 Task: Search one way flight ticket for 5 adults, 2 children, 1 infant in seat and 2 infants on lap in economy from Salisbury: Salisbury-ocean City-wicomico Regional Airport to New Bern: Coastal Carolina Regional Airport (was Craven County Regional) on 5-4-2023. Choice of flights is Delta. Number of bags: 1 carry on bag and 1 checked bag. Price is upto 100000. Outbound departure time preference is 16:00.
Action: Mouse moved to (312, 134)
Screenshot: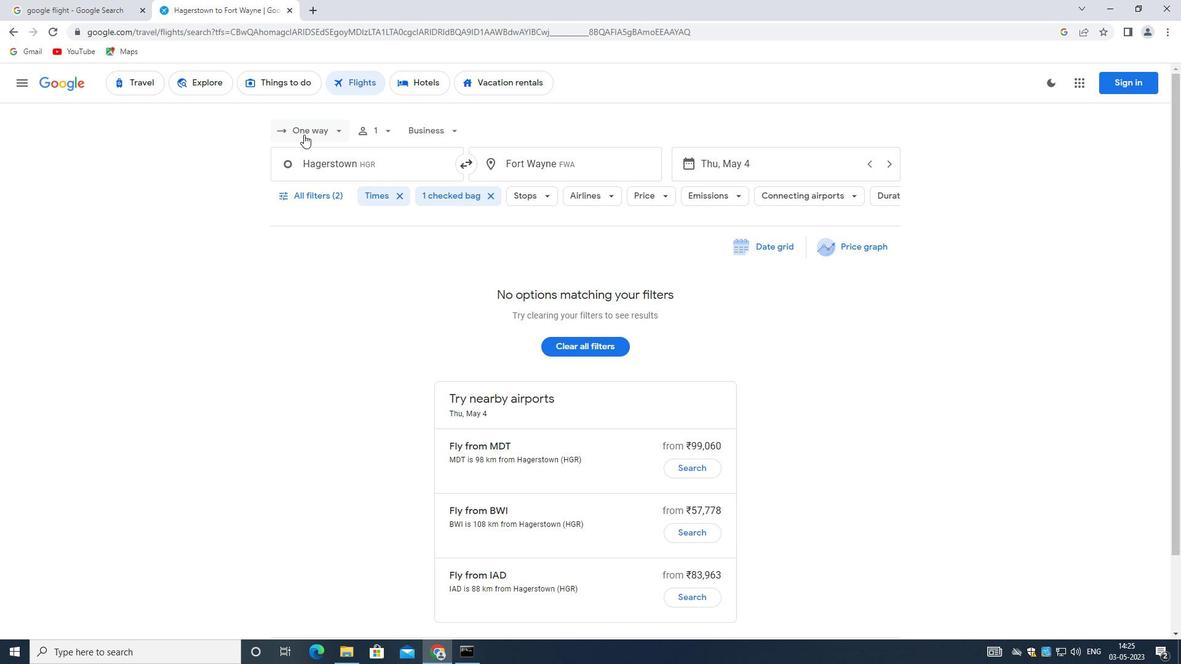 
Action: Mouse pressed left at (312, 134)
Screenshot: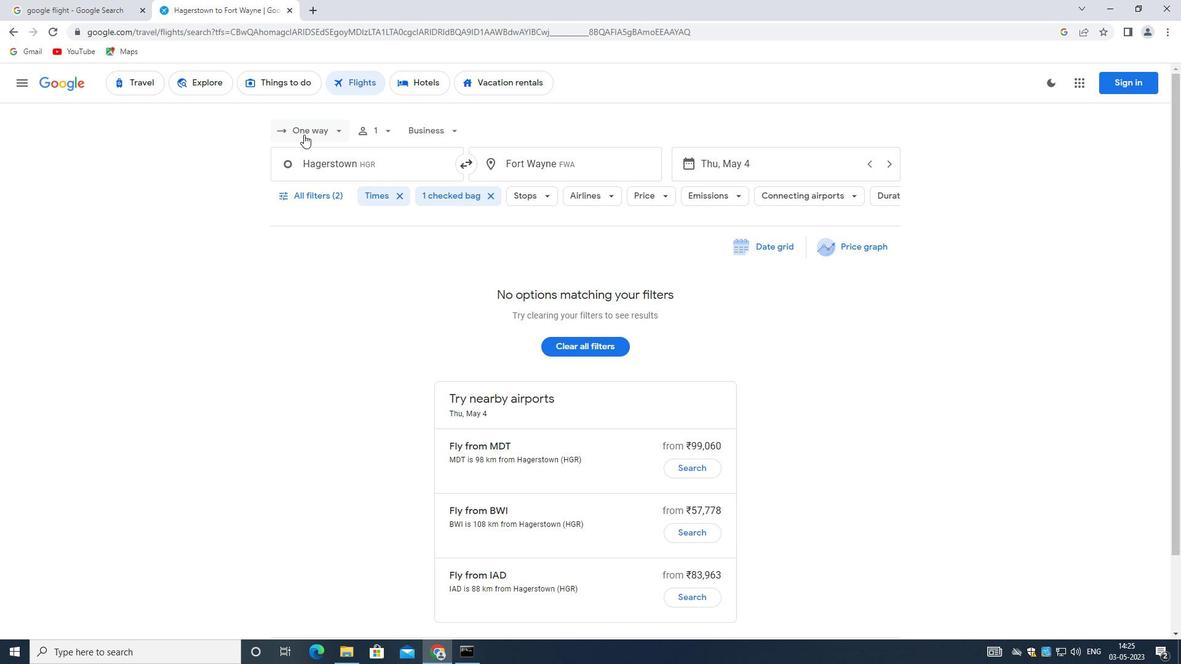 
Action: Mouse moved to (317, 181)
Screenshot: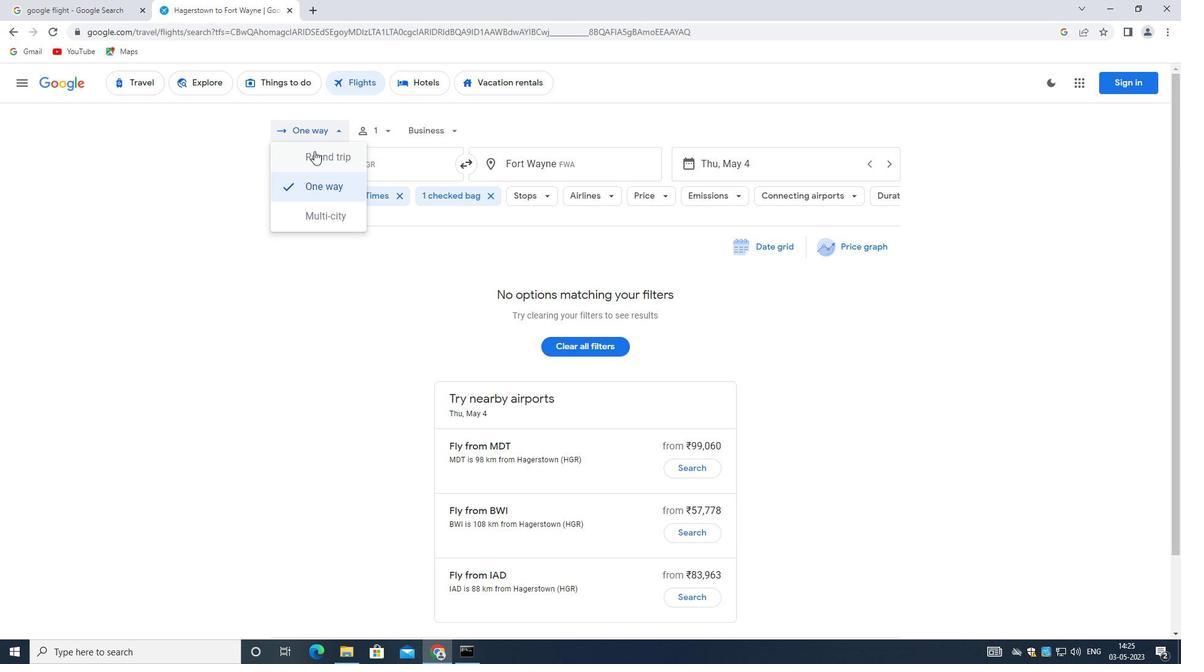 
Action: Mouse pressed left at (317, 181)
Screenshot: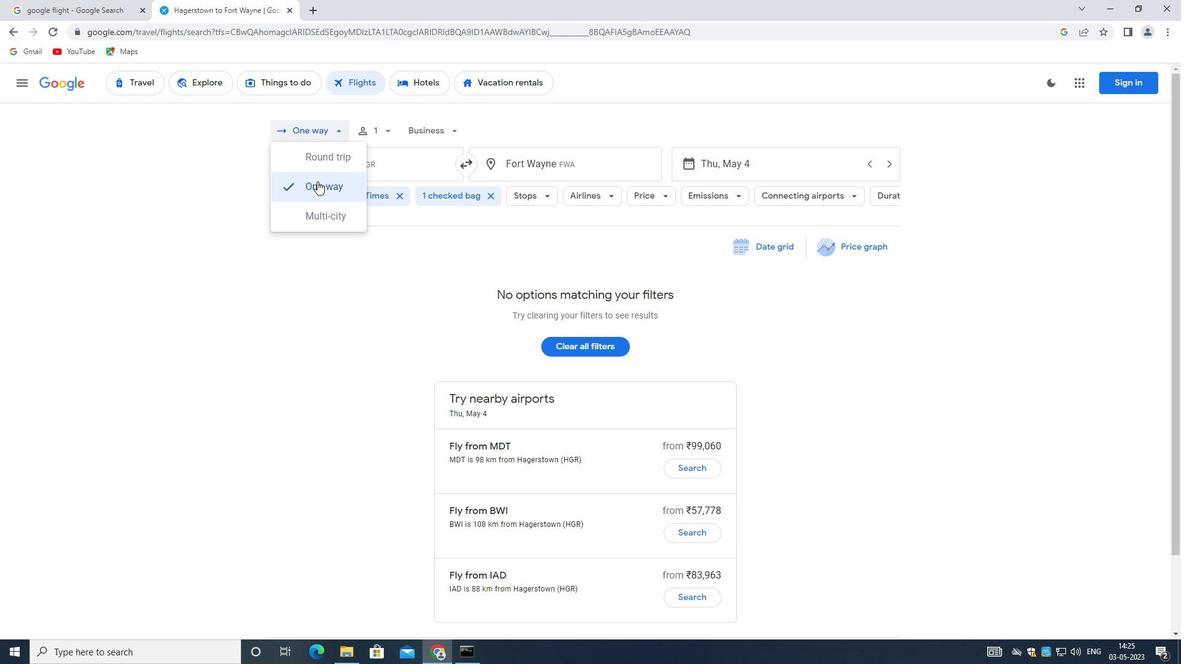 
Action: Mouse moved to (384, 129)
Screenshot: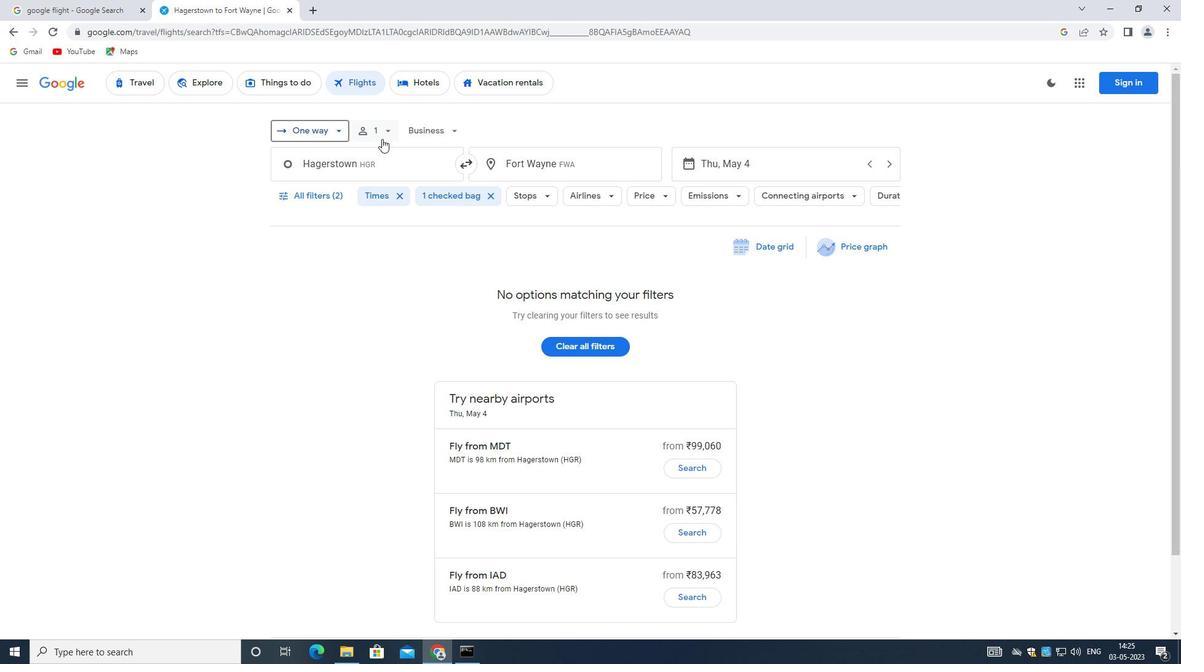 
Action: Mouse pressed left at (384, 129)
Screenshot: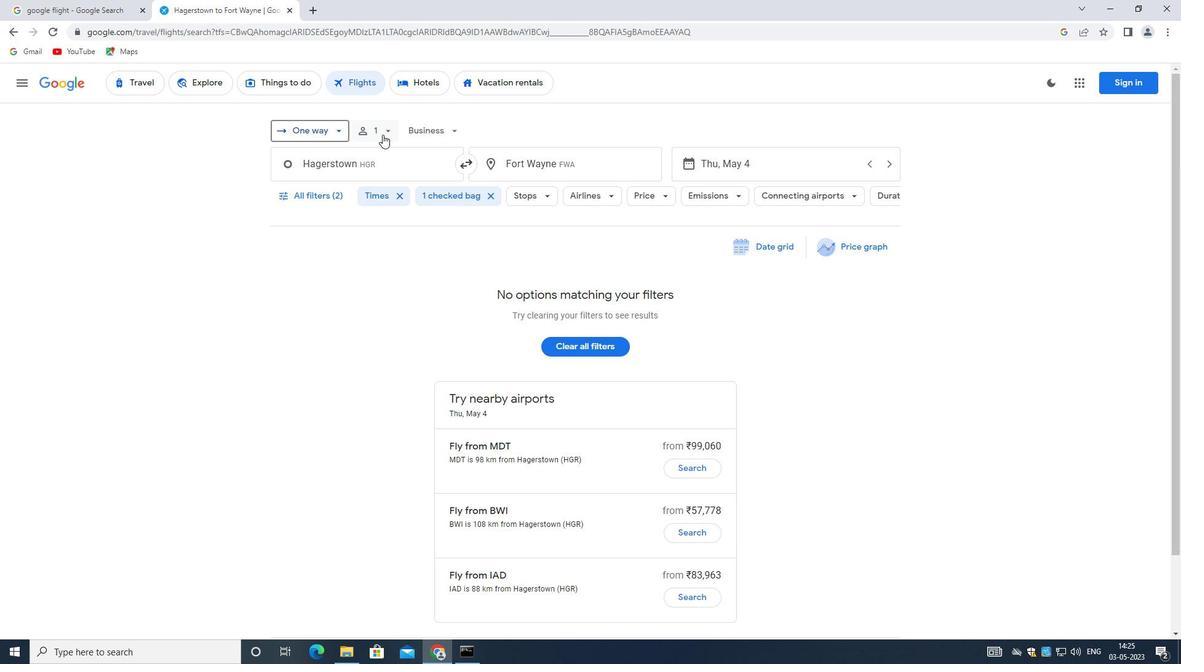 
Action: Mouse moved to (494, 163)
Screenshot: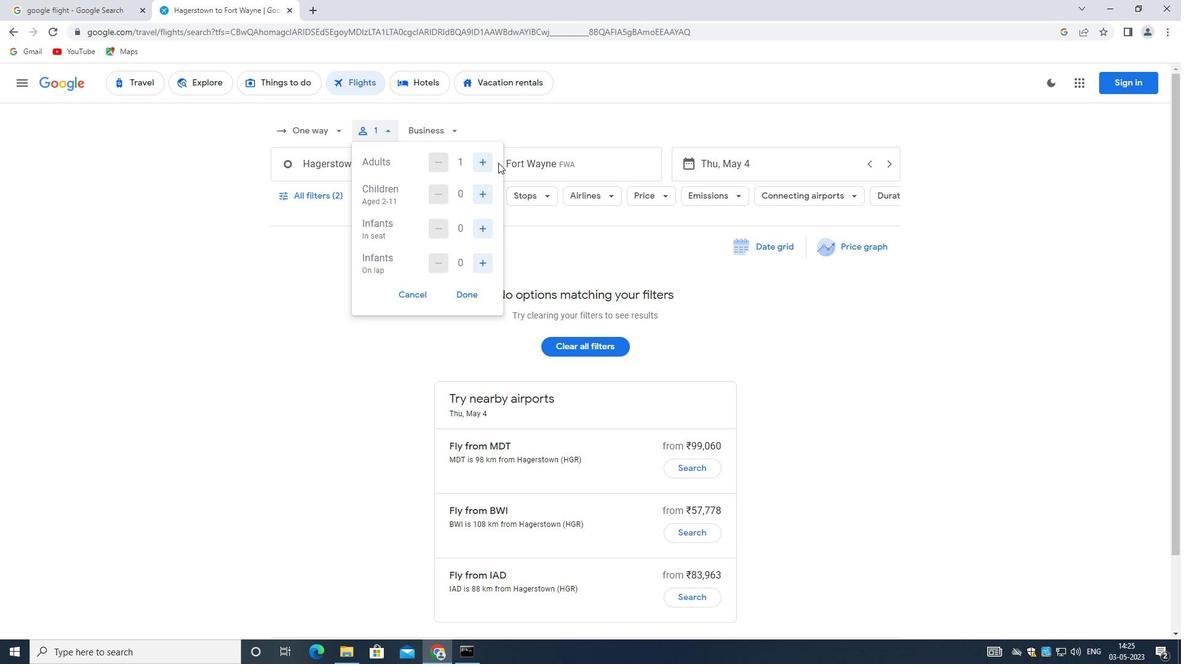 
Action: Mouse pressed left at (494, 163)
Screenshot: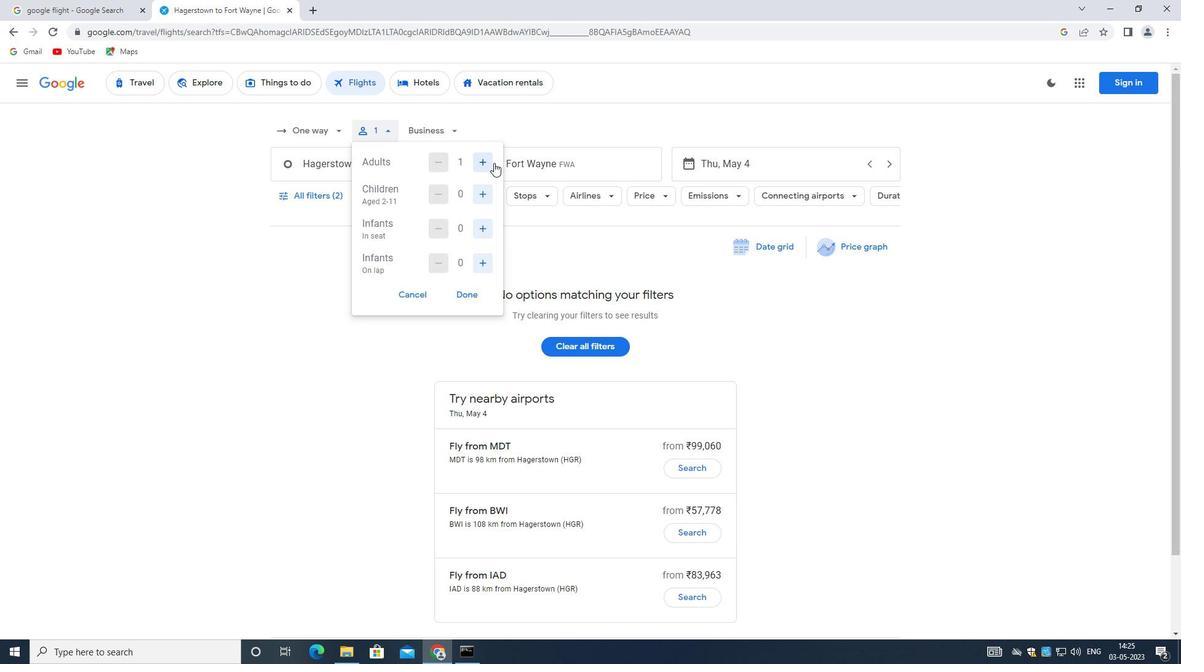 
Action: Mouse moved to (494, 163)
Screenshot: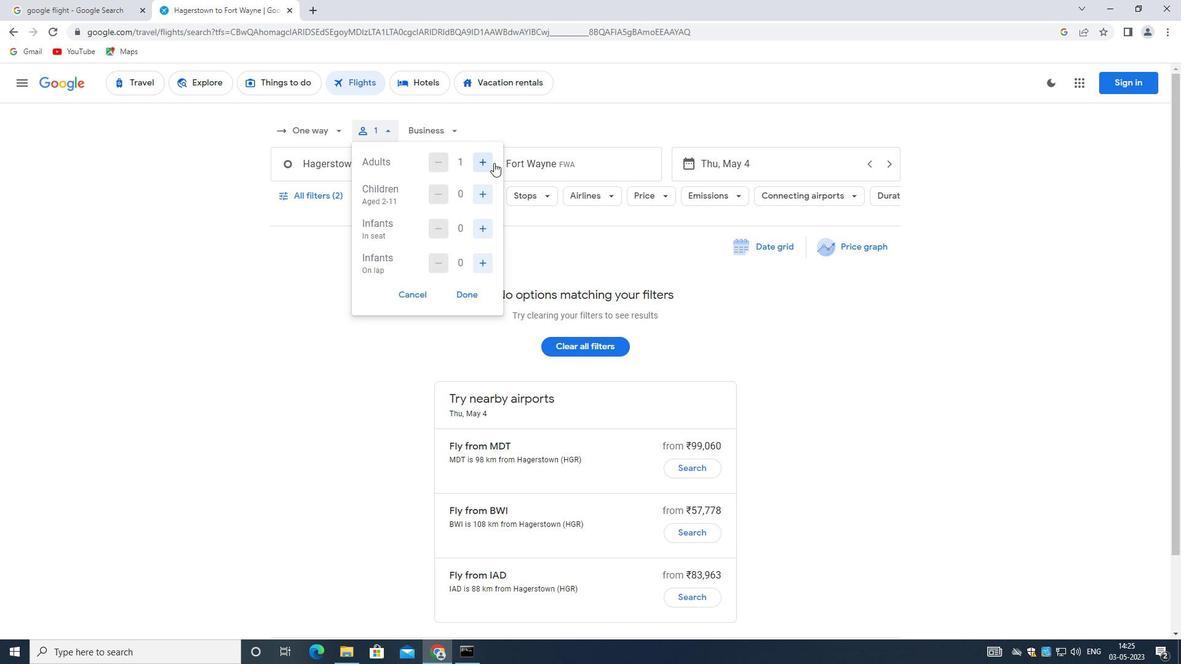
Action: Mouse pressed left at (494, 163)
Screenshot: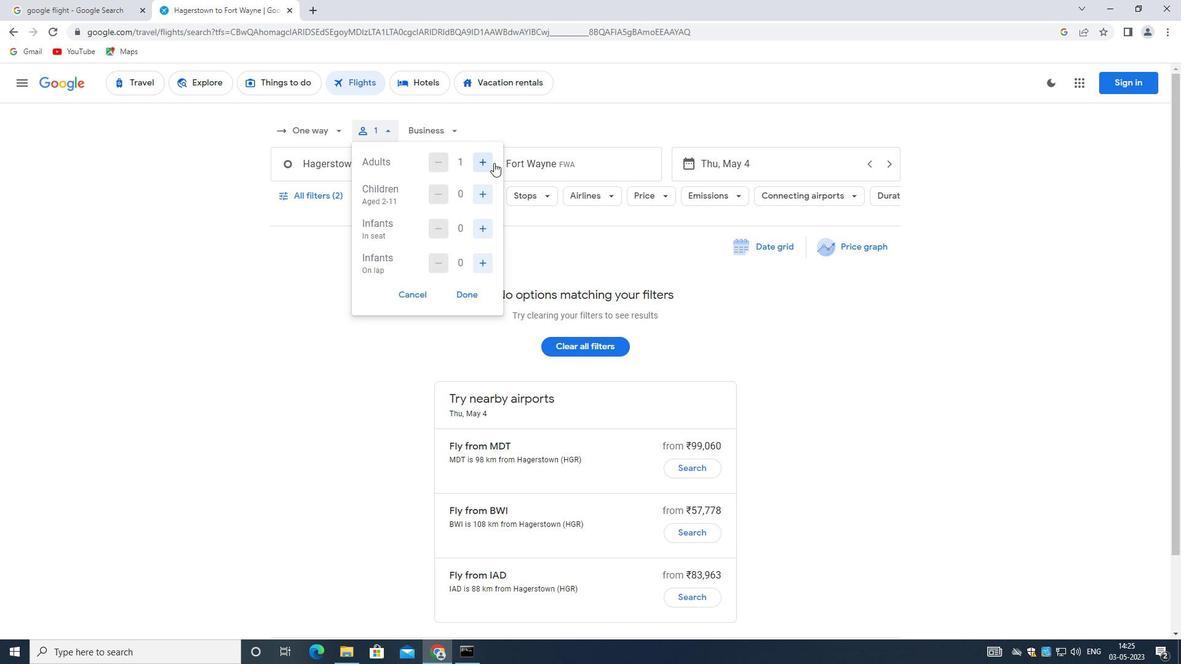 
Action: Mouse pressed left at (494, 163)
Screenshot: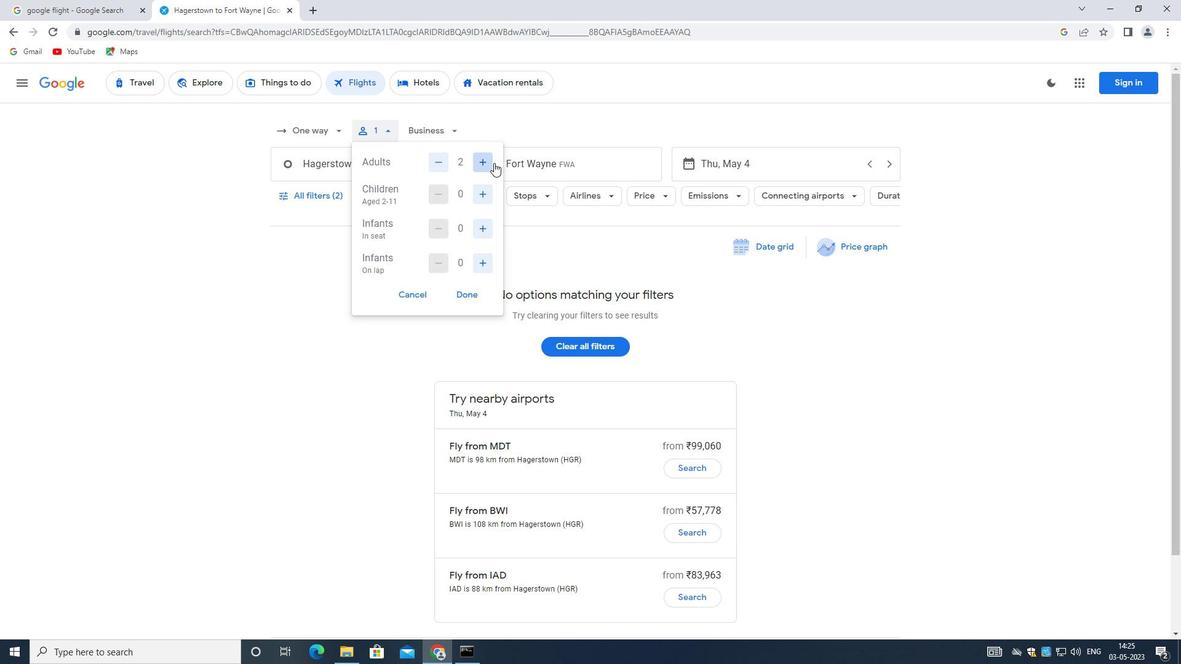 
Action: Mouse pressed left at (494, 163)
Screenshot: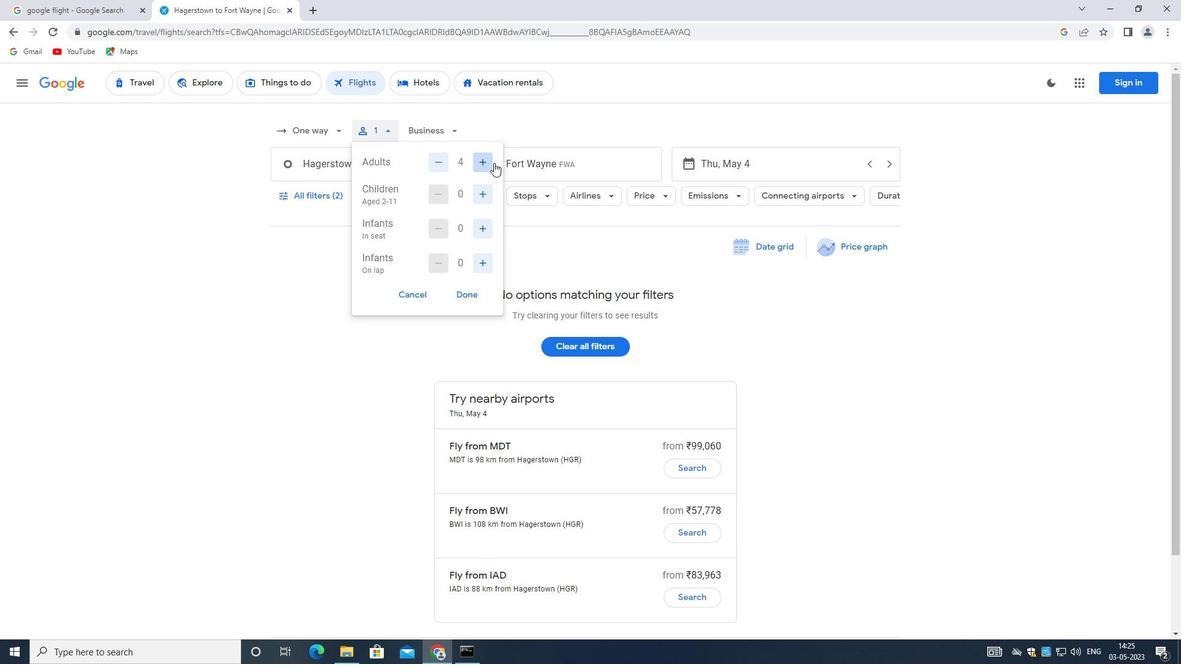 
Action: Mouse moved to (479, 191)
Screenshot: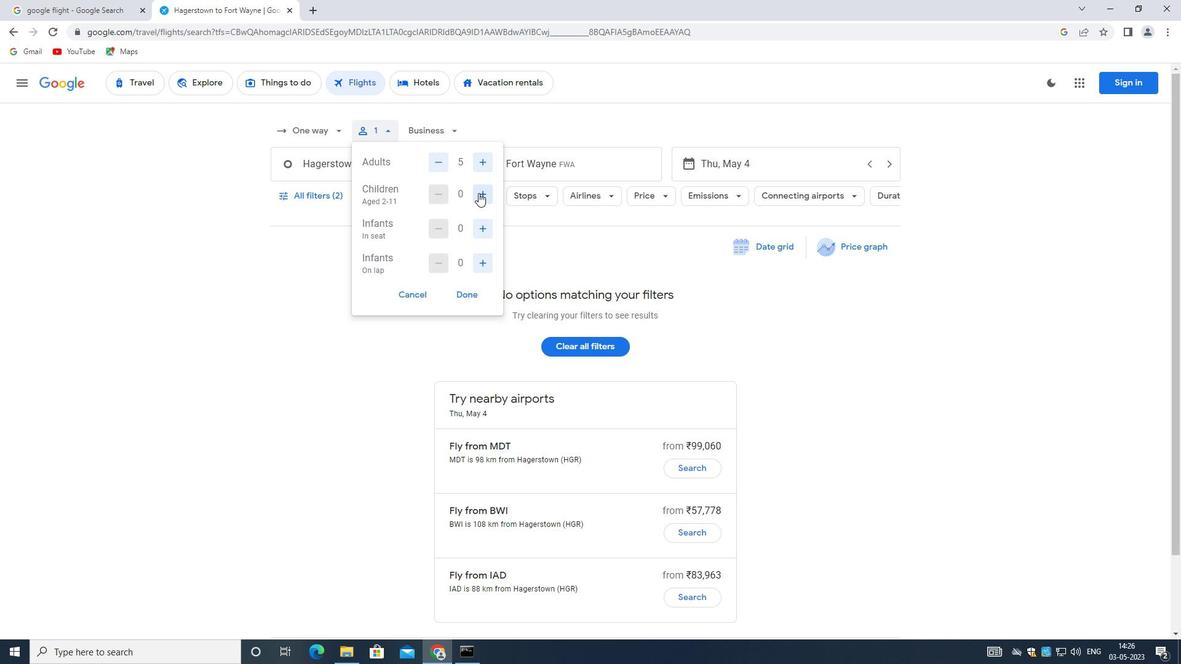 
Action: Mouse pressed left at (479, 191)
Screenshot: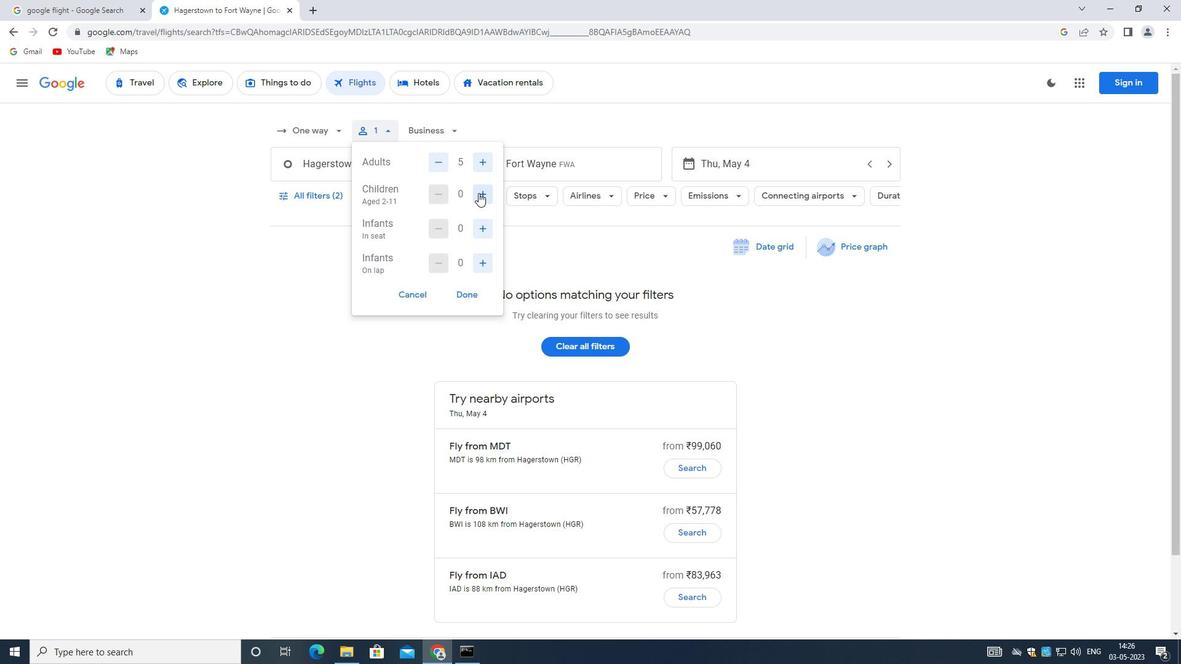 
Action: Mouse moved to (479, 190)
Screenshot: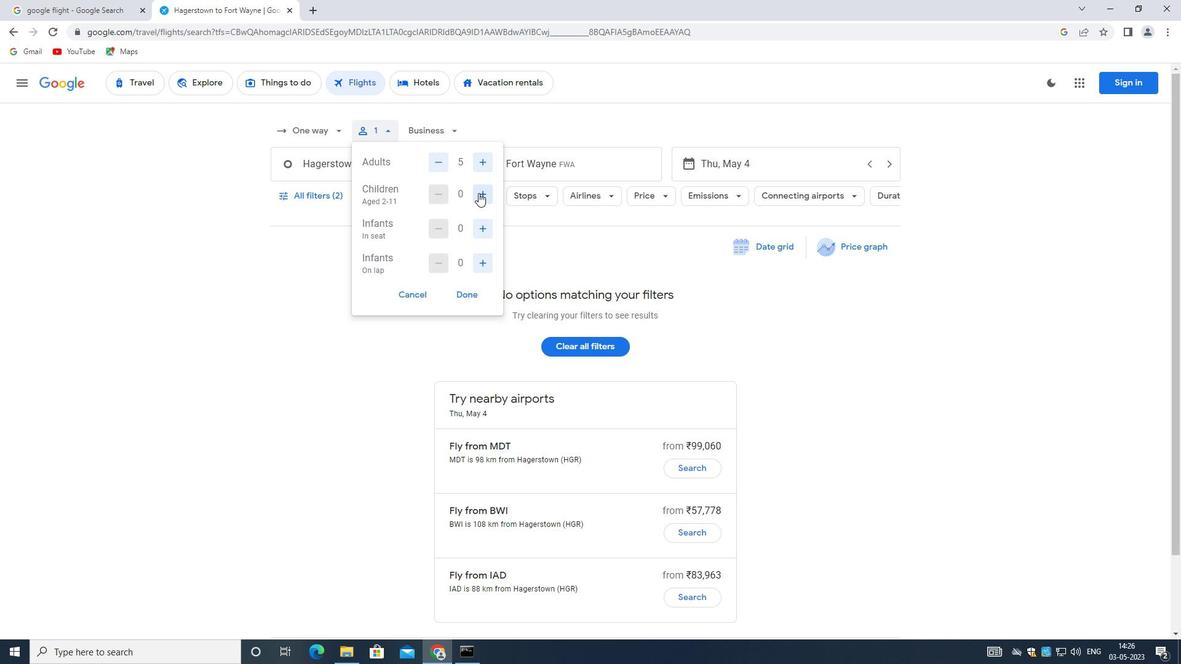 
Action: Mouse pressed left at (479, 190)
Screenshot: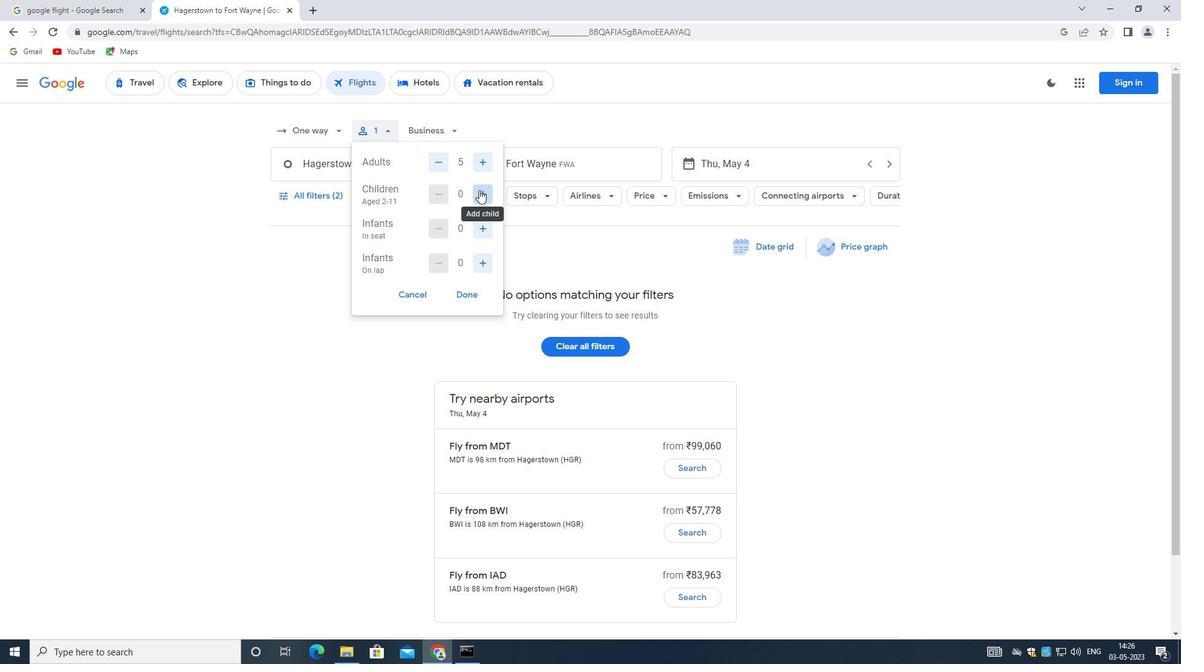 
Action: Mouse moved to (486, 230)
Screenshot: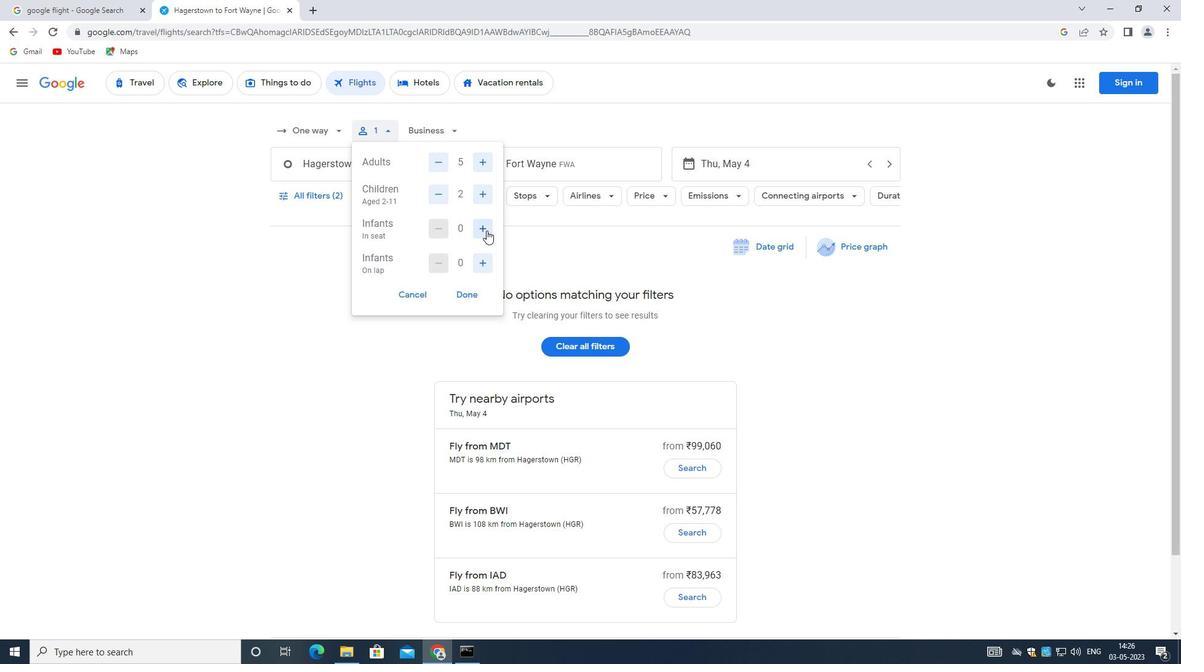 
Action: Mouse pressed left at (486, 230)
Screenshot: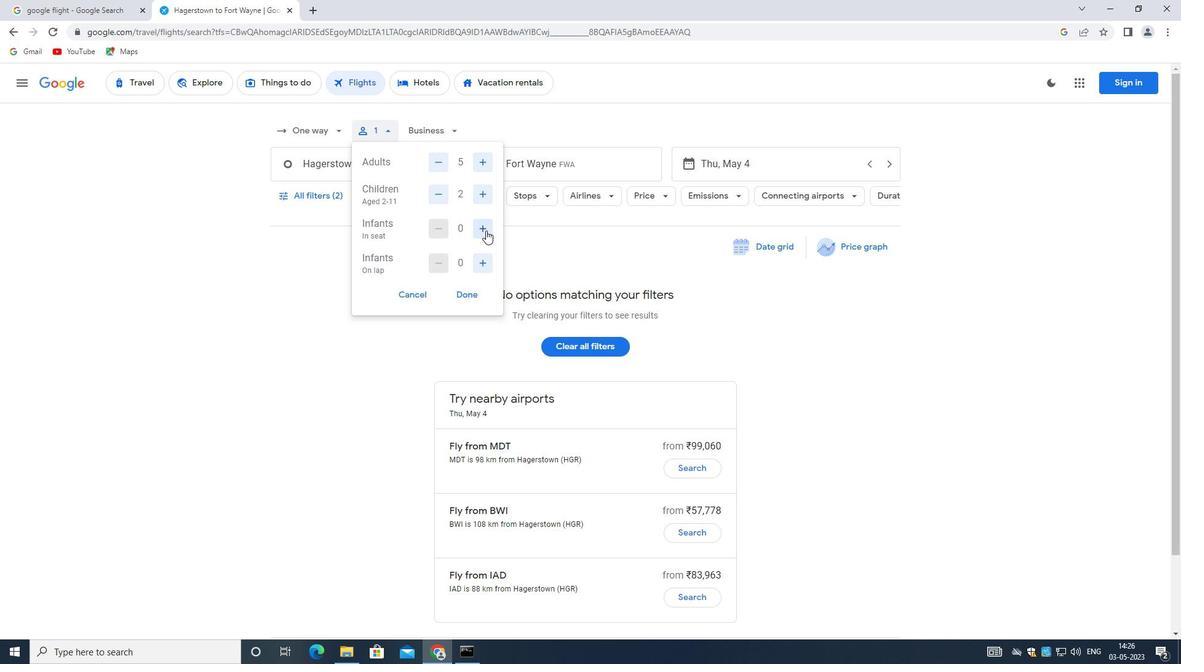 
Action: Mouse moved to (480, 265)
Screenshot: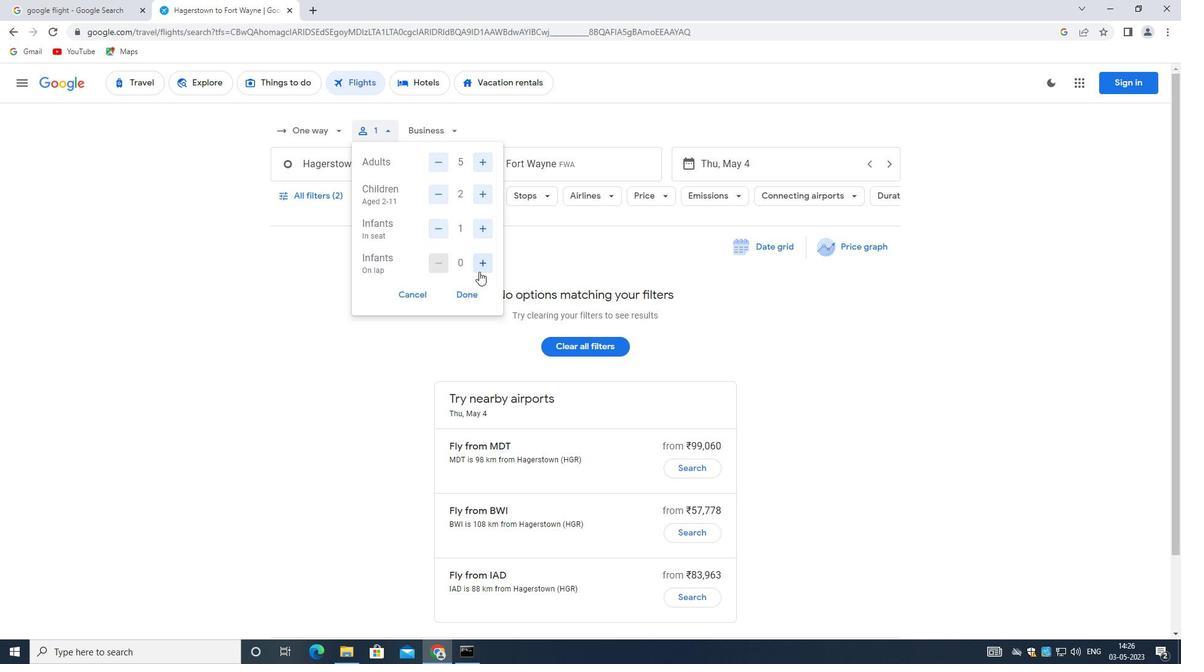 
Action: Mouse pressed left at (480, 265)
Screenshot: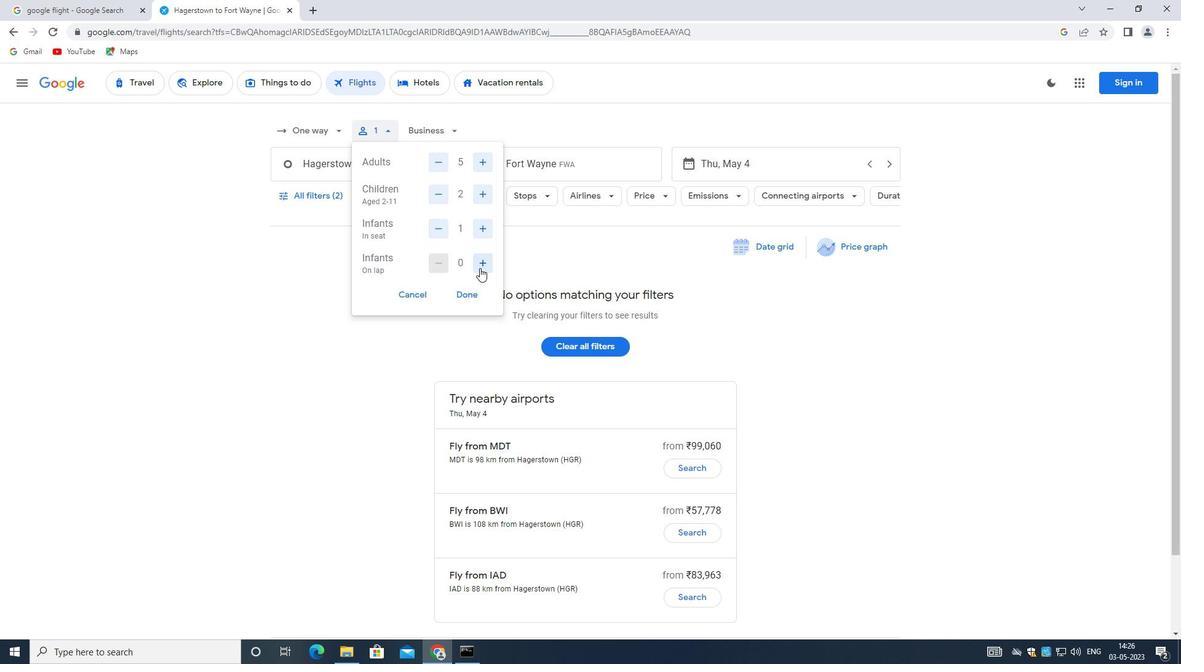 
Action: Mouse pressed left at (480, 265)
Screenshot: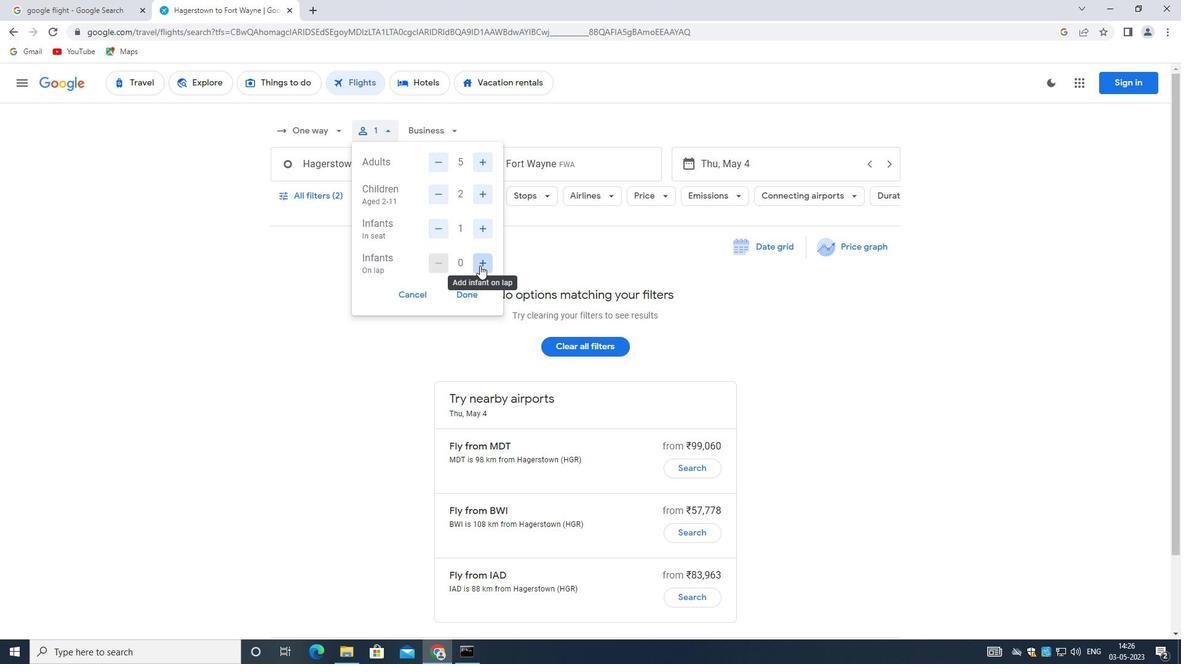 
Action: Mouse moved to (444, 265)
Screenshot: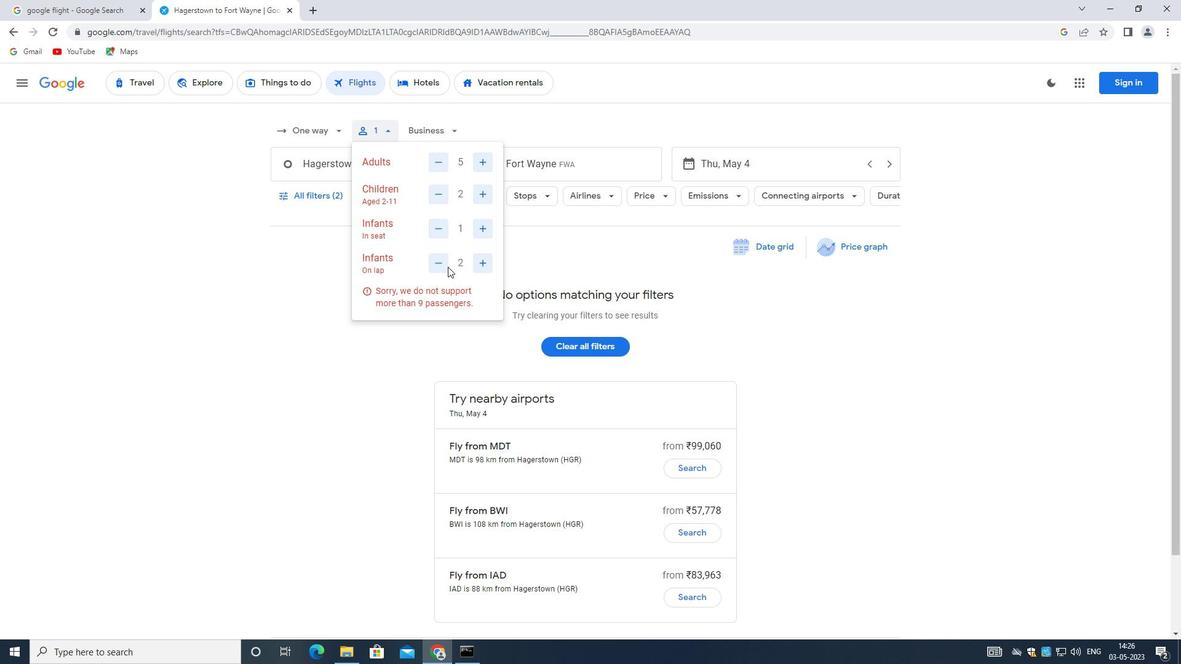 
Action: Mouse pressed left at (444, 265)
Screenshot: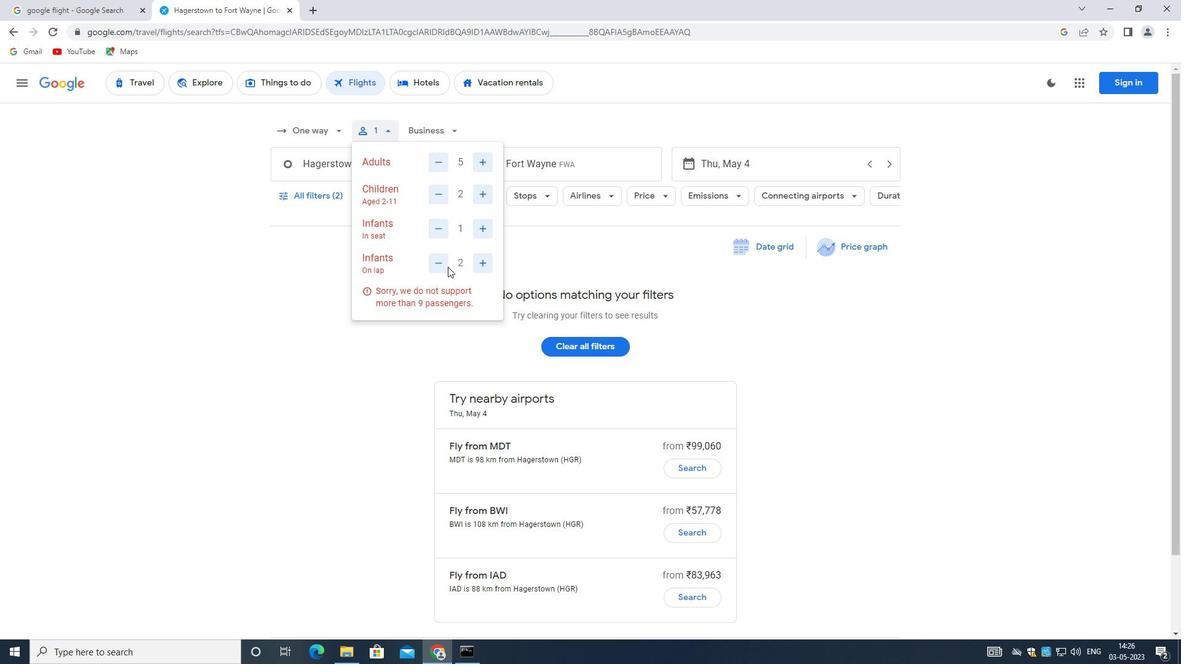 
Action: Mouse moved to (473, 292)
Screenshot: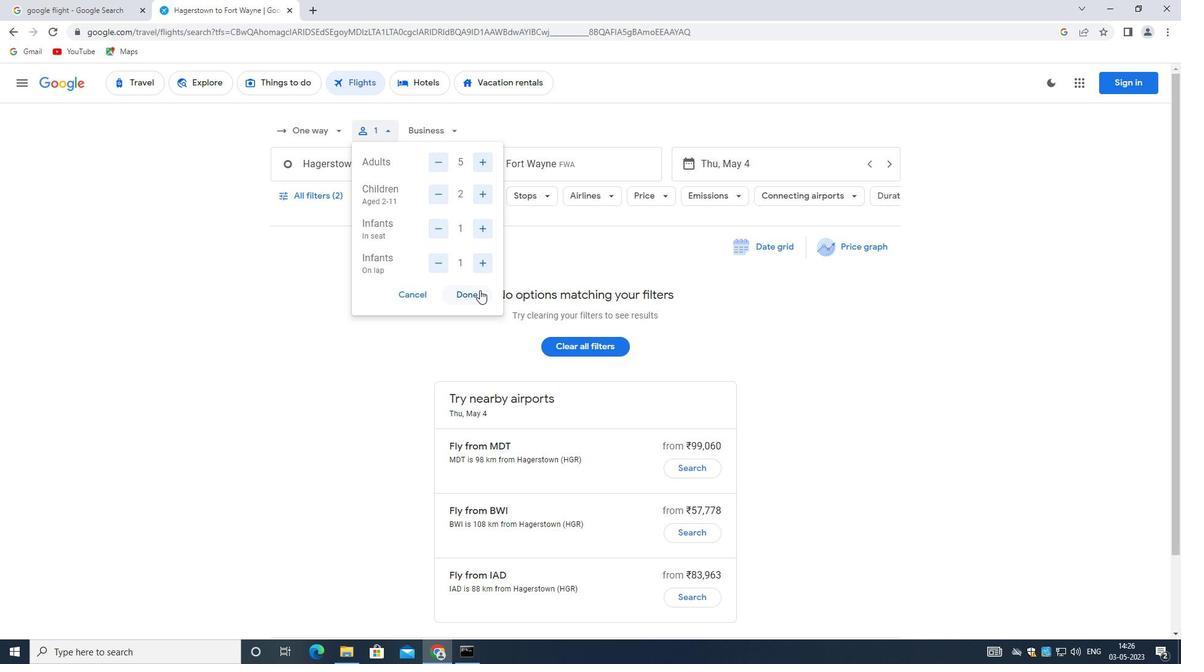 
Action: Mouse pressed left at (473, 292)
Screenshot: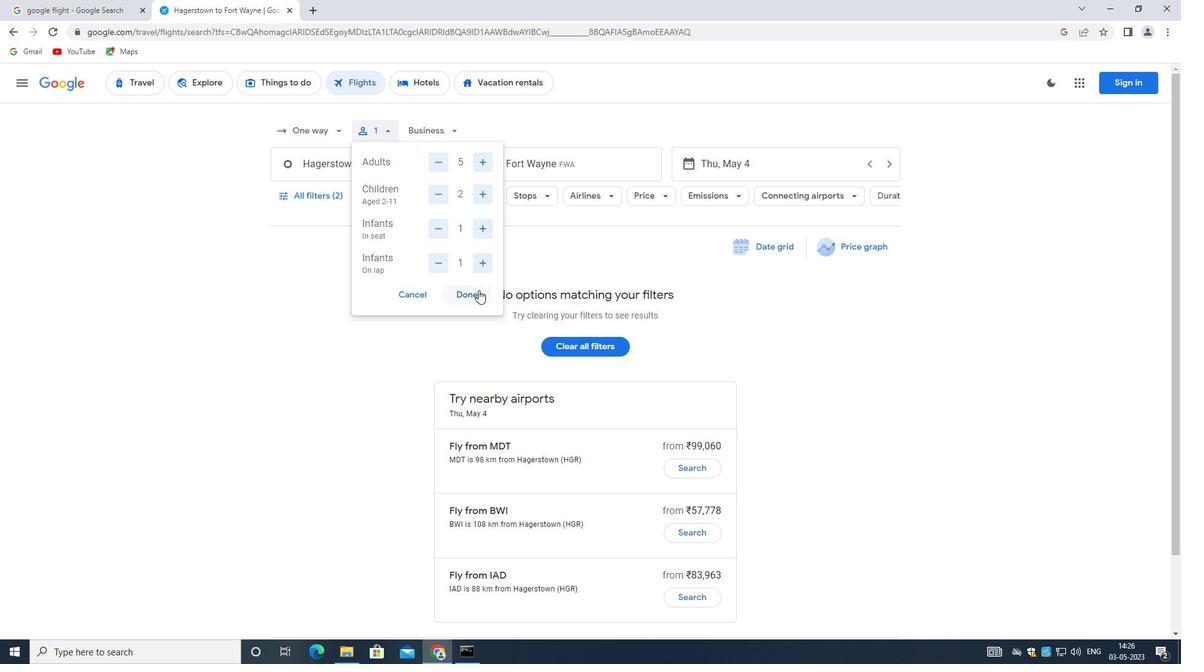 
Action: Mouse moved to (446, 133)
Screenshot: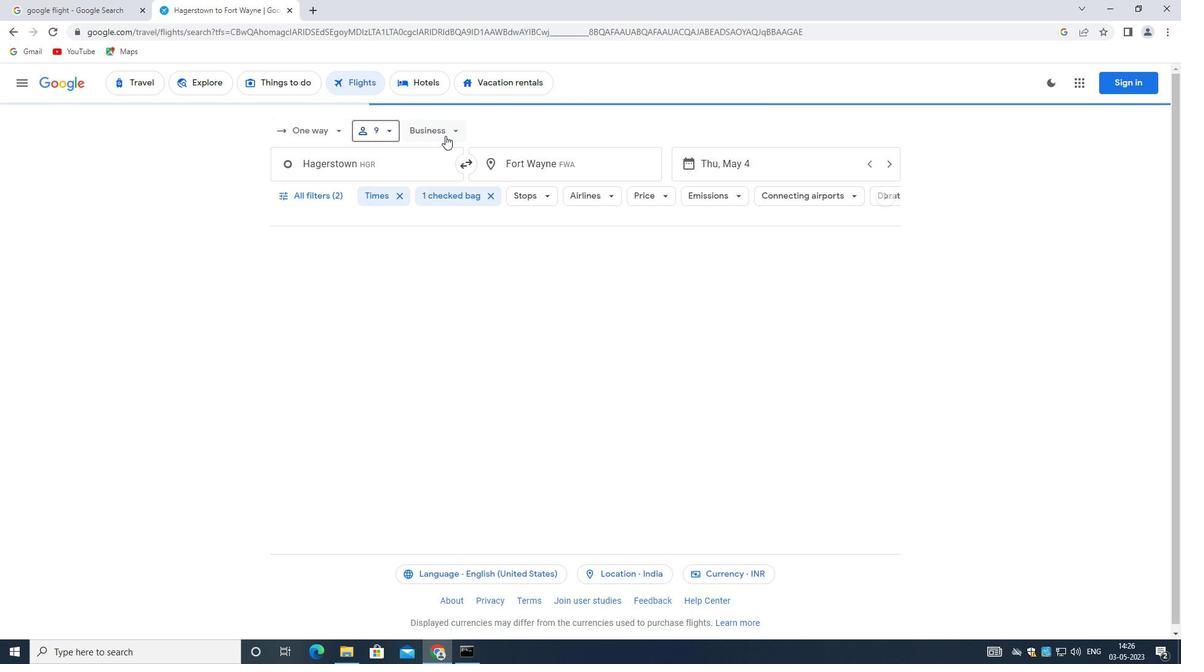 
Action: Mouse pressed left at (446, 133)
Screenshot: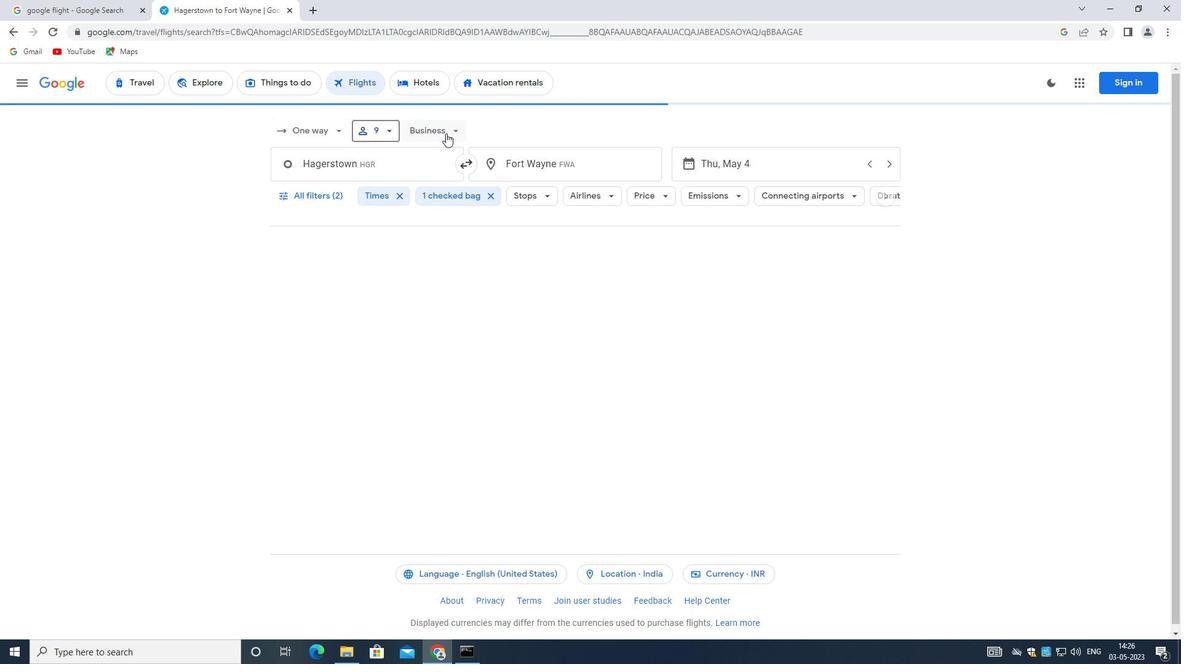 
Action: Mouse moved to (448, 159)
Screenshot: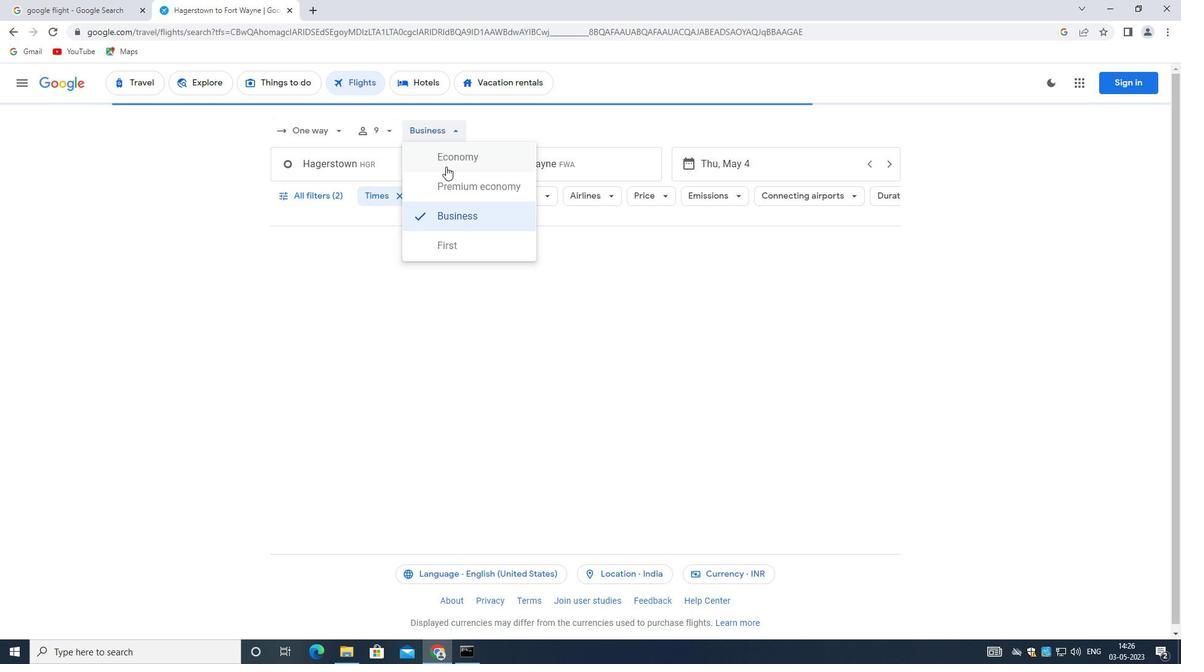 
Action: Mouse pressed left at (448, 159)
Screenshot: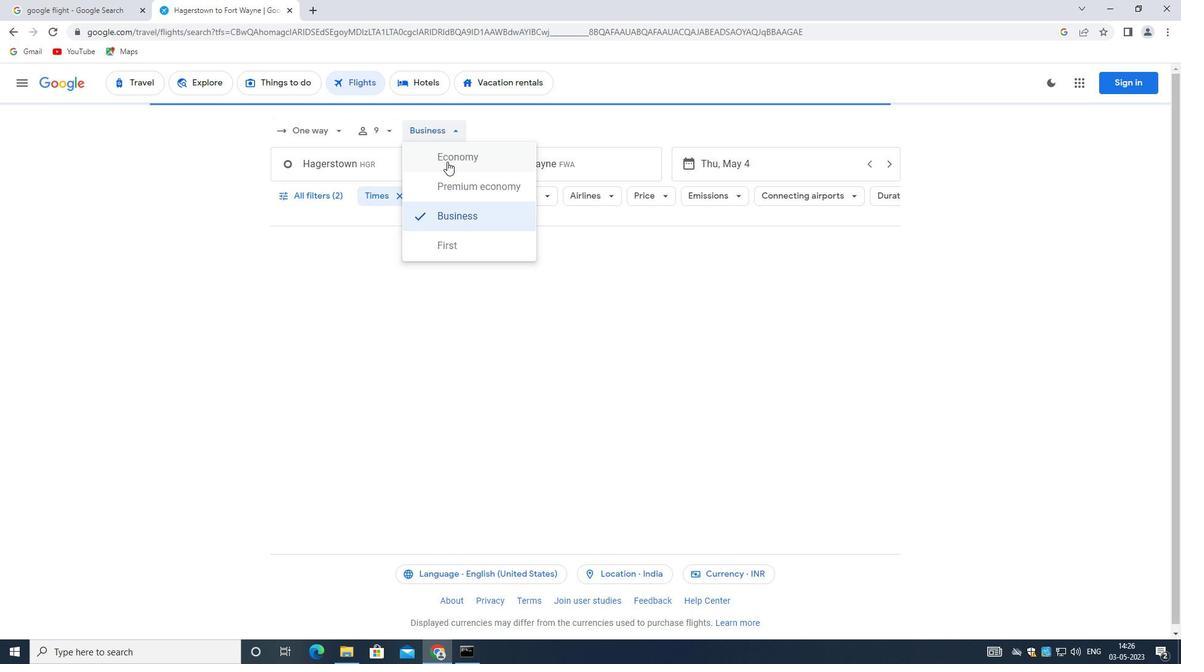 
Action: Mouse moved to (359, 170)
Screenshot: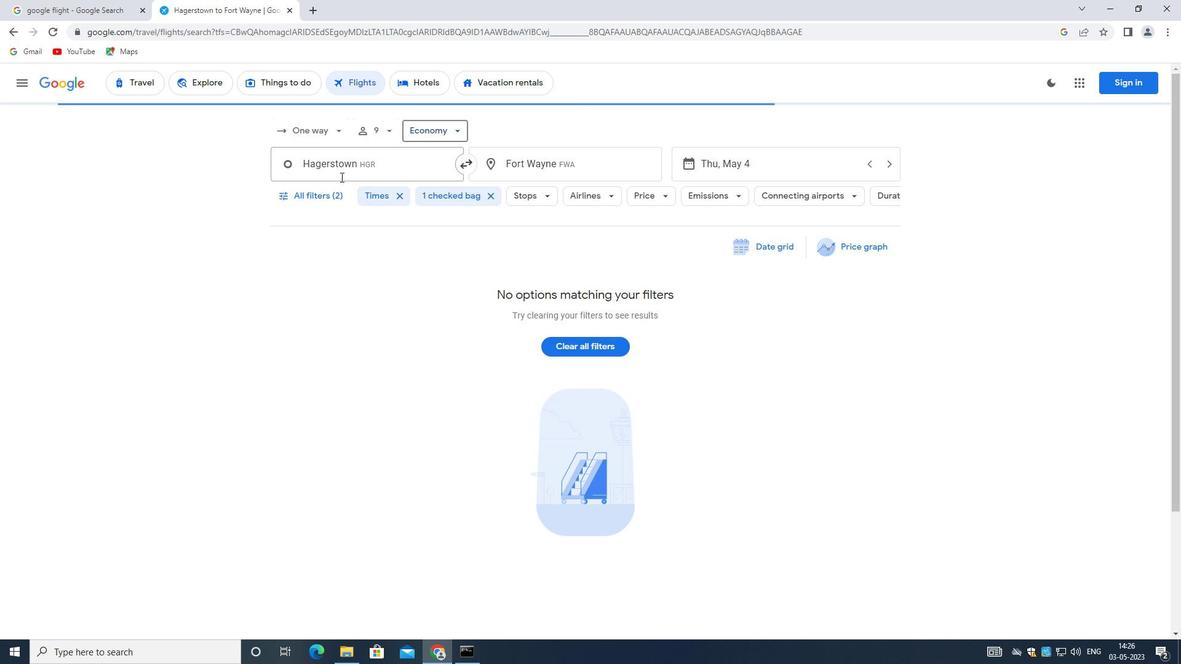 
Action: Mouse pressed left at (359, 170)
Screenshot: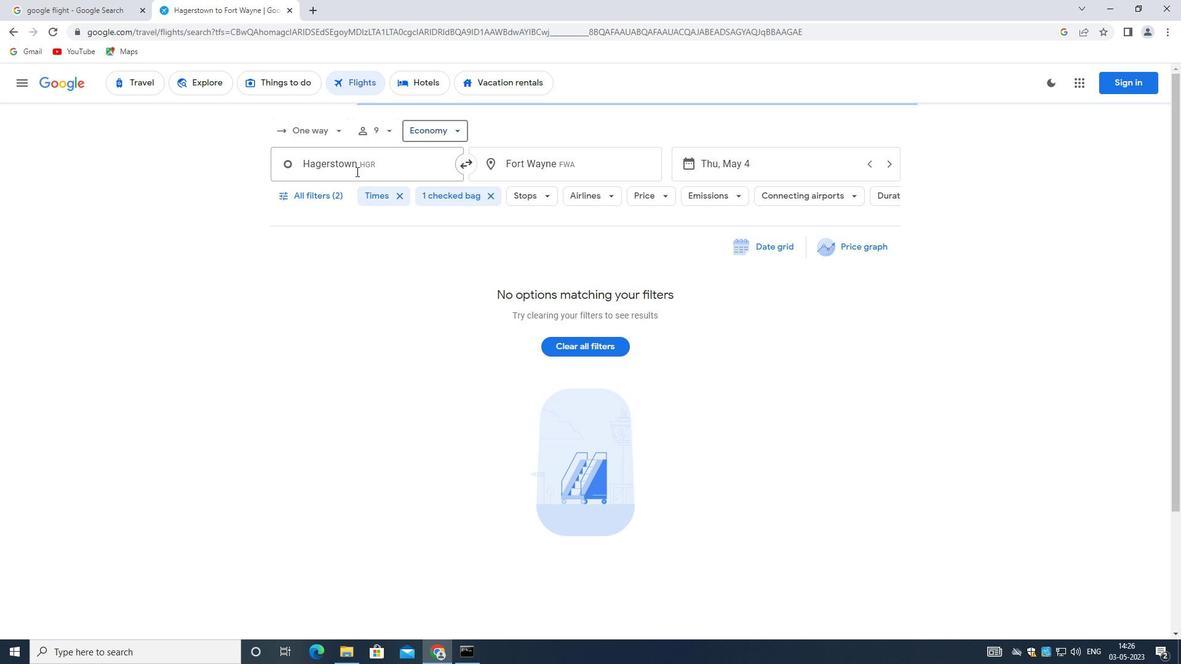
Action: Key pressed <Key.backspace><Key.shift>SALIS
Screenshot: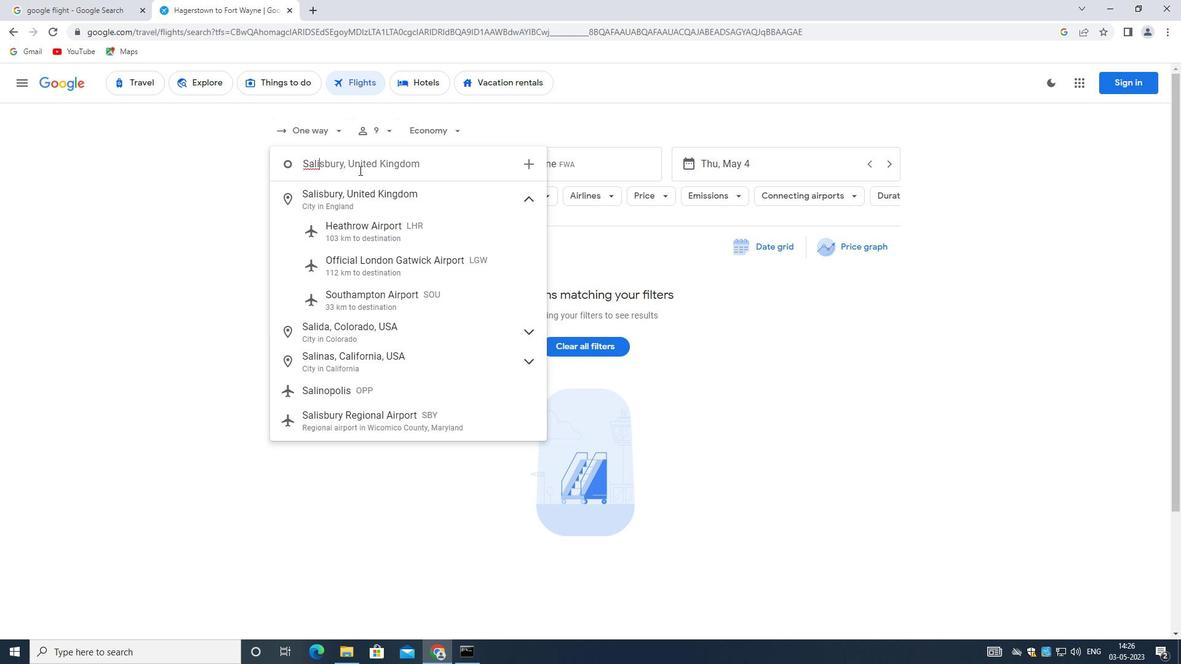 
Action: Mouse moved to (356, 331)
Screenshot: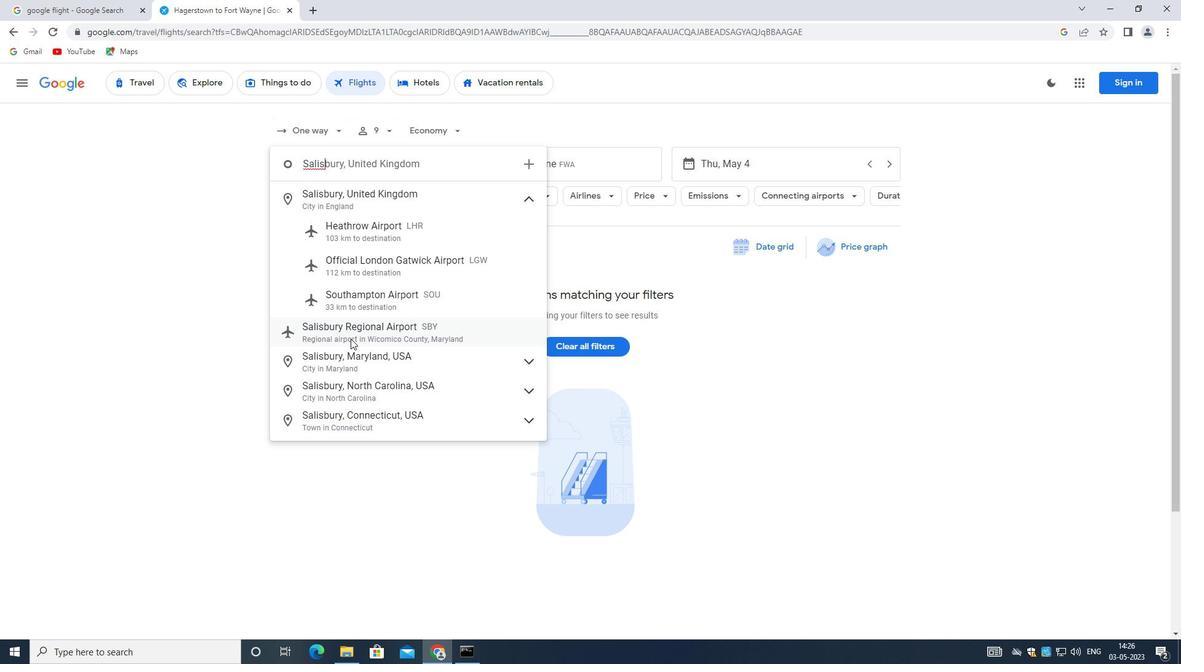 
Action: Mouse pressed left at (356, 331)
Screenshot: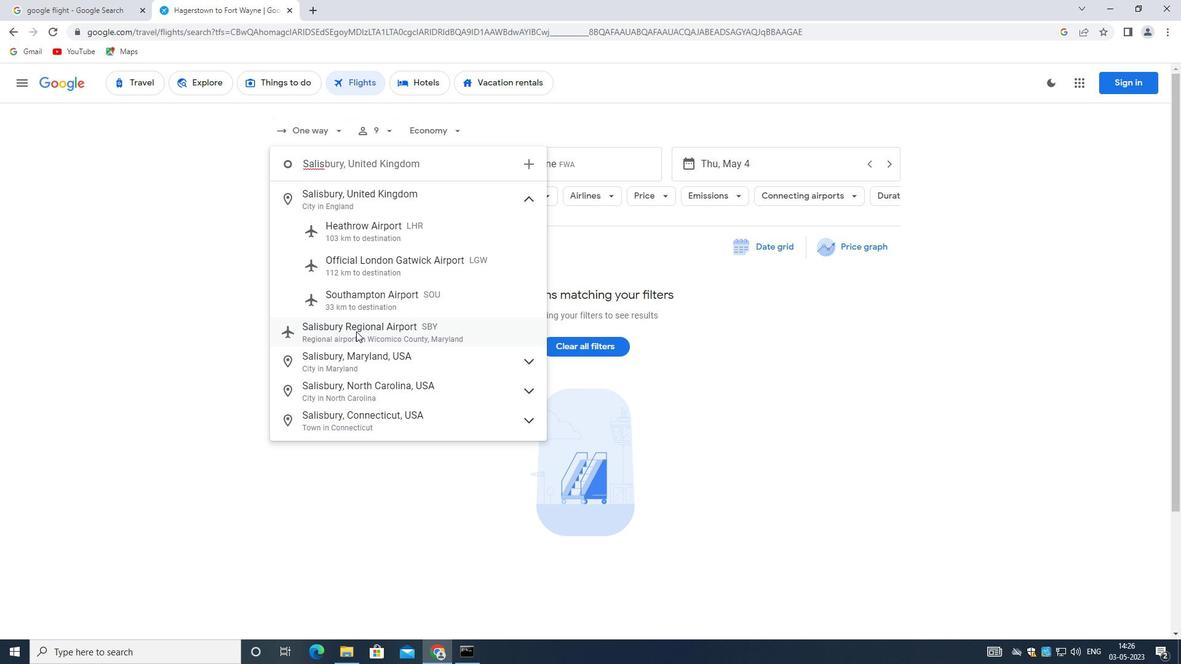 
Action: Mouse moved to (510, 155)
Screenshot: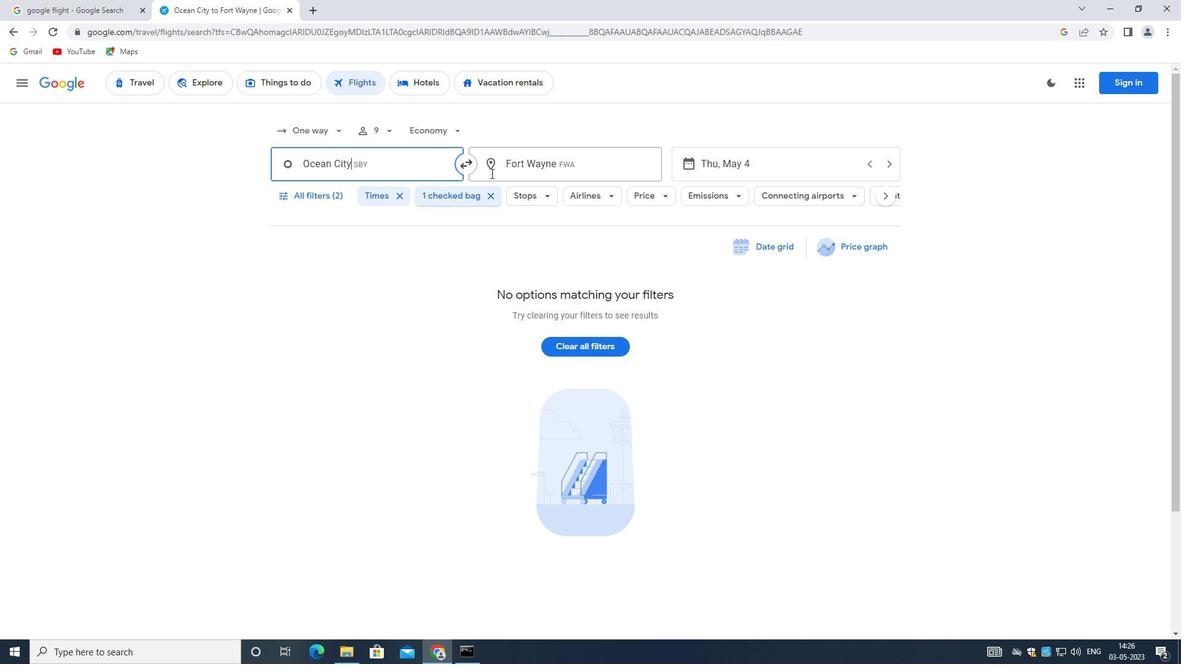 
Action: Mouse pressed left at (510, 155)
Screenshot: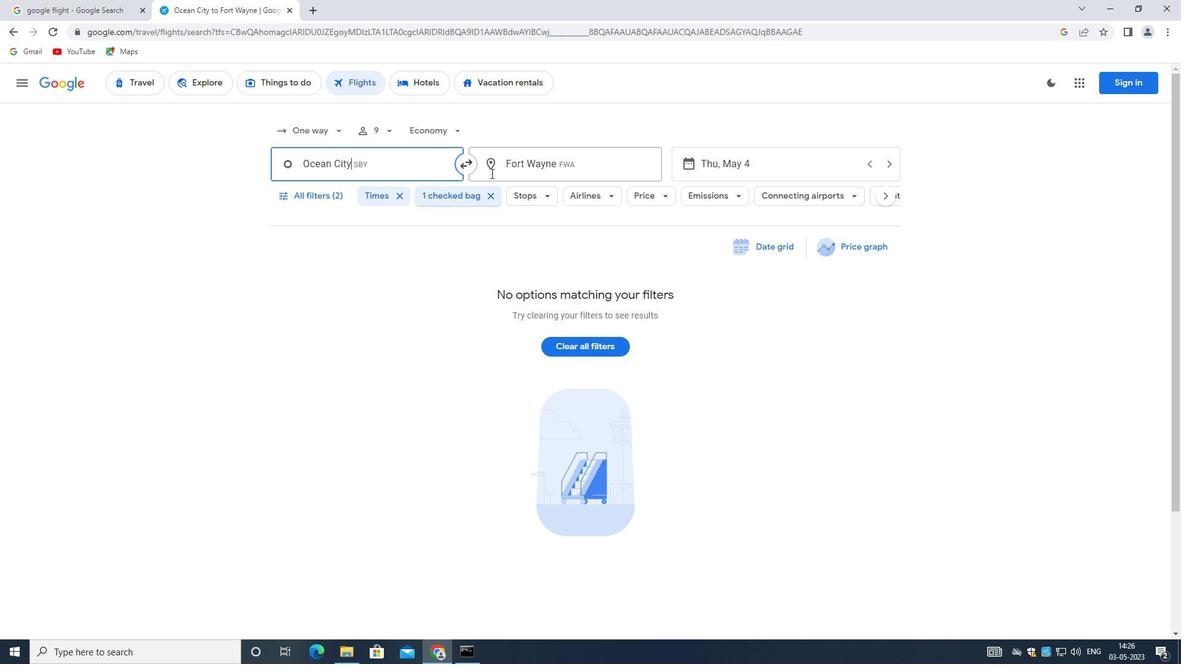 
Action: Mouse moved to (504, 156)
Screenshot: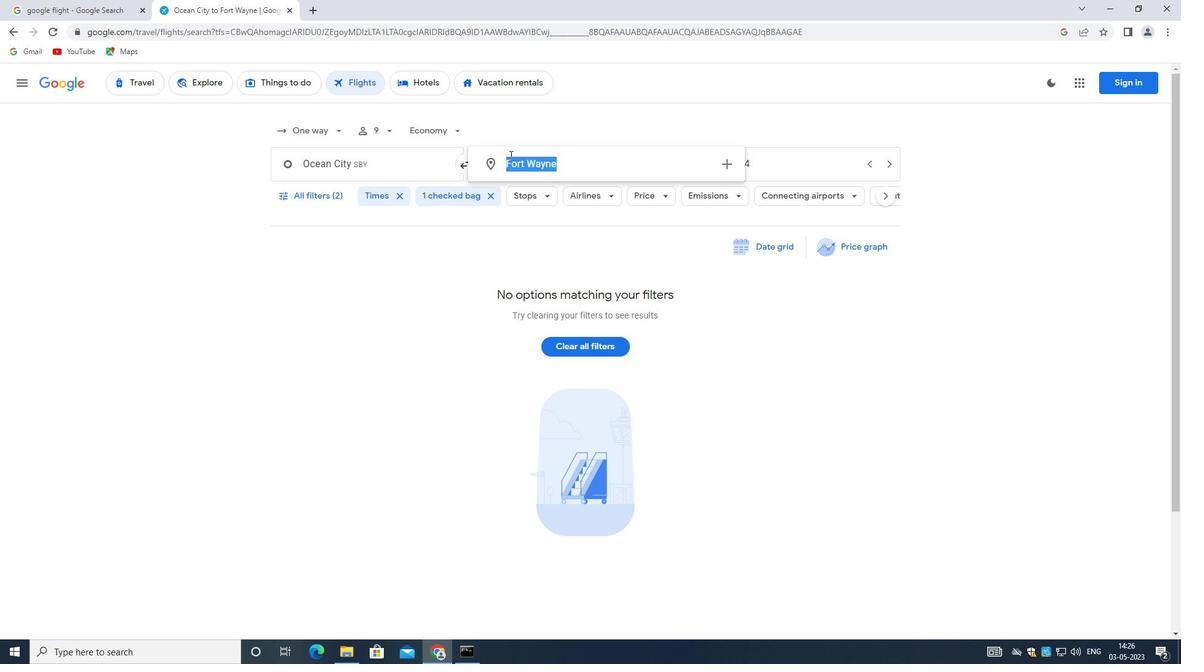 
Action: Key pressed <Key.shift><Key.shift>C
Screenshot: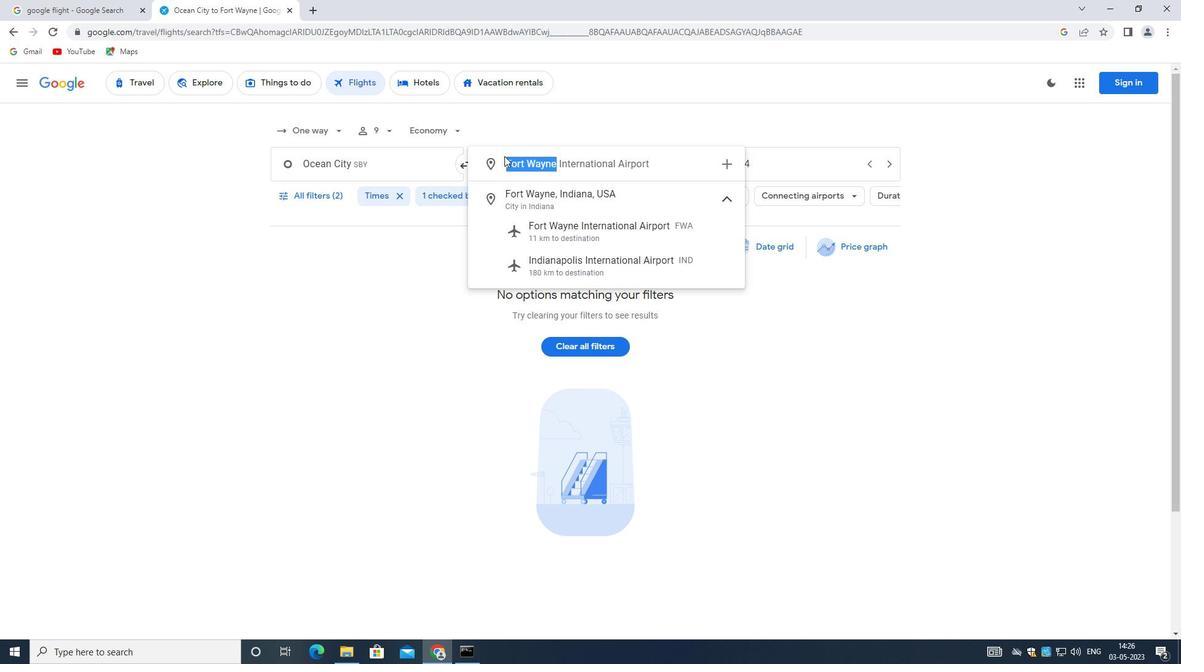 
Action: Mouse moved to (504, 156)
Screenshot: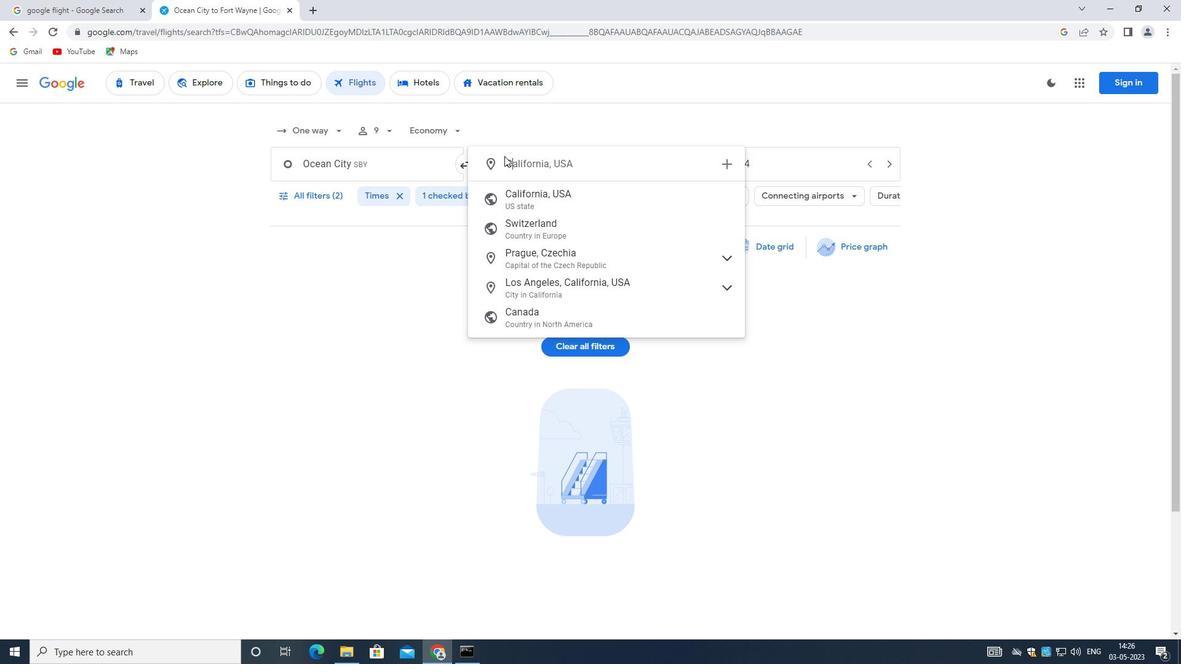 
Action: Key pressed OASTAL<Key.space><Key.shift><Key.shift><Key.shift>CAROLINA
Screenshot: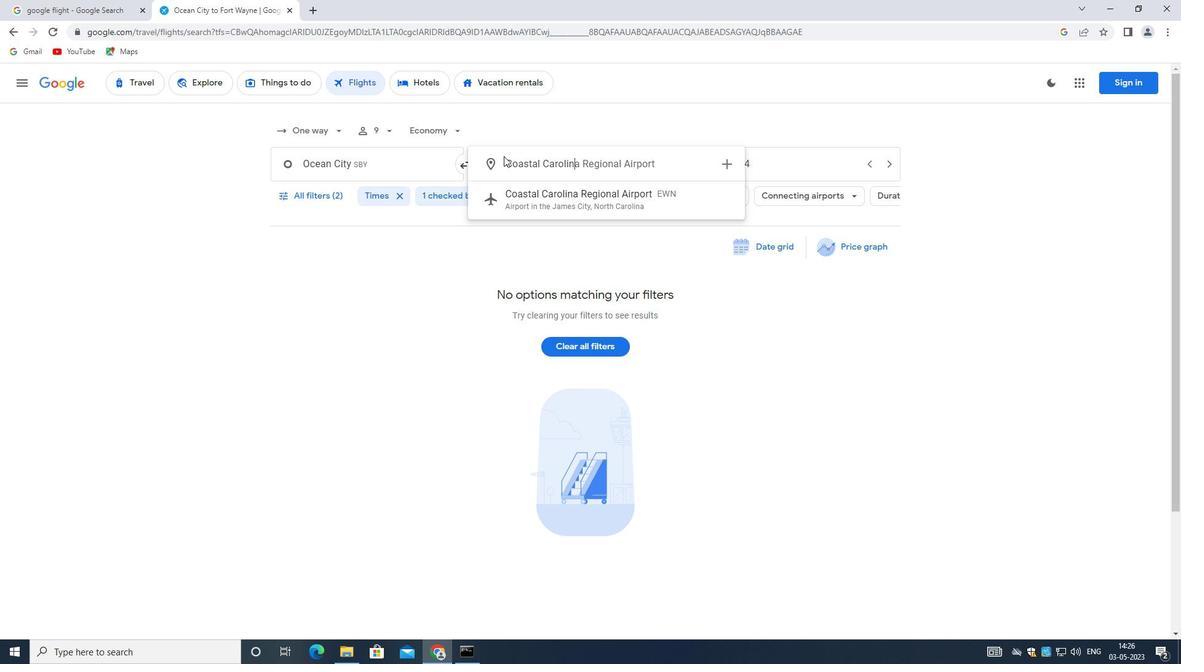 
Action: Mouse moved to (531, 195)
Screenshot: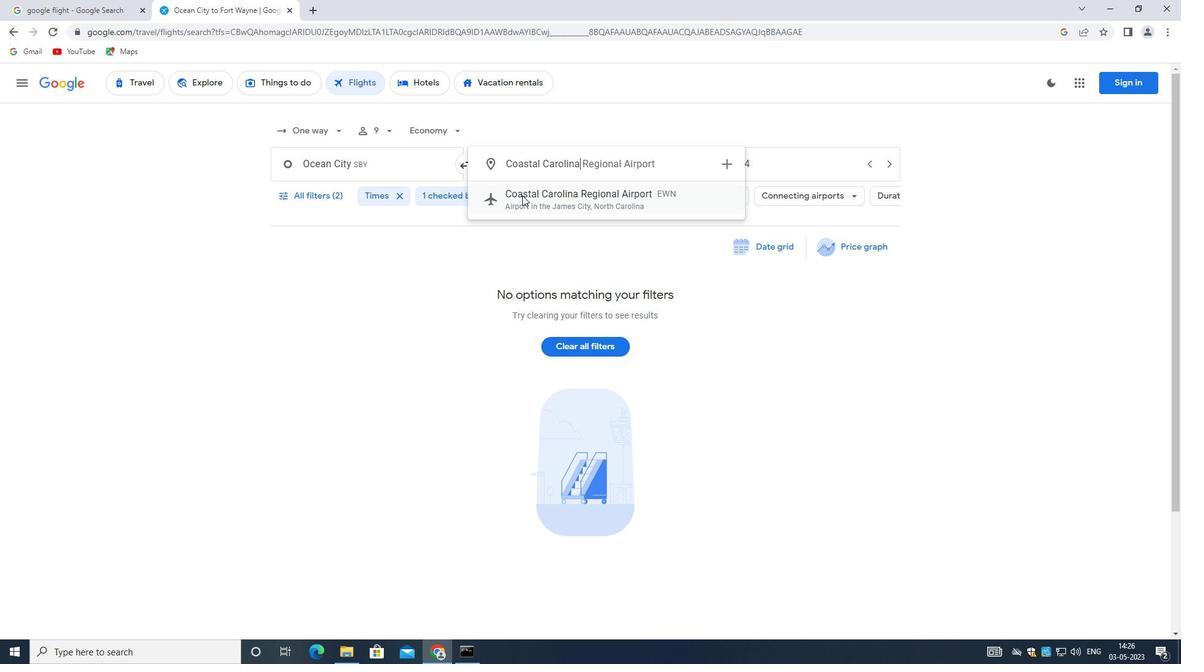 
Action: Mouse pressed left at (531, 195)
Screenshot: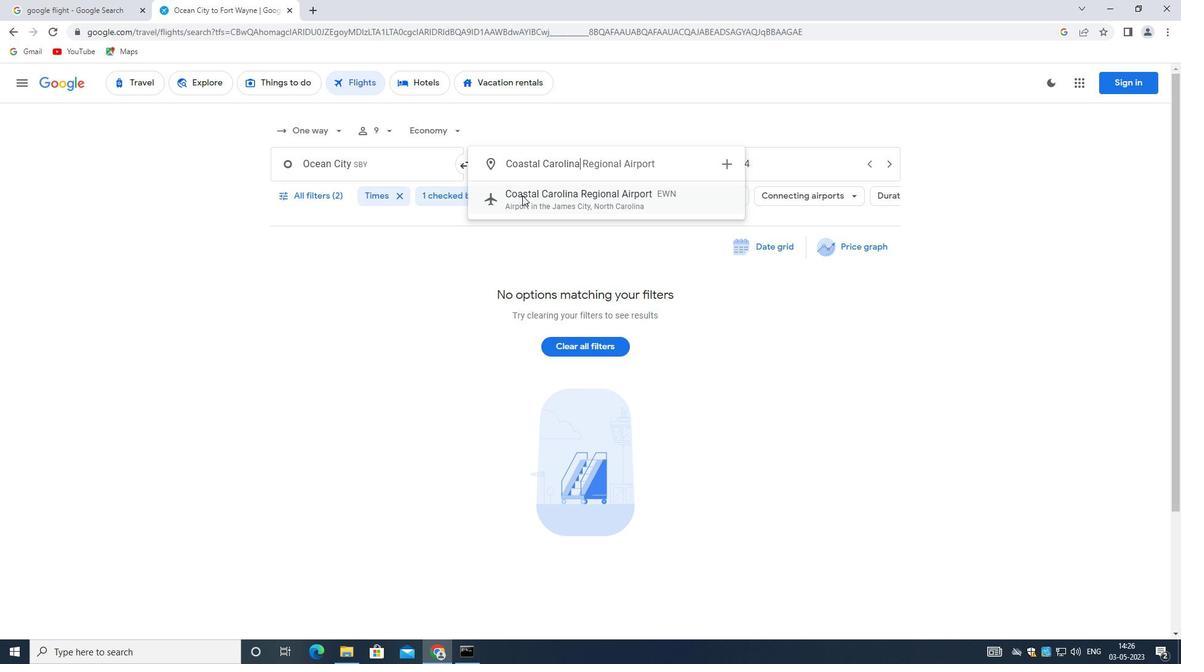 
Action: Mouse moved to (727, 161)
Screenshot: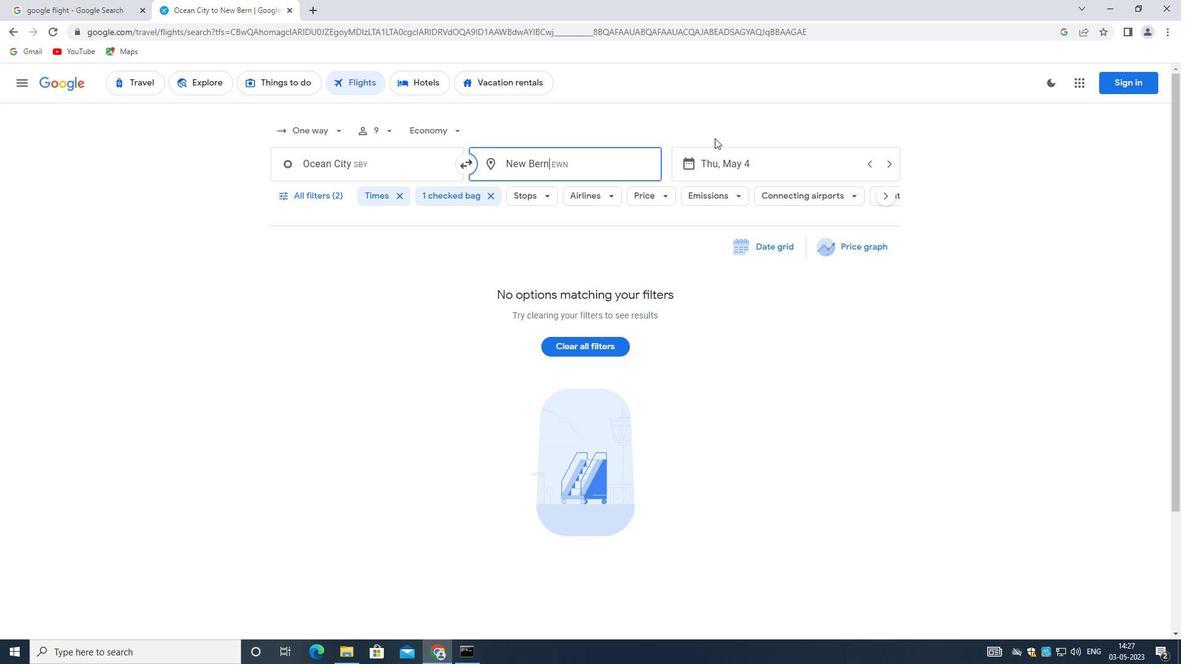 
Action: Mouse pressed left at (727, 161)
Screenshot: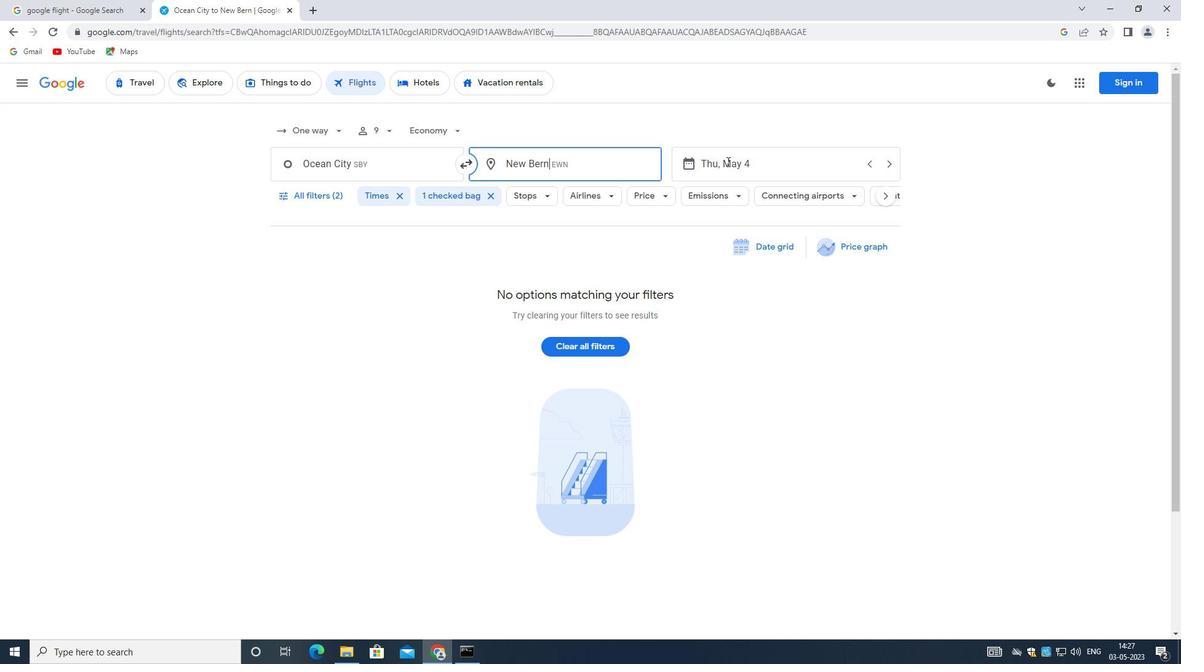 
Action: Mouse moved to (888, 464)
Screenshot: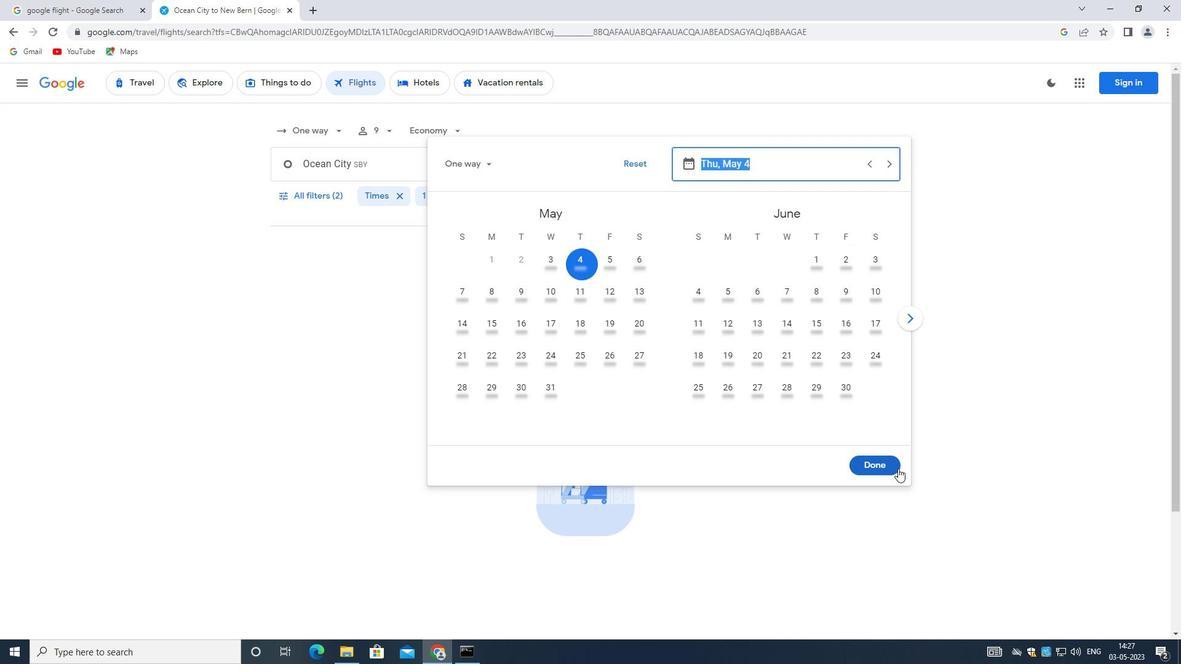 
Action: Mouse pressed left at (888, 464)
Screenshot: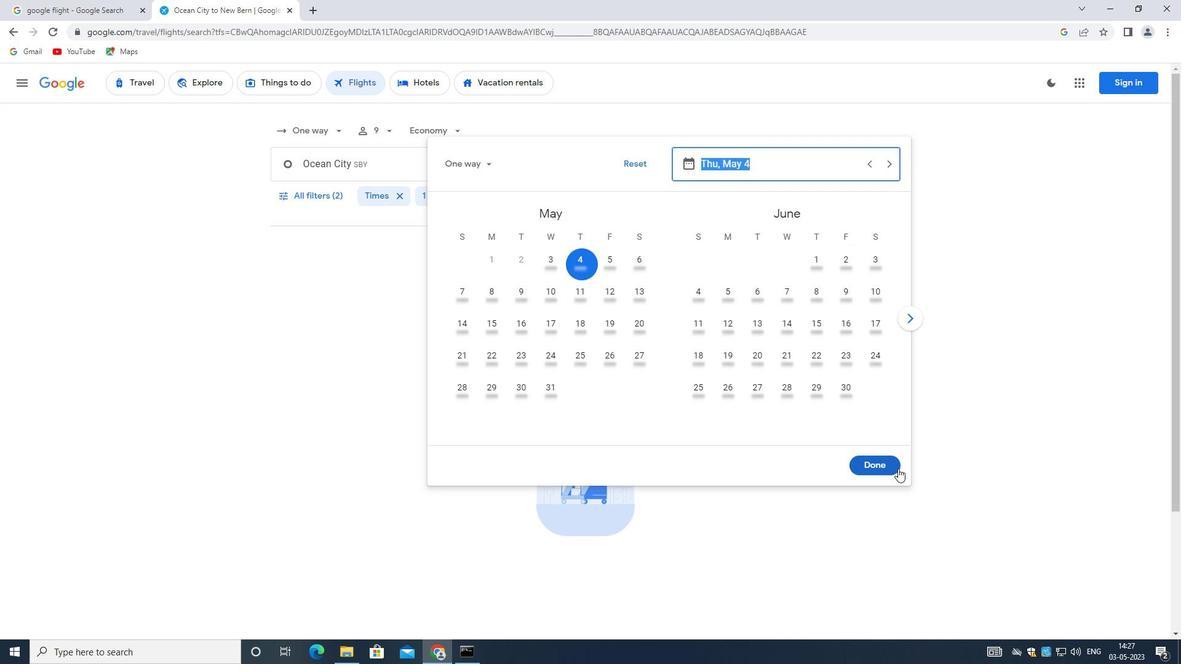 
Action: Mouse moved to (293, 198)
Screenshot: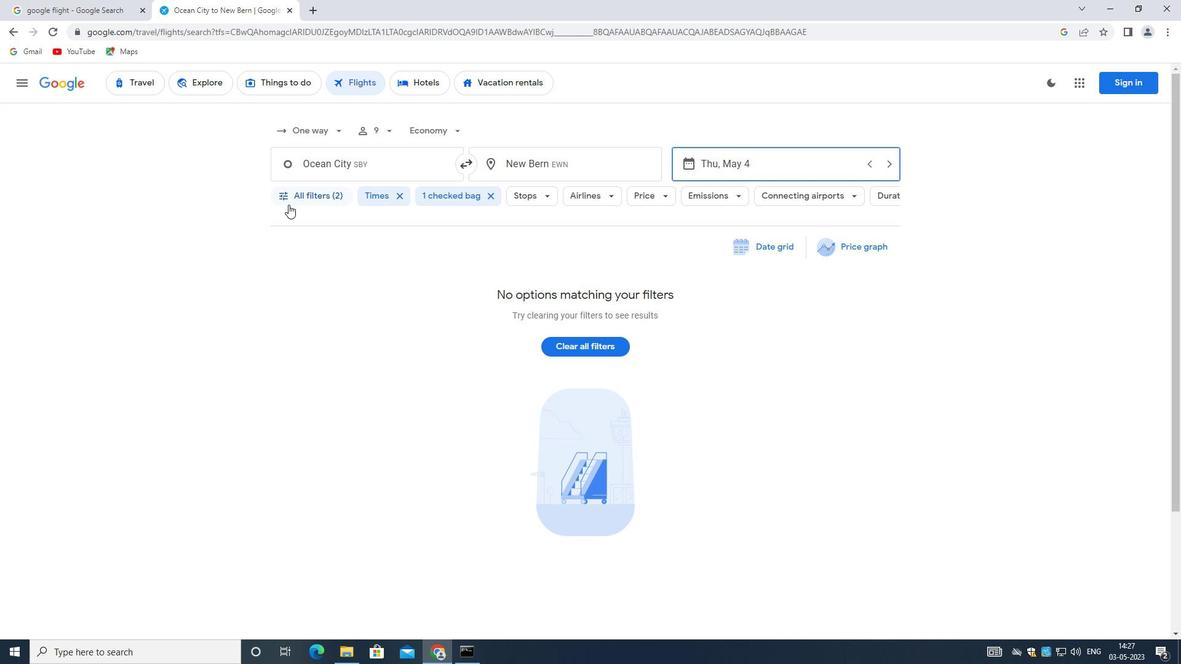 
Action: Mouse pressed left at (293, 198)
Screenshot: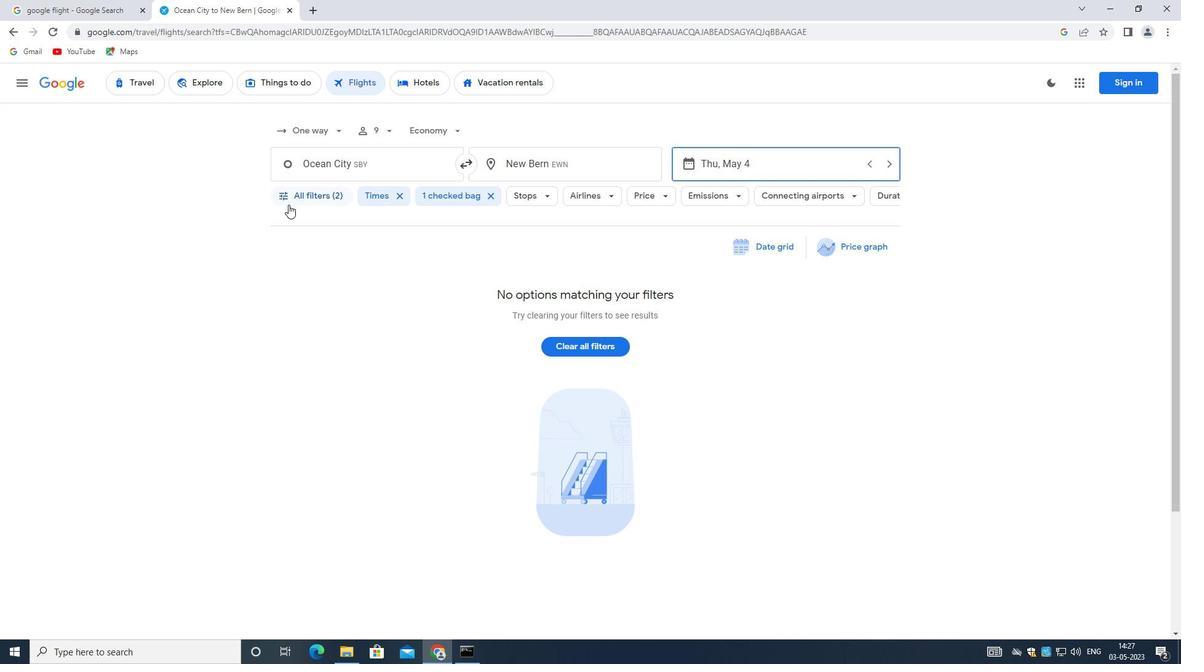 
Action: Mouse moved to (432, 328)
Screenshot: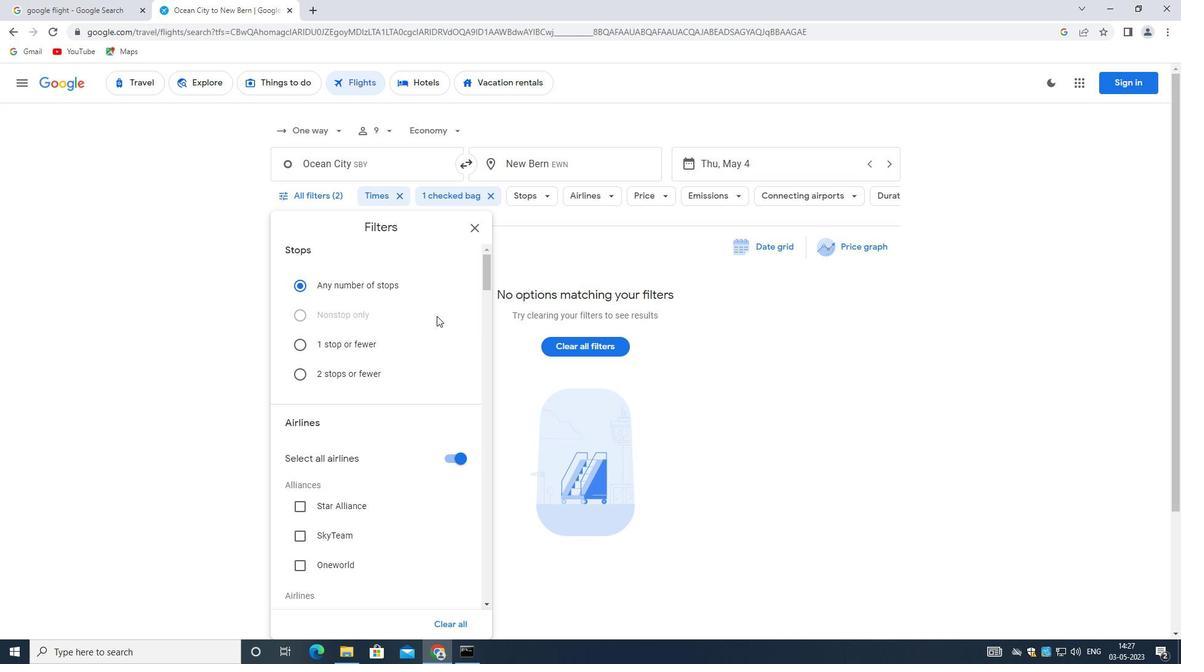 
Action: Mouse scrolled (432, 328) with delta (0, 0)
Screenshot: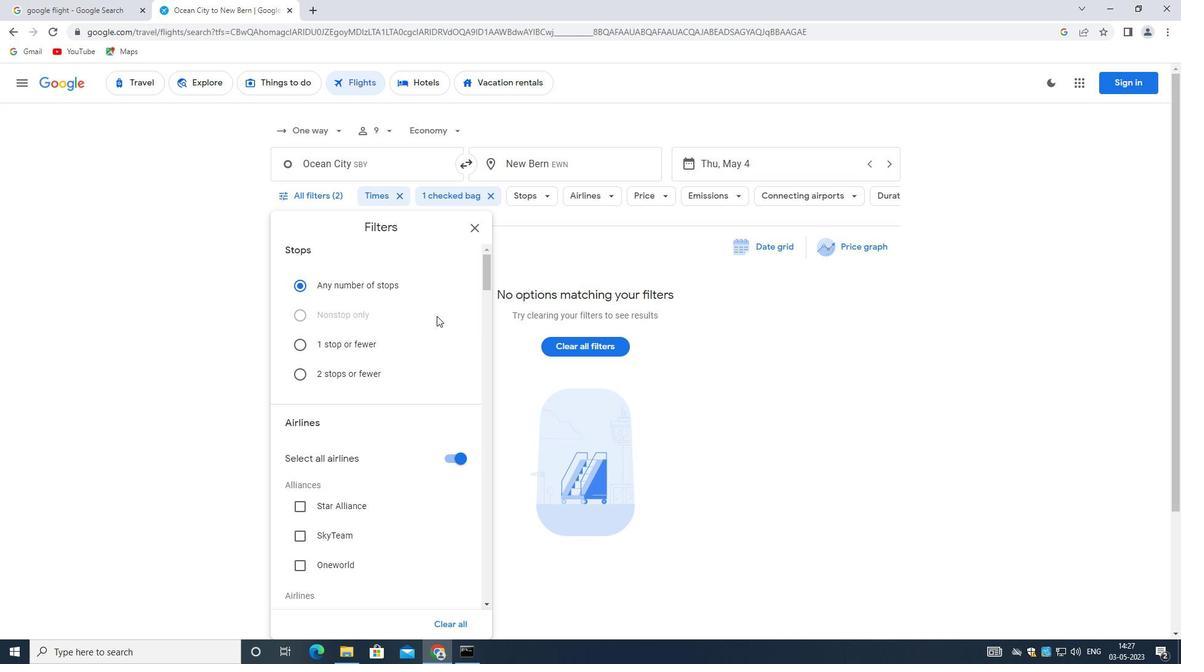 
Action: Mouse moved to (432, 332)
Screenshot: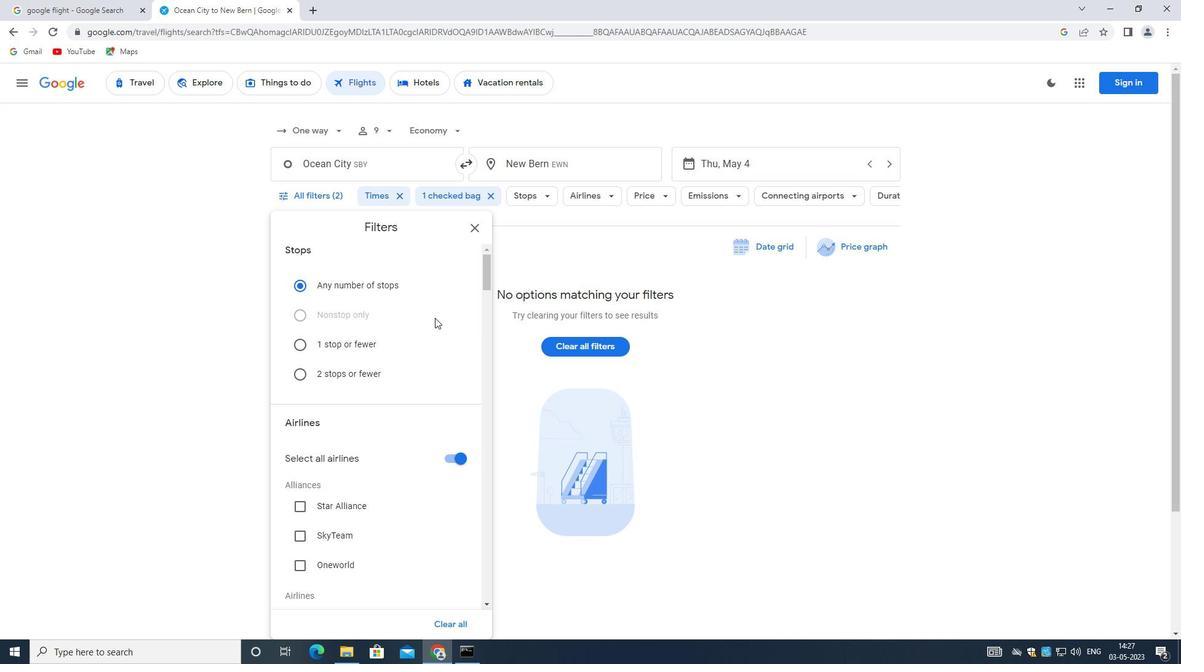 
Action: Mouse scrolled (432, 332) with delta (0, 0)
Screenshot: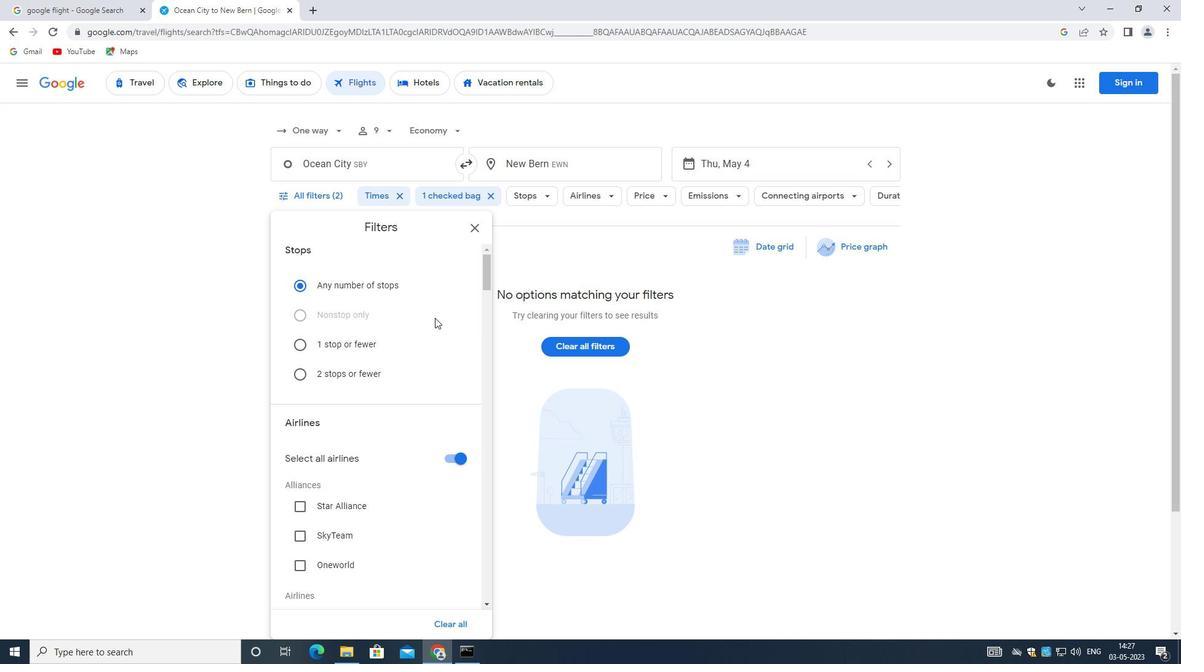 
Action: Mouse moved to (448, 335)
Screenshot: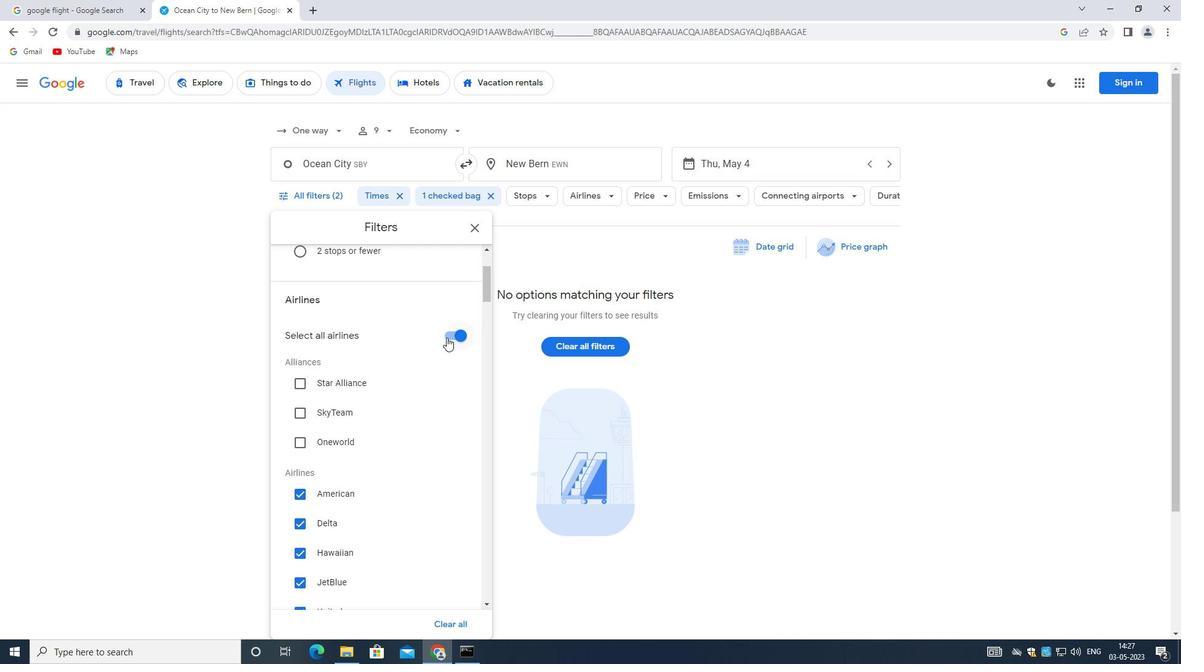 
Action: Mouse pressed left at (448, 335)
Screenshot: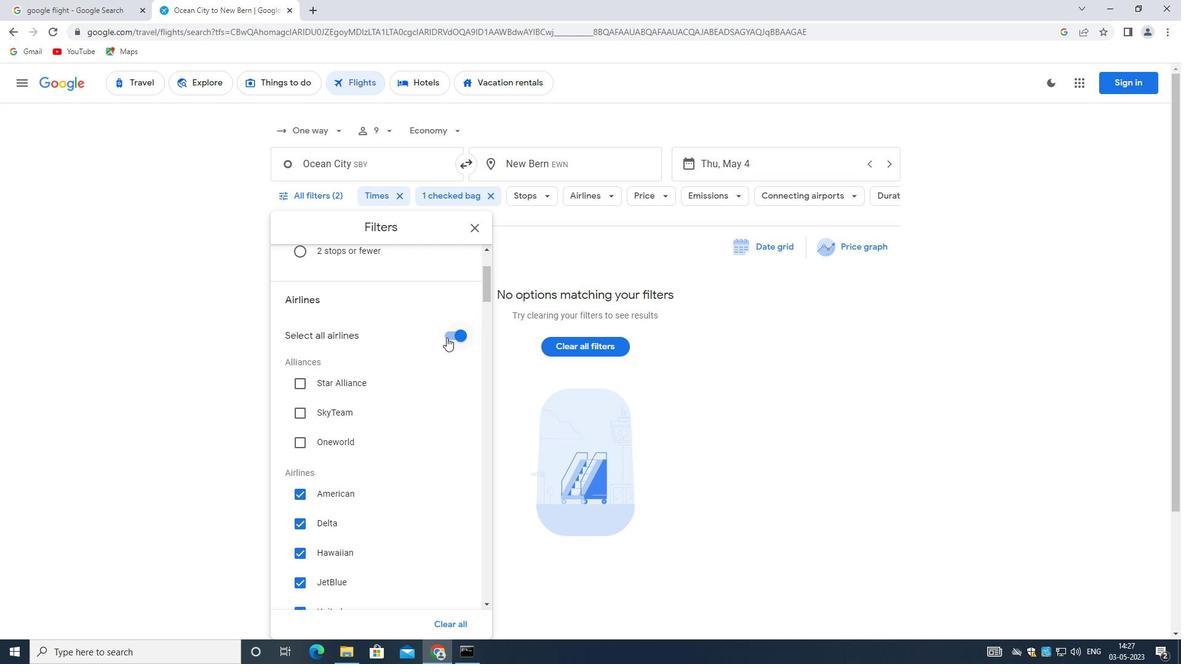 
Action: Mouse moved to (383, 399)
Screenshot: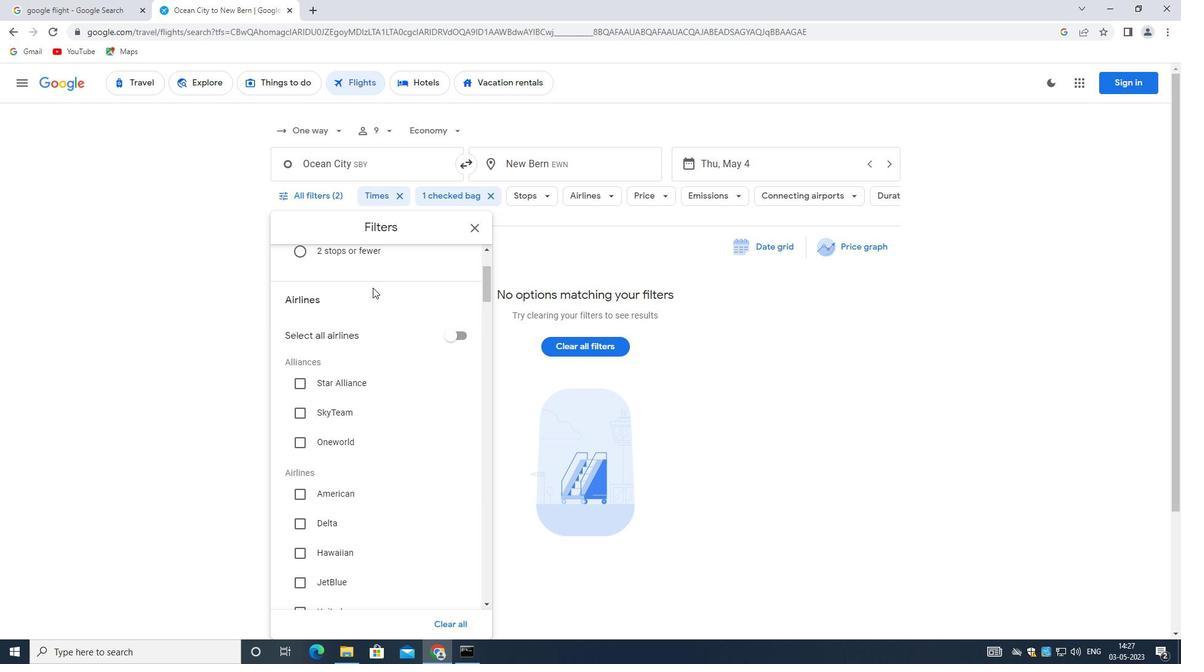 
Action: Mouse scrolled (383, 398) with delta (0, 0)
Screenshot: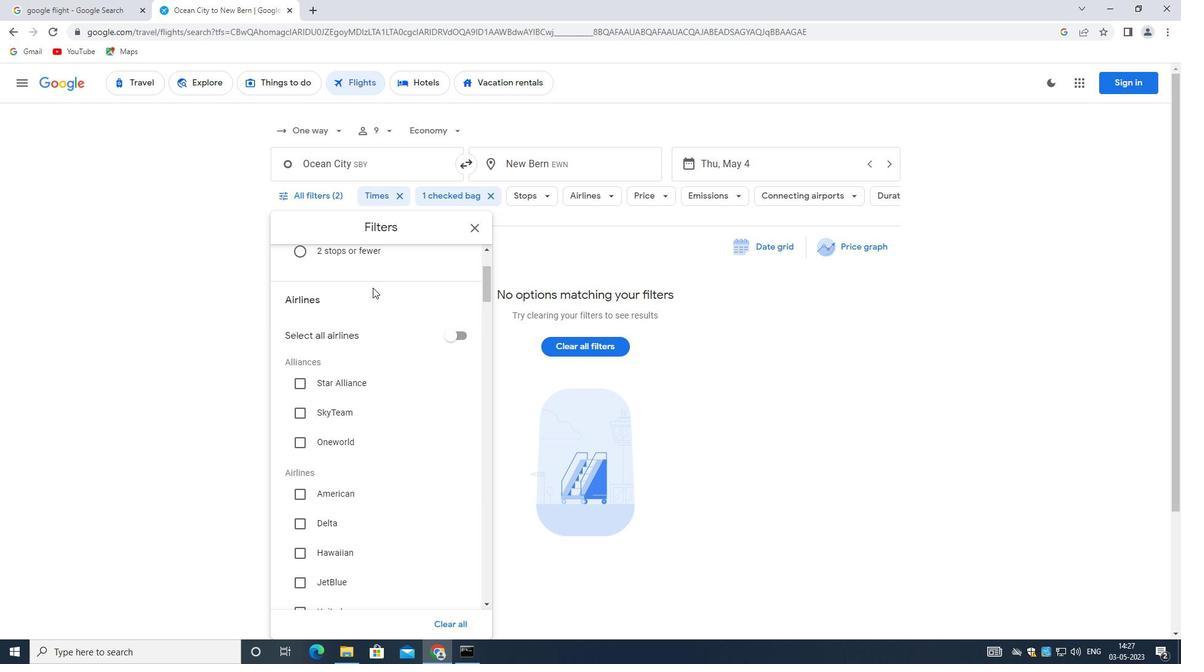 
Action: Mouse moved to (383, 404)
Screenshot: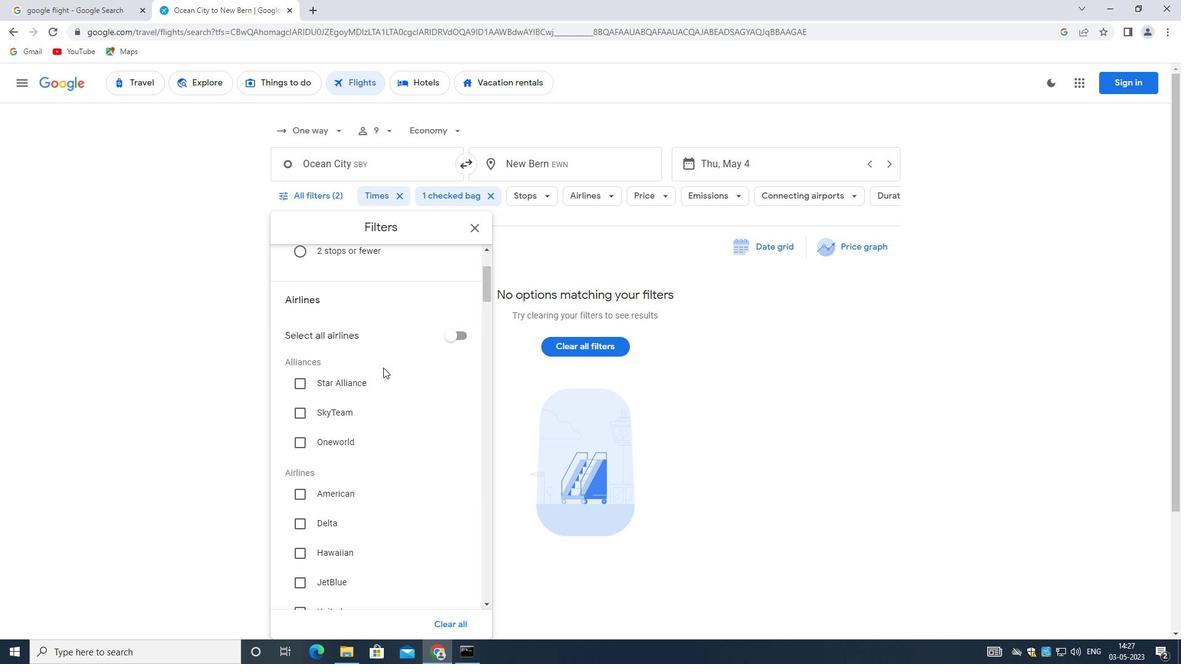 
Action: Mouse scrolled (383, 404) with delta (0, 0)
Screenshot: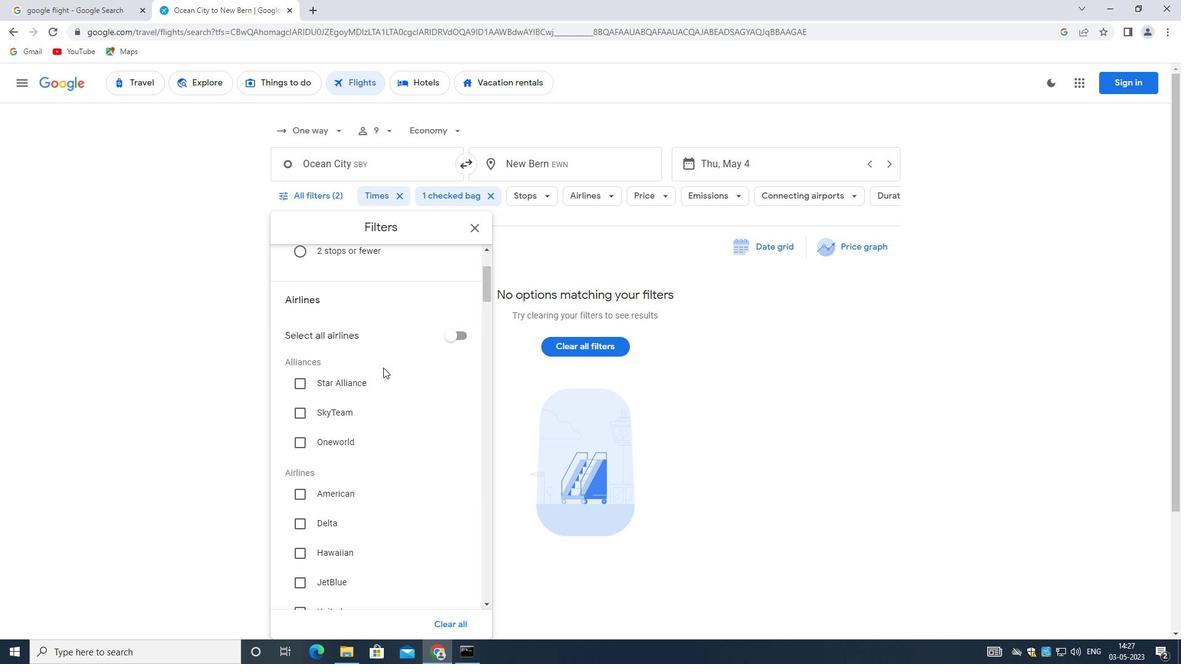 
Action: Mouse moved to (297, 398)
Screenshot: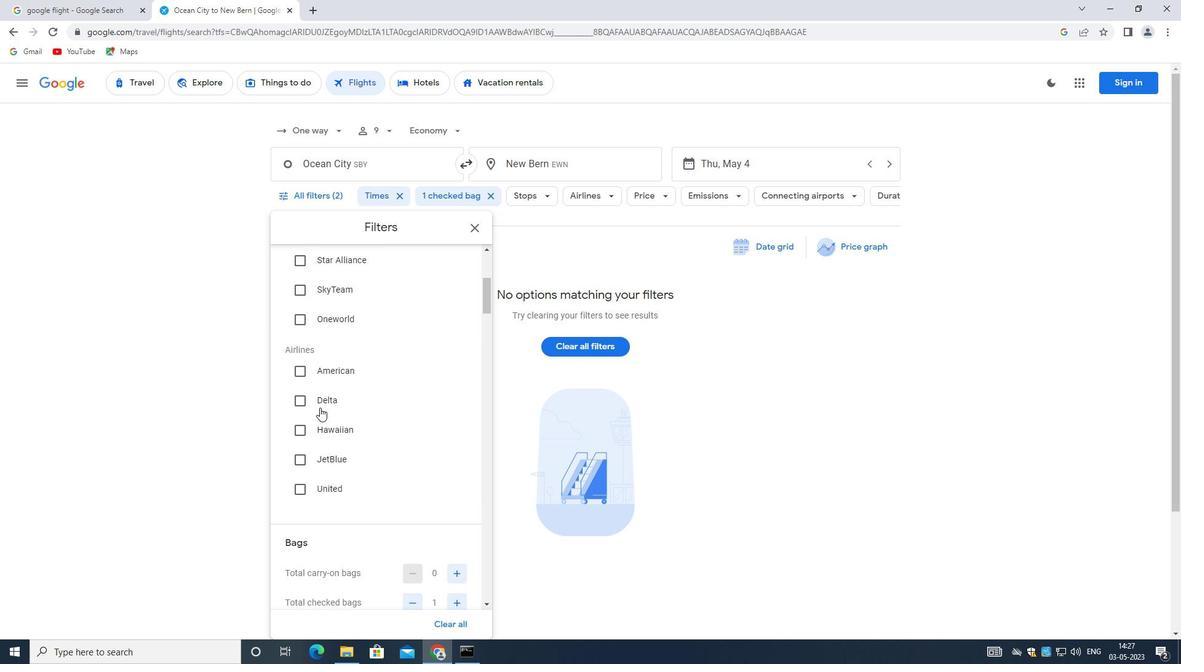 
Action: Mouse pressed left at (297, 398)
Screenshot: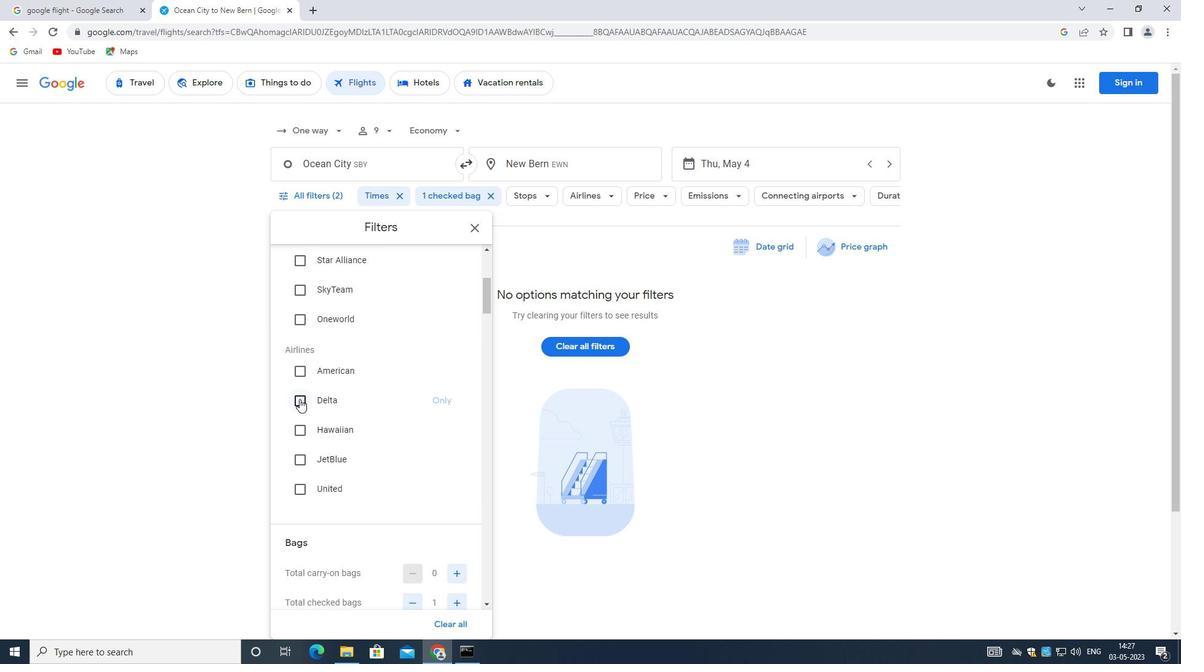 
Action: Mouse moved to (453, 401)
Screenshot: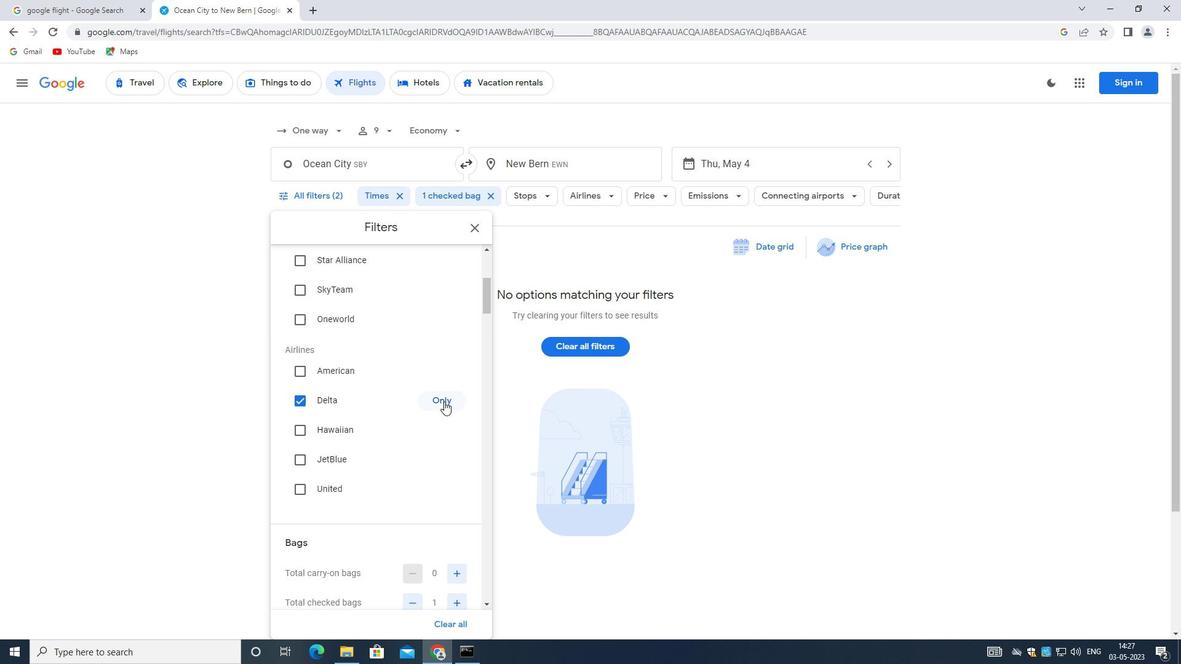 
Action: Mouse pressed left at (453, 401)
Screenshot: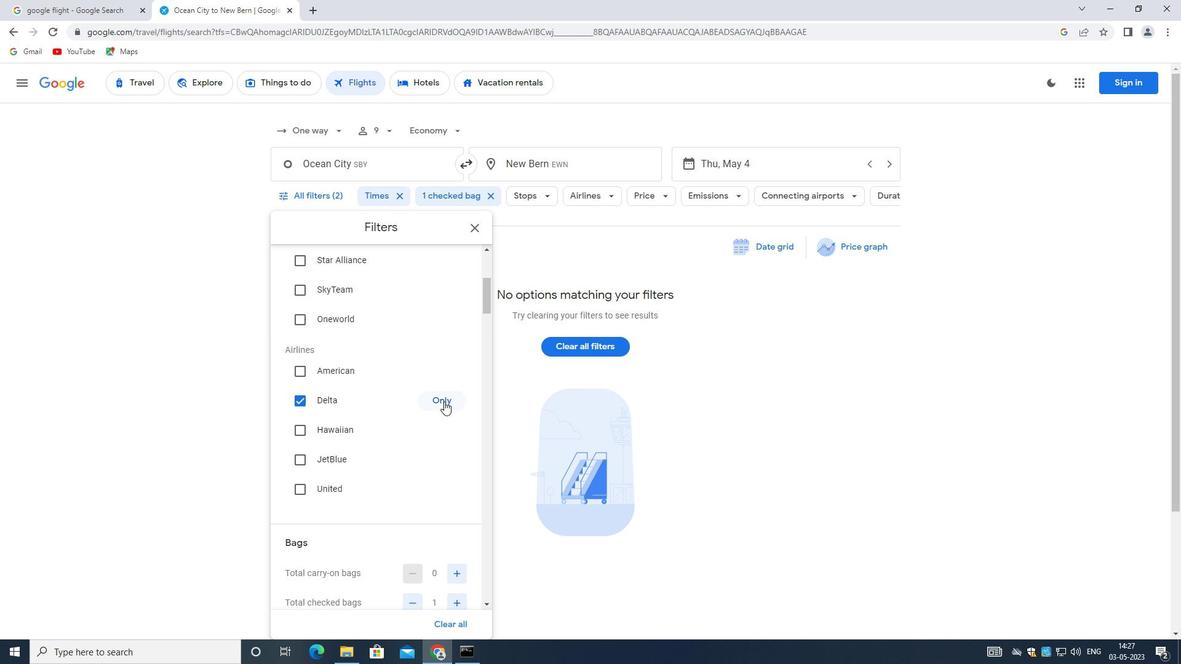 
Action: Mouse moved to (453, 401)
Screenshot: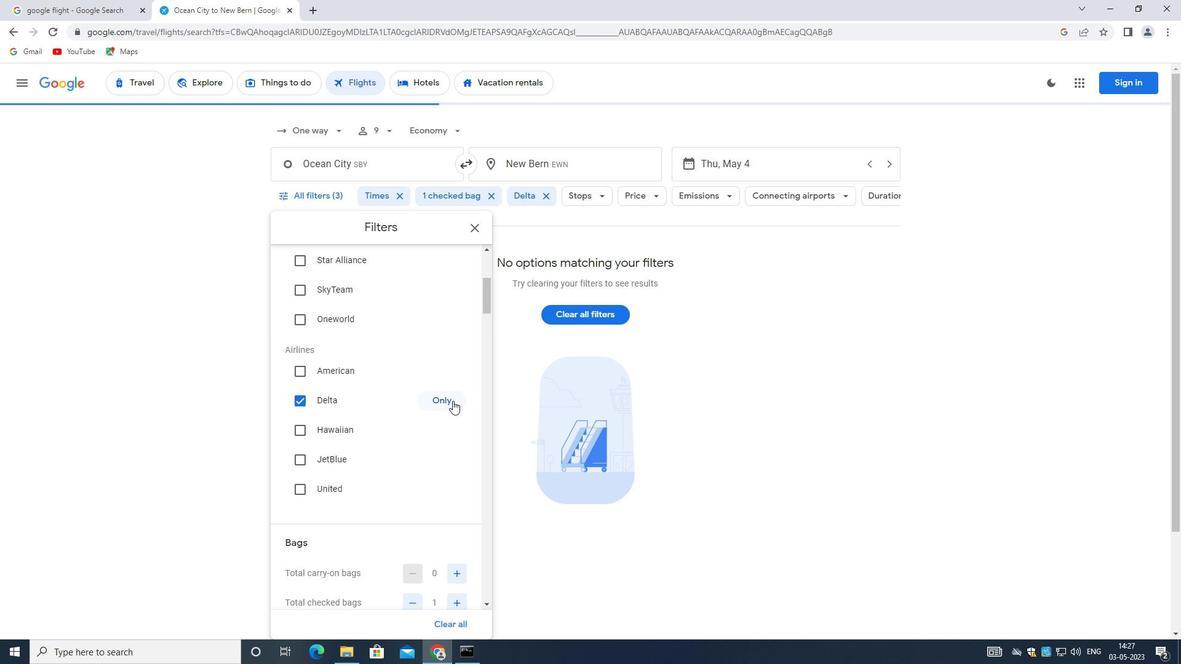 
Action: Mouse scrolled (453, 400) with delta (0, 0)
Screenshot: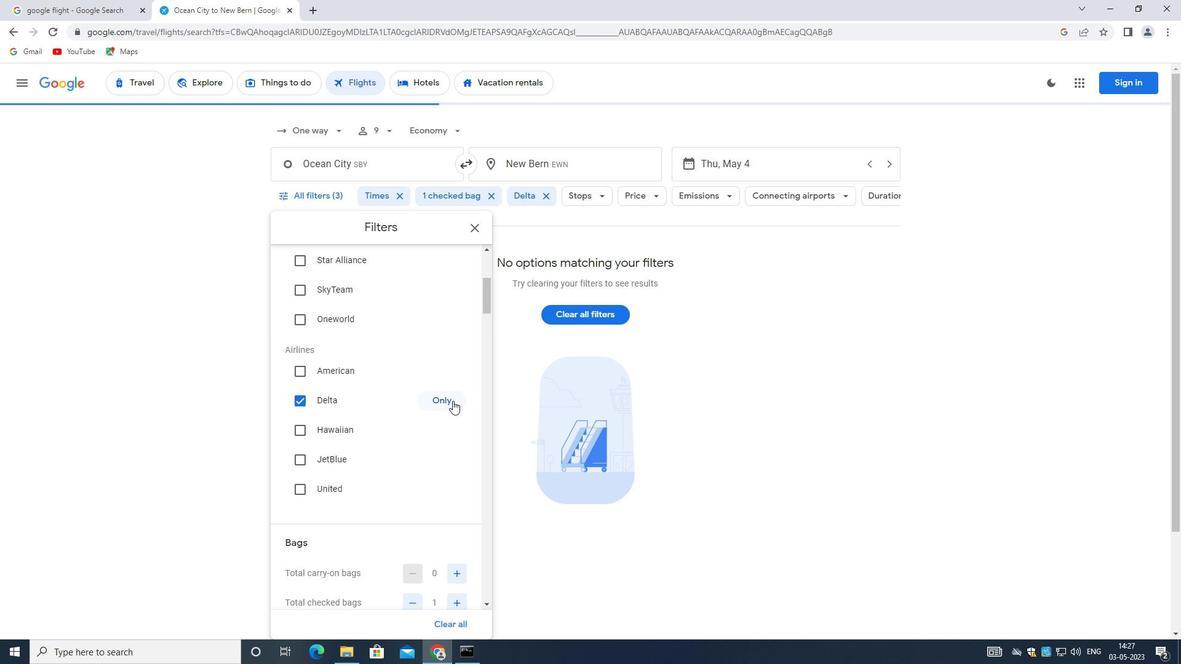 
Action: Mouse moved to (451, 401)
Screenshot: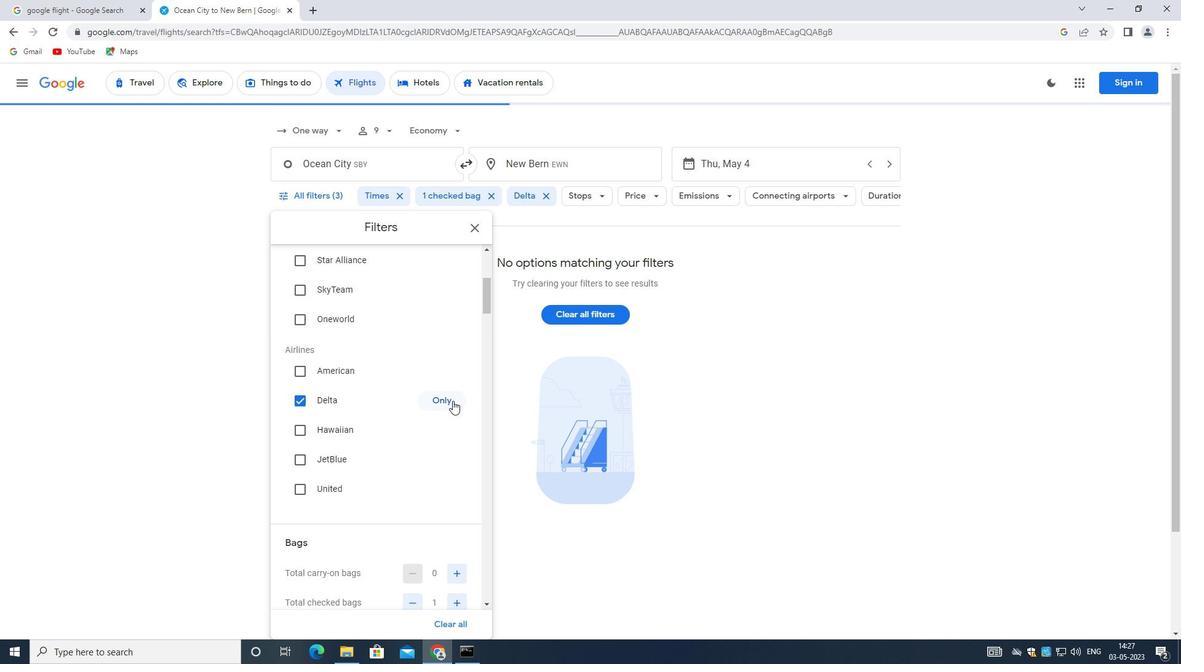 
Action: Mouse scrolled (451, 401) with delta (0, 0)
Screenshot: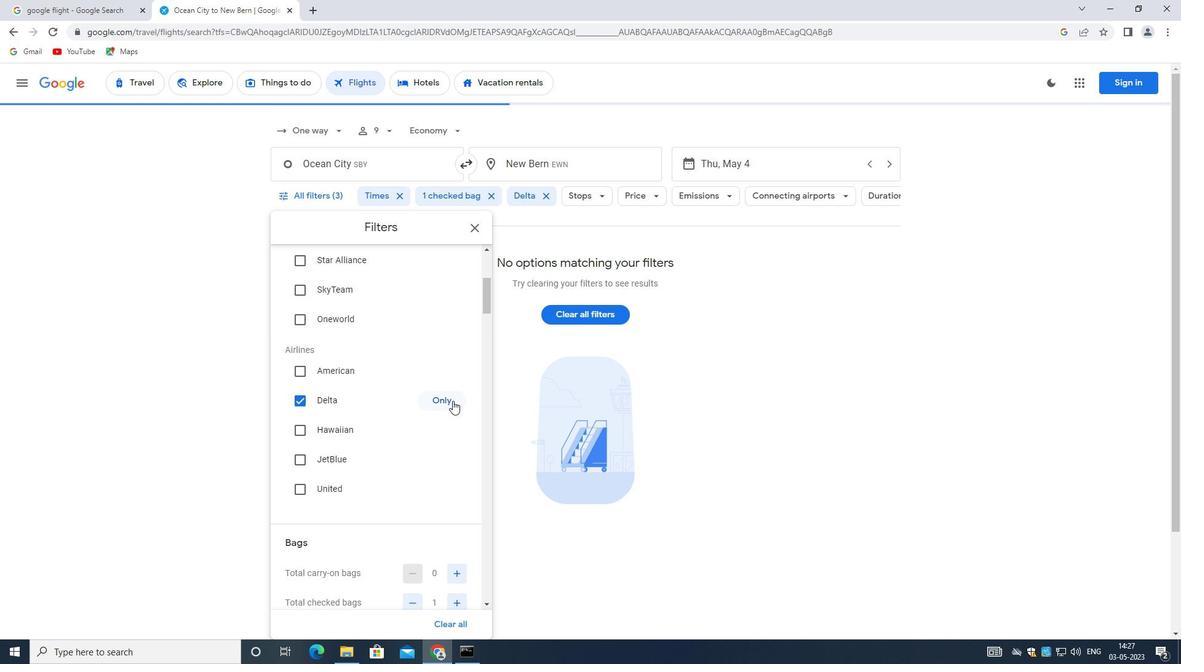 
Action: Mouse moved to (450, 403)
Screenshot: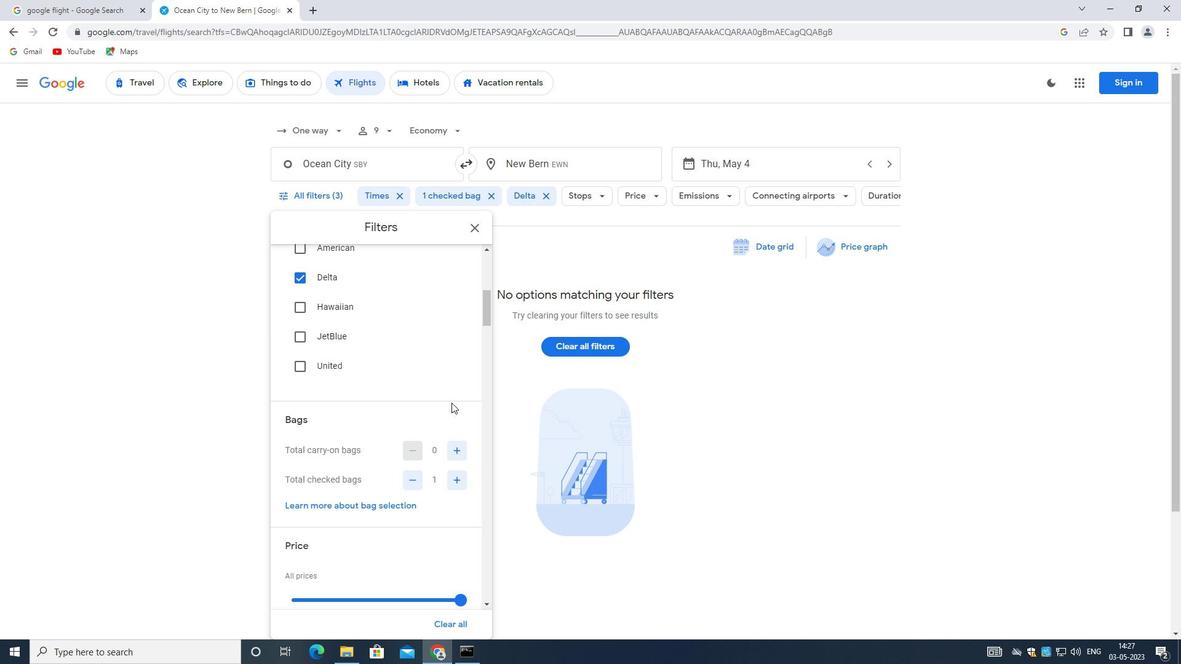 
Action: Mouse scrolled (450, 402) with delta (0, 0)
Screenshot: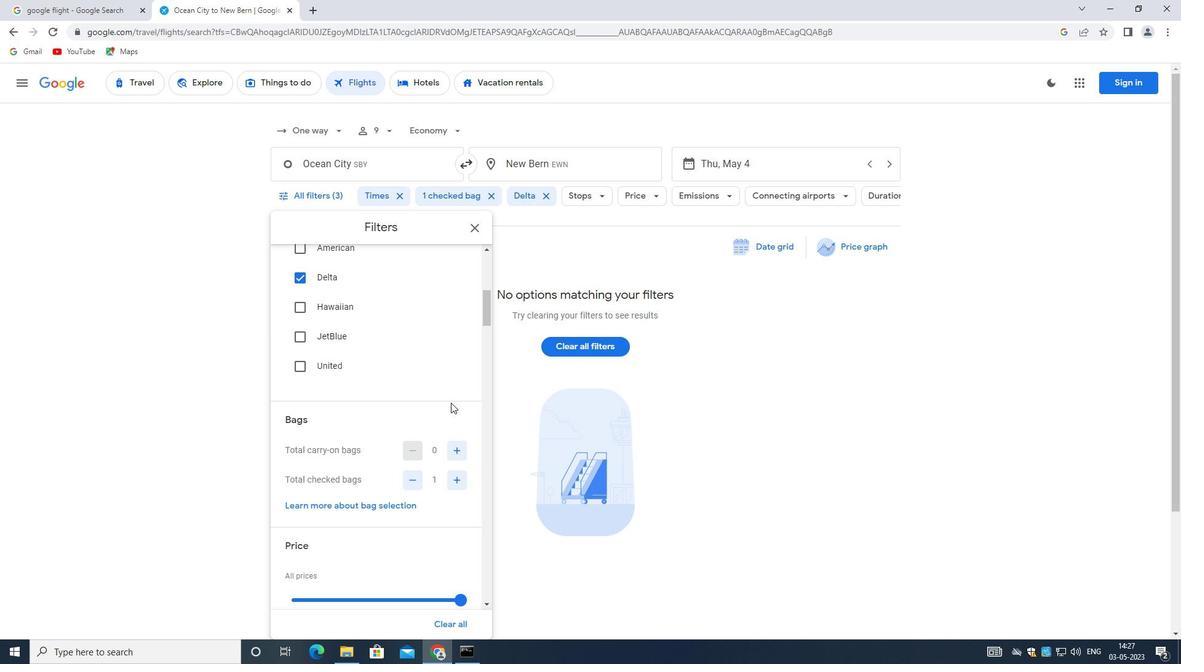 
Action: Mouse moved to (412, 413)
Screenshot: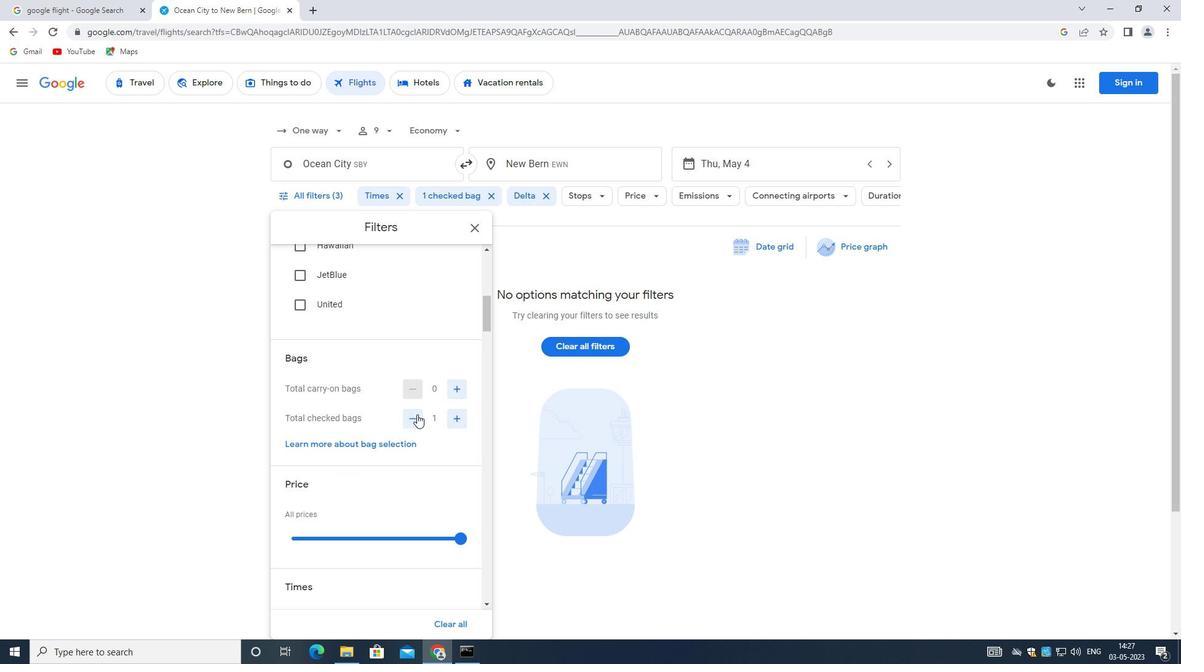 
Action: Mouse pressed left at (412, 413)
Screenshot: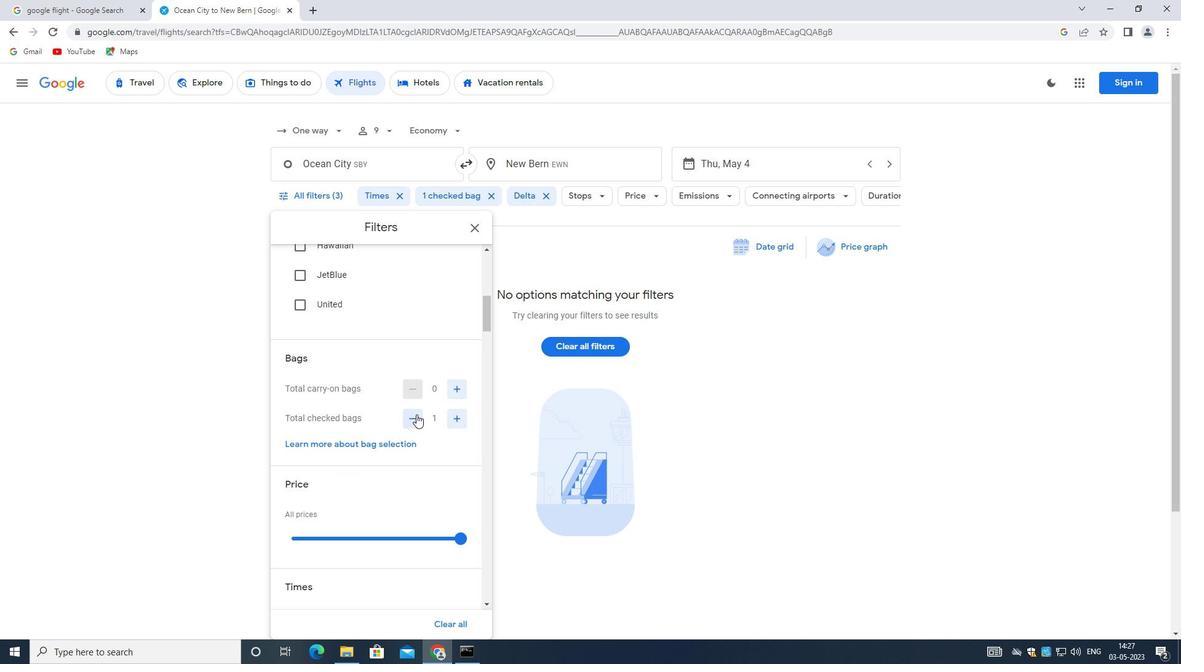 
Action: Mouse moved to (453, 387)
Screenshot: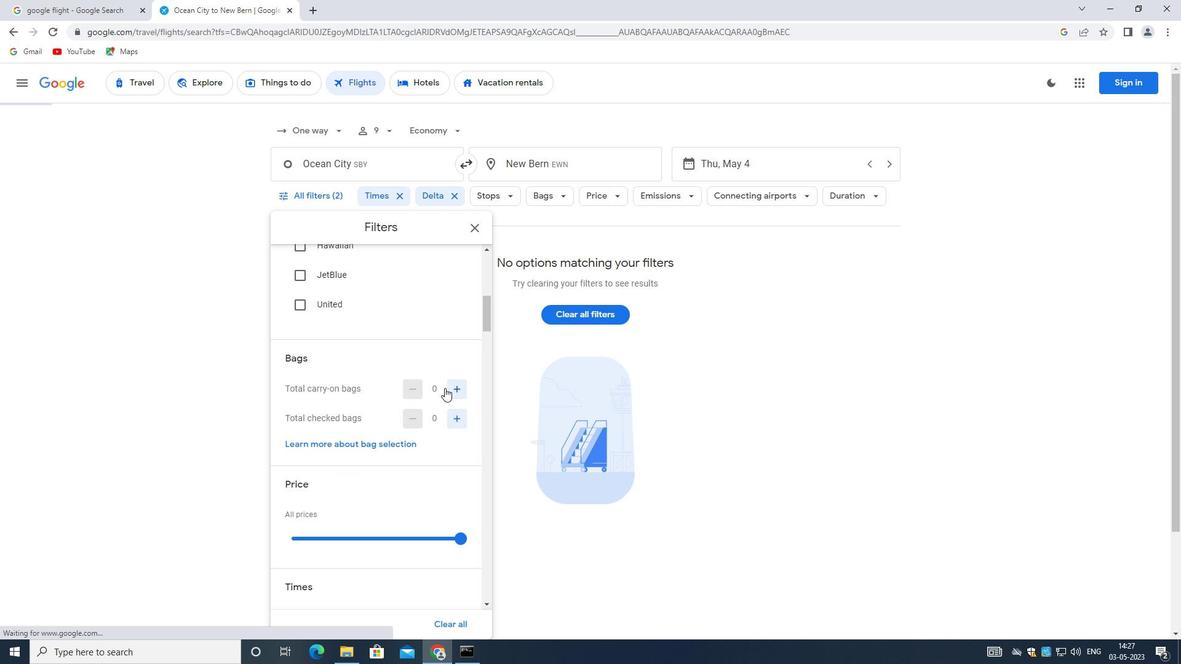 
Action: Mouse pressed left at (453, 387)
Screenshot: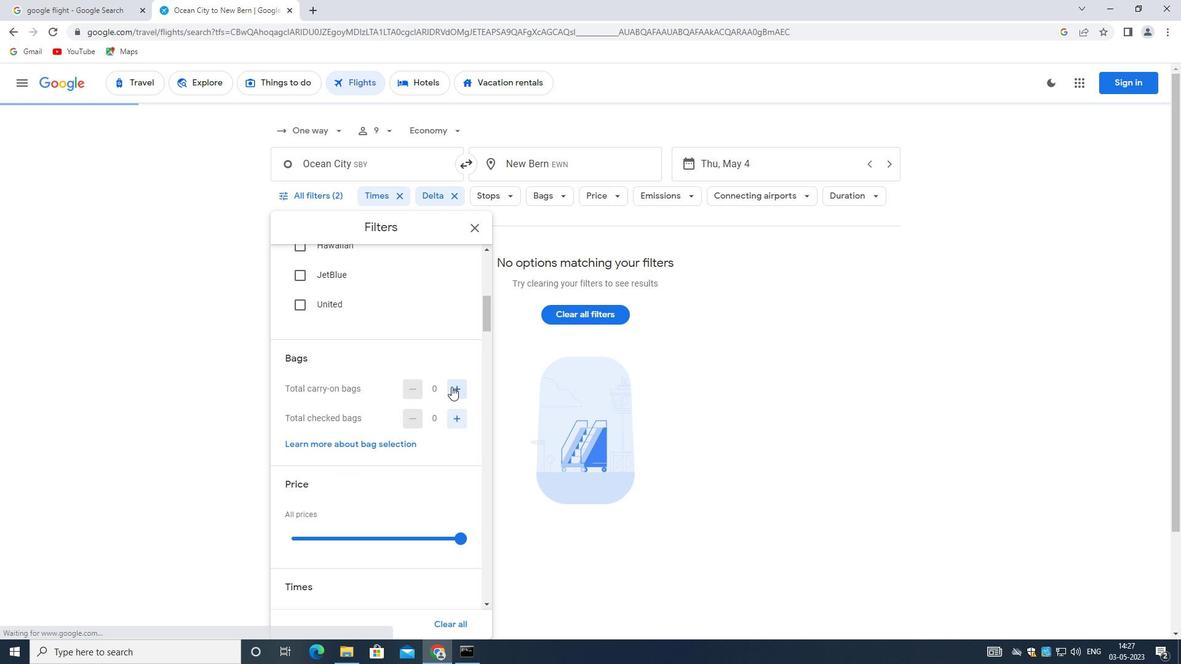 
Action: Mouse moved to (453, 539)
Screenshot: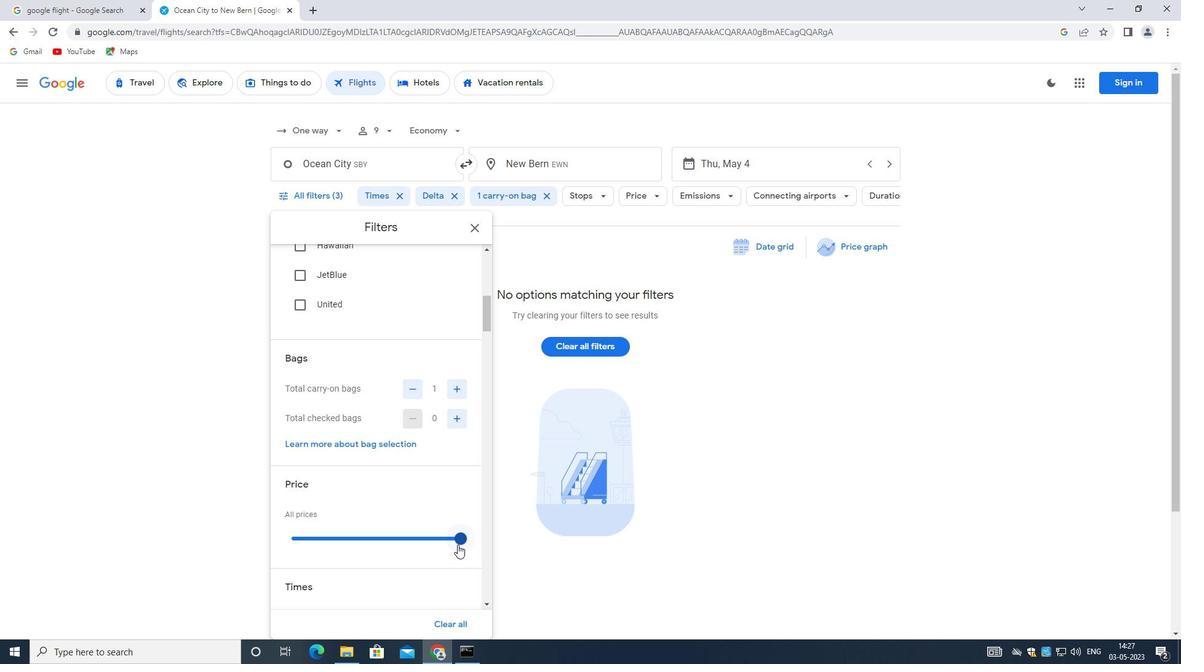 
Action: Mouse pressed left at (453, 539)
Screenshot: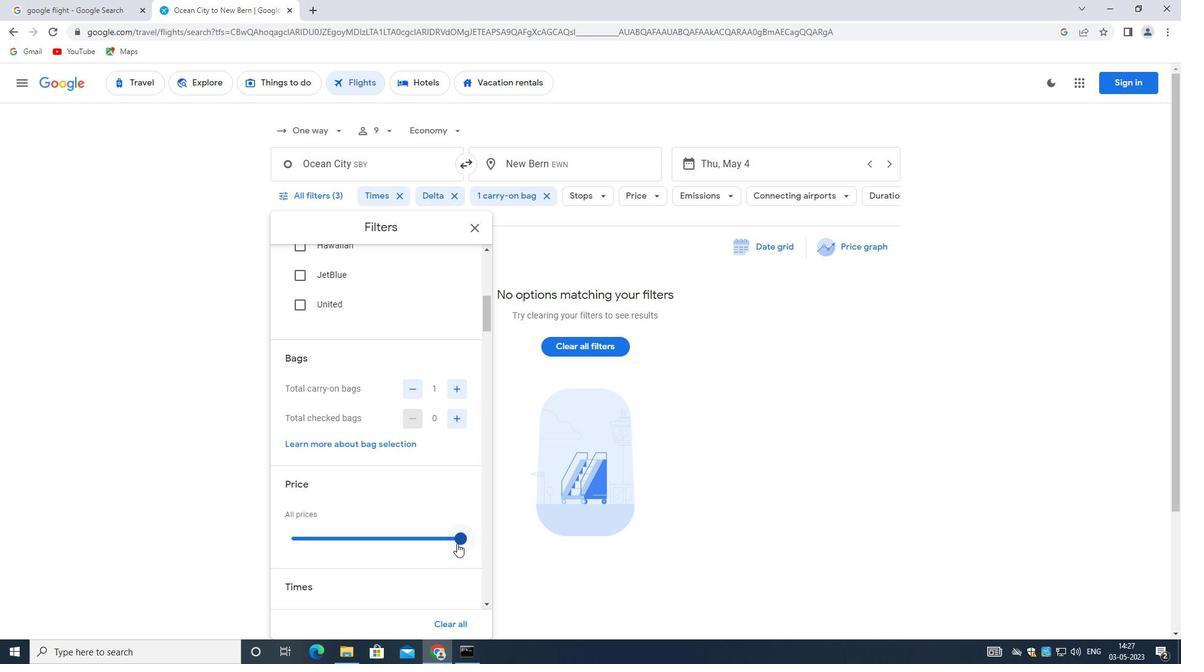 
Action: Mouse moved to (452, 527)
Screenshot: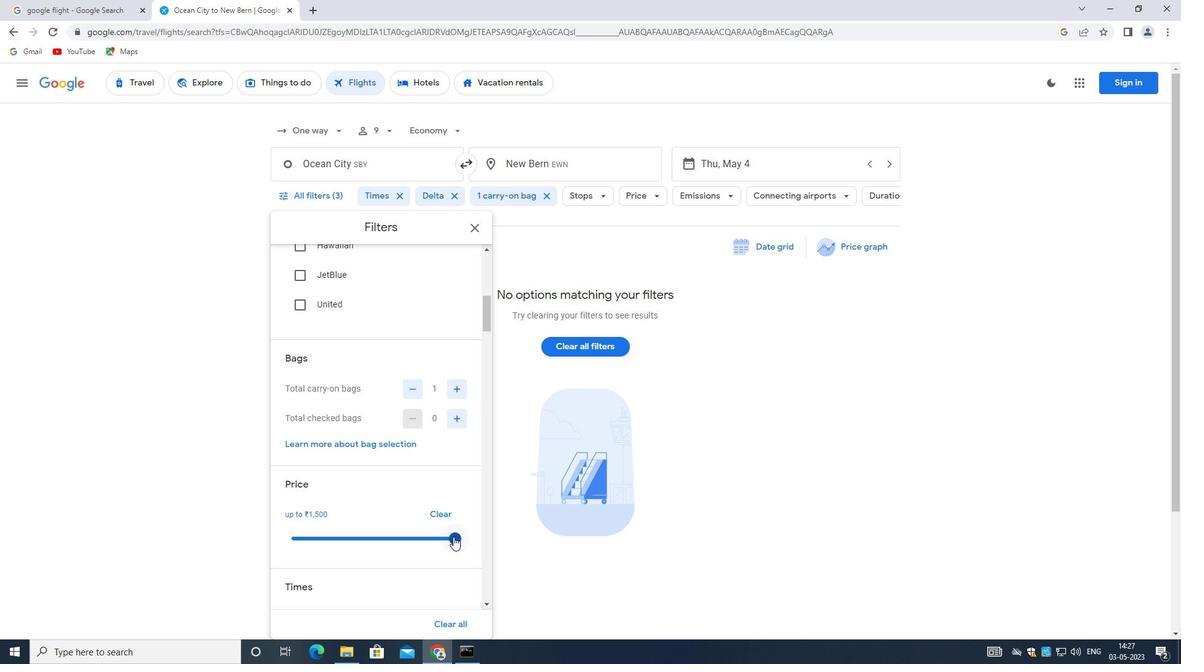 
Action: Mouse scrolled (452, 526) with delta (0, 0)
Screenshot: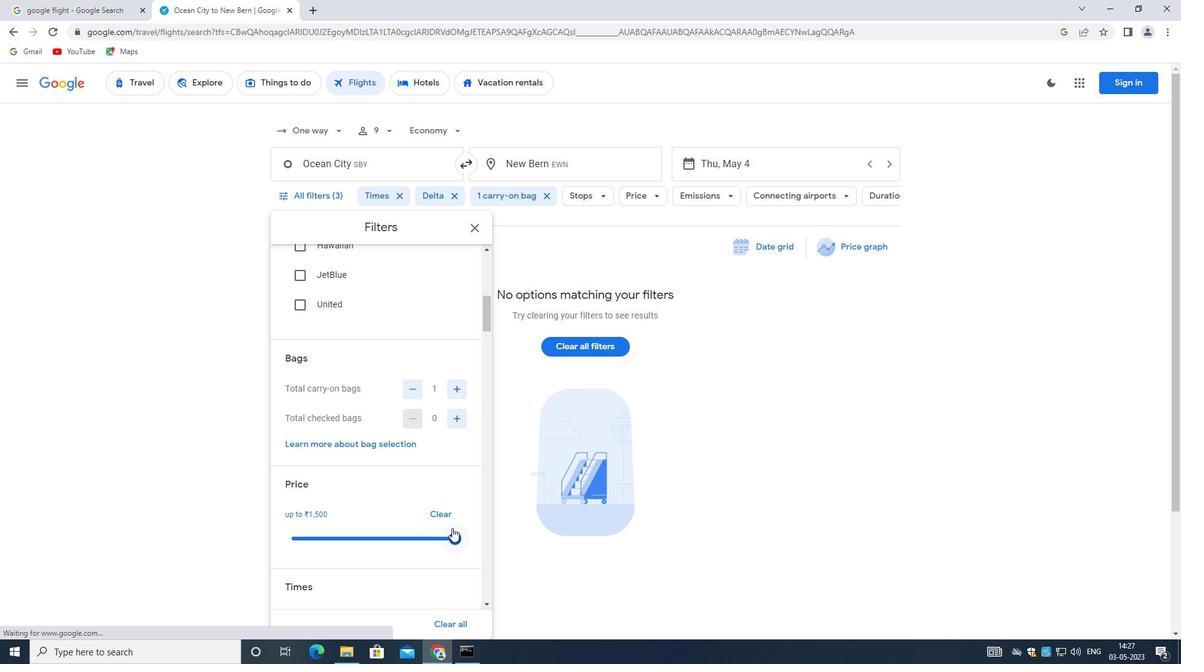 
Action: Mouse scrolled (452, 526) with delta (0, 0)
Screenshot: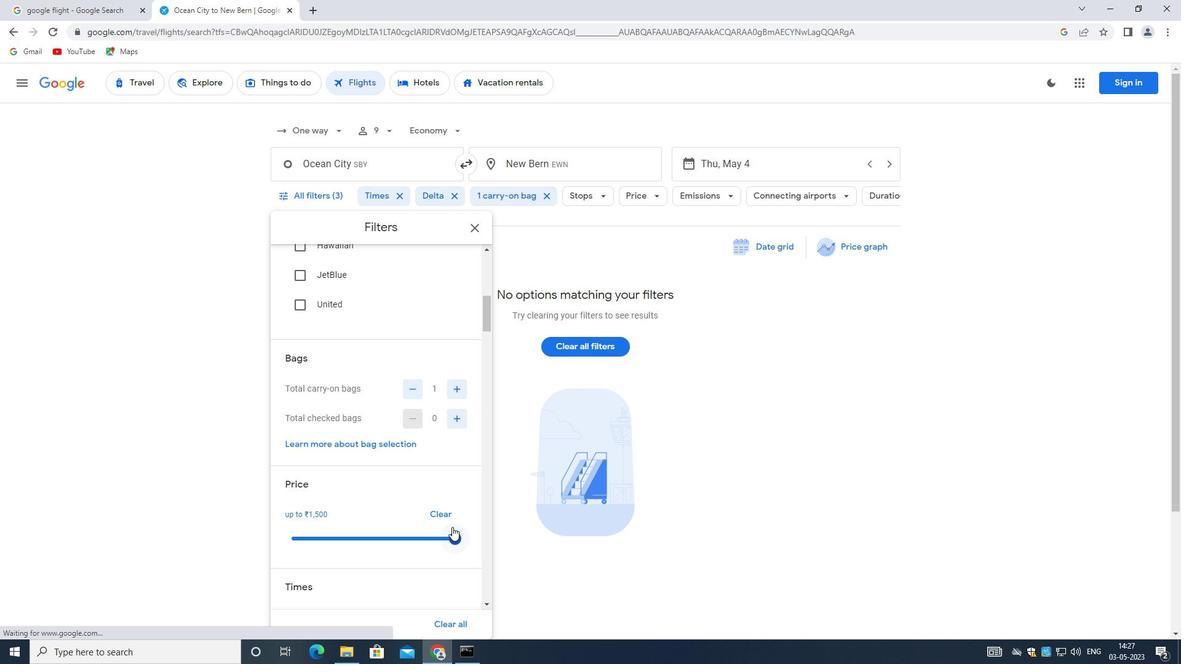 
Action: Mouse scrolled (452, 526) with delta (0, 0)
Screenshot: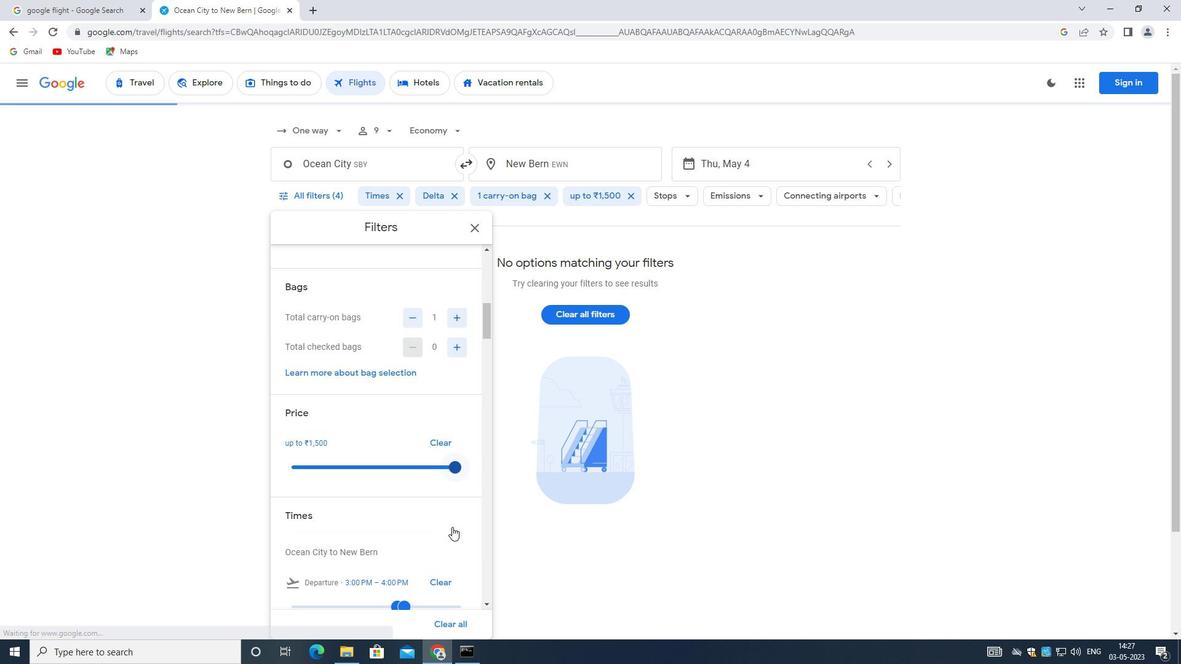 
Action: Mouse moved to (428, 491)
Screenshot: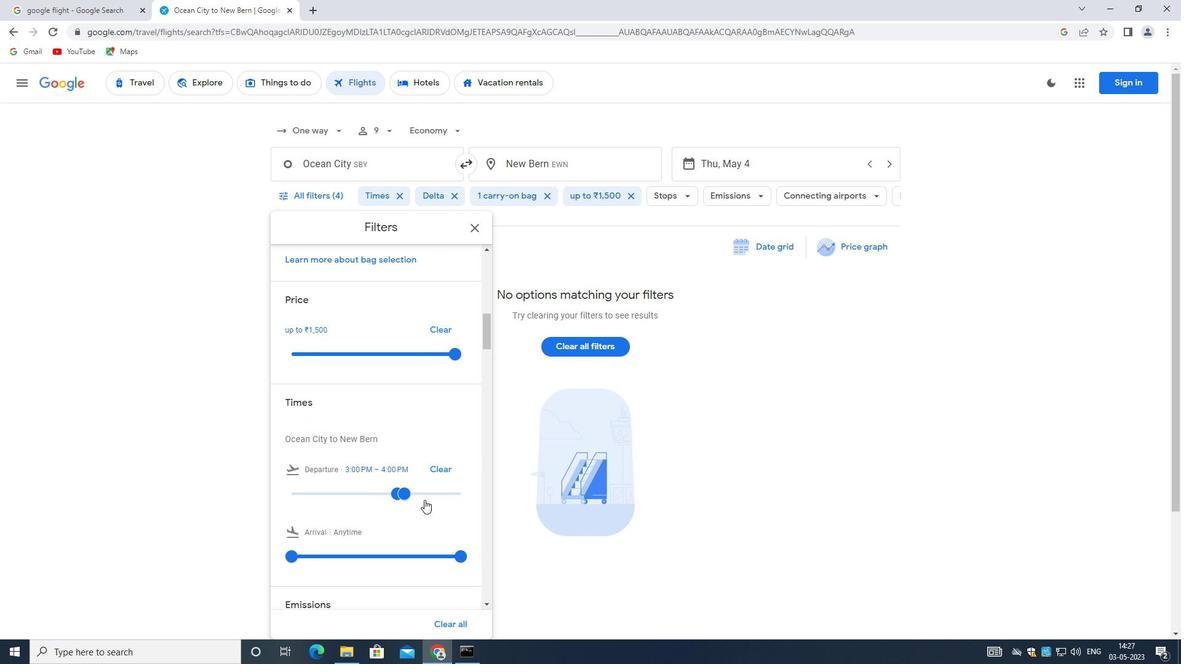 
Action: Mouse pressed left at (428, 491)
Screenshot: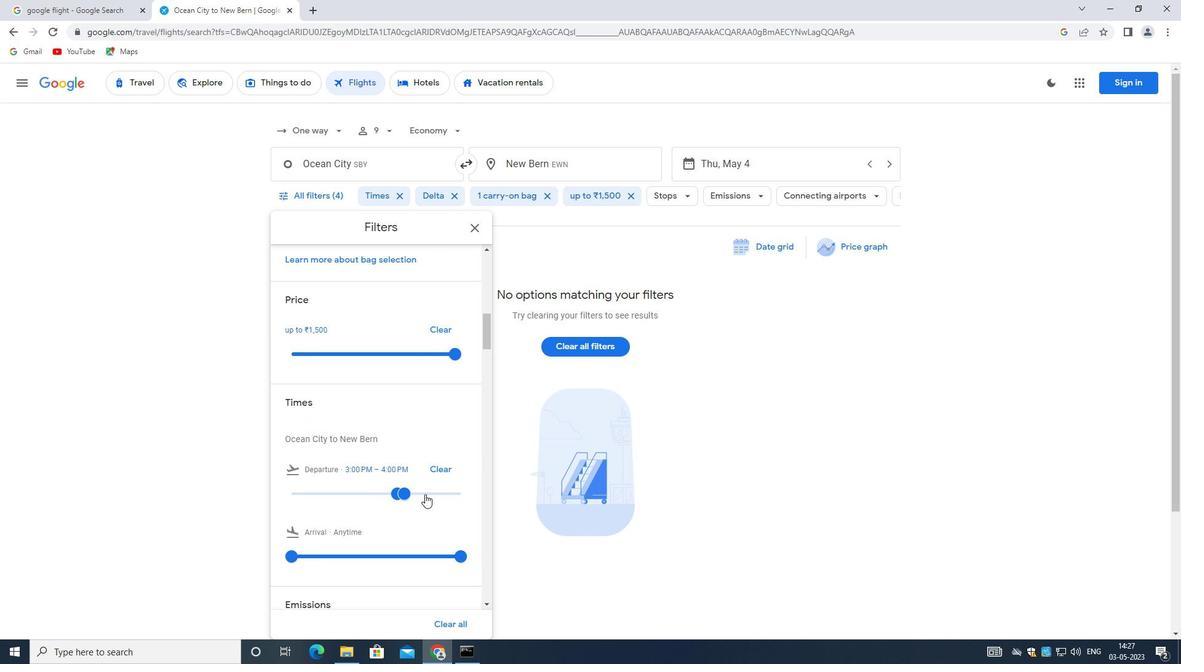 
Action: Mouse moved to (408, 491)
Screenshot: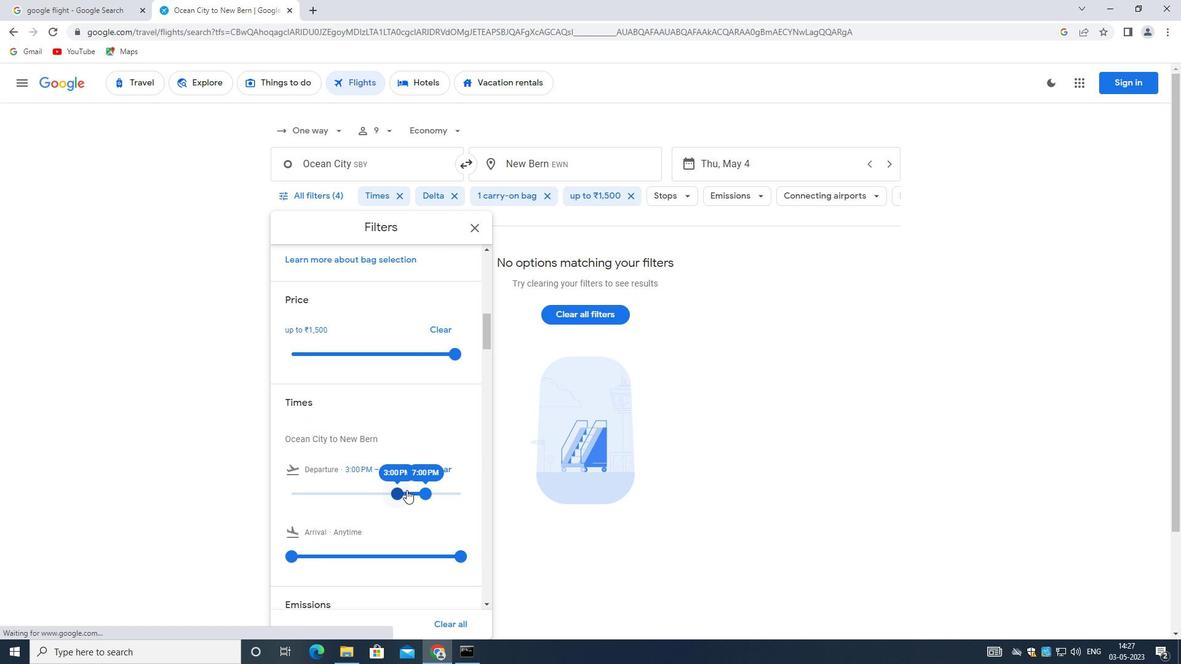 
Action: Mouse pressed left at (408, 491)
Screenshot: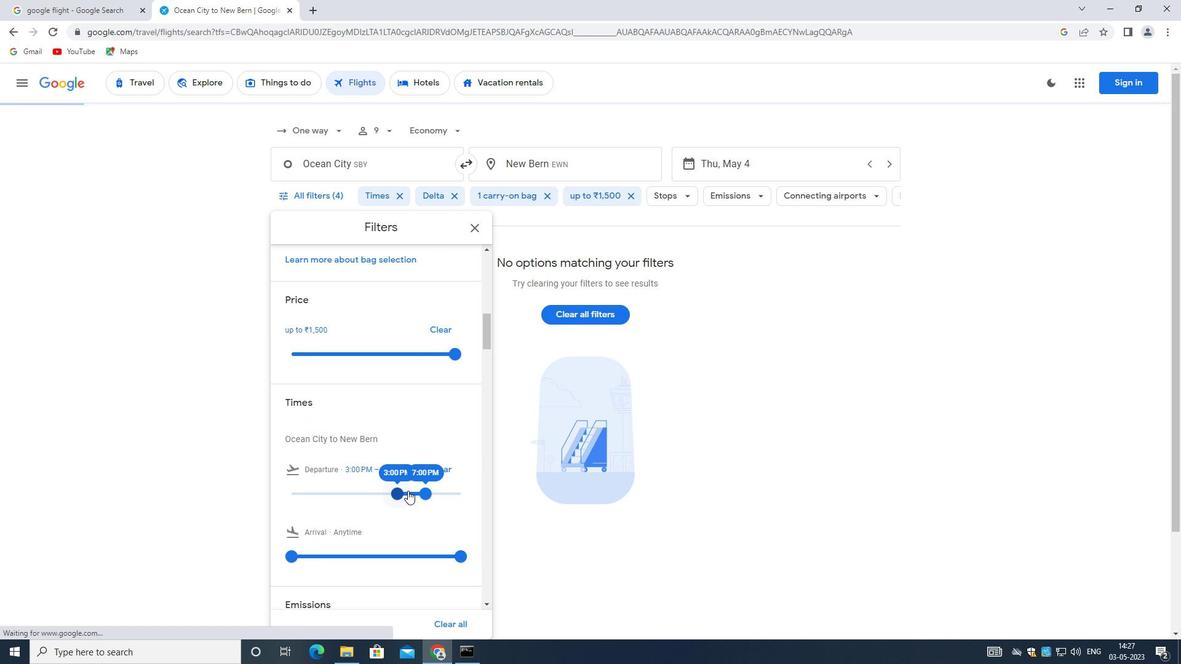 
Action: Mouse moved to (400, 493)
Screenshot: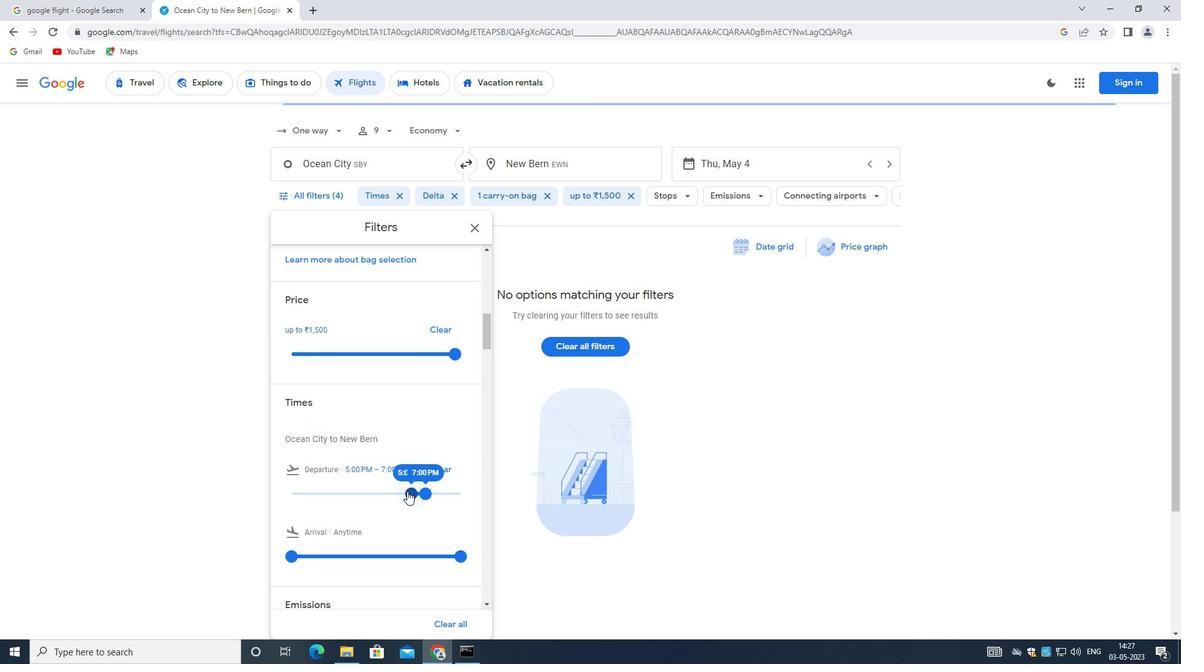 
Action: Mouse pressed left at (400, 493)
Screenshot: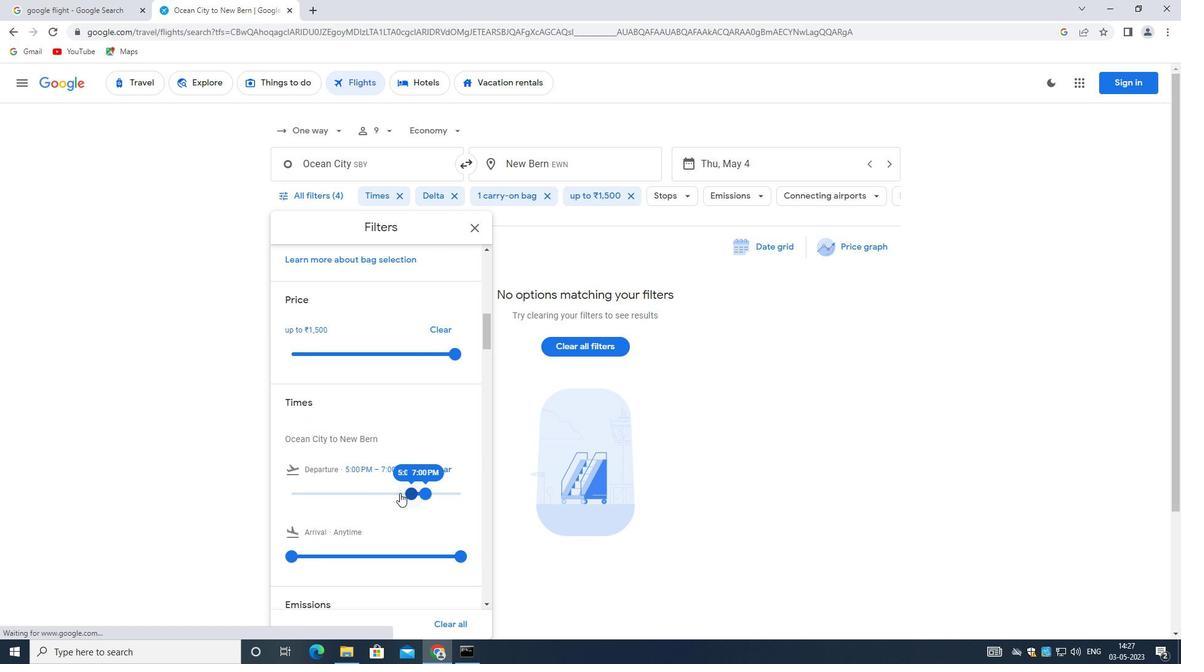 
Action: Mouse moved to (403, 489)
Screenshot: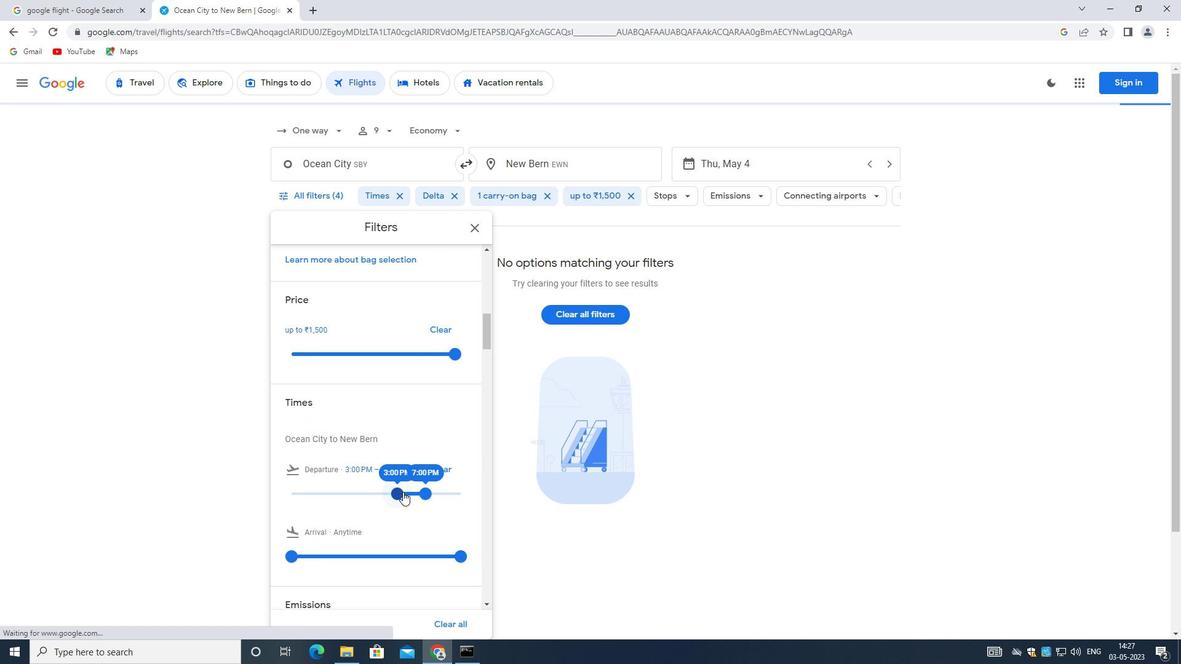 
Action: Mouse pressed left at (403, 489)
Screenshot: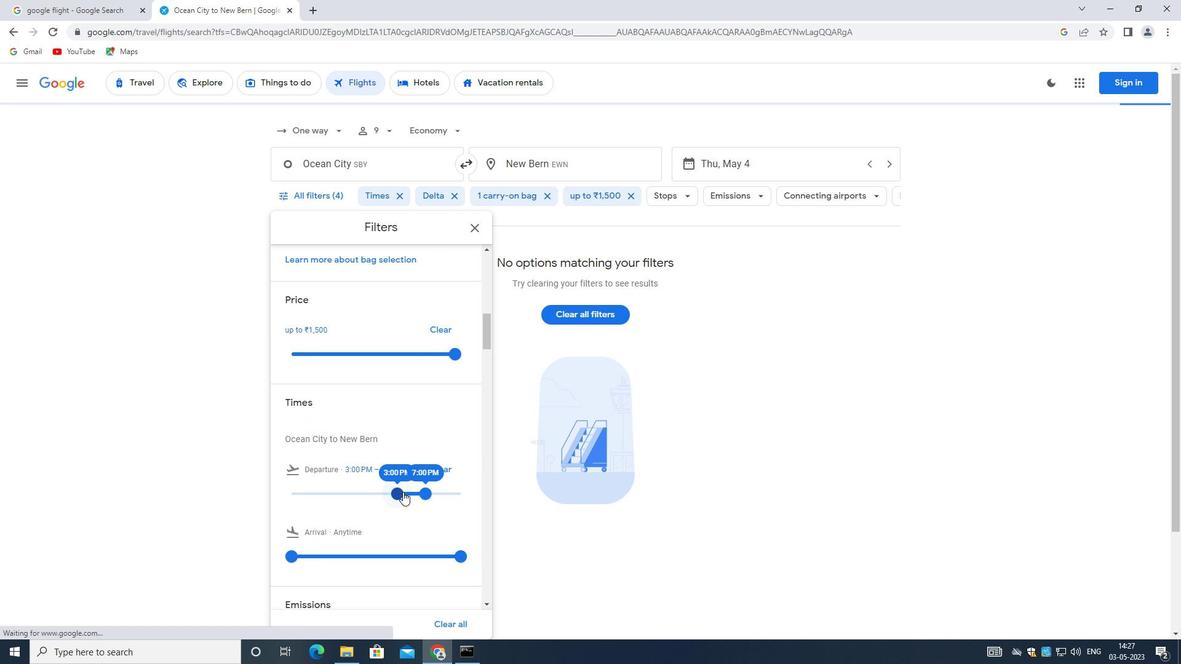 
Action: Mouse moved to (426, 489)
Screenshot: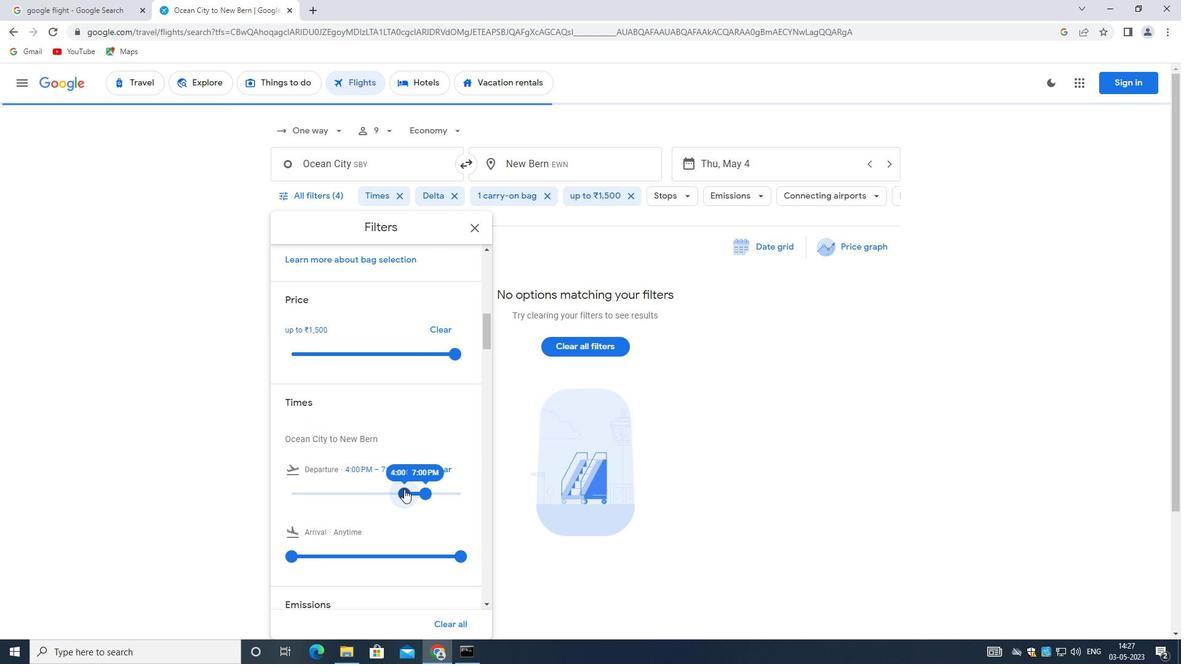 
Action: Mouse pressed left at (426, 489)
Screenshot: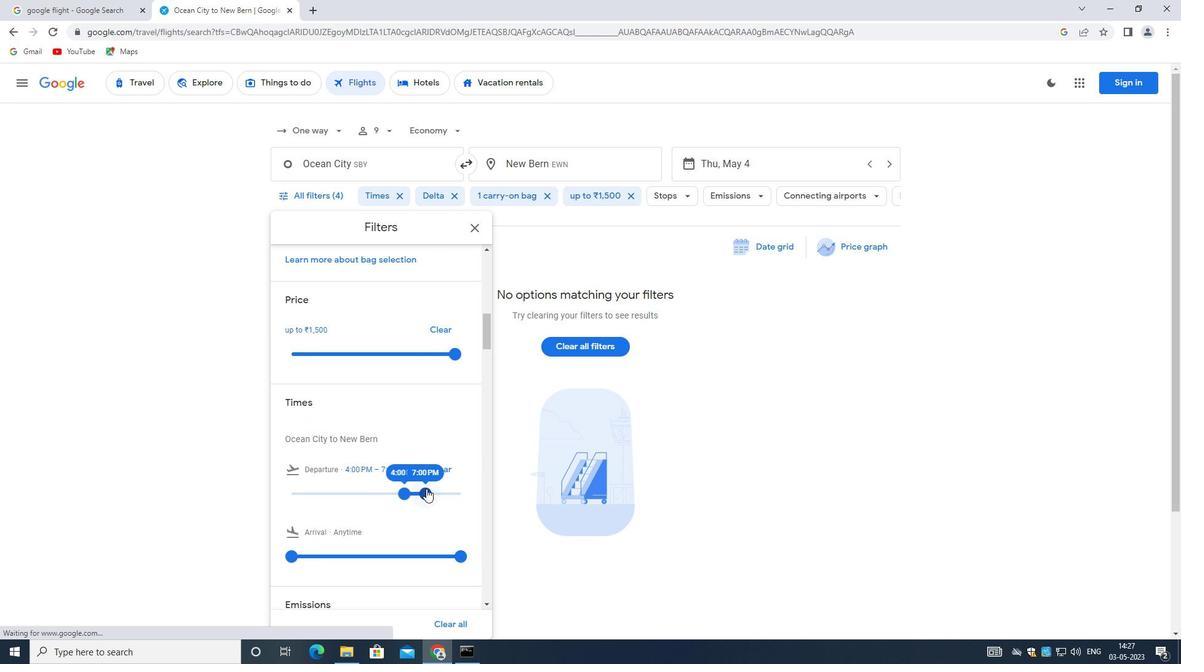 
Action: Mouse moved to (409, 492)
Screenshot: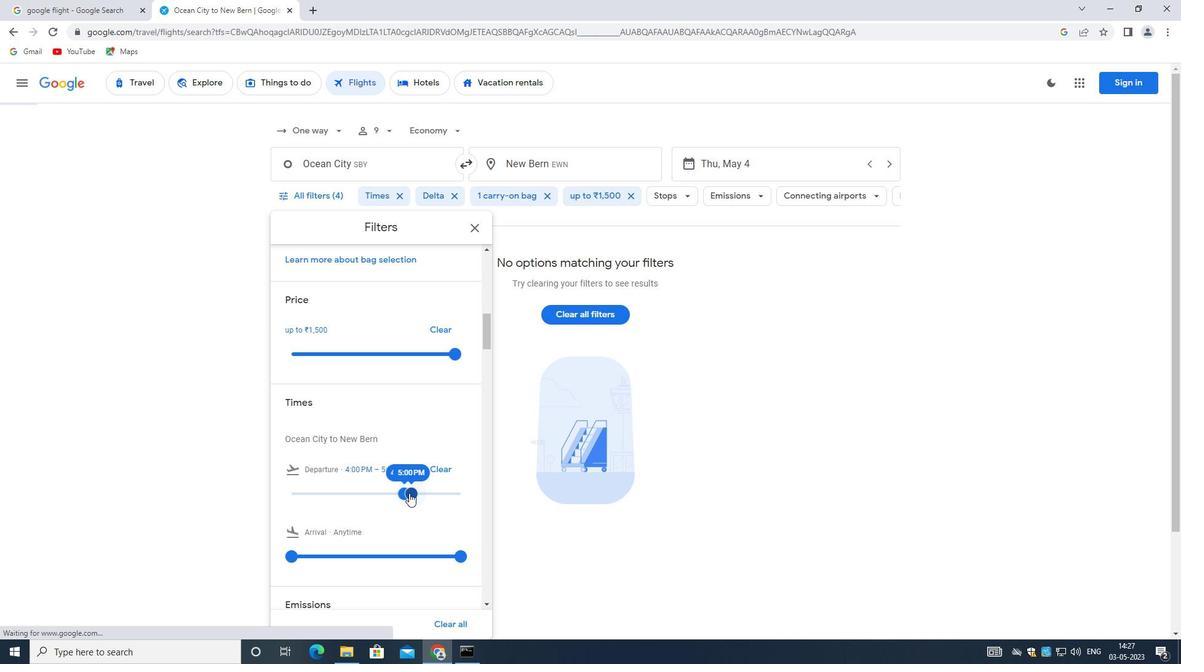 
Action: Mouse pressed left at (409, 492)
Screenshot: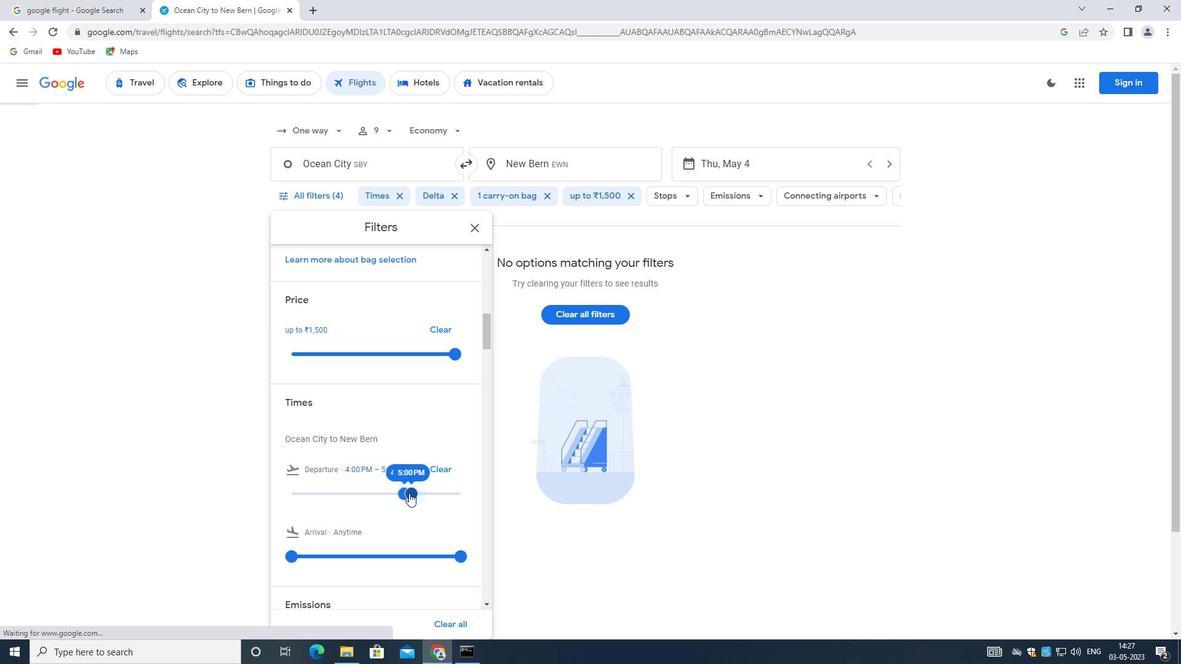 
Action: Mouse moved to (401, 491)
Screenshot: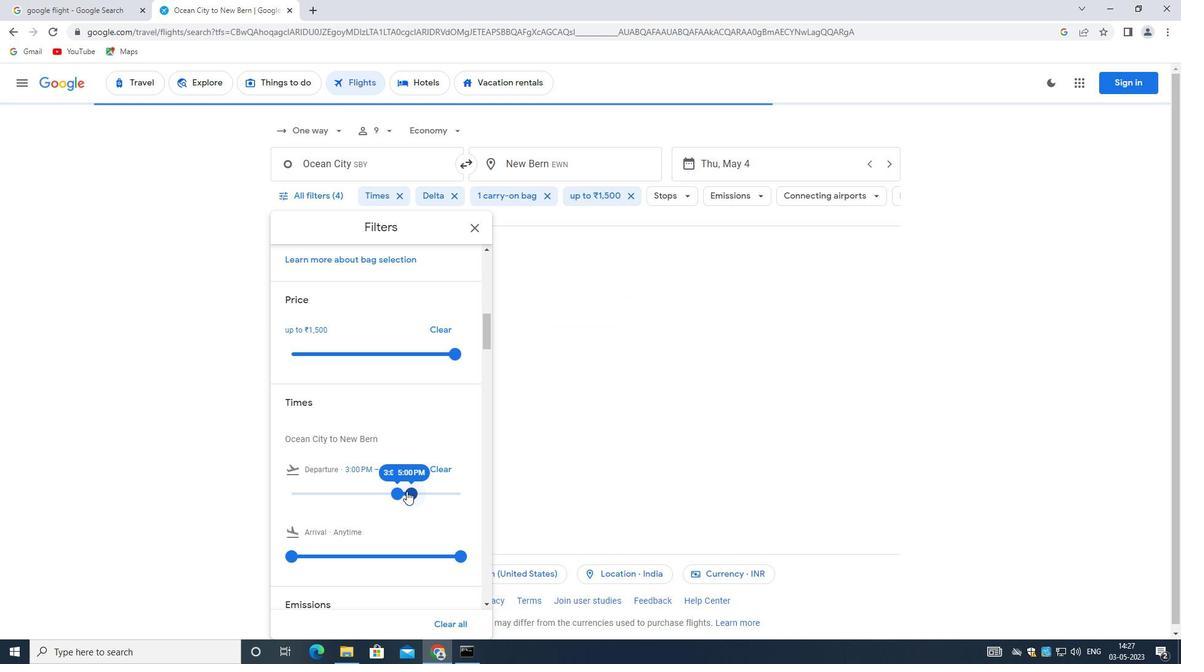 
Action: Mouse pressed left at (401, 491)
Screenshot: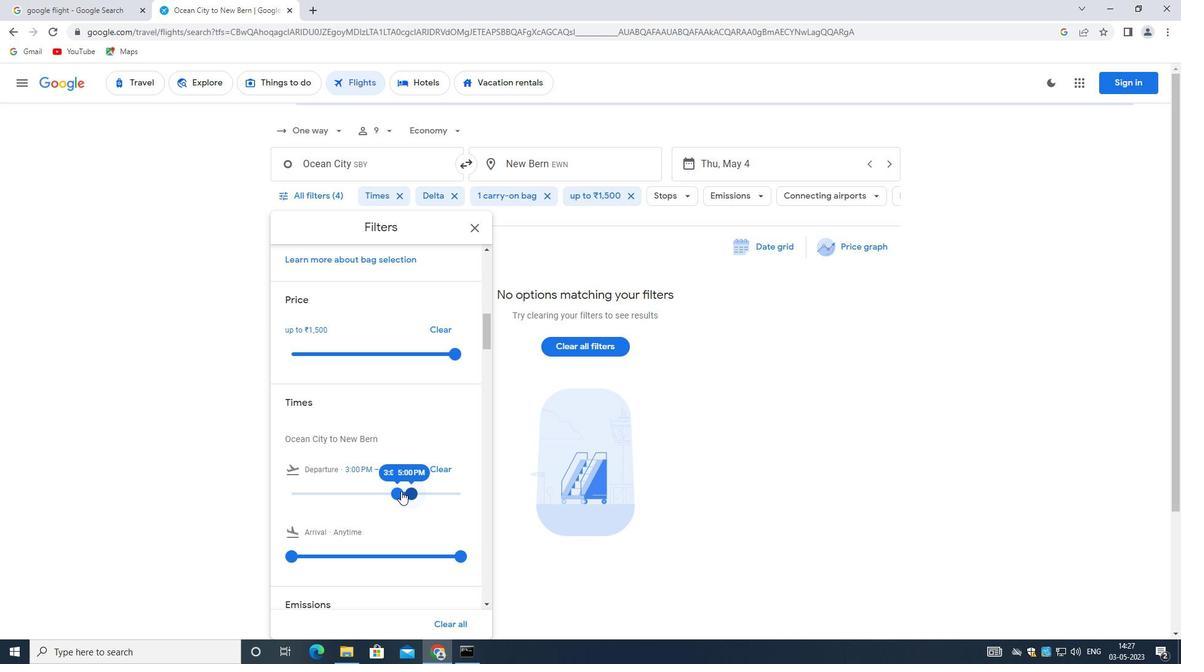 
Action: Mouse moved to (403, 493)
Screenshot: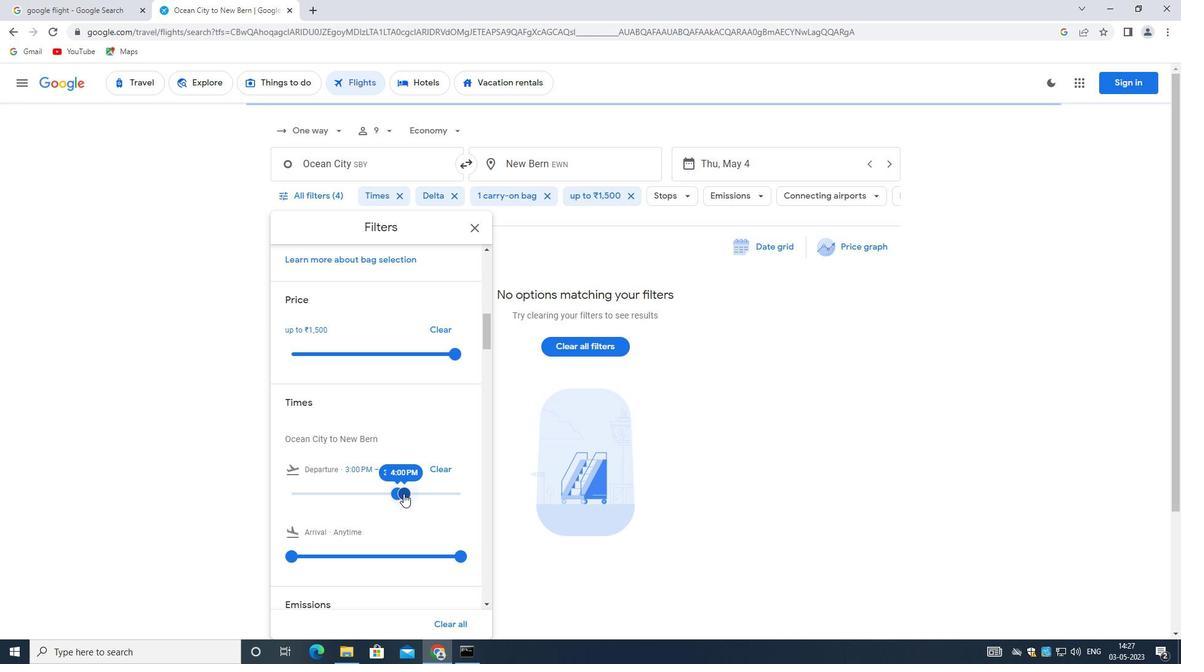 
Action: Mouse pressed left at (403, 493)
Screenshot: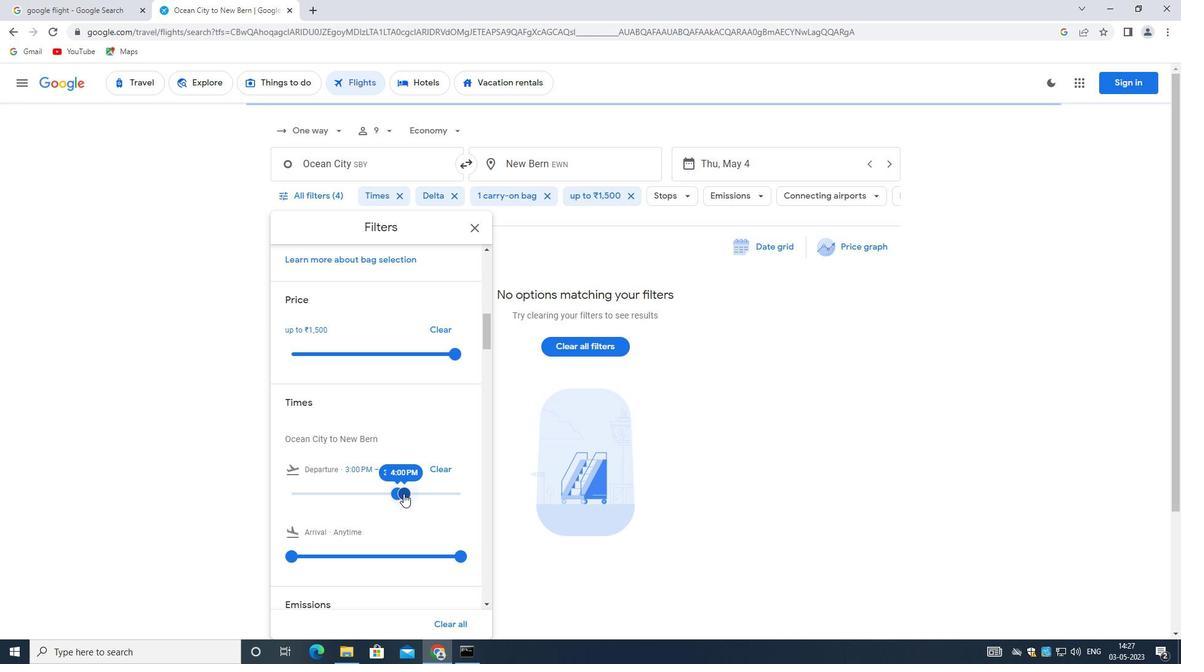 
Action: Mouse moved to (399, 491)
Screenshot: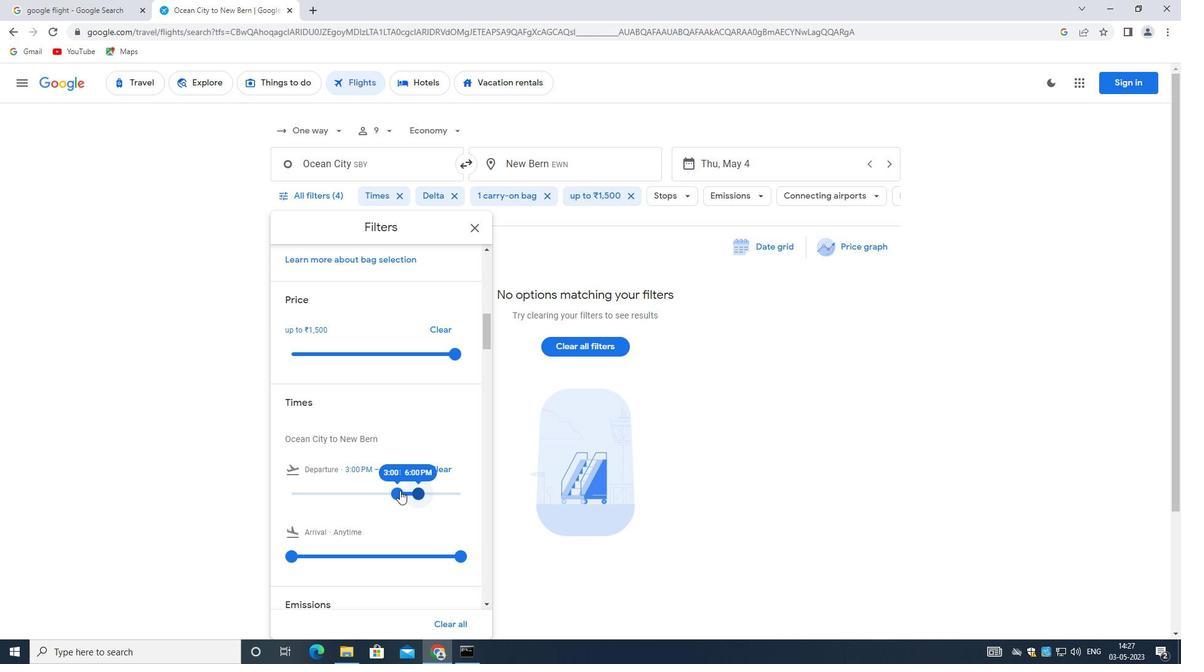
Action: Mouse pressed left at (399, 491)
Screenshot: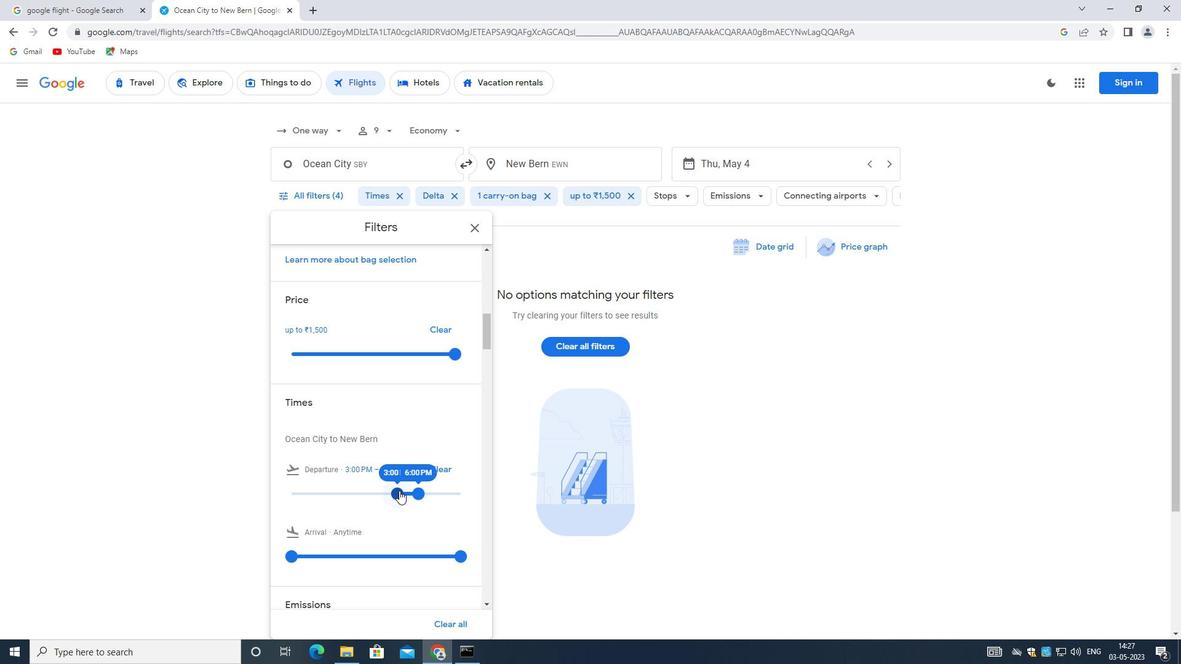 
Action: Mouse moved to (415, 494)
Screenshot: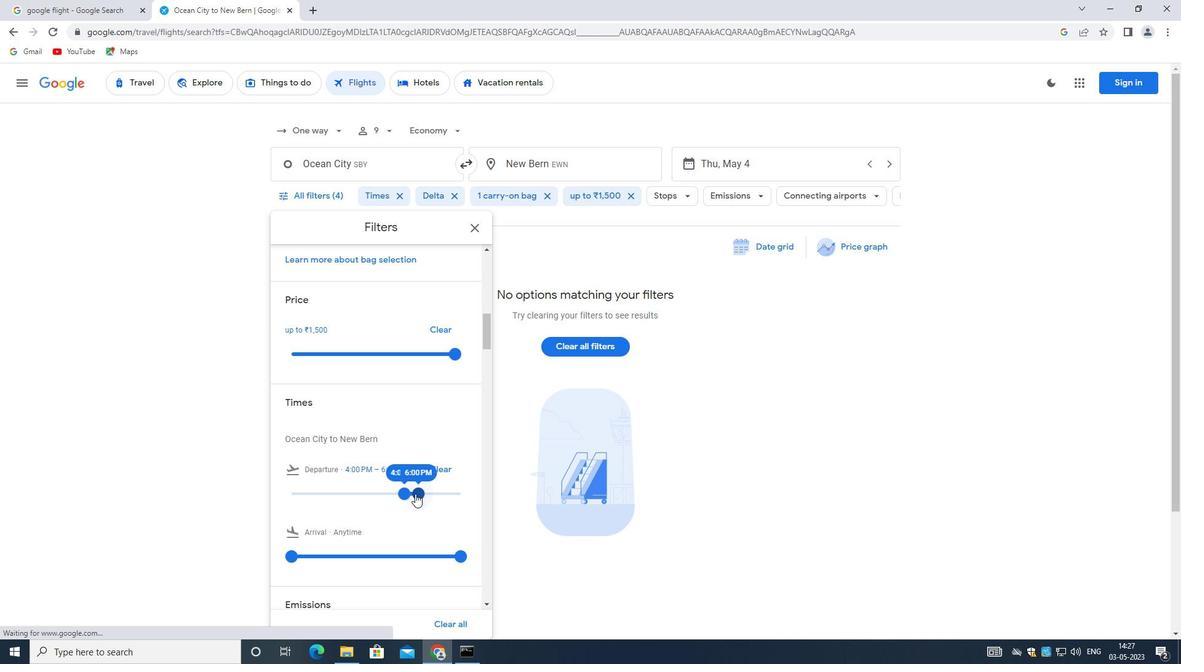 
Action: Mouse pressed left at (415, 494)
Screenshot: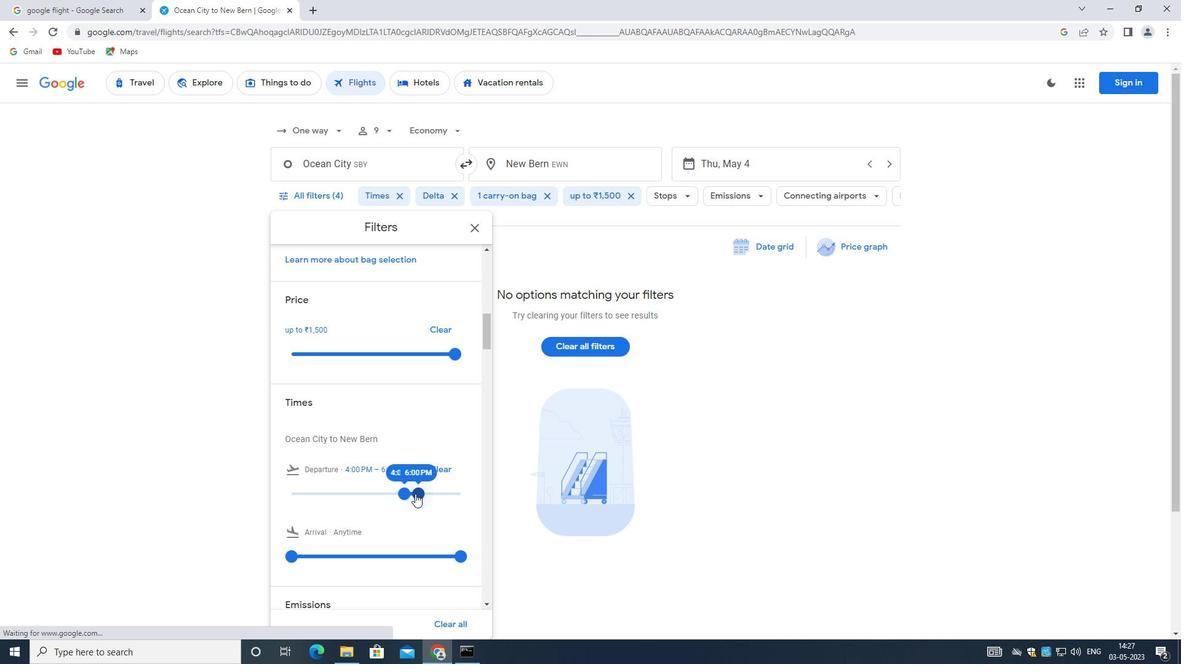 
Action: Mouse moved to (422, 495)
Screenshot: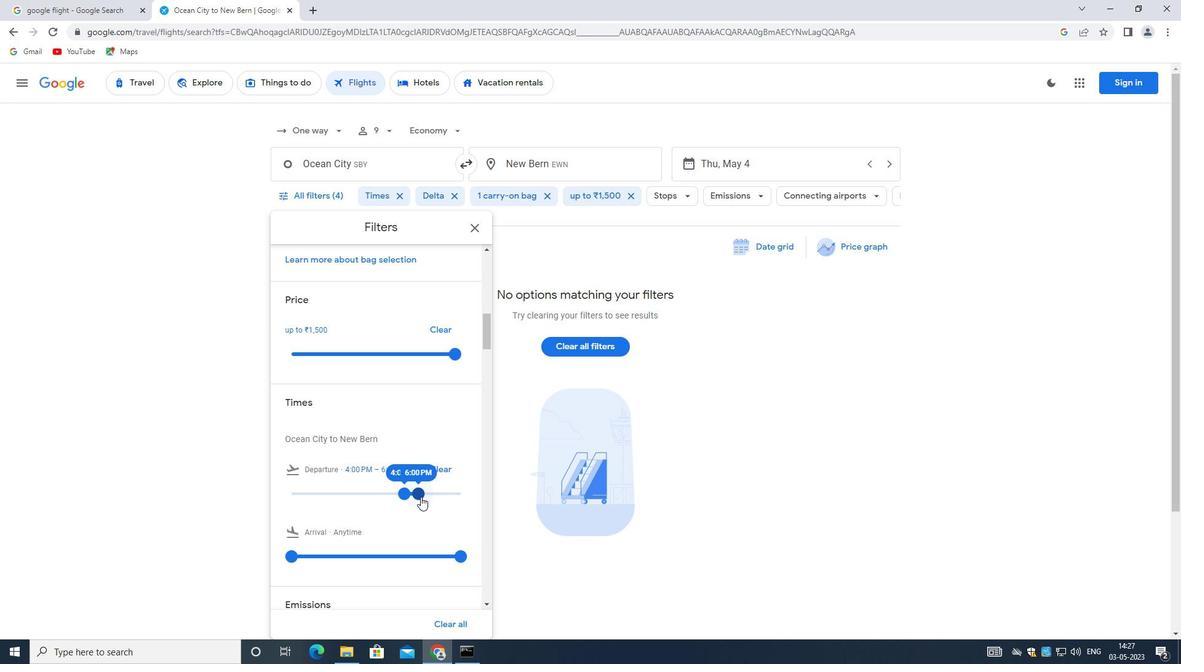 
Action: Mouse pressed left at (422, 495)
Screenshot: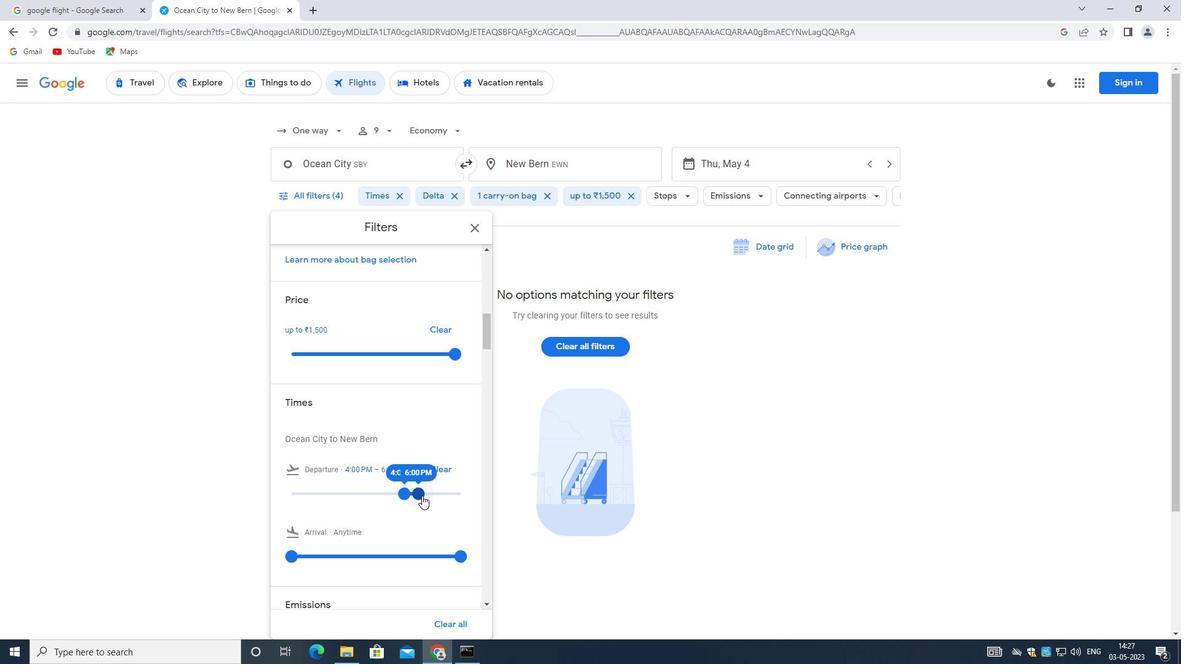 
Action: Mouse moved to (400, 518)
Screenshot: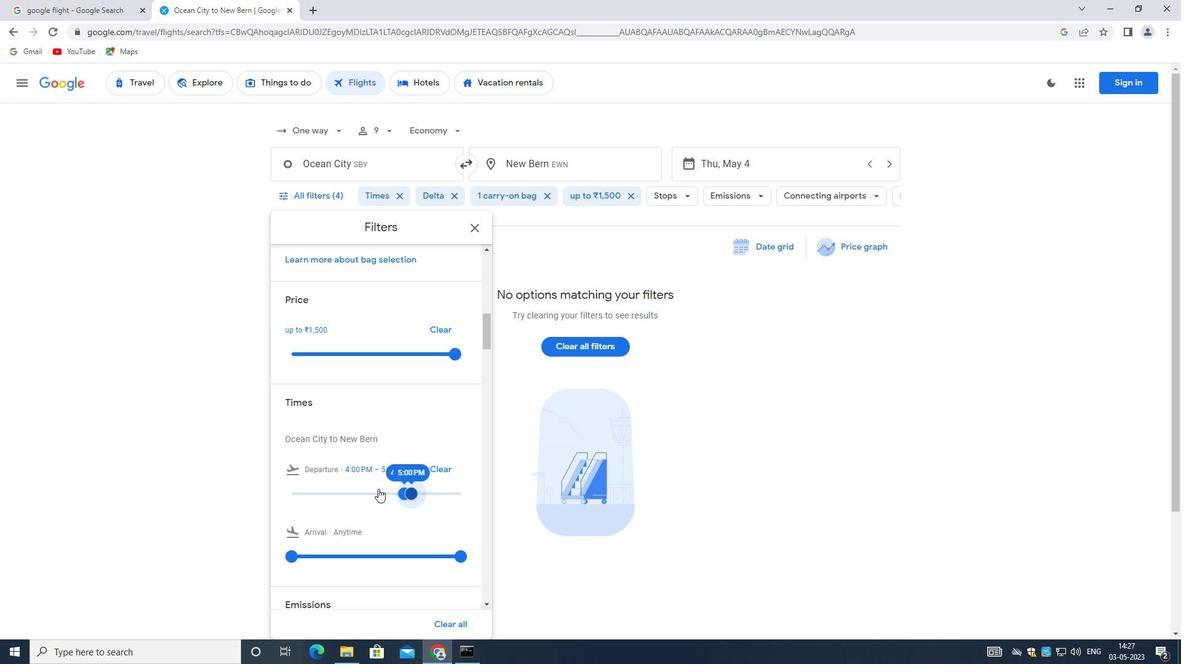 
Action: Mouse scrolled (400, 517) with delta (0, 0)
Screenshot: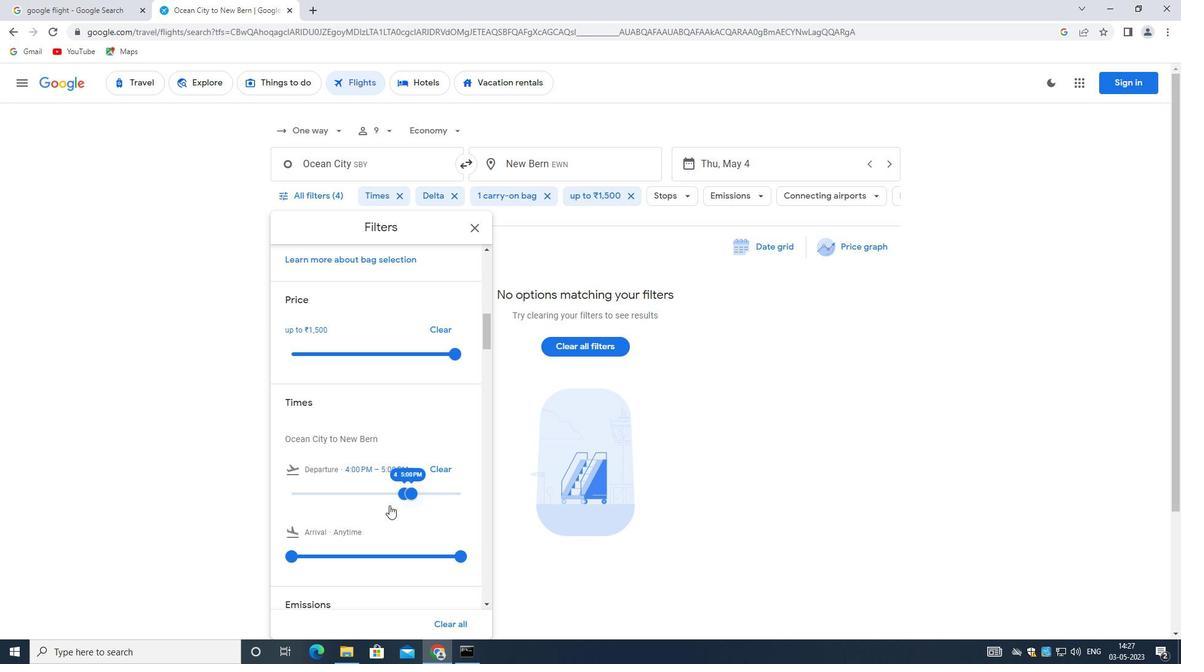 
Action: Mouse moved to (401, 518)
Screenshot: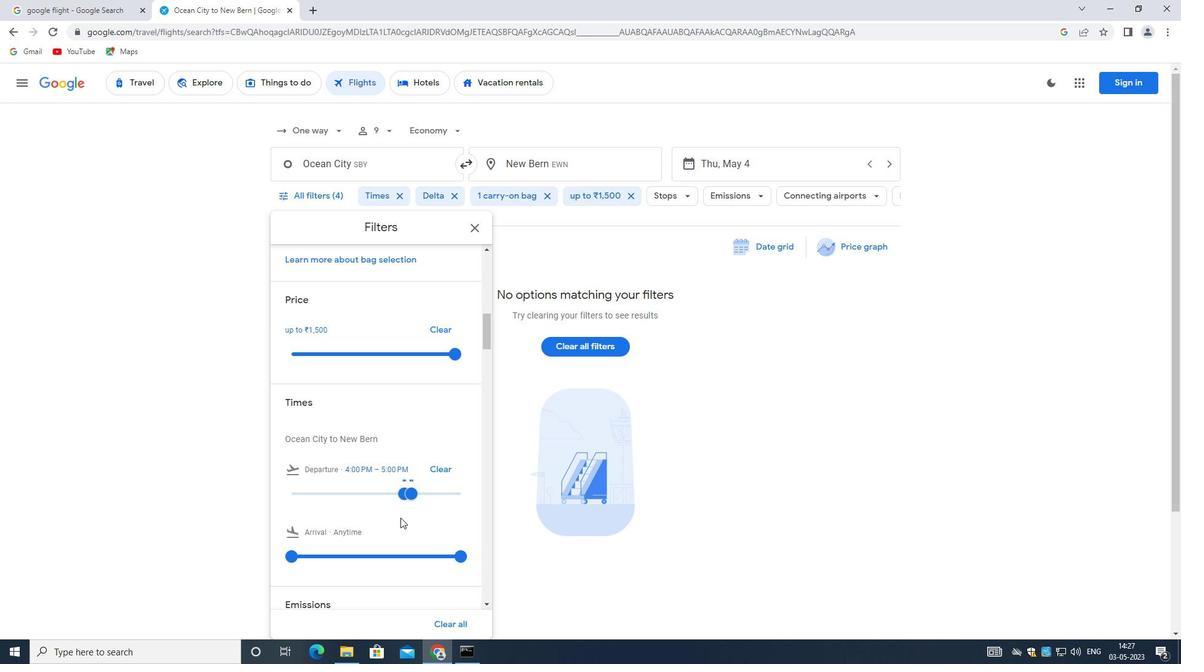 
Action: Mouse scrolled (401, 518) with delta (0, 0)
Screenshot: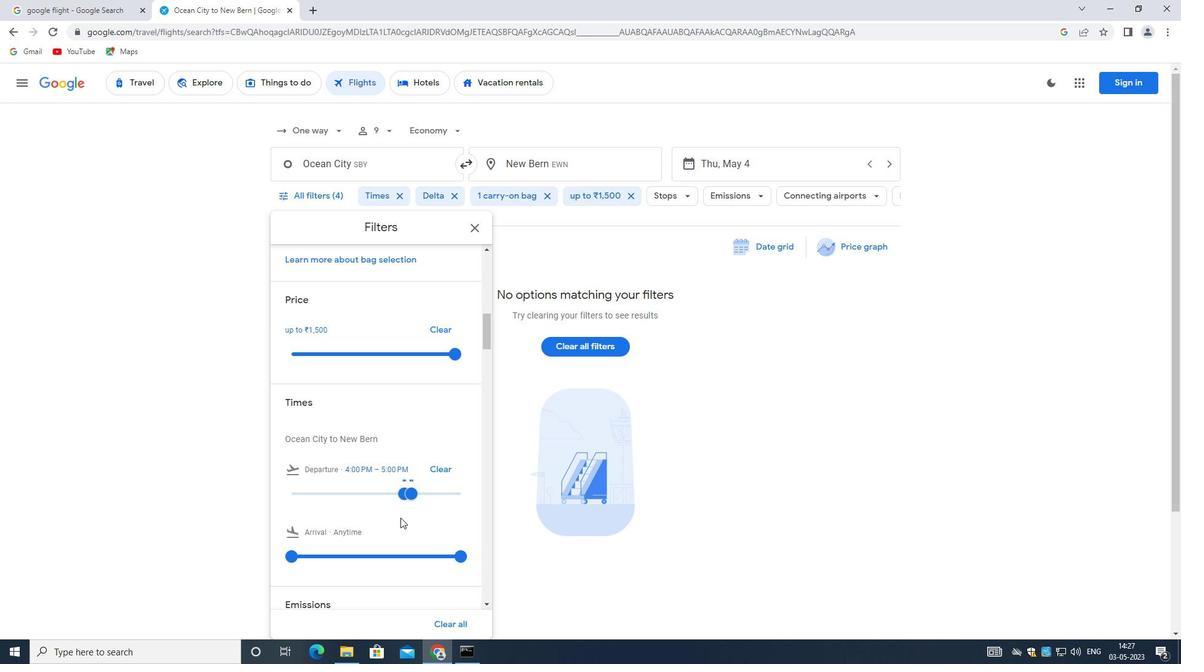 
Action: Mouse scrolled (401, 518) with delta (0, 0)
Screenshot: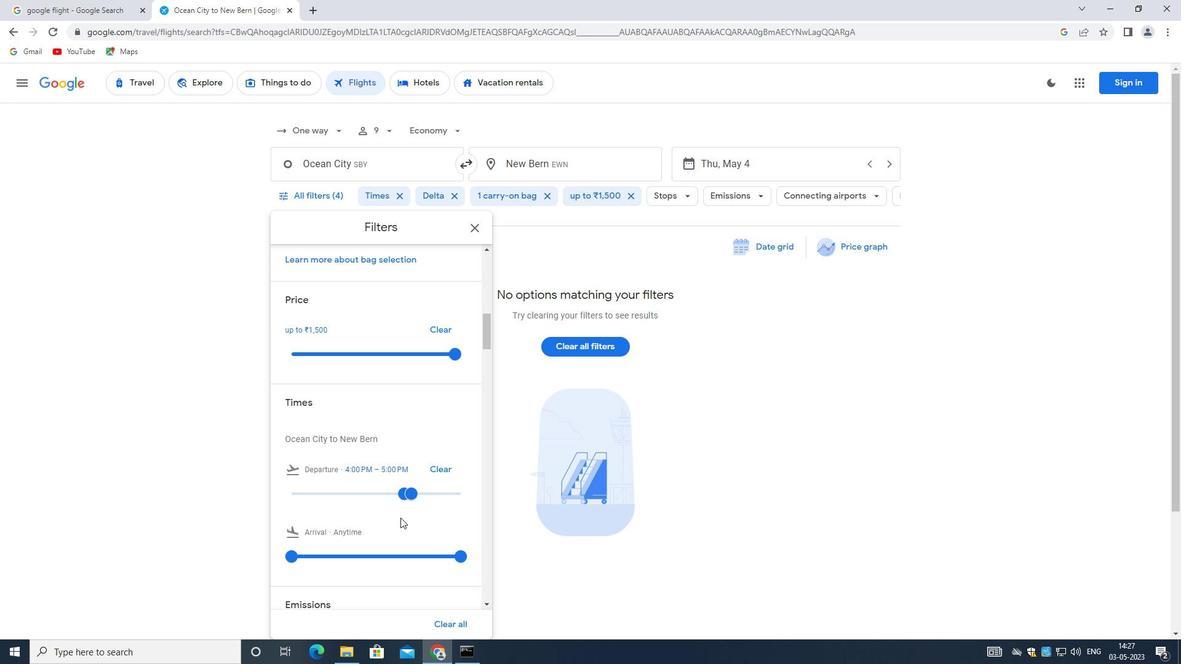
Action: Mouse scrolled (401, 518) with delta (0, 0)
Screenshot: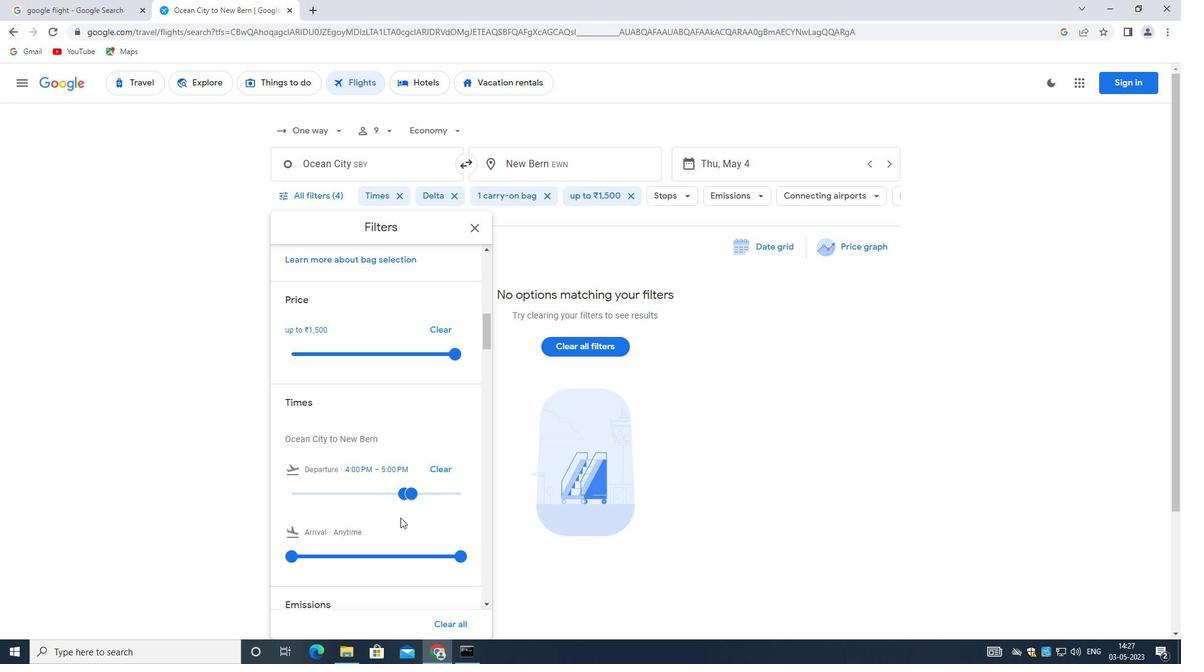 
Action: Mouse scrolled (401, 518) with delta (0, 0)
Screenshot: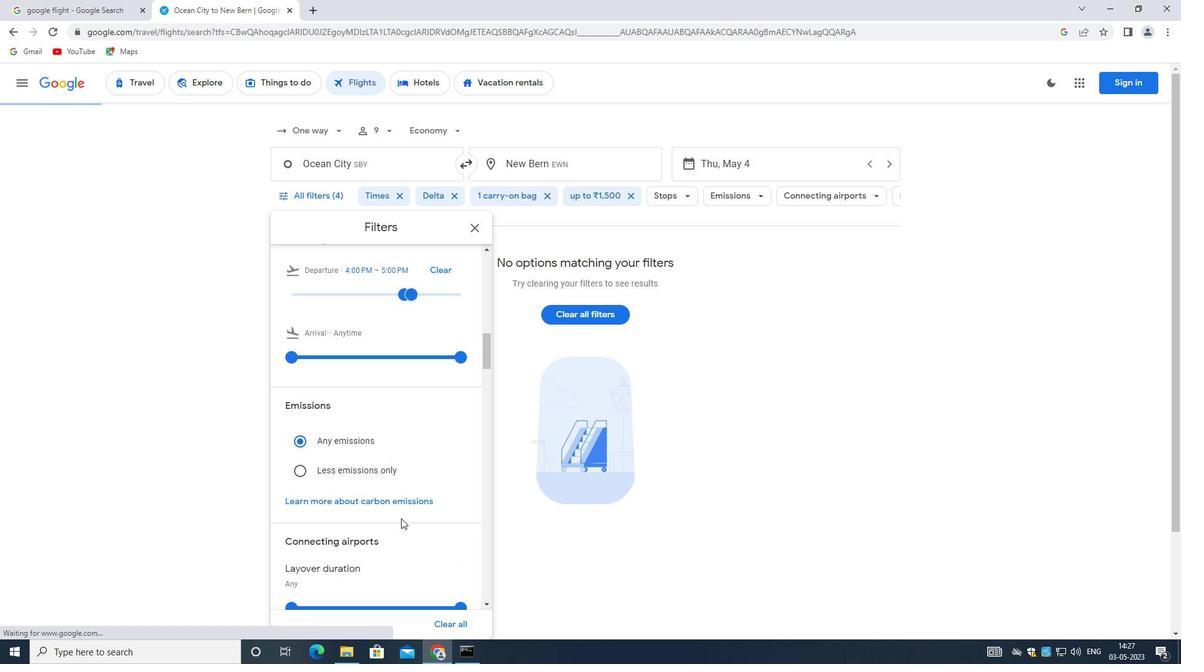 
Action: Mouse scrolled (401, 518) with delta (0, 0)
Screenshot: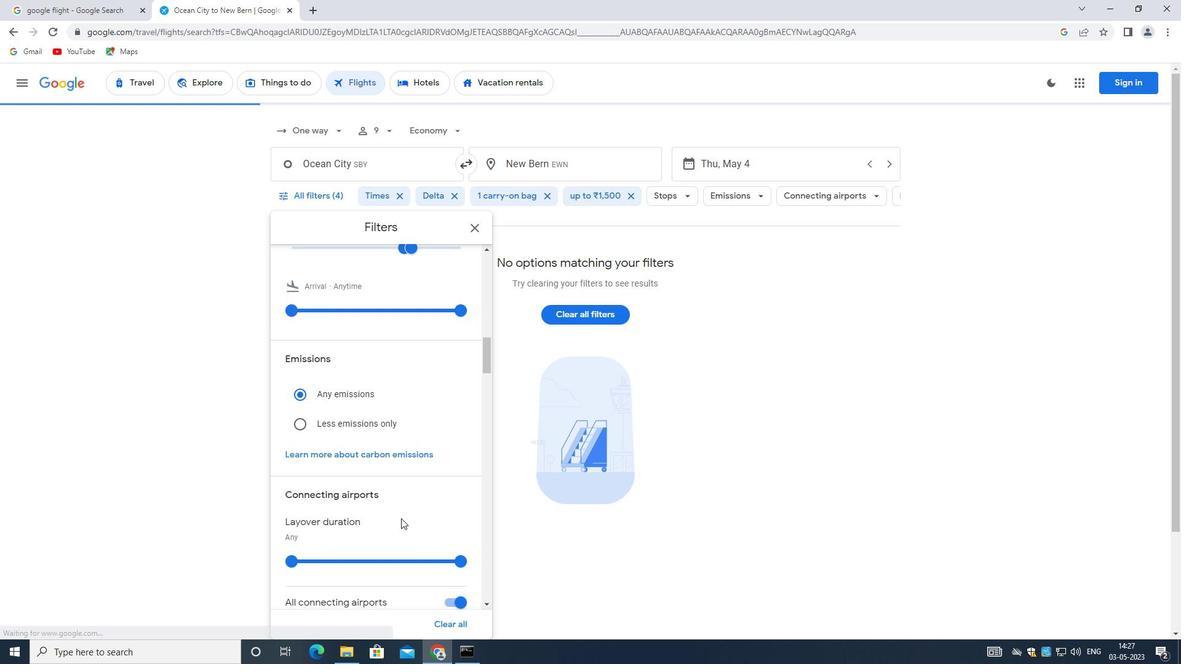 
Action: Mouse moved to (401, 518)
Screenshot: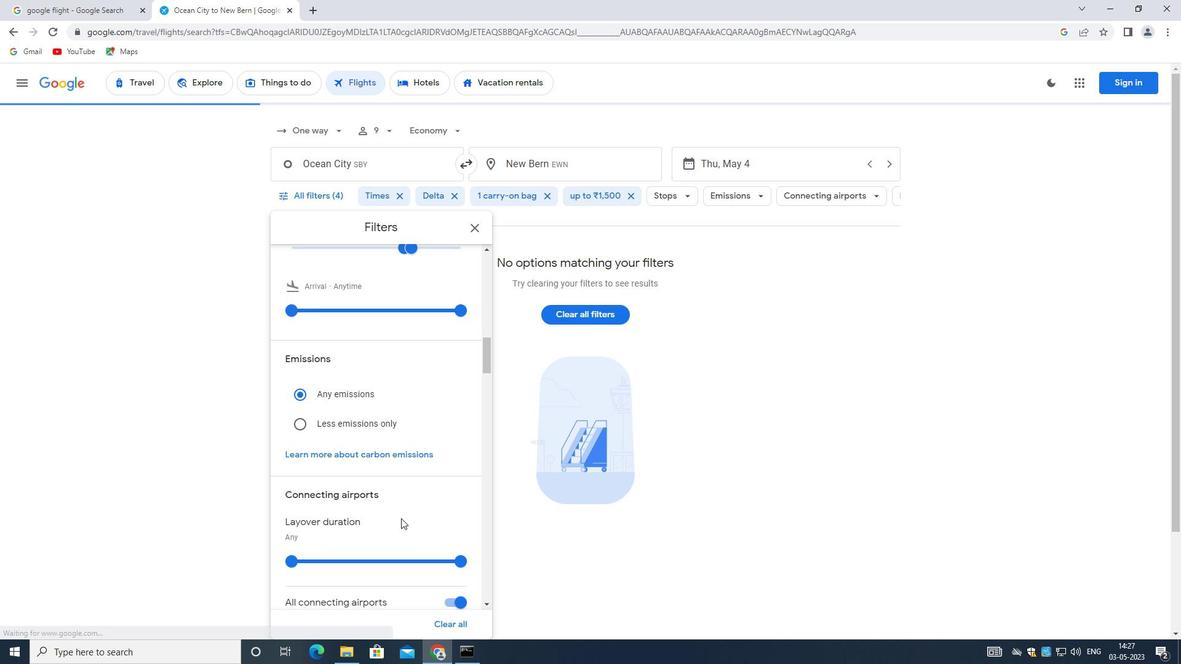 
Action: Mouse scrolled (401, 518) with delta (0, 0)
Screenshot: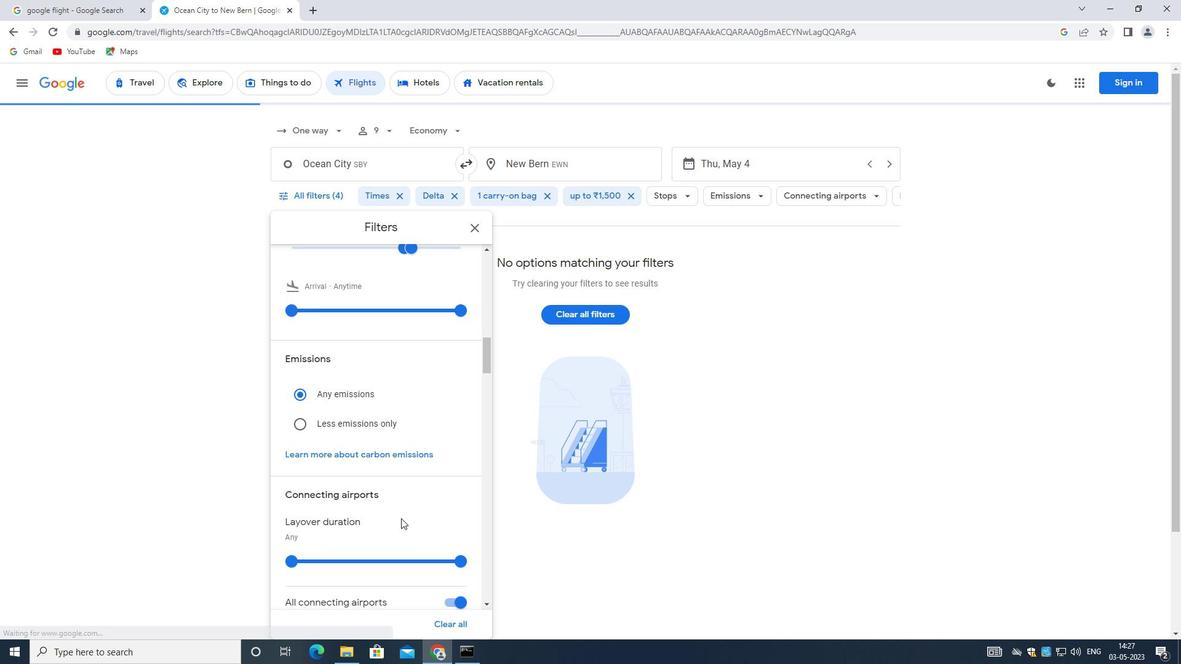 
Action: Mouse moved to (400, 519)
Screenshot: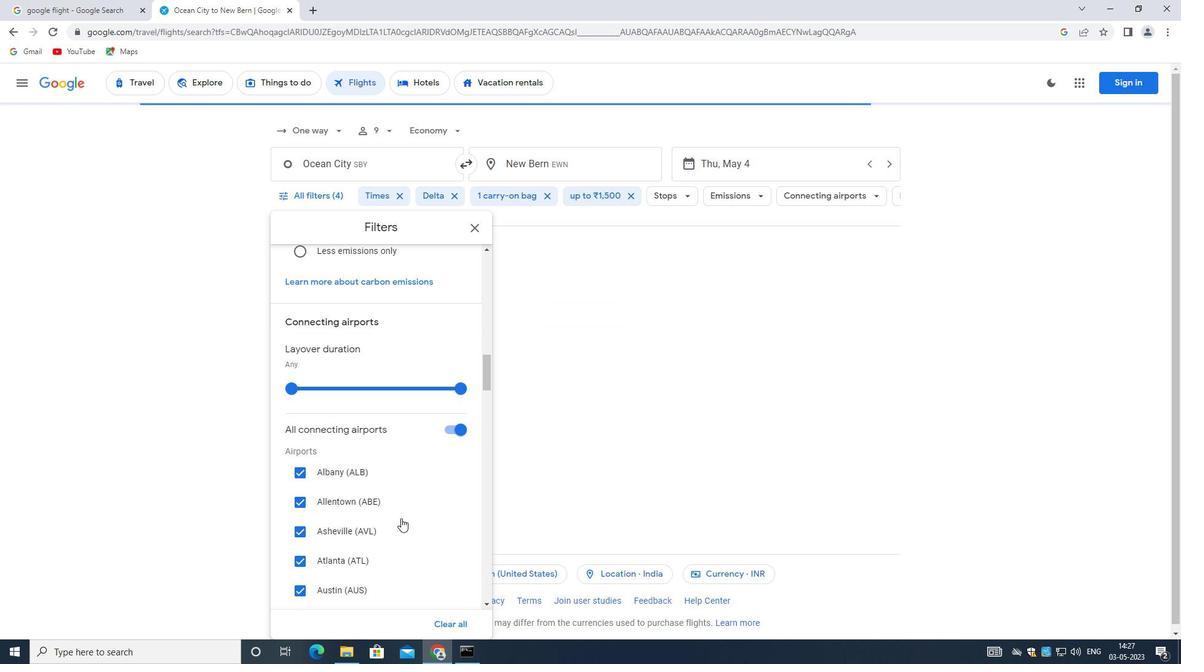 
Action: Mouse scrolled (400, 518) with delta (0, 0)
Screenshot: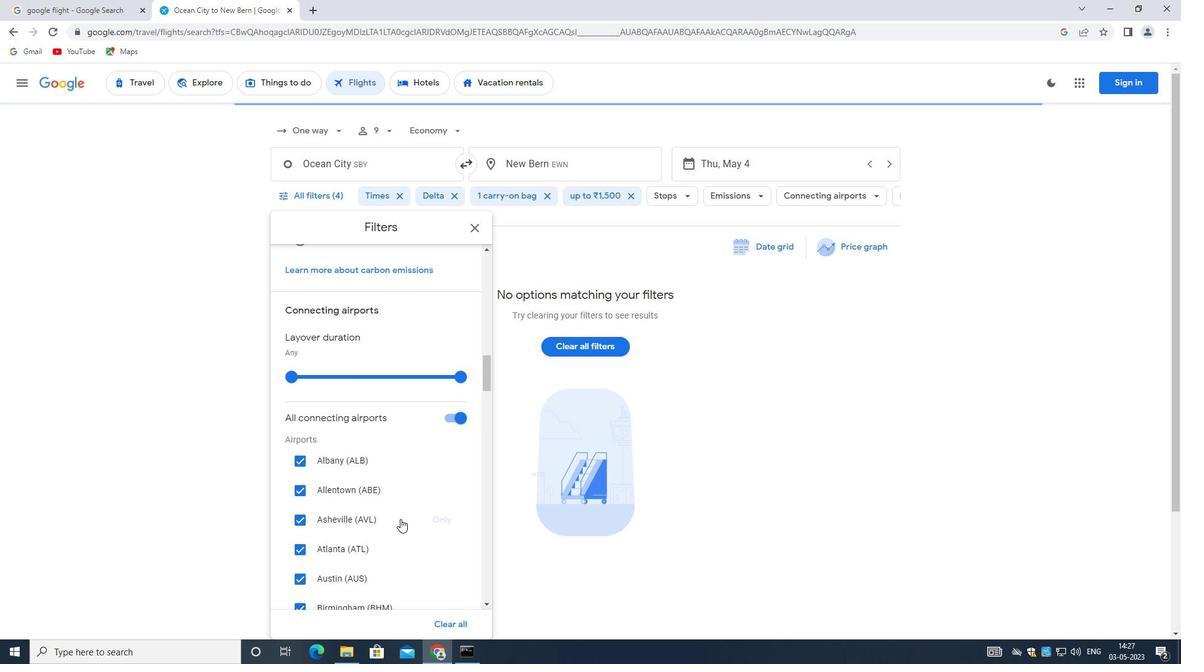 
Action: Mouse scrolled (400, 518) with delta (0, 0)
Screenshot: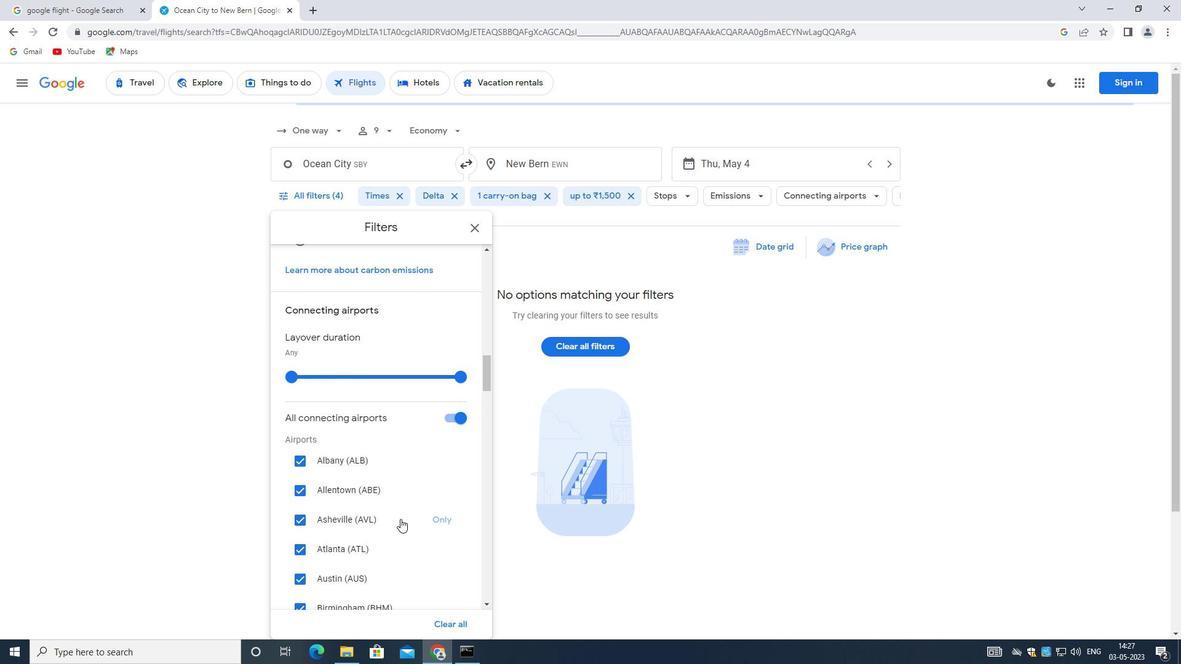
Action: Mouse moved to (449, 294)
Screenshot: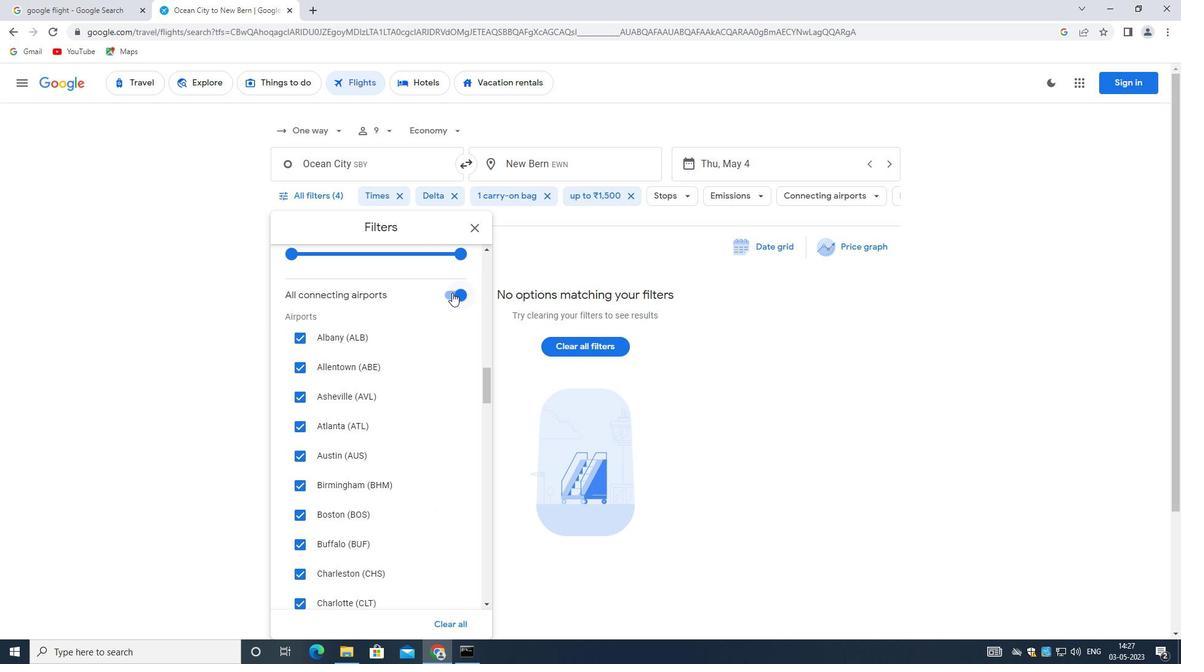 
Action: Mouse pressed left at (449, 294)
Screenshot: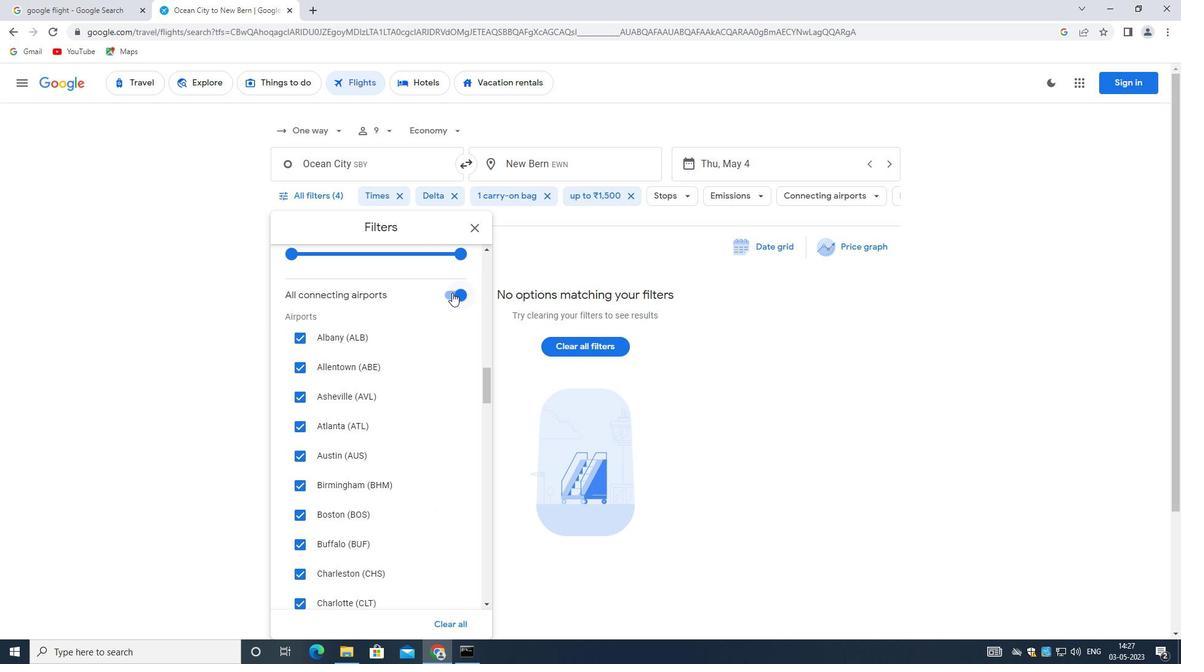 
Action: Mouse moved to (390, 409)
Screenshot: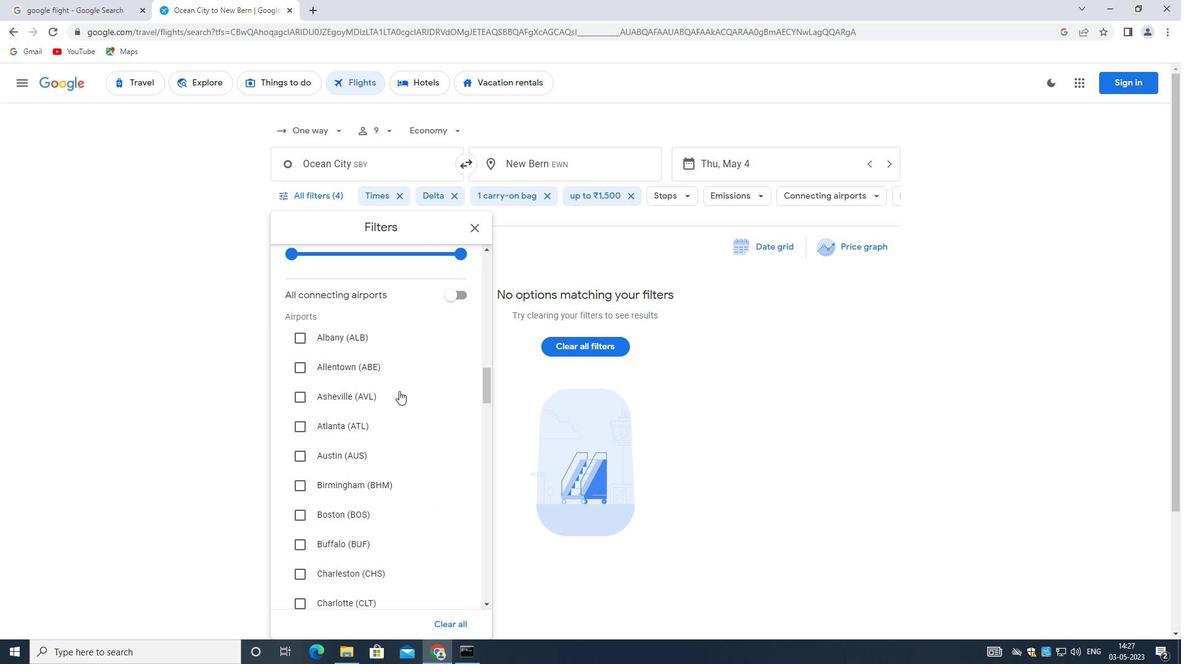 
Action: Mouse scrolled (390, 409) with delta (0, 0)
Screenshot: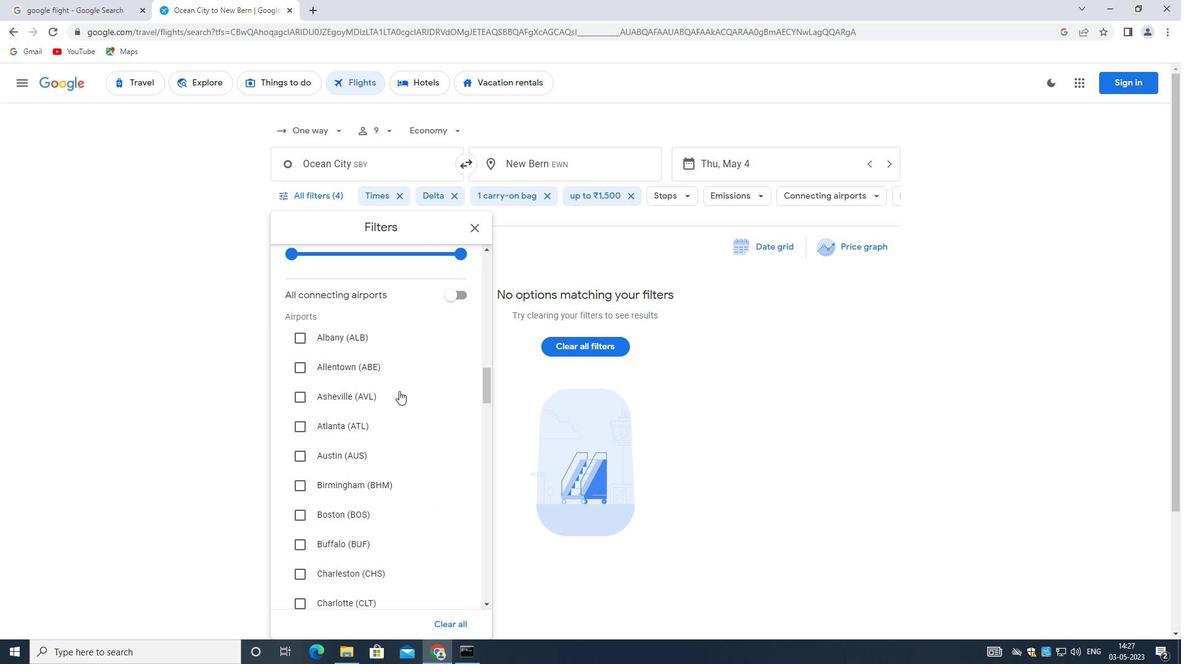 
Action: Mouse moved to (388, 414)
Screenshot: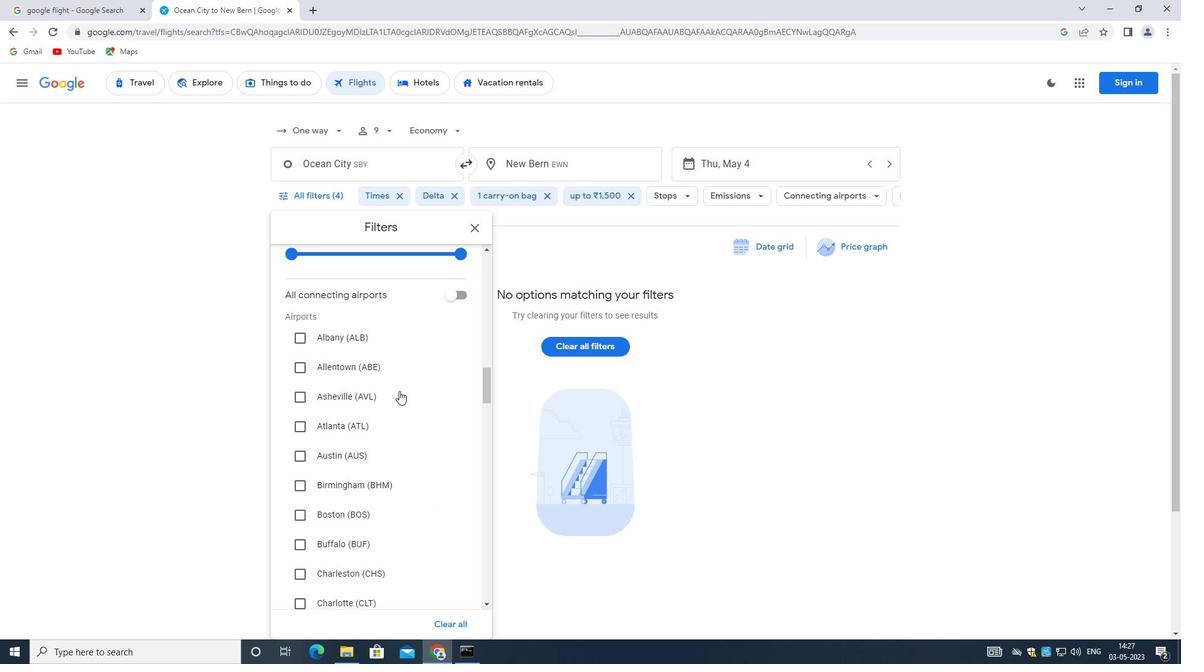 
Action: Mouse scrolled (388, 413) with delta (0, 0)
Screenshot: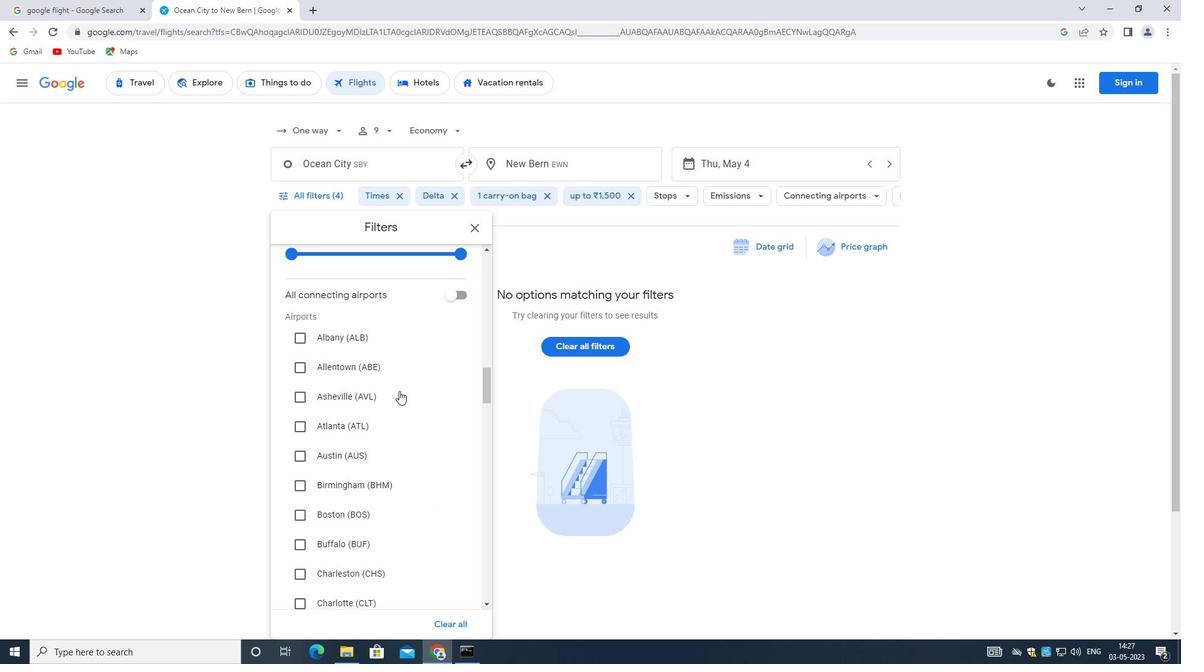 
Action: Mouse moved to (388, 417)
Screenshot: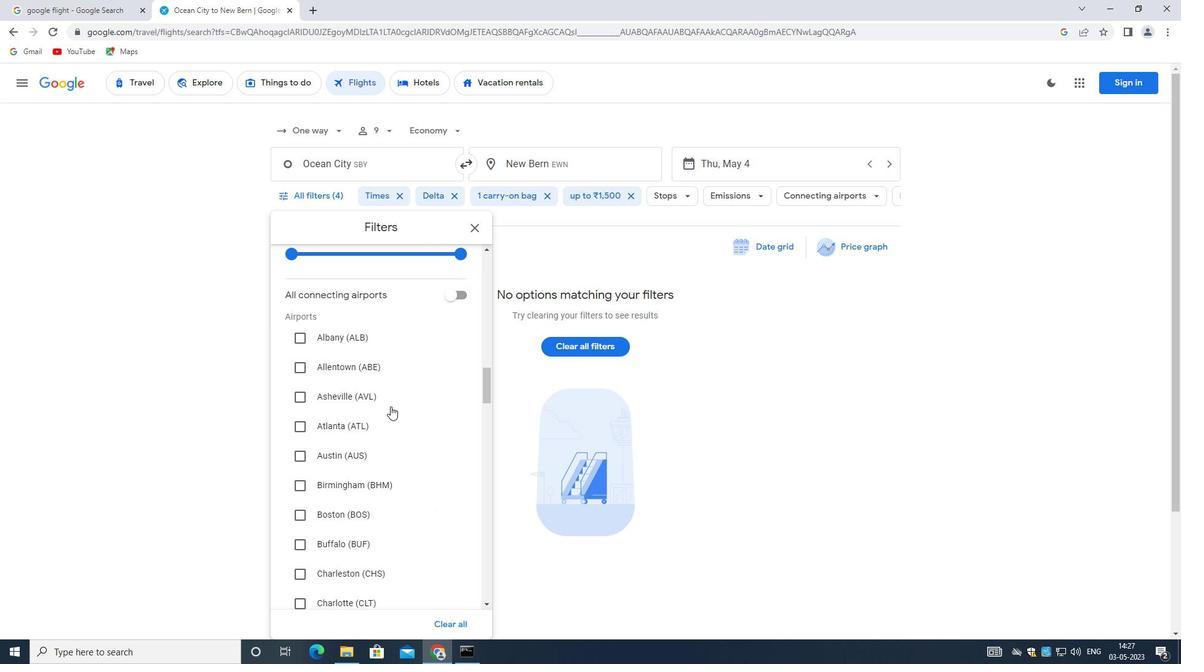 
Action: Mouse scrolled (388, 417) with delta (0, 0)
Screenshot: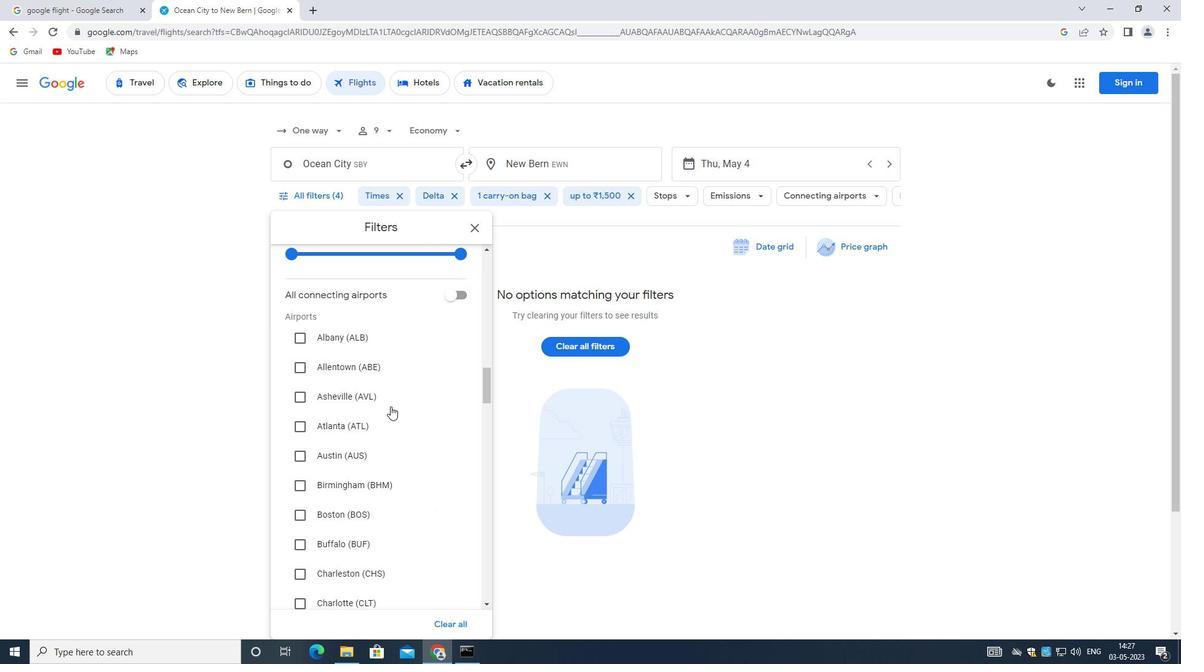 
Action: Mouse scrolled (388, 417) with delta (0, 0)
Screenshot: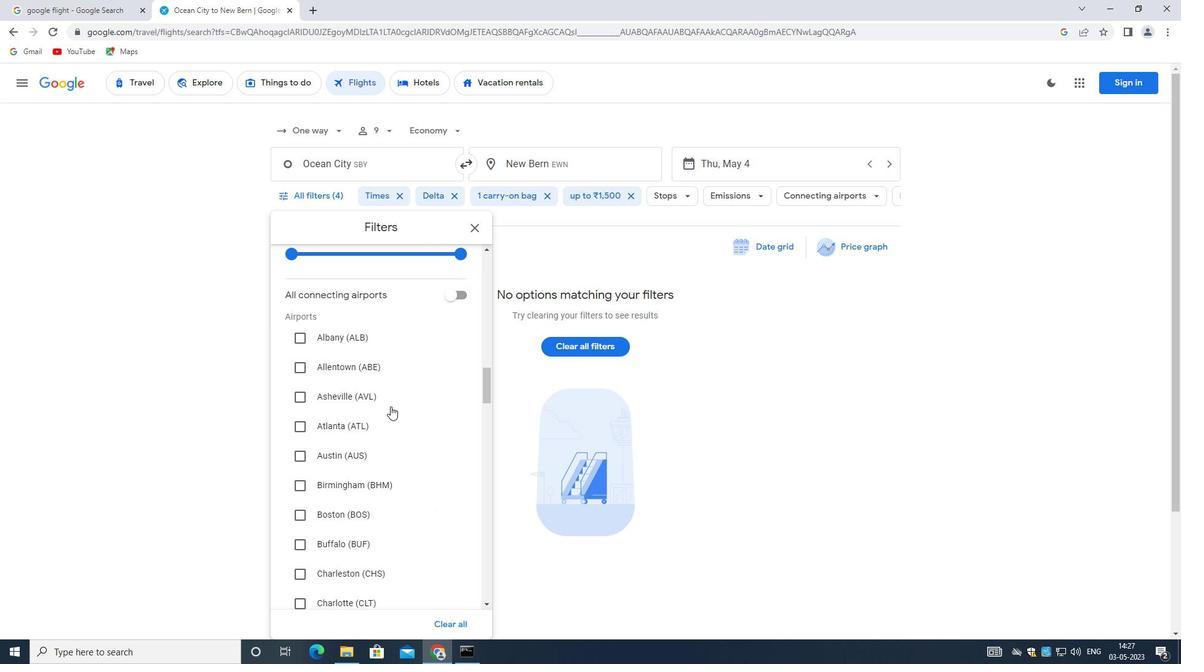 
Action: Mouse moved to (387, 419)
Screenshot: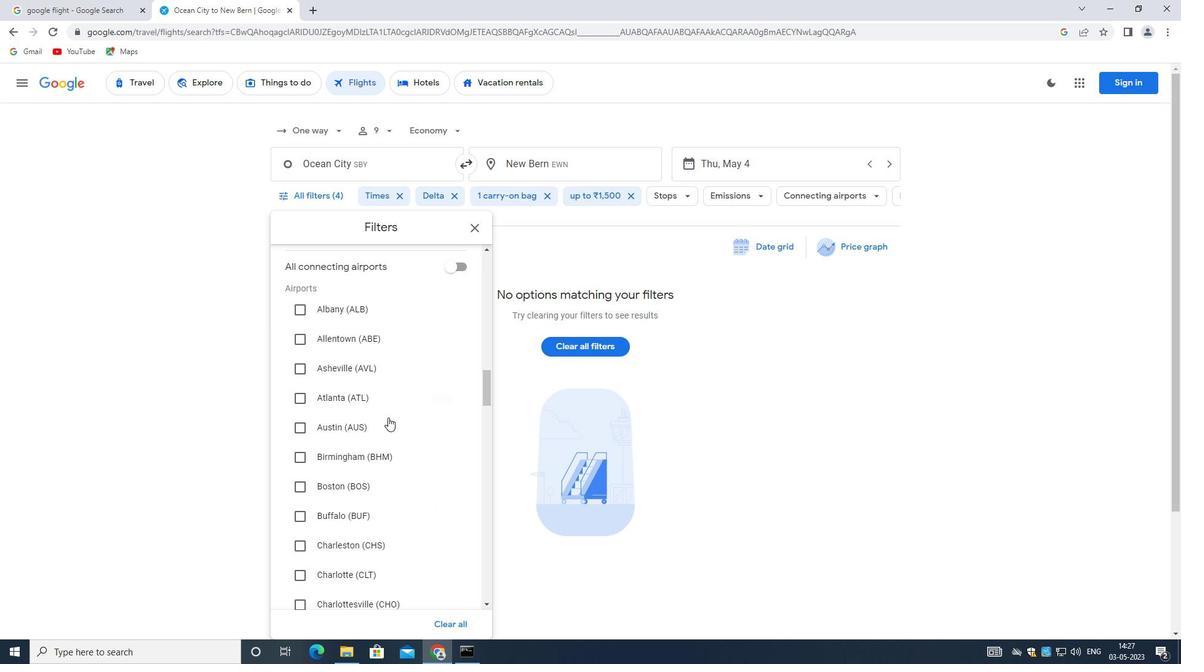 
Action: Mouse scrolled (387, 419) with delta (0, 0)
Screenshot: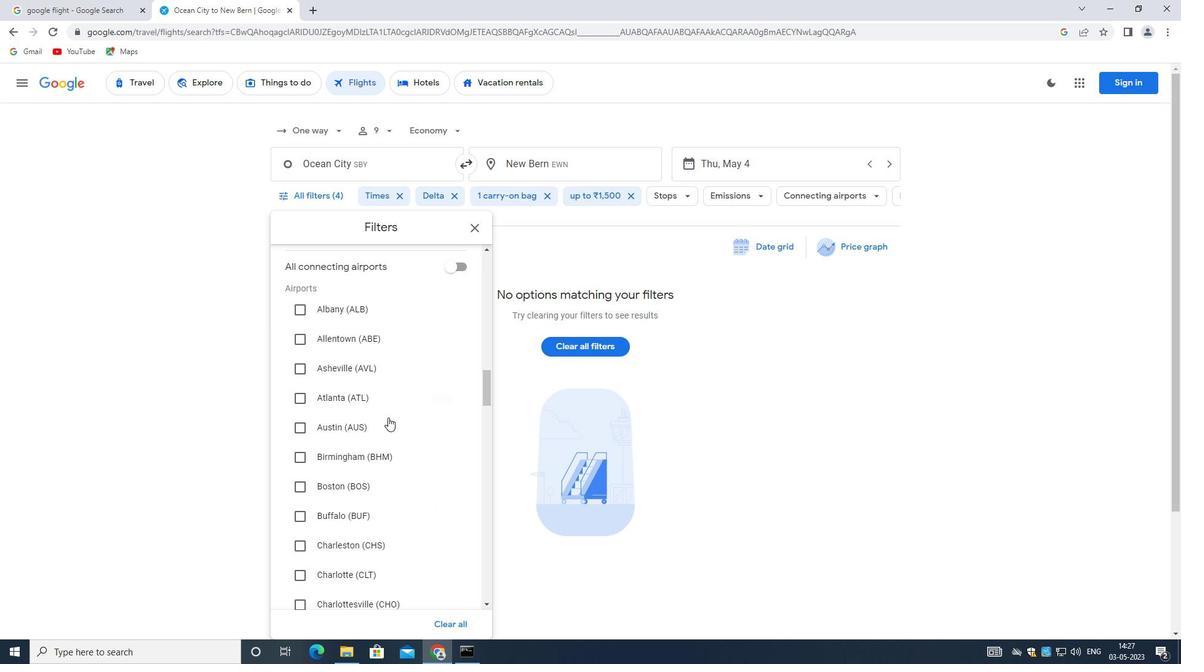 
Action: Mouse moved to (387, 419)
Screenshot: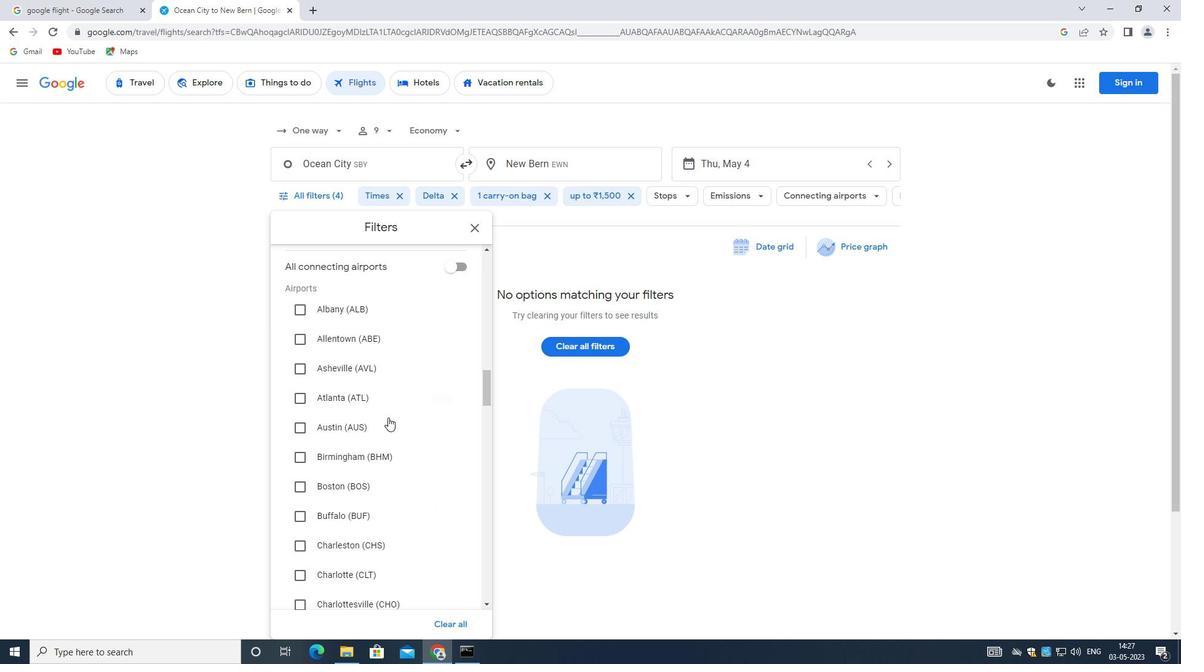 
Action: Mouse scrolled (387, 419) with delta (0, 0)
Screenshot: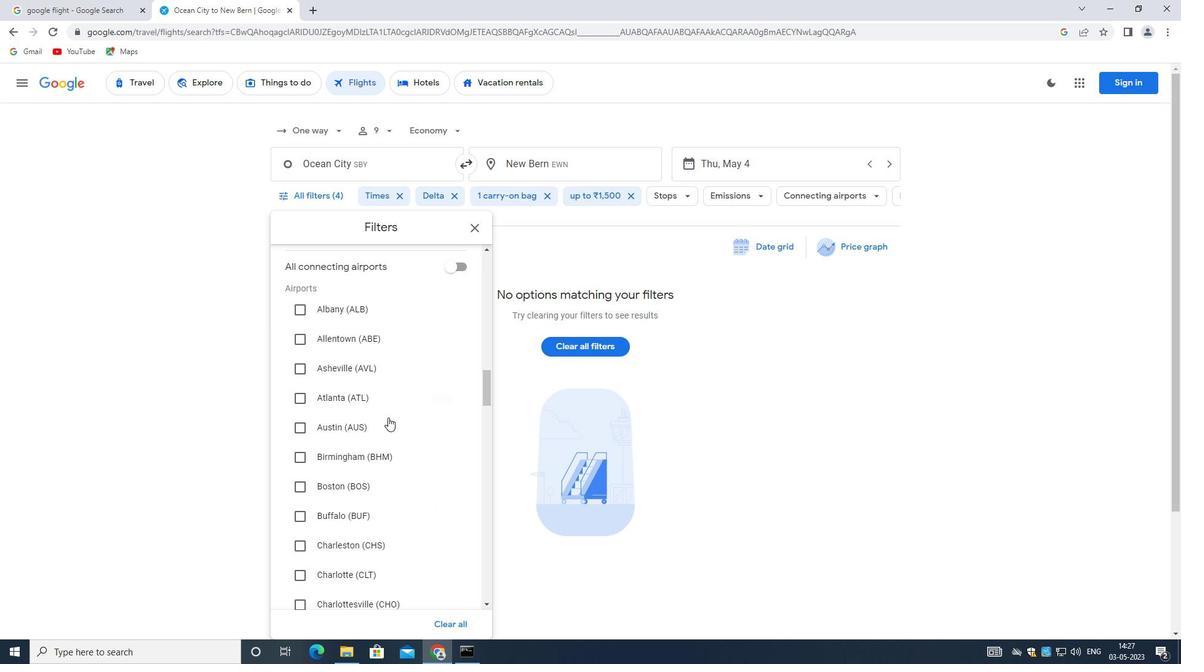 
Action: Mouse scrolled (387, 419) with delta (0, 0)
Screenshot: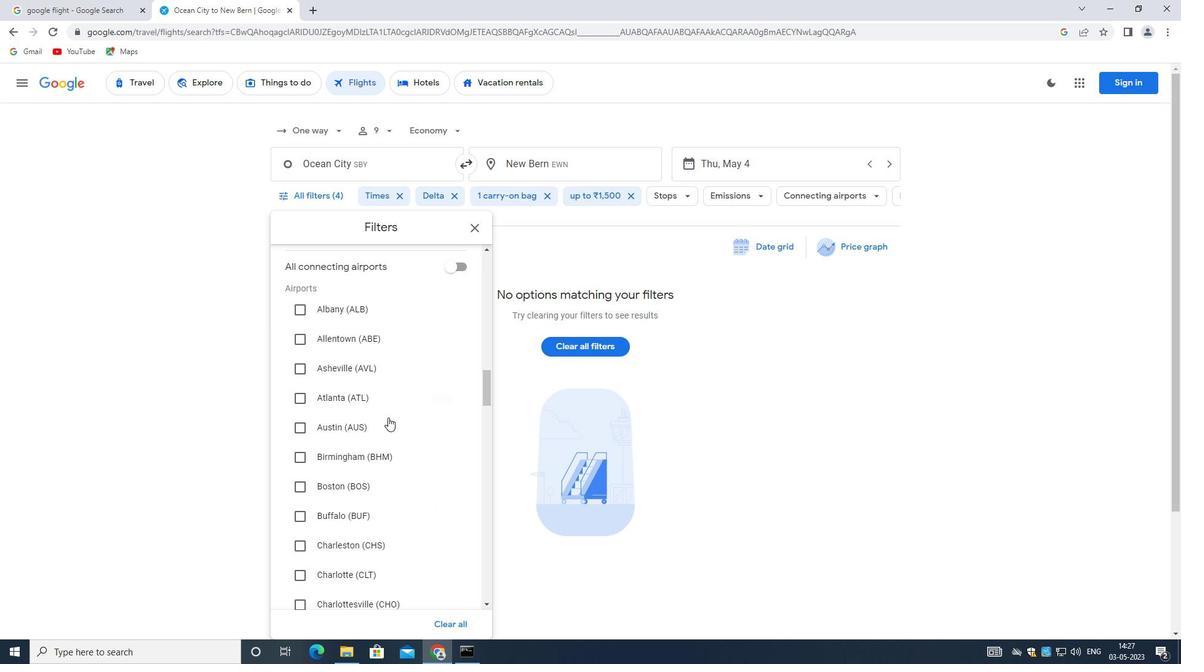 
Action: Mouse scrolled (387, 419) with delta (0, 0)
Screenshot: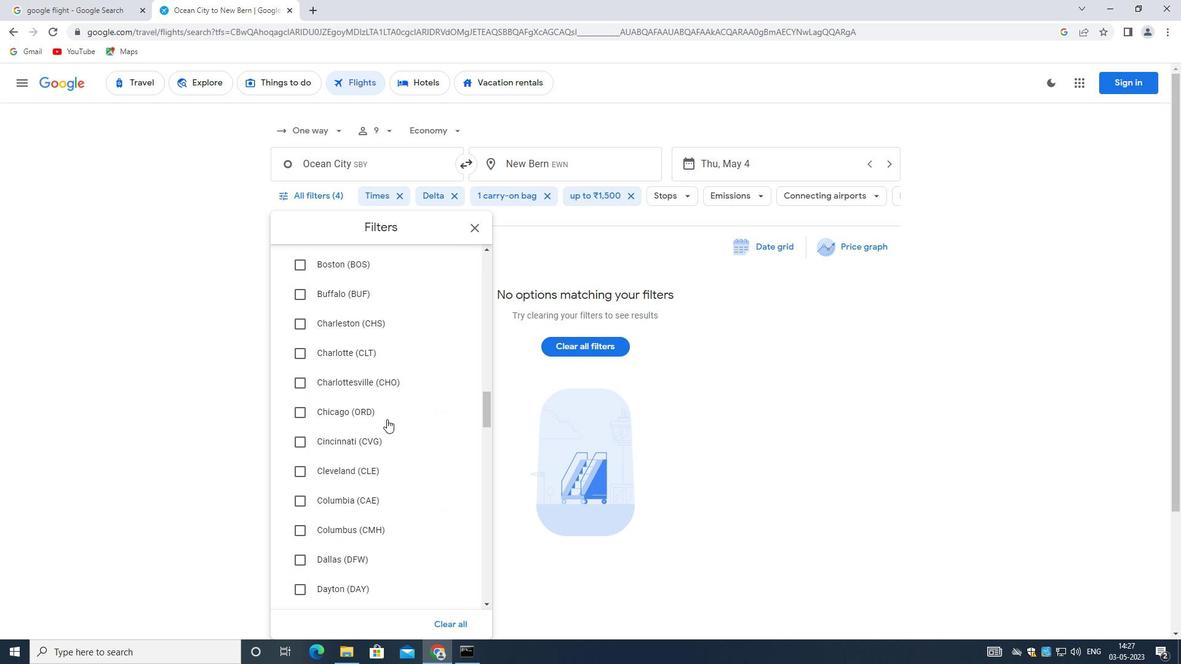 
Action: Mouse moved to (386, 420)
Screenshot: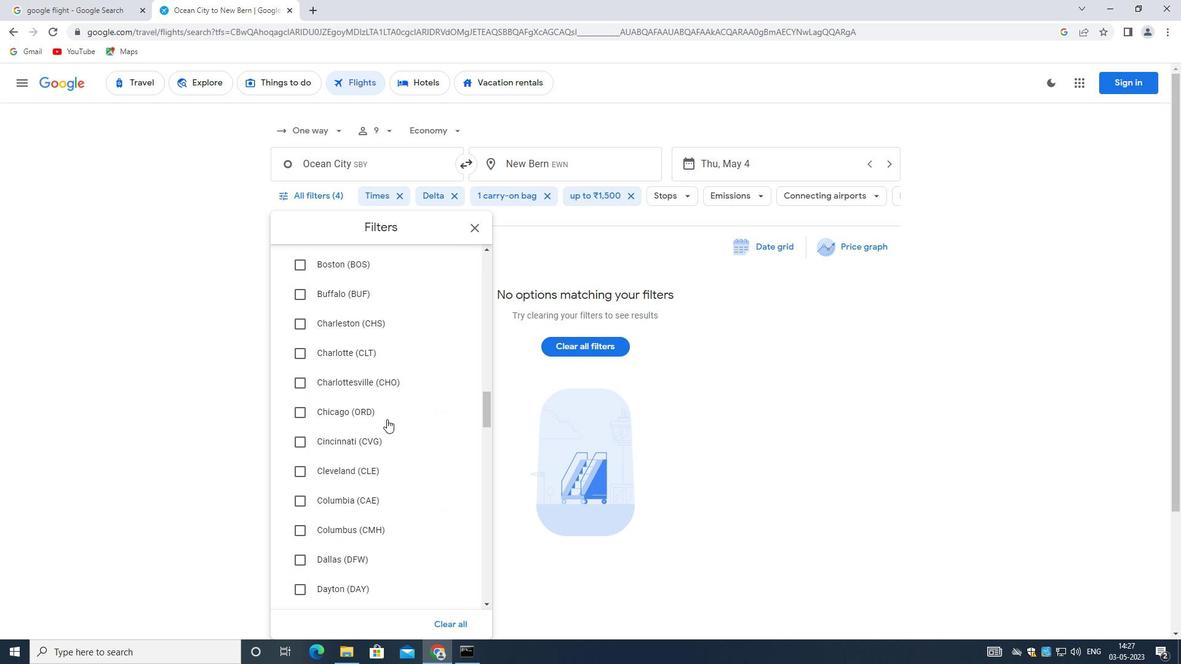 
Action: Mouse scrolled (386, 419) with delta (0, 0)
Screenshot: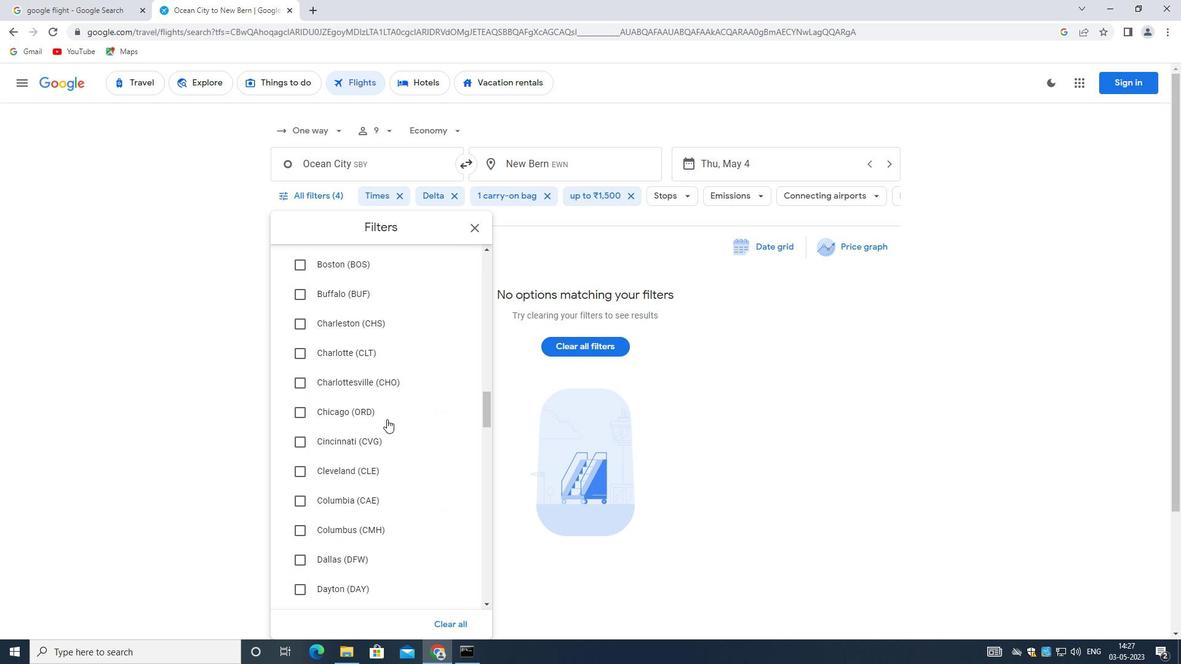
Action: Mouse scrolled (386, 419) with delta (0, 0)
Screenshot: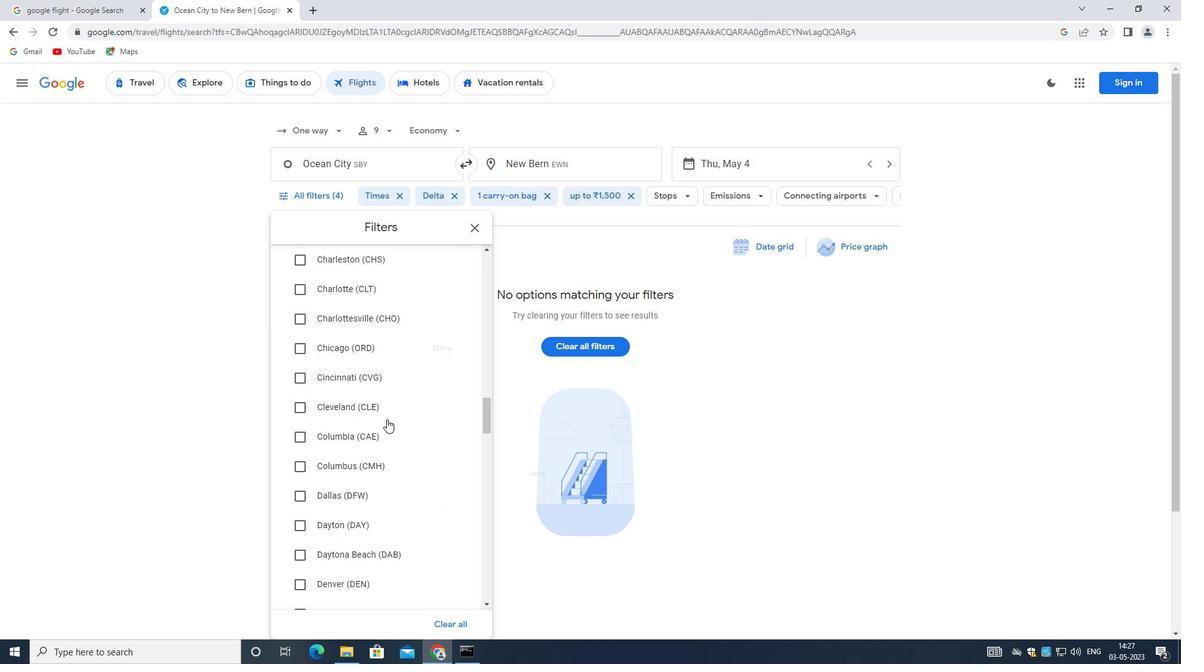 
Action: Mouse moved to (384, 422)
Screenshot: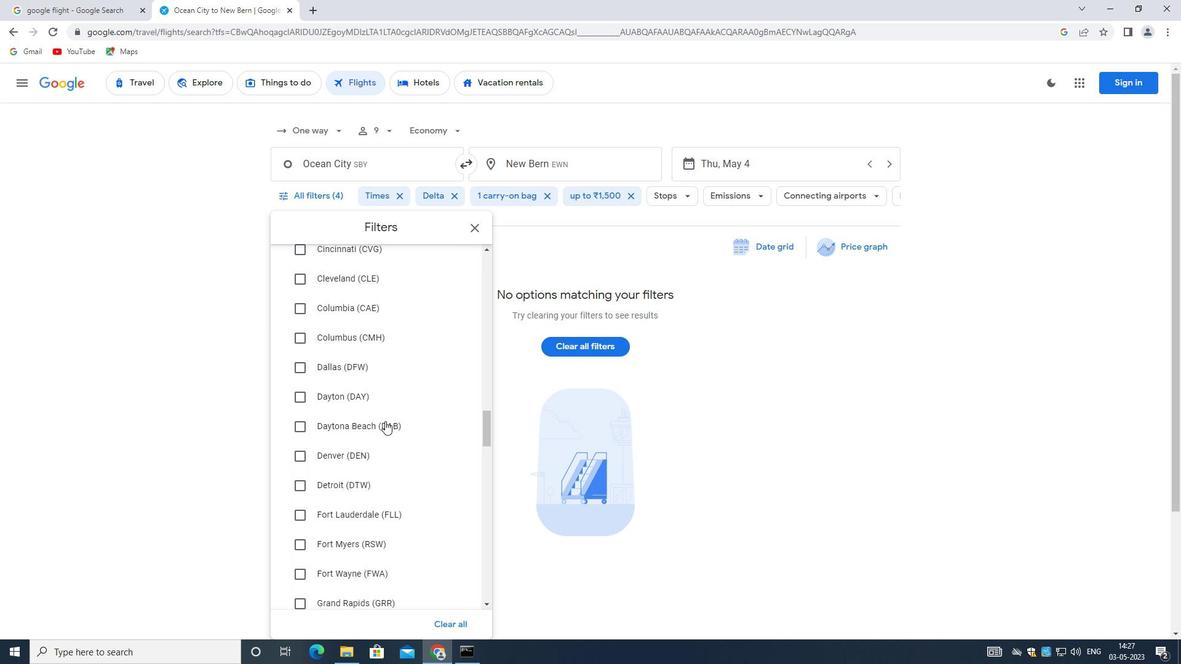 
Action: Mouse scrolled (384, 421) with delta (0, 0)
Screenshot: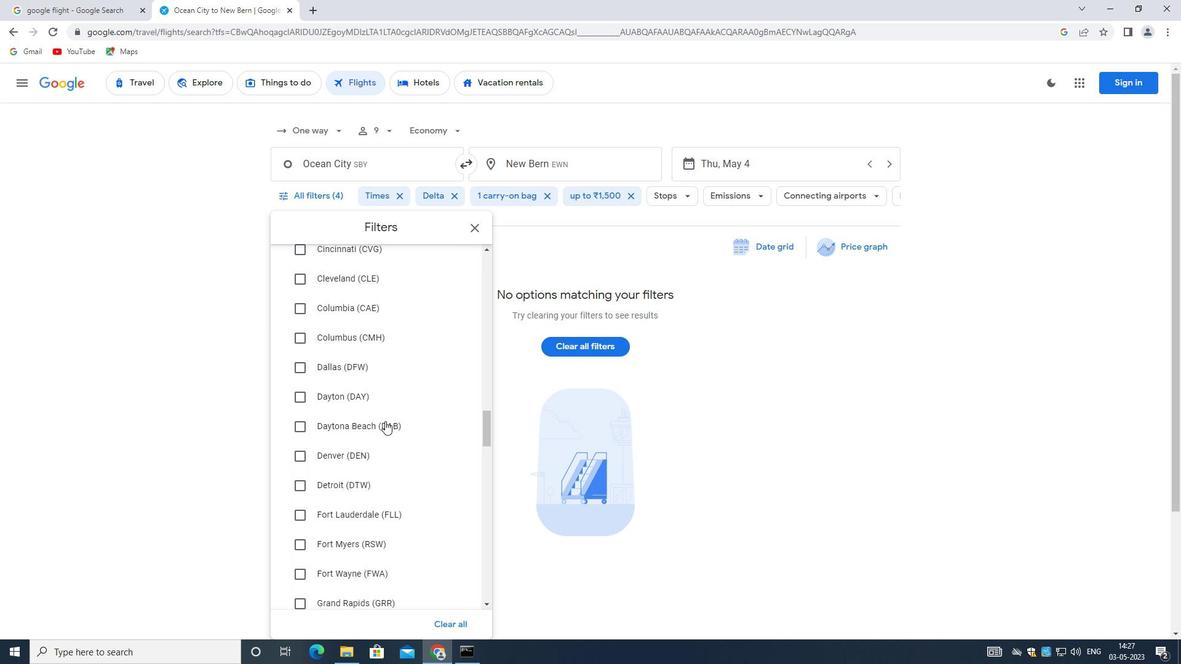 
Action: Mouse scrolled (384, 421) with delta (0, 0)
Screenshot: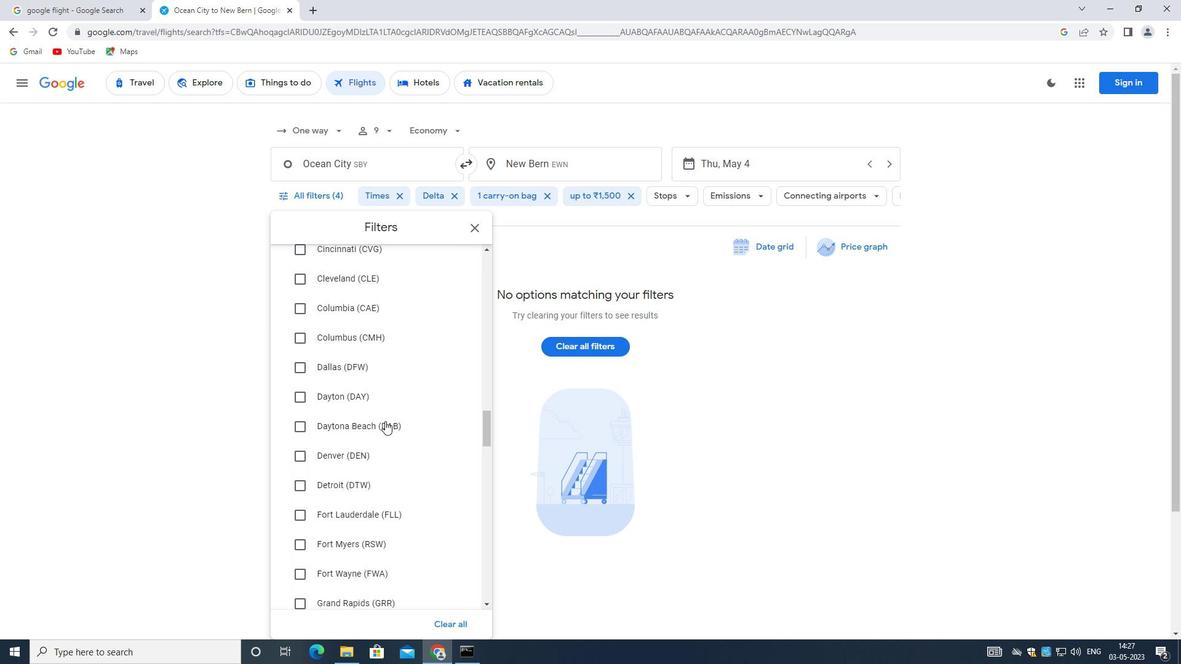 
Action: Mouse scrolled (384, 421) with delta (0, 0)
Screenshot: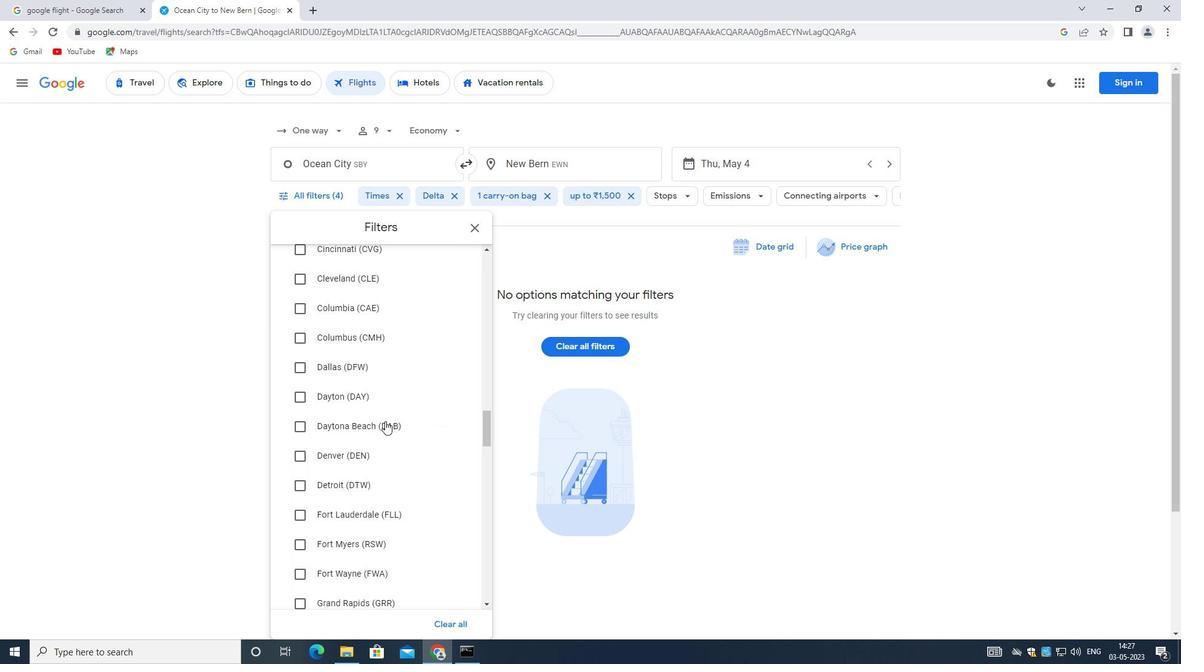 
Action: Mouse scrolled (384, 421) with delta (0, 0)
Screenshot: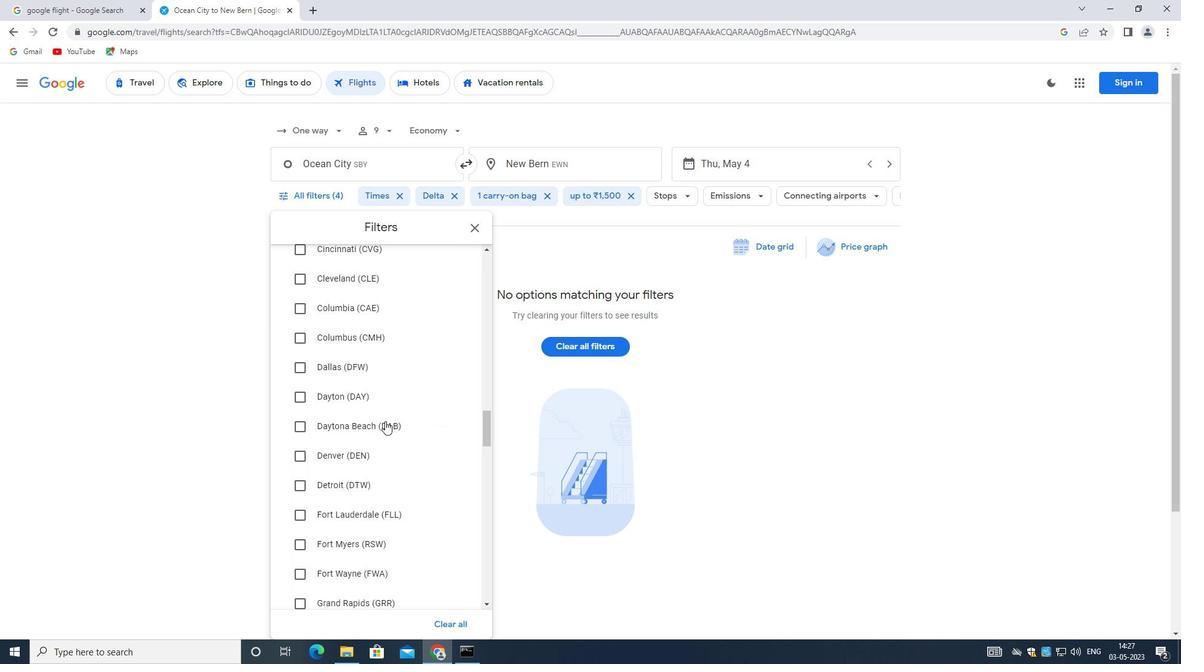
Action: Mouse moved to (383, 422)
Screenshot: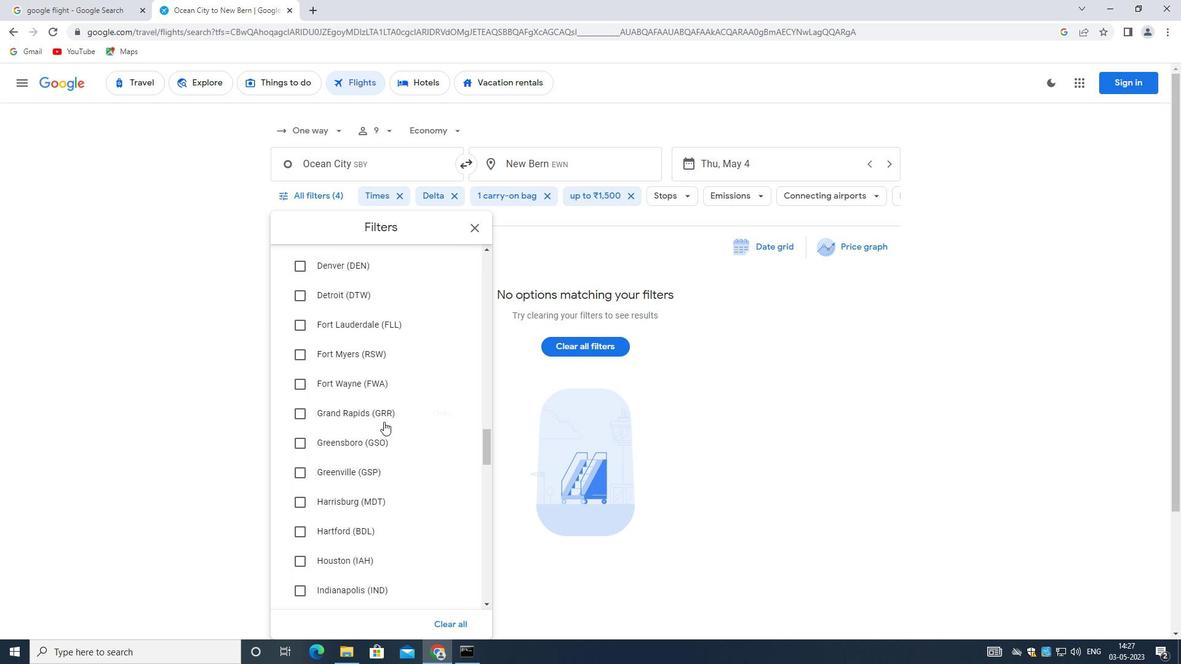 
Action: Mouse scrolled (383, 421) with delta (0, 0)
Screenshot: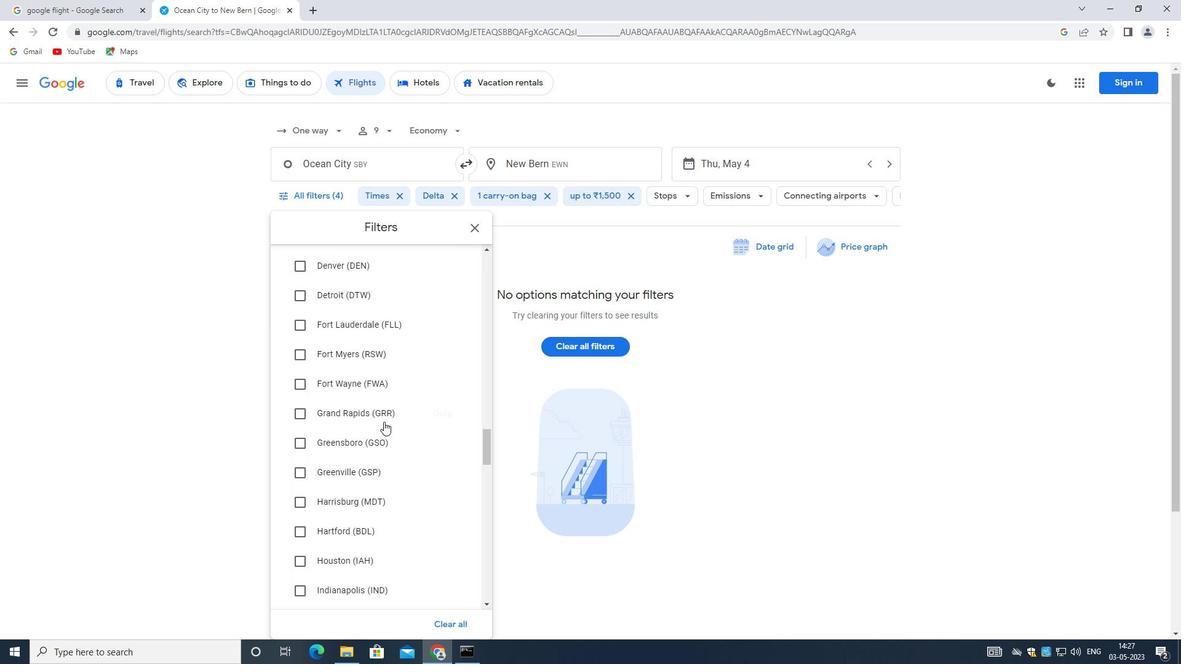 
Action: Mouse scrolled (383, 421) with delta (0, 0)
Screenshot: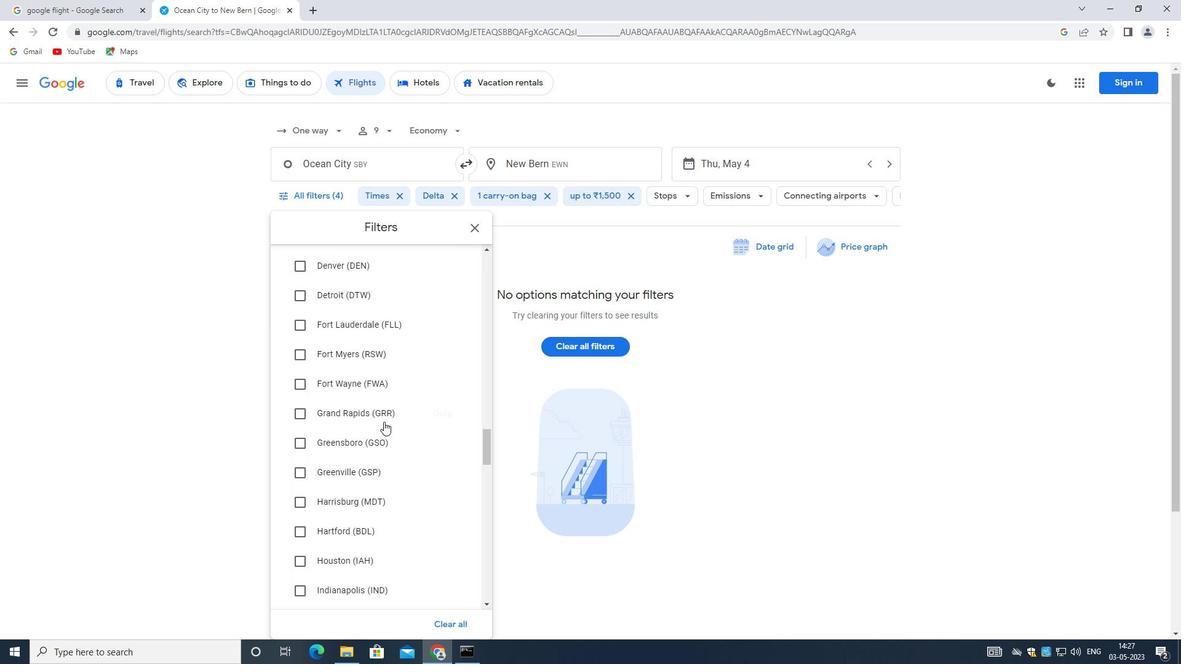 
Action: Mouse scrolled (383, 421) with delta (0, 0)
Screenshot: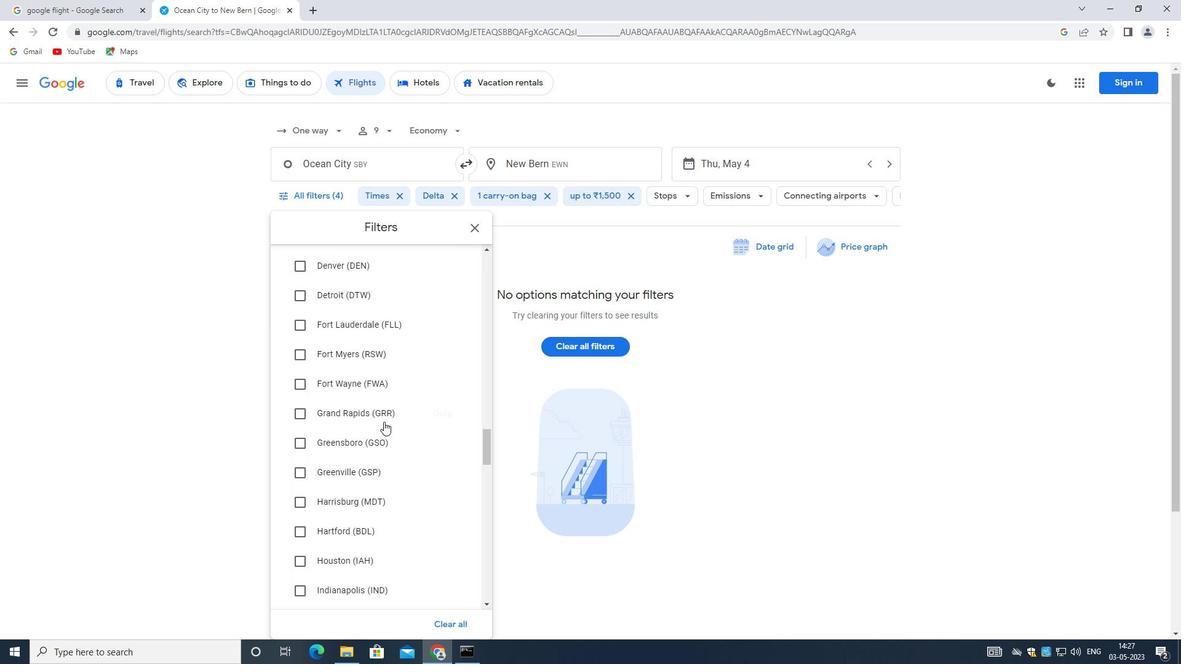 
Action: Mouse scrolled (383, 421) with delta (0, 0)
Screenshot: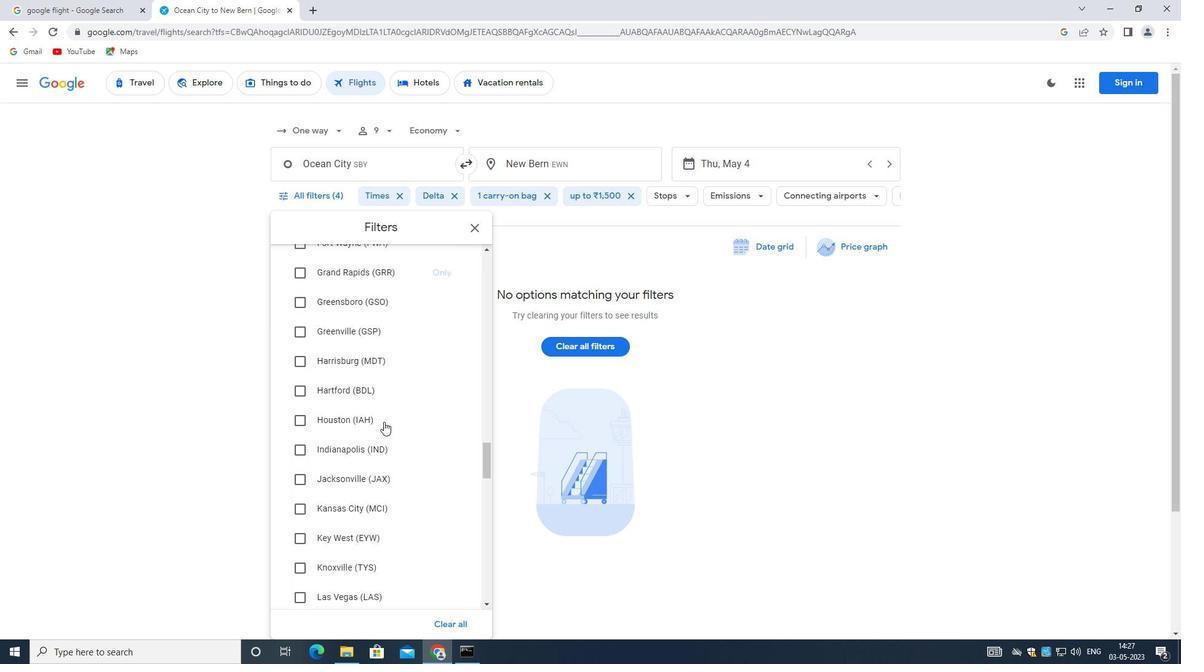 
Action: Mouse moved to (383, 422)
Screenshot: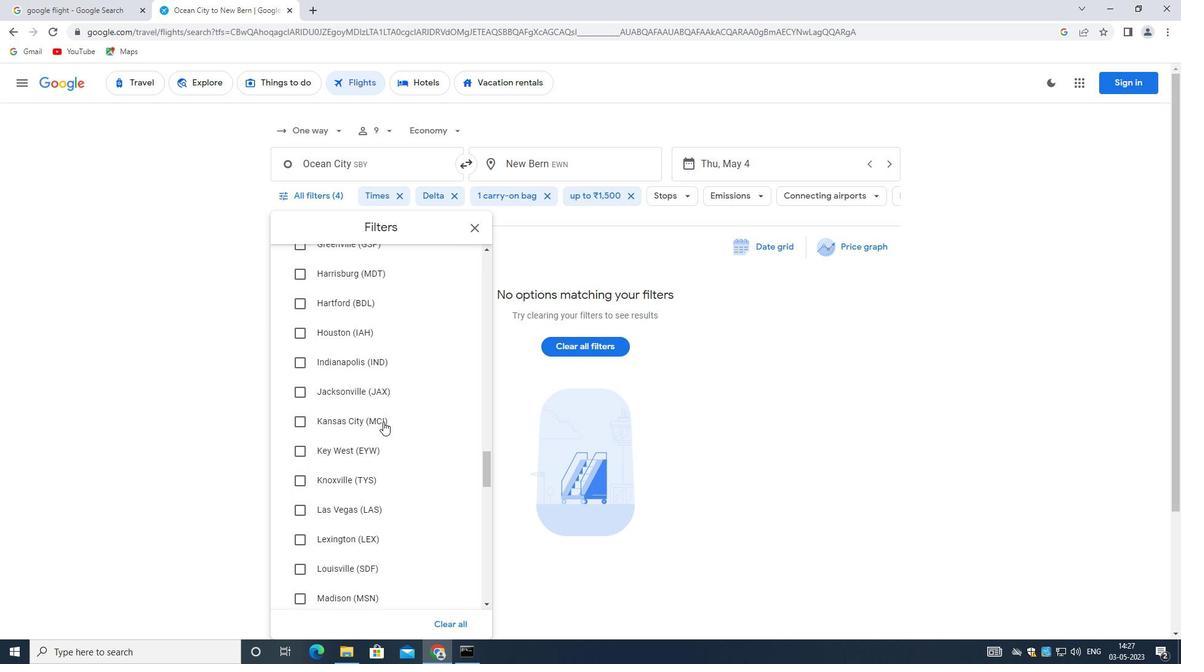 
Action: Mouse scrolled (383, 421) with delta (0, 0)
Screenshot: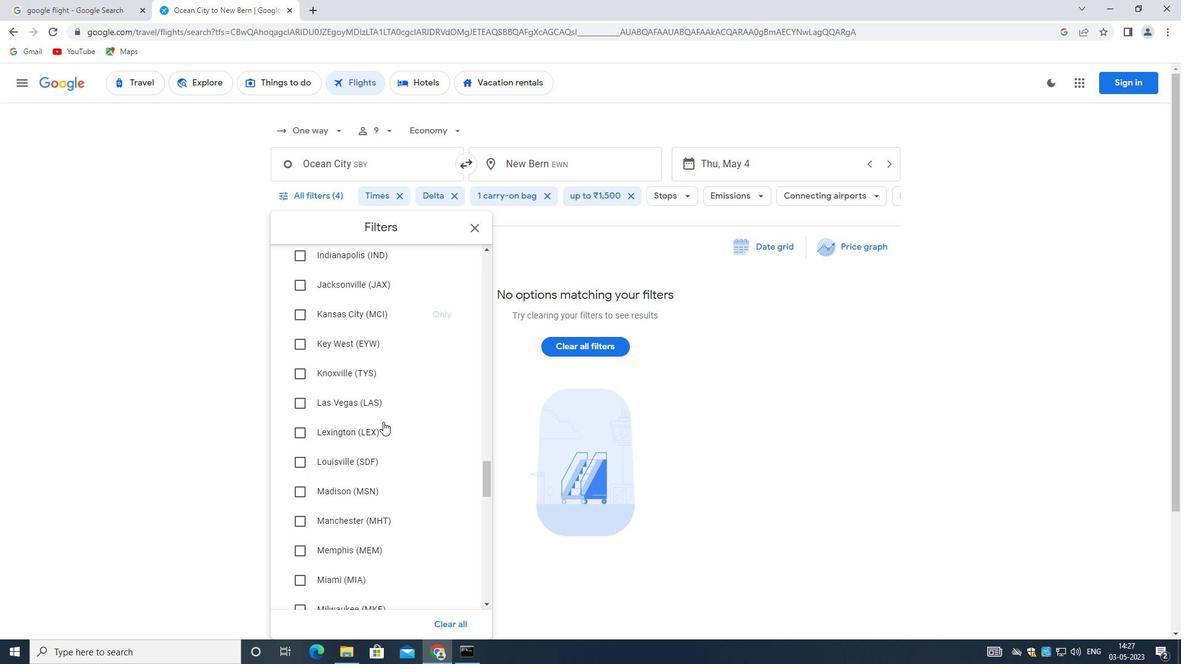 
Action: Mouse scrolled (383, 421) with delta (0, 0)
Screenshot: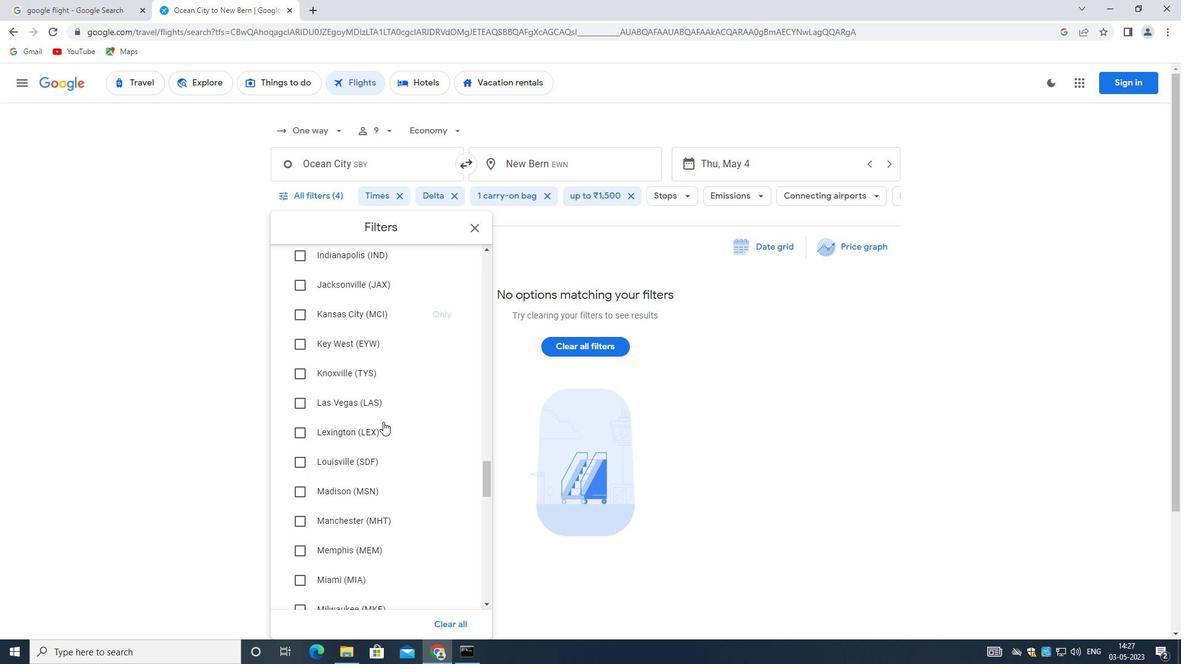 
Action: Mouse scrolled (383, 421) with delta (0, 0)
Screenshot: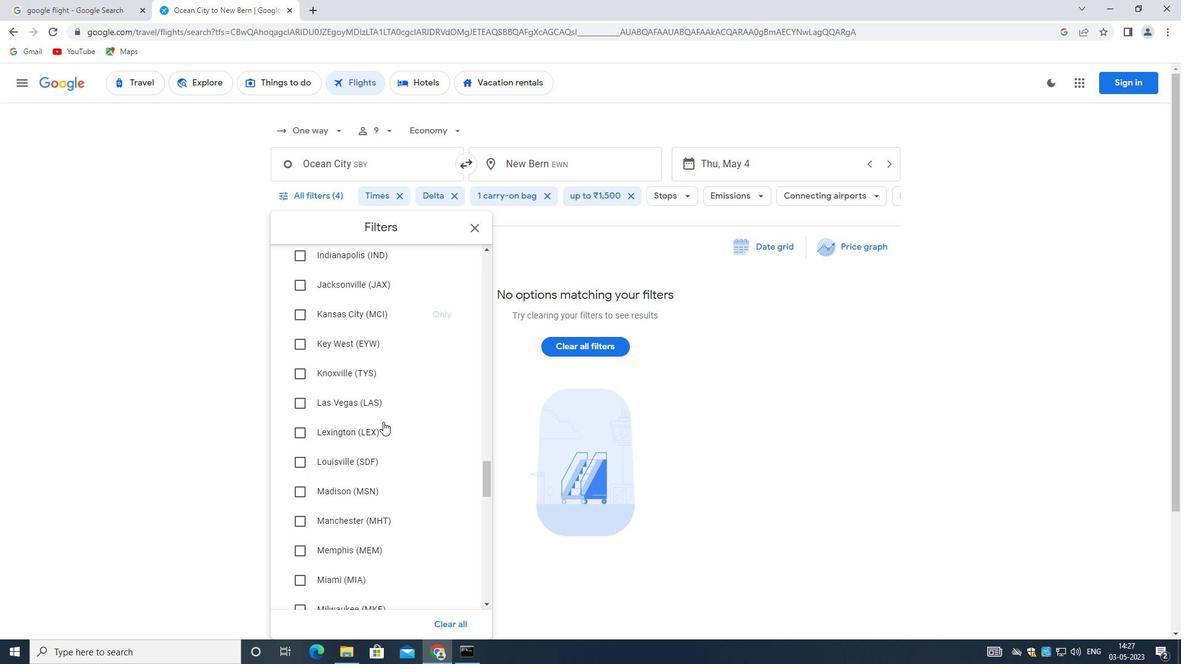 
Action: Mouse scrolled (383, 421) with delta (0, 0)
Screenshot: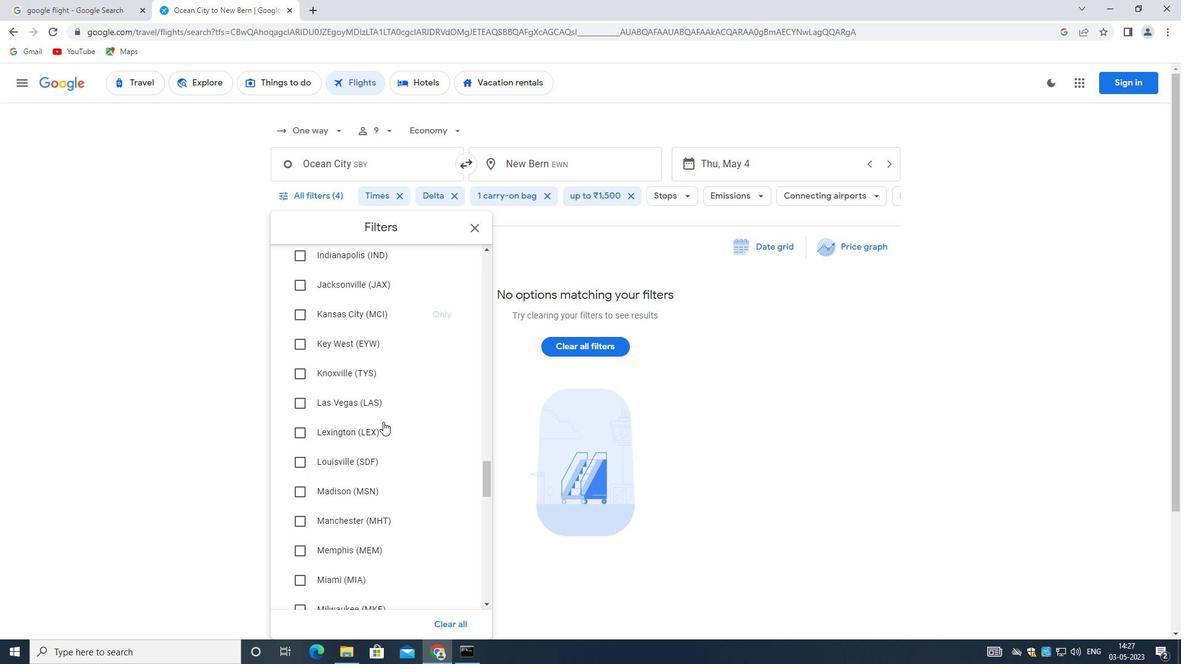 
Action: Mouse scrolled (383, 421) with delta (0, 0)
Screenshot: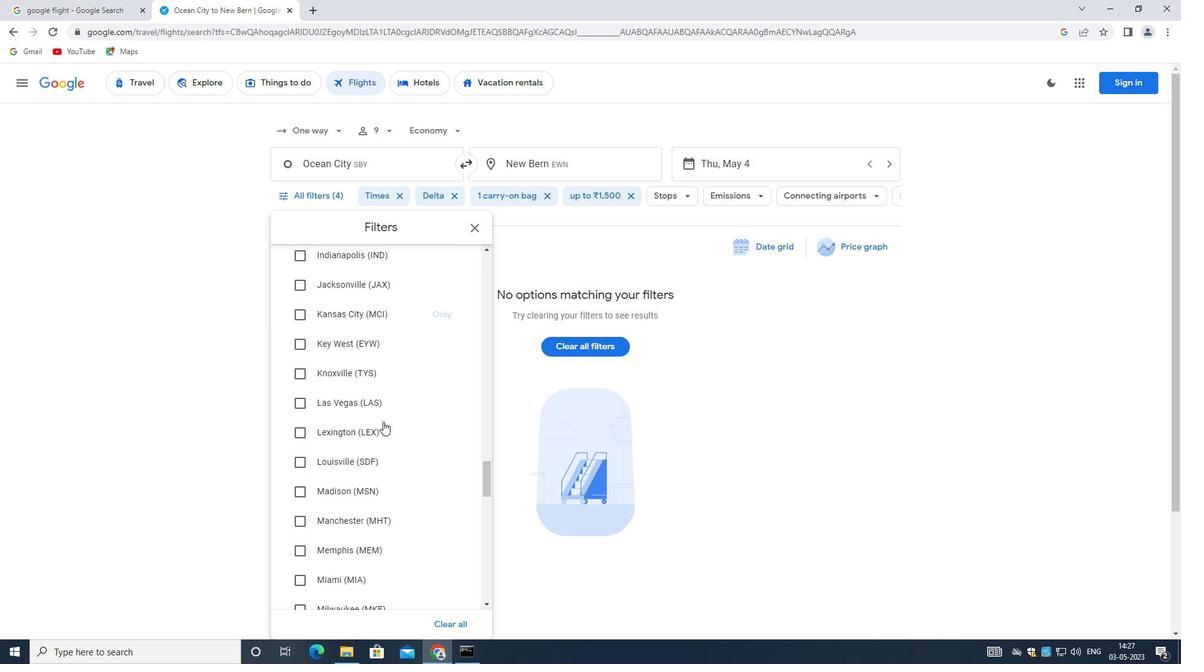 
Action: Mouse moved to (382, 422)
Screenshot: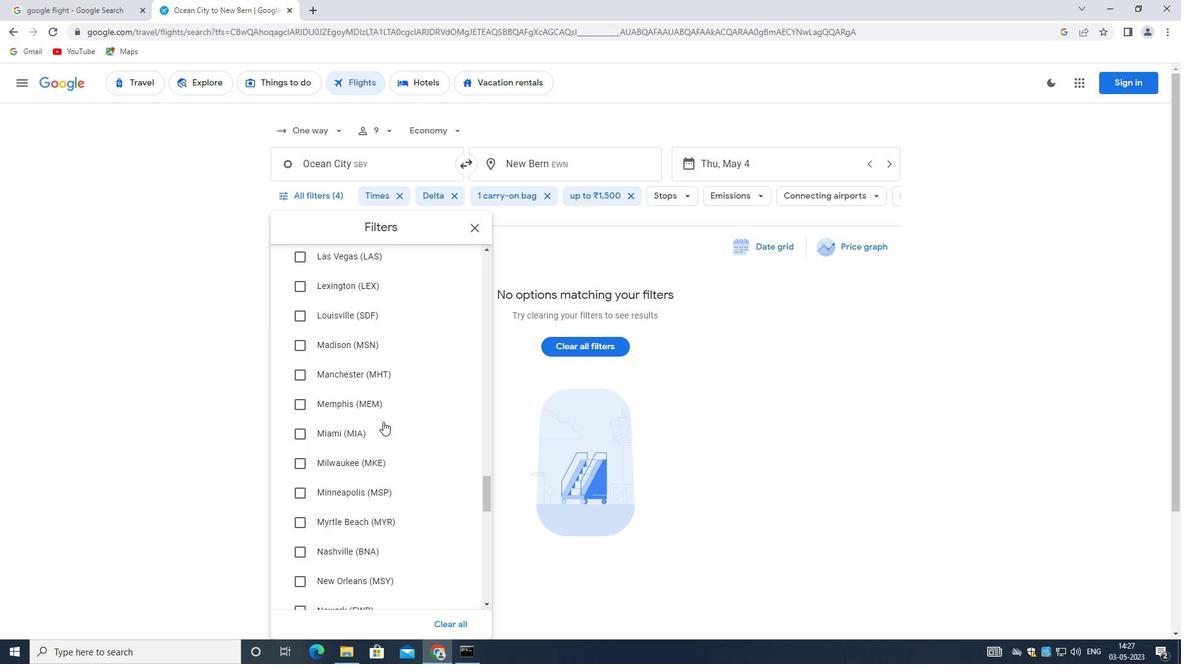 
Action: Mouse scrolled (382, 421) with delta (0, 0)
Screenshot: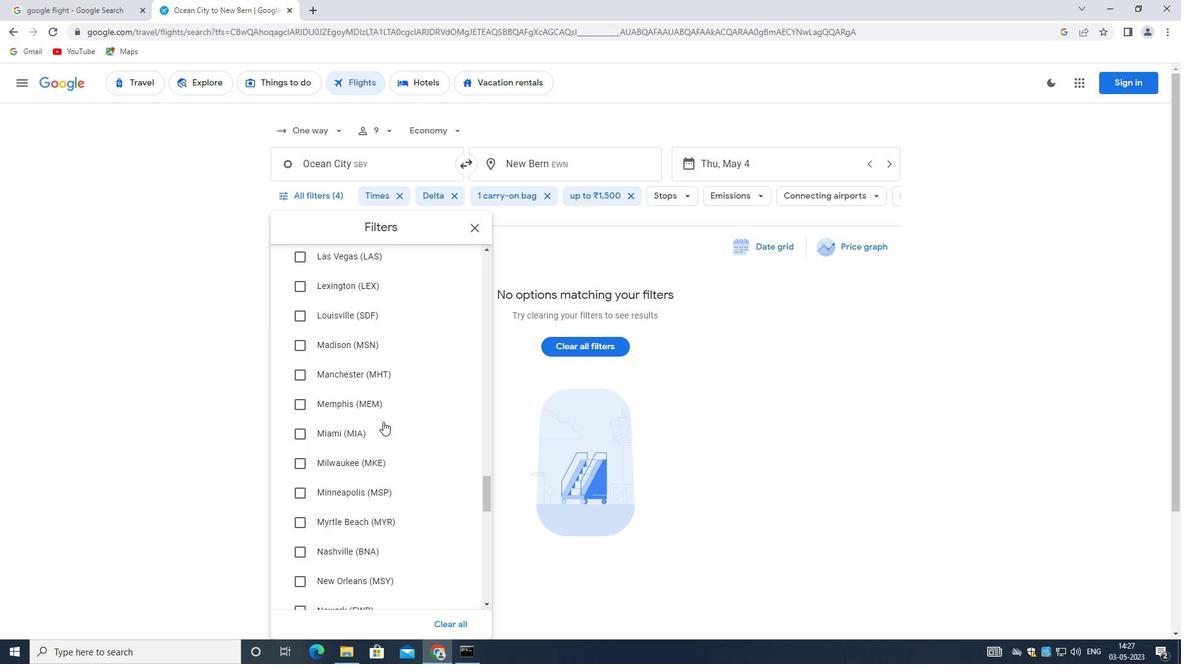 
Action: Mouse moved to (382, 422)
Screenshot: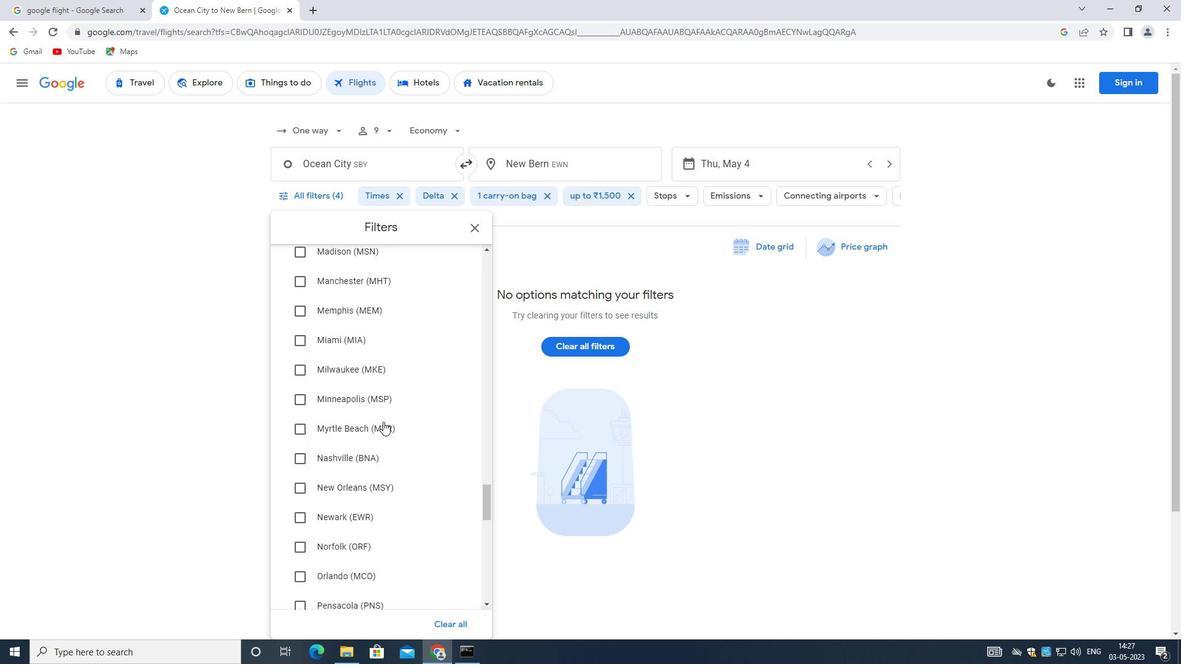 
Action: Mouse scrolled (382, 421) with delta (0, 0)
Screenshot: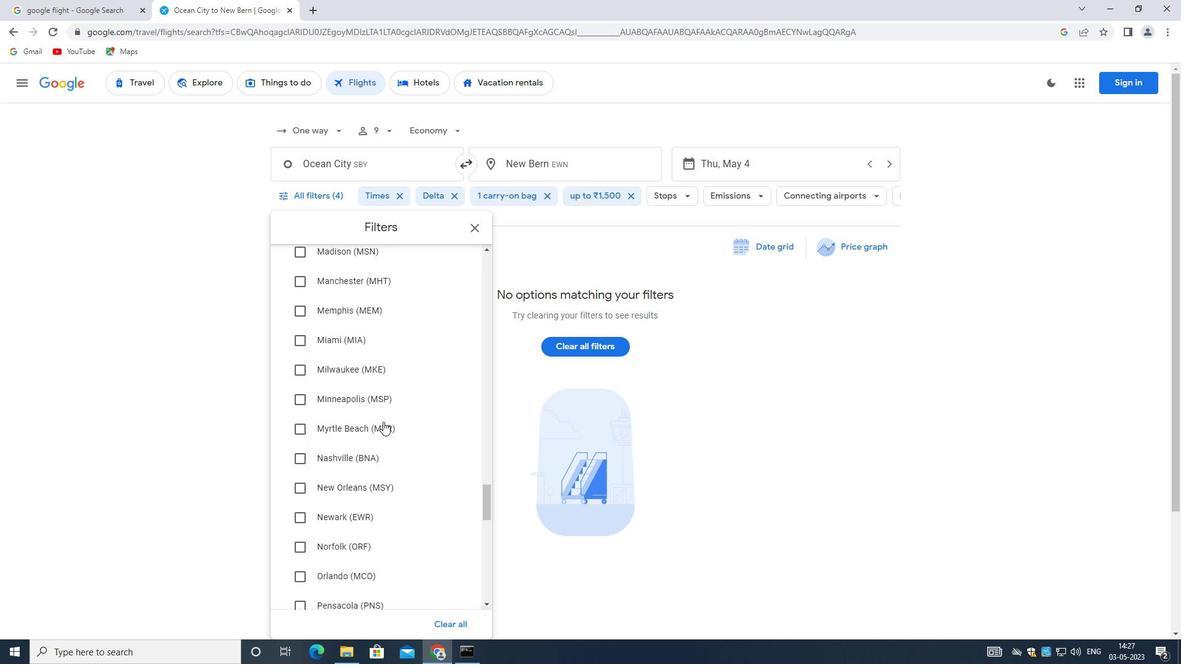 
Action: Mouse moved to (382, 422)
Screenshot: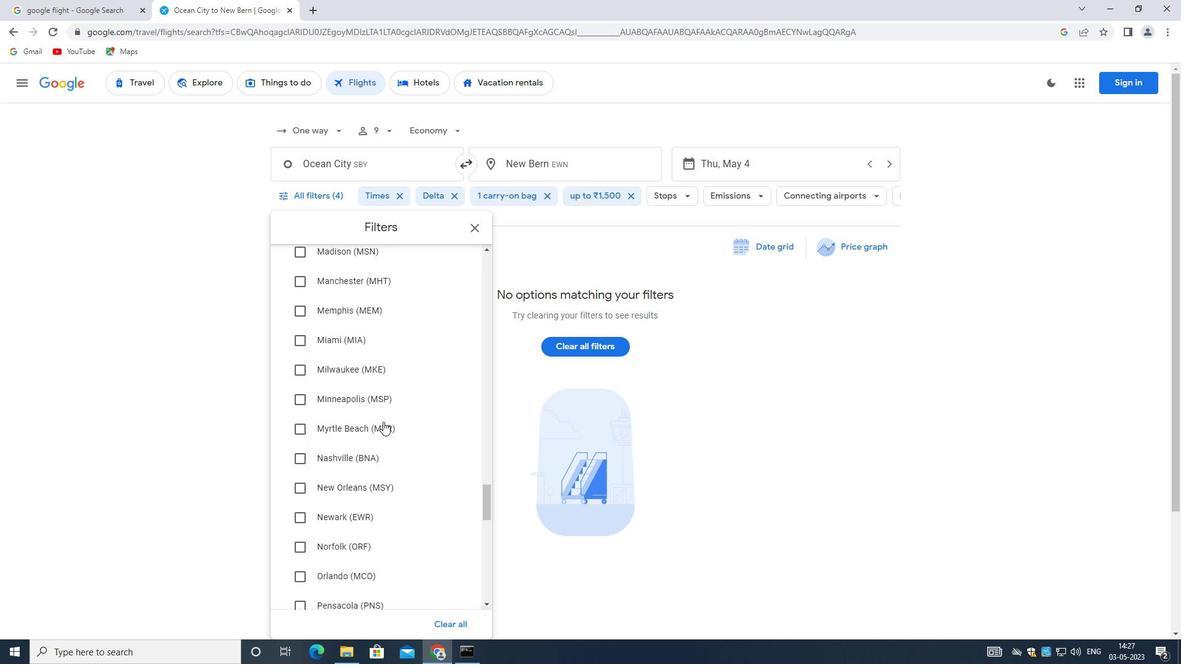 
Action: Mouse scrolled (382, 421) with delta (0, 0)
Screenshot: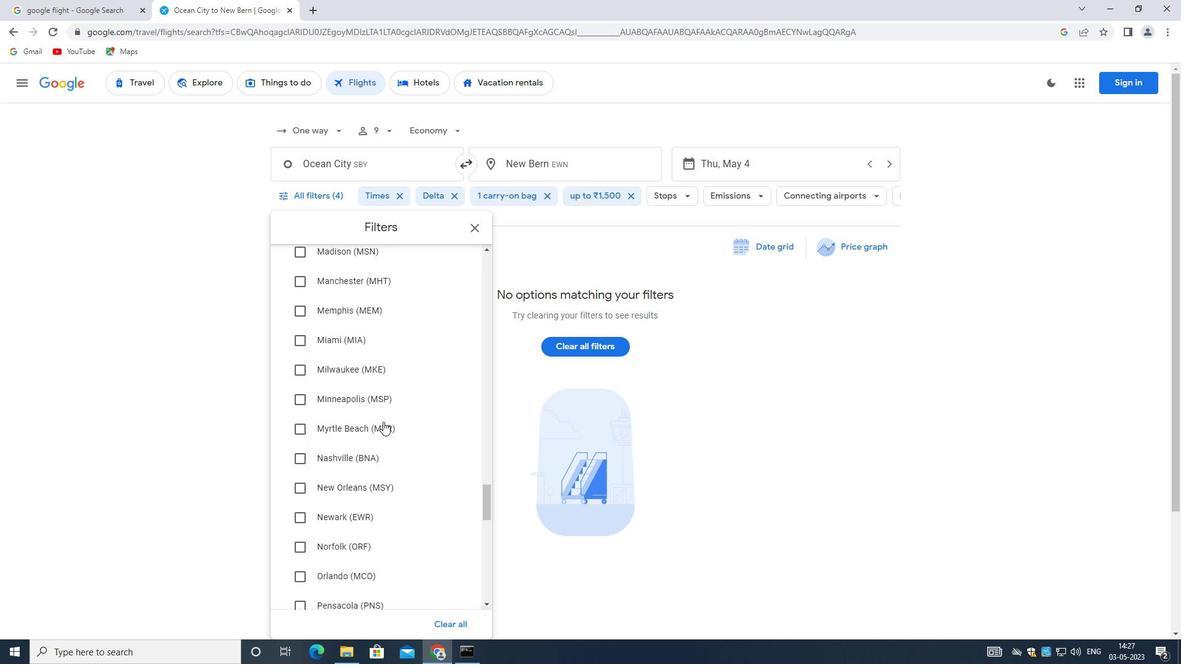 
Action: Mouse scrolled (382, 421) with delta (0, 0)
Screenshot: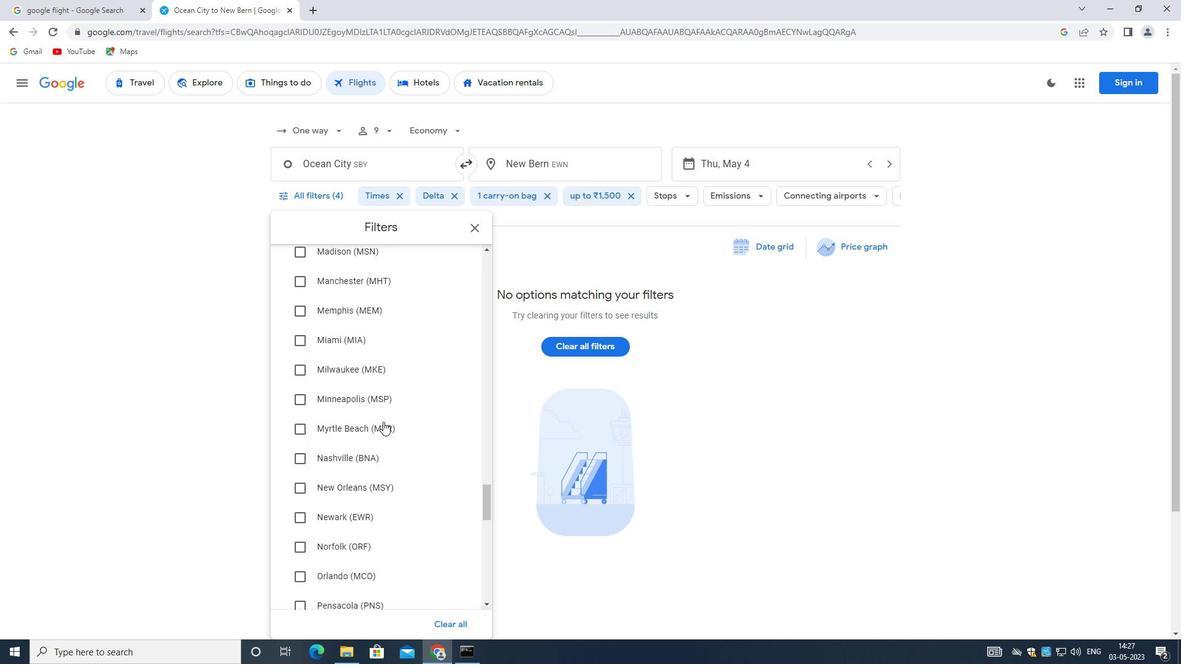 
Action: Mouse moved to (381, 421)
Screenshot: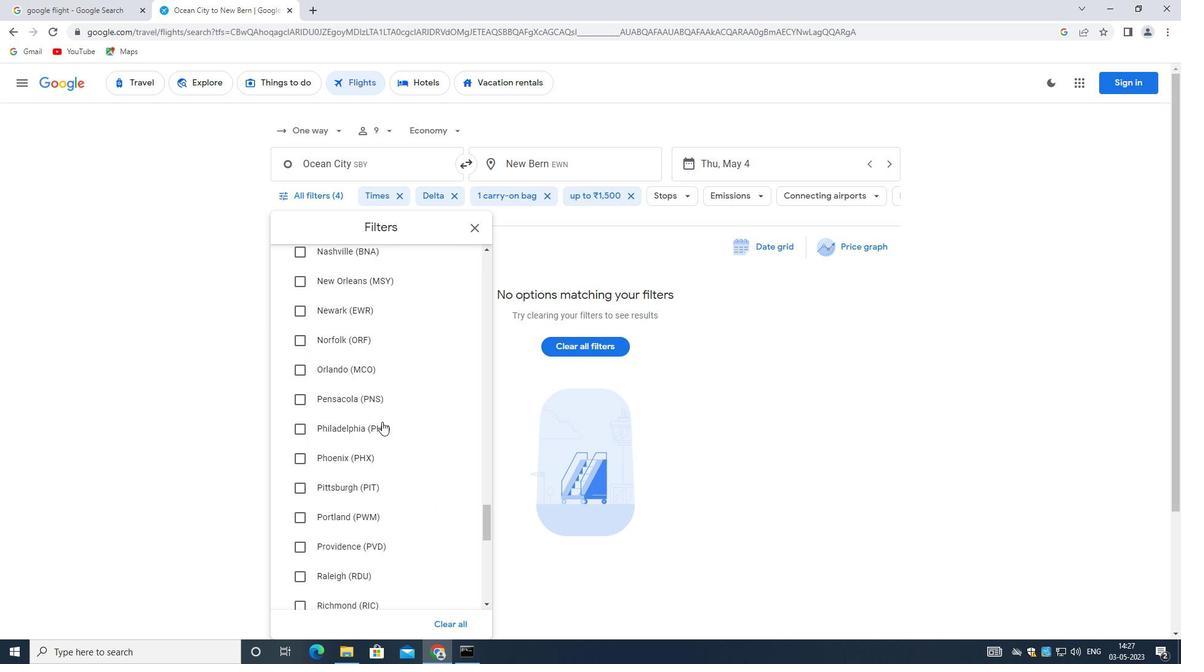 
Action: Mouse scrolled (381, 421) with delta (0, 0)
Screenshot: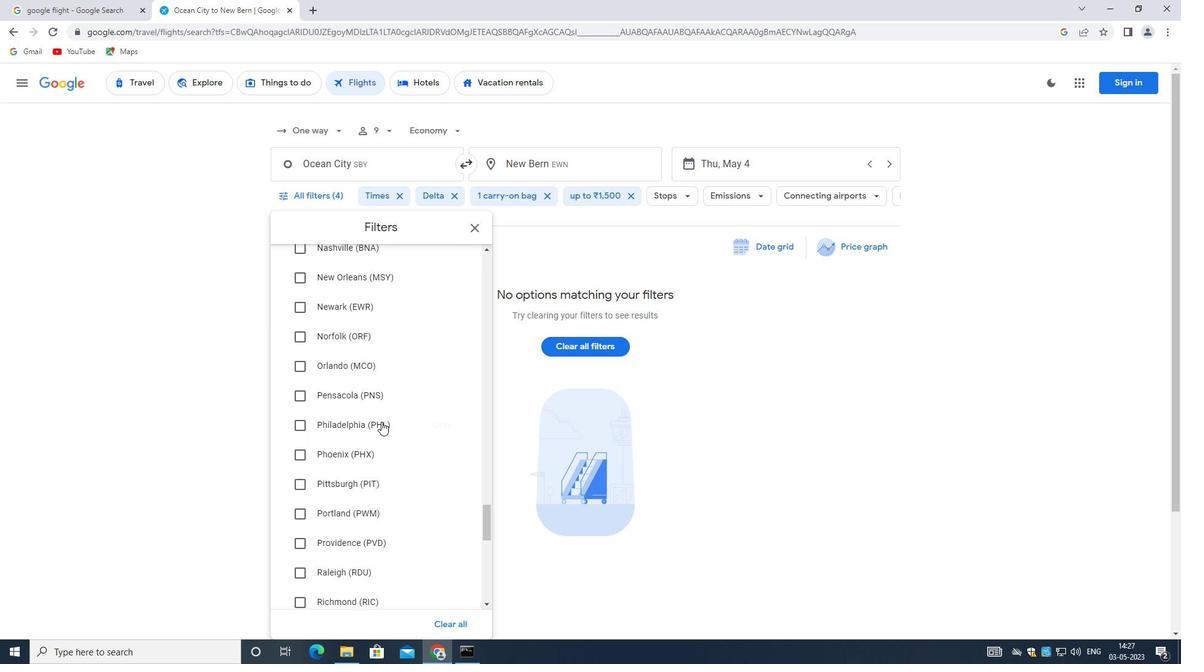 
Action: Mouse scrolled (381, 421) with delta (0, 0)
Screenshot: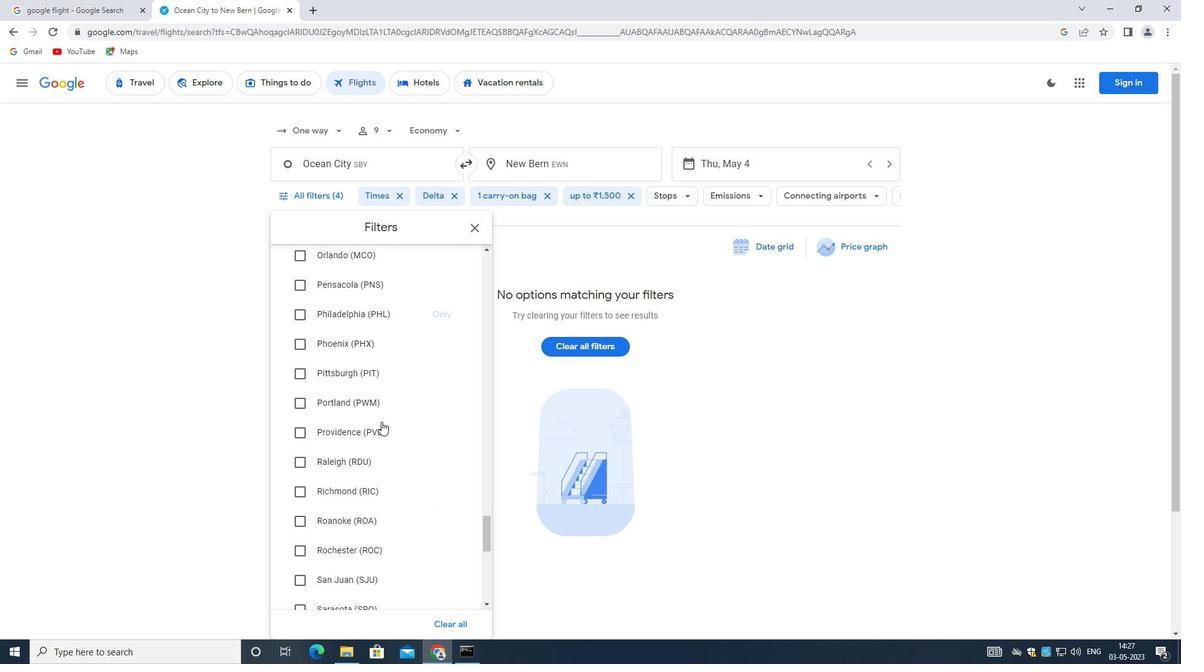 
Action: Mouse scrolled (381, 421) with delta (0, 0)
Screenshot: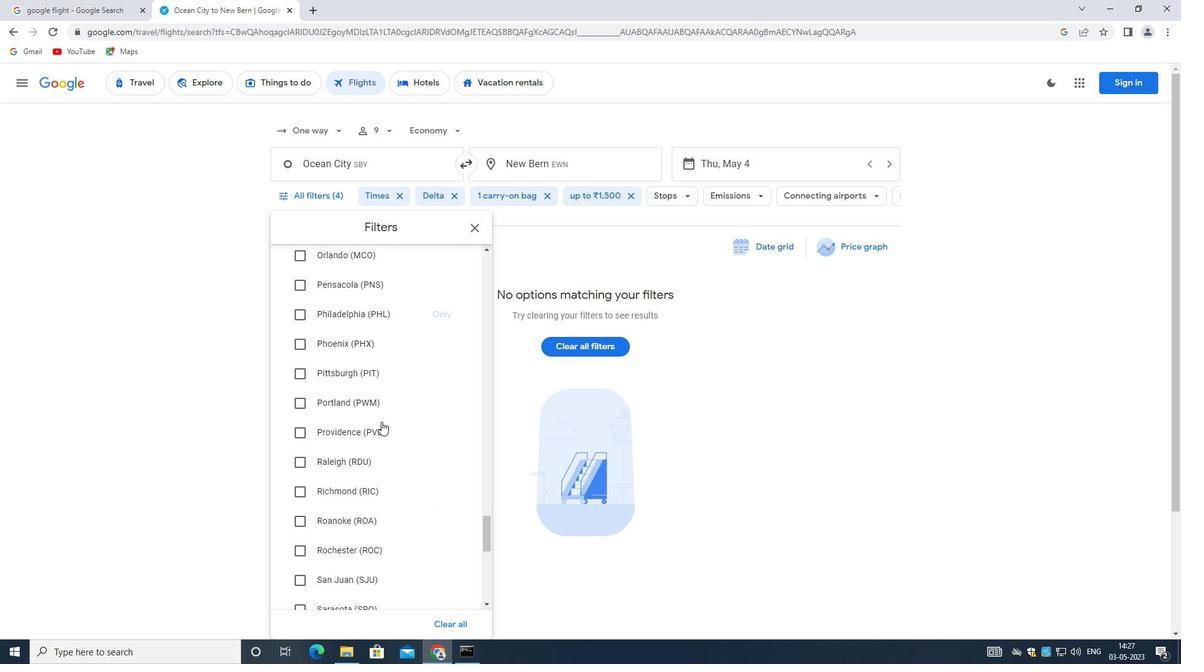 
Action: Mouse scrolled (381, 421) with delta (0, 0)
Screenshot: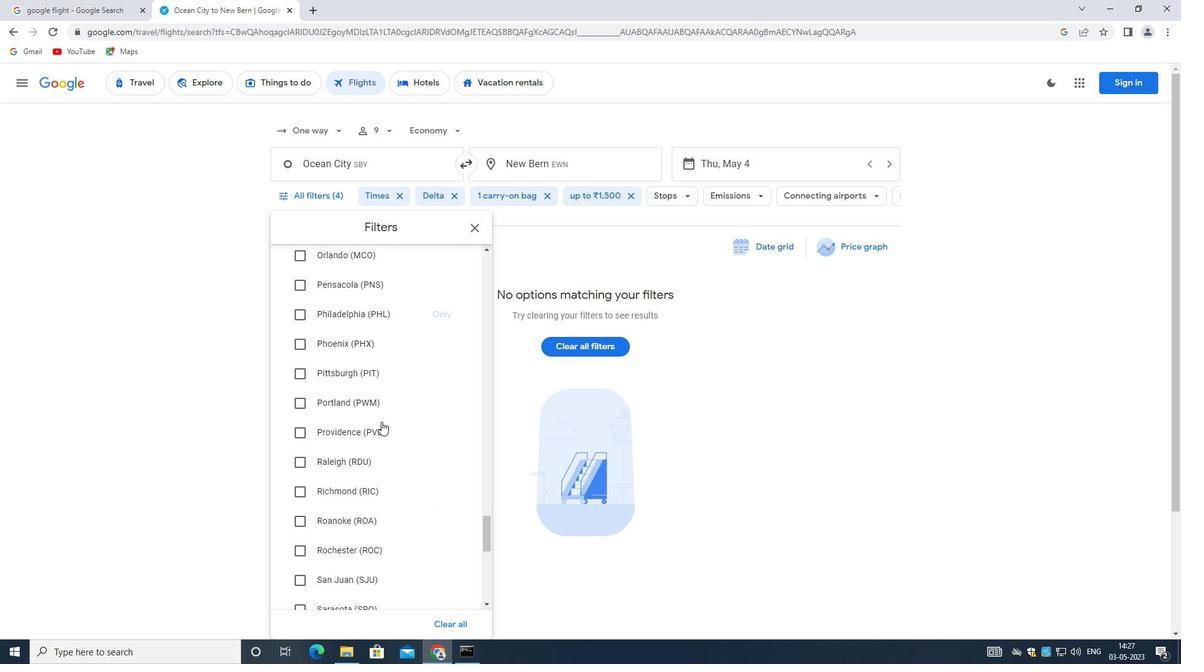 
Action: Mouse scrolled (381, 421) with delta (0, 0)
Screenshot: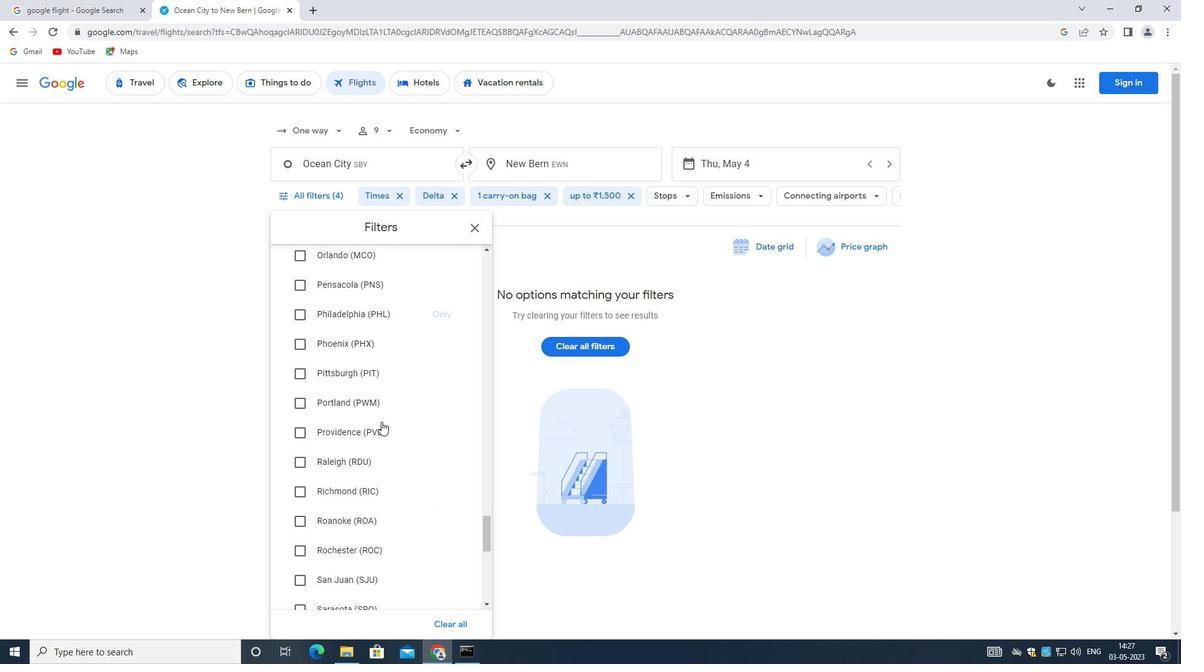 
Action: Mouse moved to (379, 420)
Screenshot: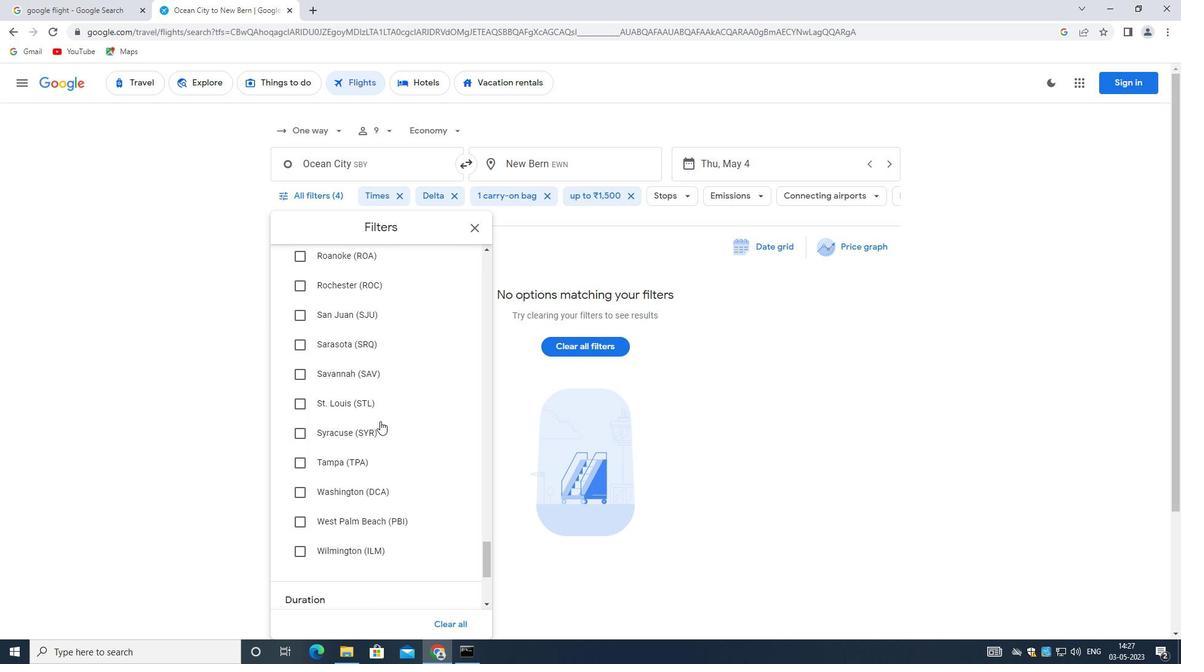 
Action: Mouse scrolled (379, 419) with delta (0, 0)
Screenshot: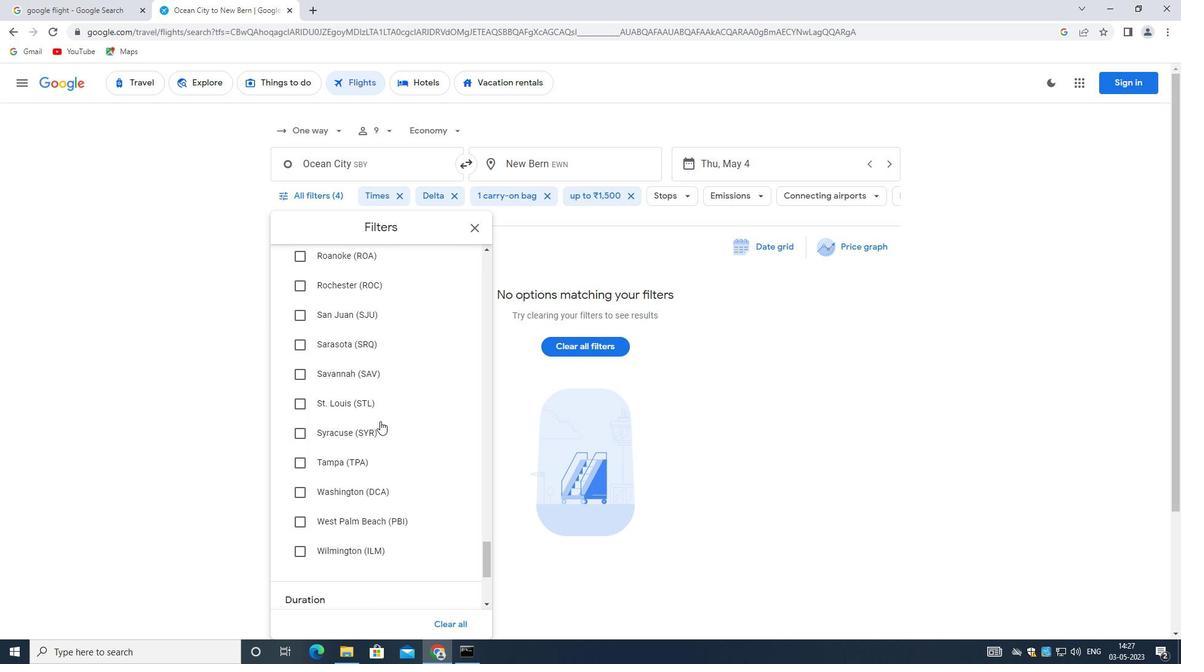 
Action: Mouse scrolled (379, 419) with delta (0, 0)
Screenshot: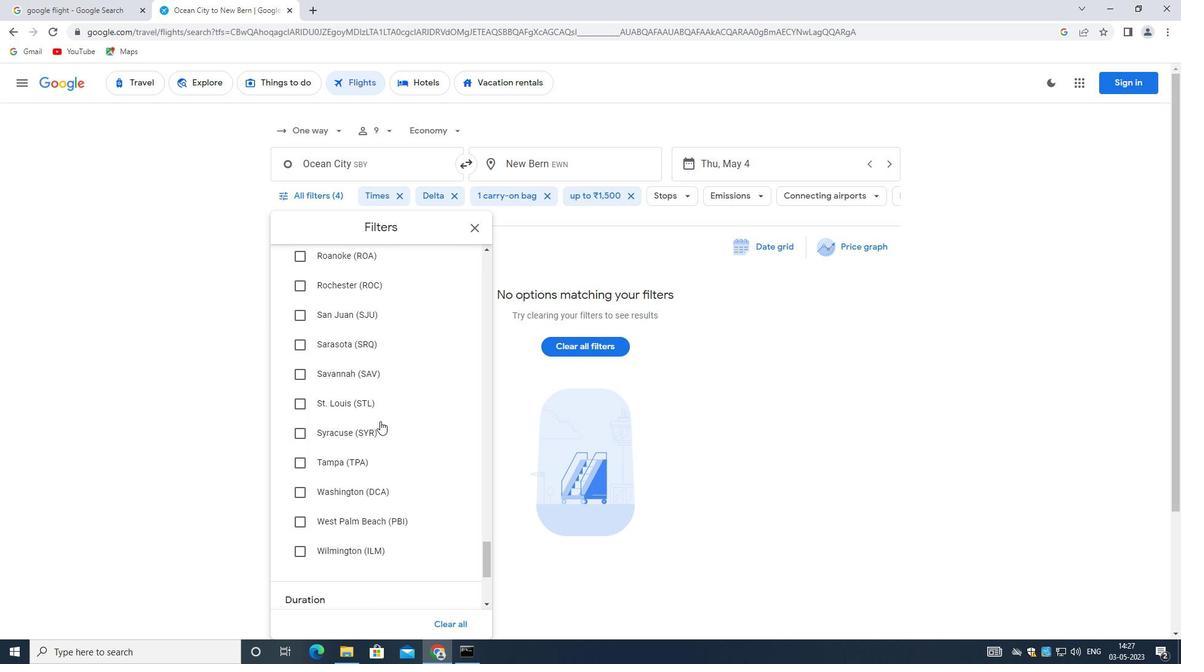 
Action: Mouse scrolled (379, 419) with delta (0, 0)
Screenshot: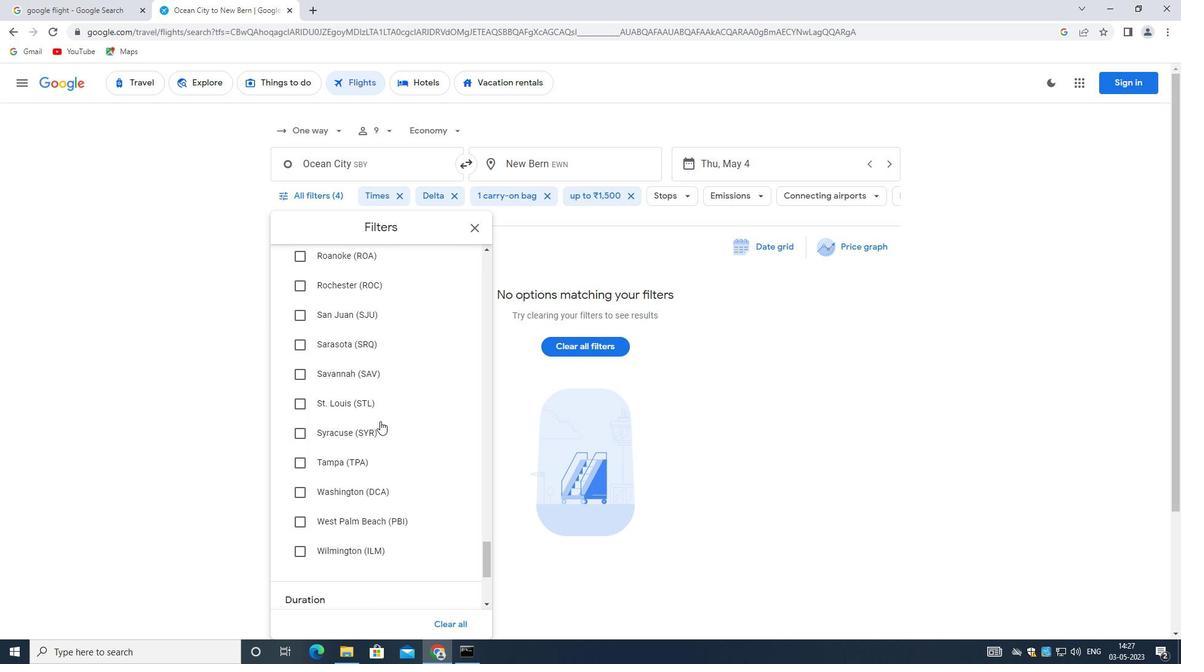 
Action: Mouse scrolled (379, 419) with delta (0, 0)
Screenshot: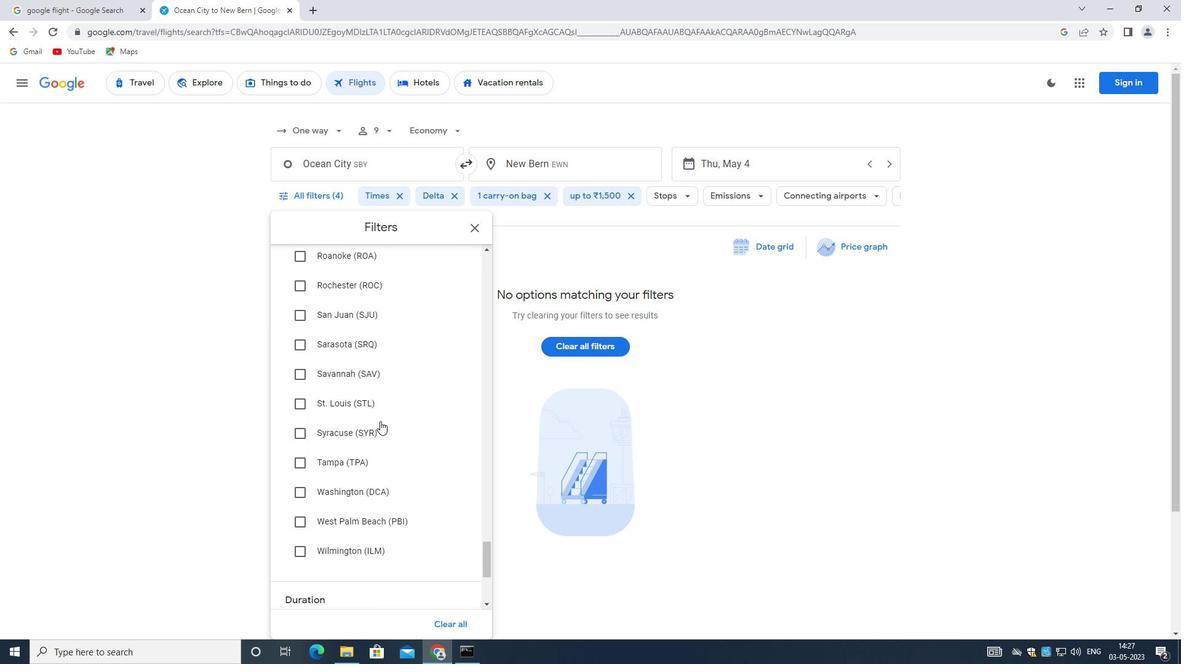 
Action: Mouse scrolled (379, 419) with delta (0, 0)
Screenshot: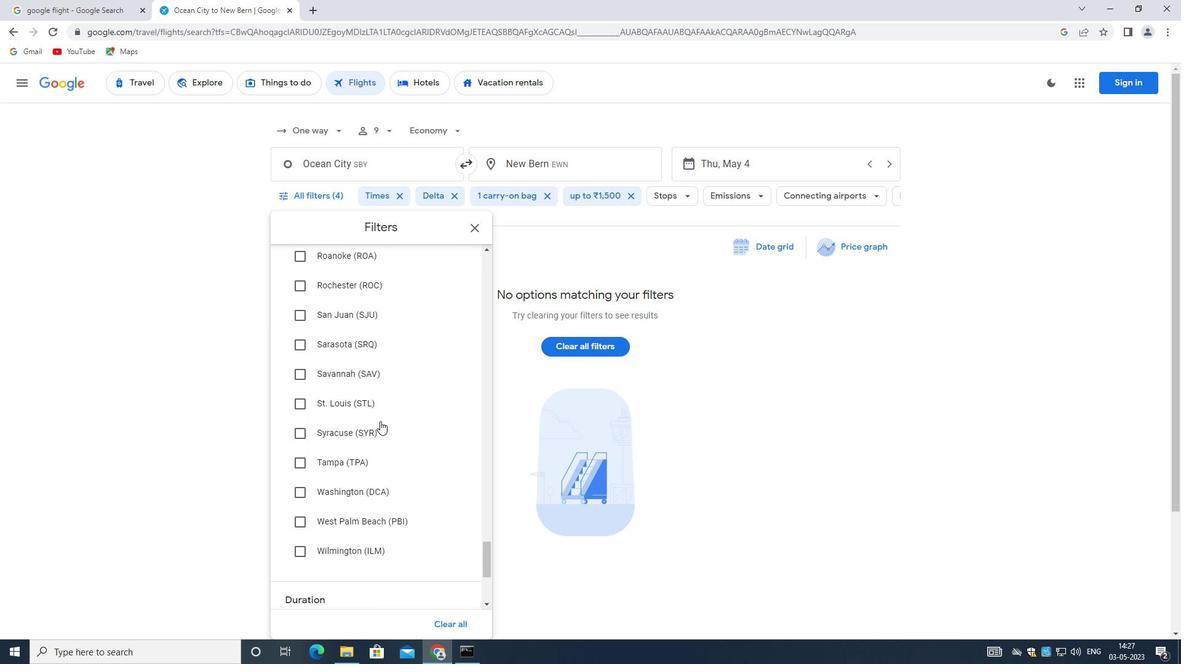 
Action: Mouse moved to (377, 418)
Screenshot: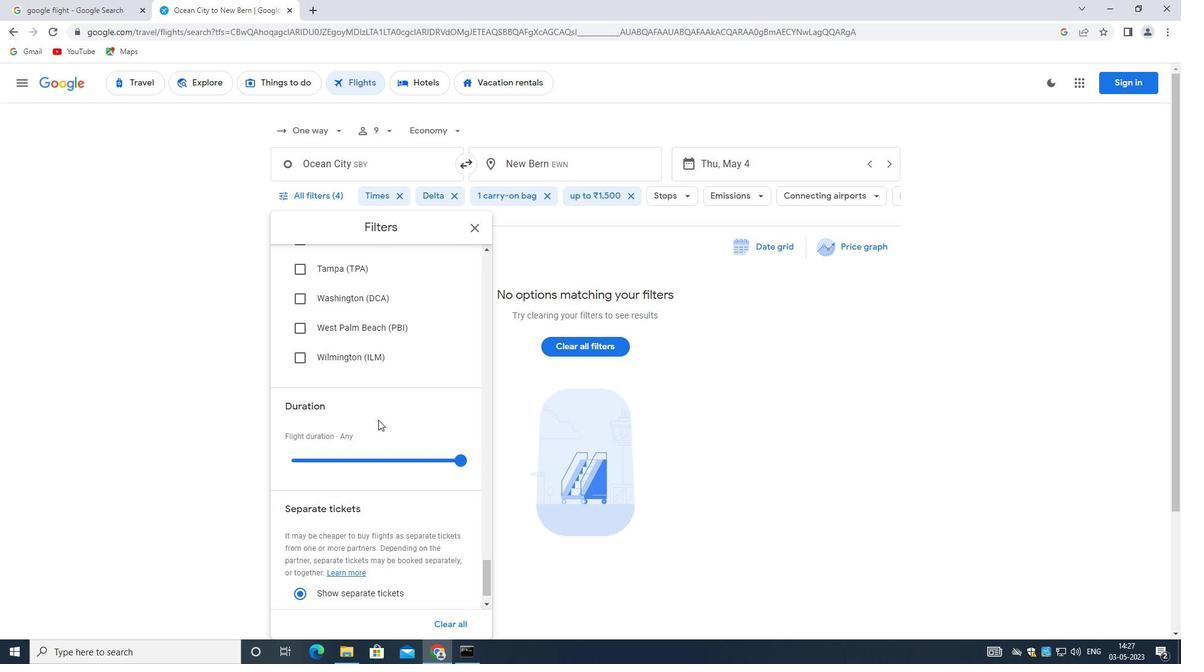 
Action: Mouse scrolled (377, 417) with delta (0, 0)
Screenshot: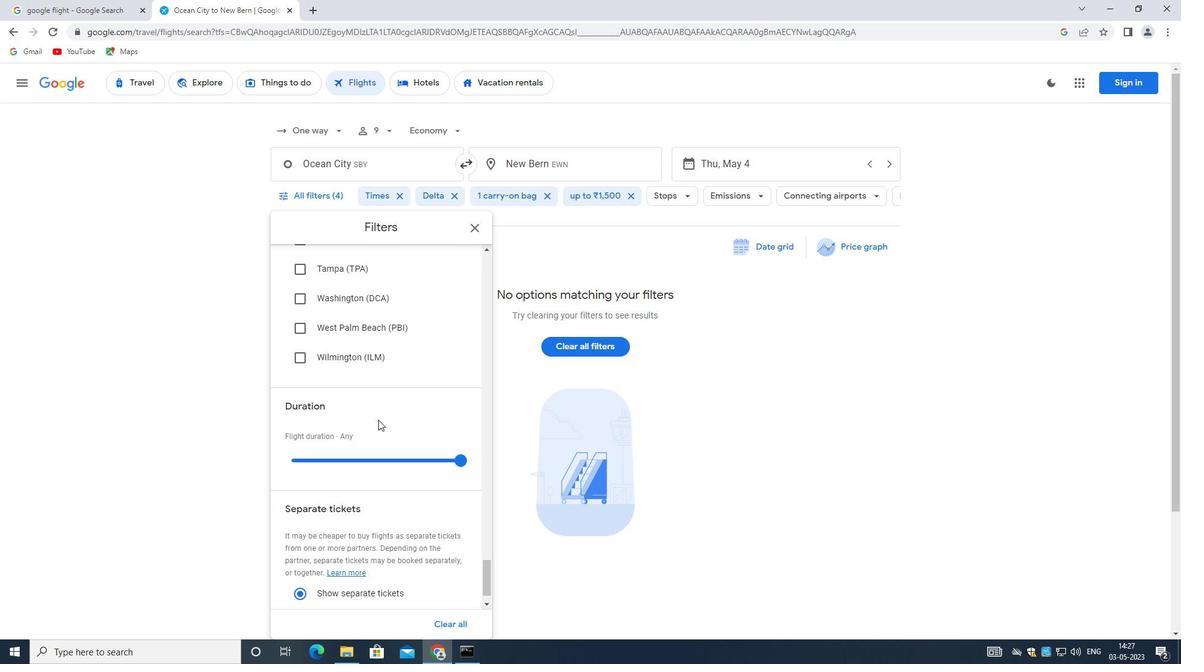 
Action: Mouse scrolled (377, 417) with delta (0, 0)
Screenshot: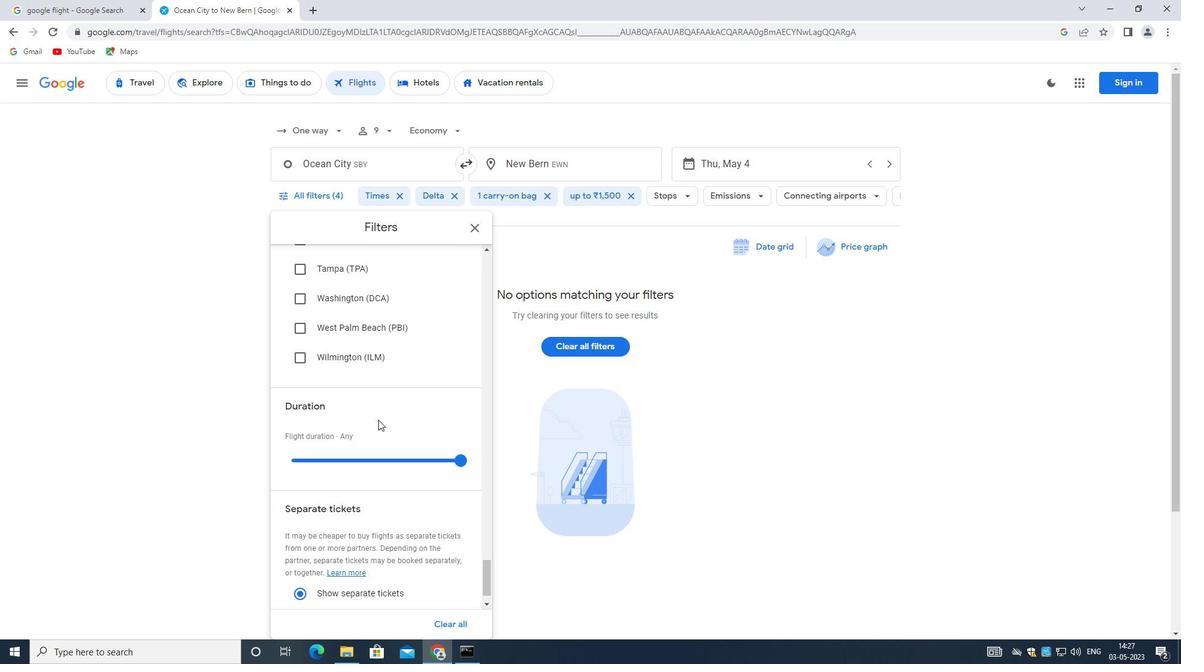 
Action: Mouse scrolled (377, 417) with delta (0, 0)
Screenshot: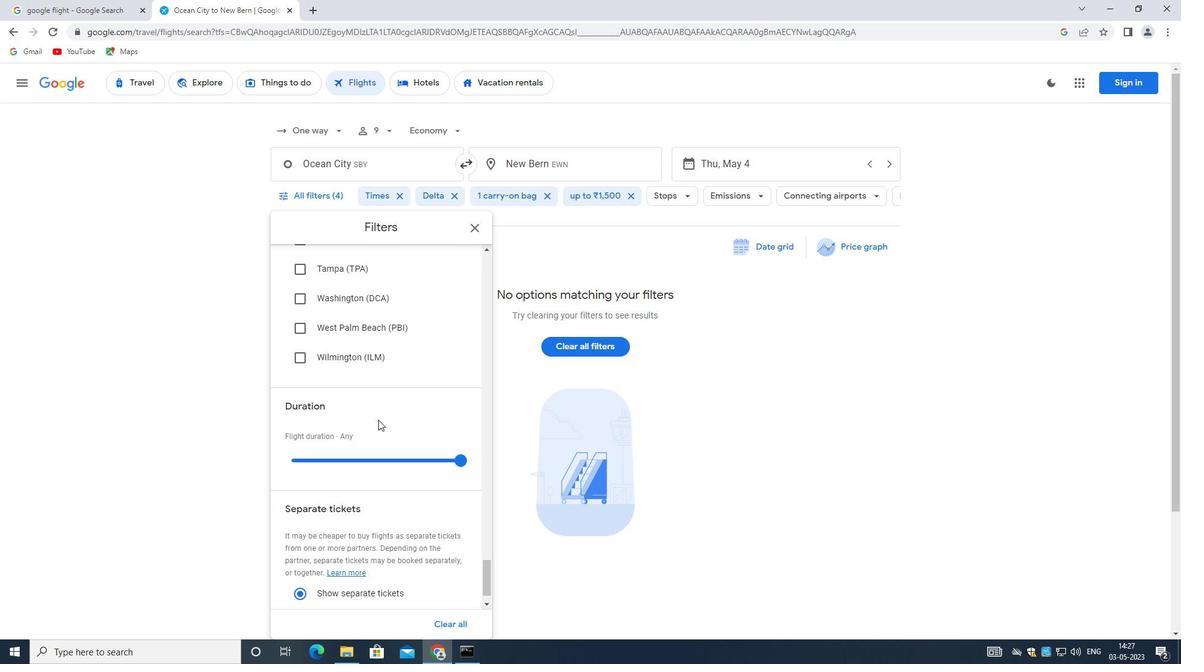 
Action: Mouse scrolled (377, 417) with delta (0, 0)
Screenshot: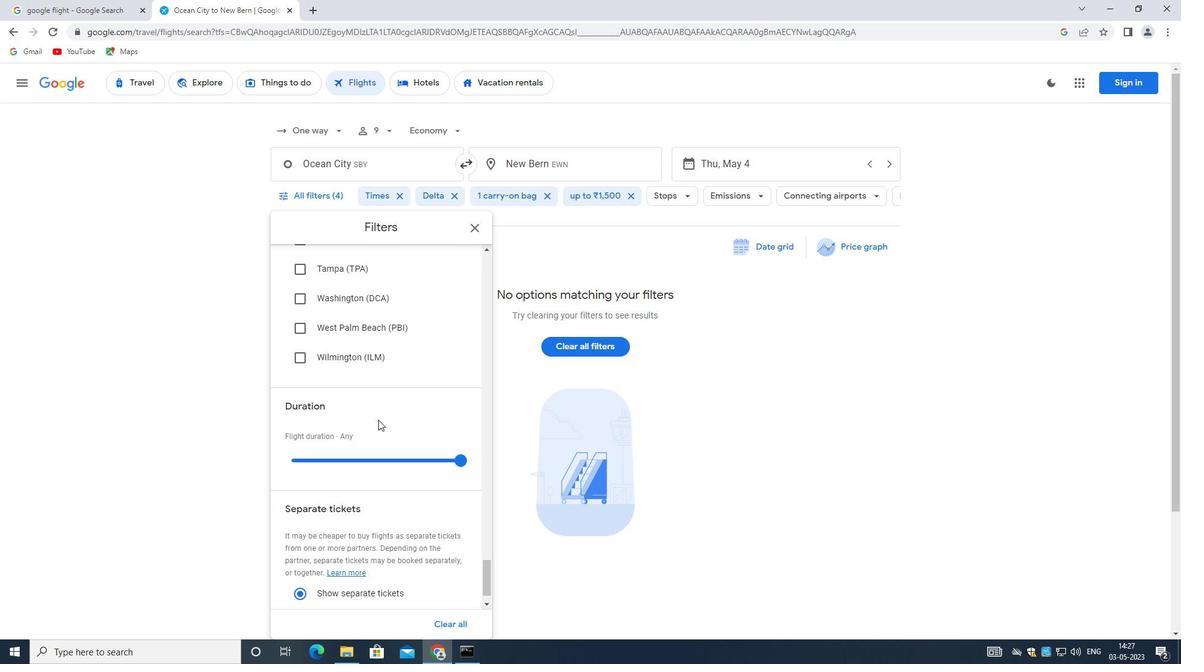 
Action: Mouse scrolled (377, 417) with delta (0, 0)
Screenshot: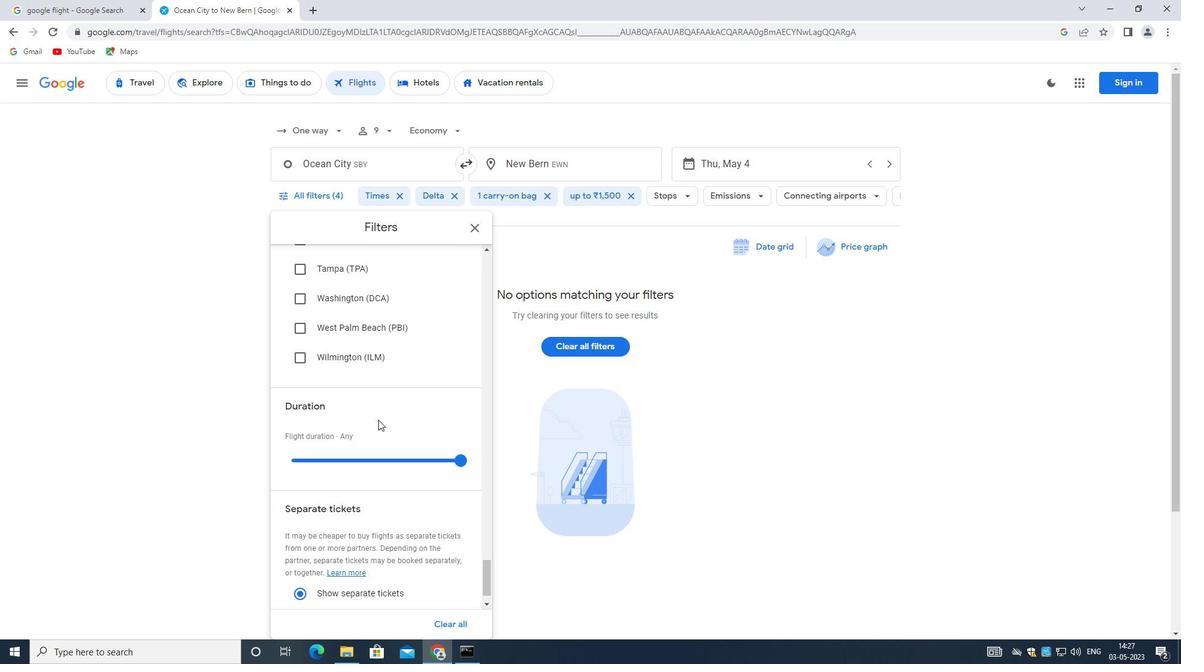
Action: Mouse moved to (376, 417)
Screenshot: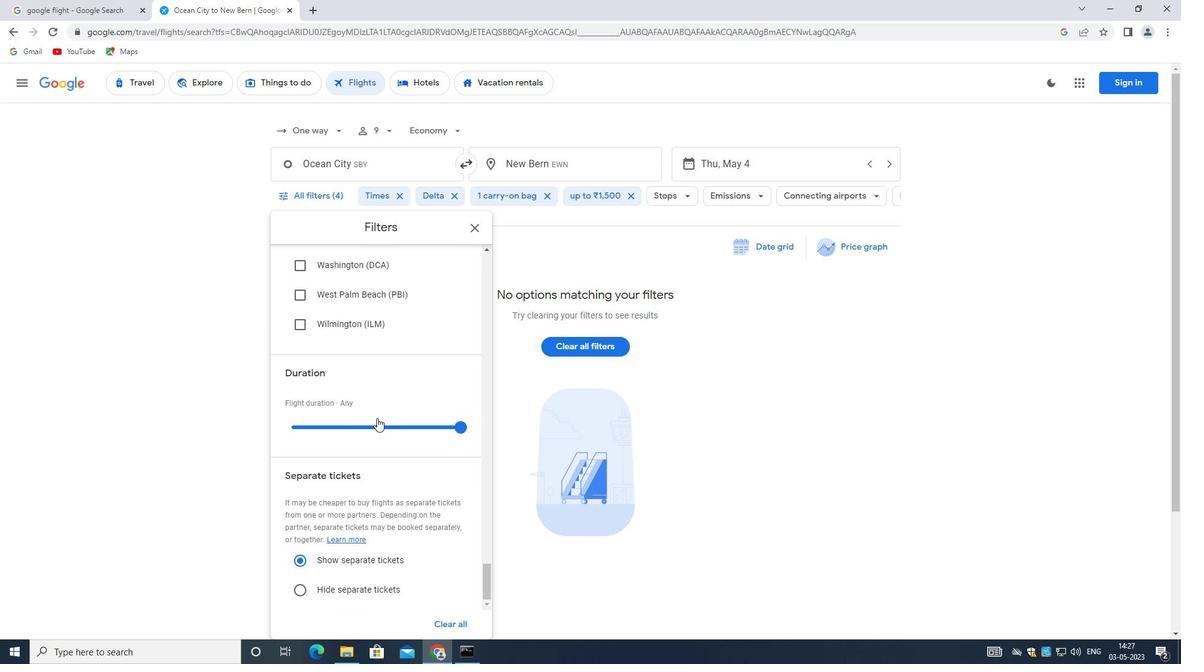
Action: Mouse scrolled (376, 417) with delta (0, 0)
Screenshot: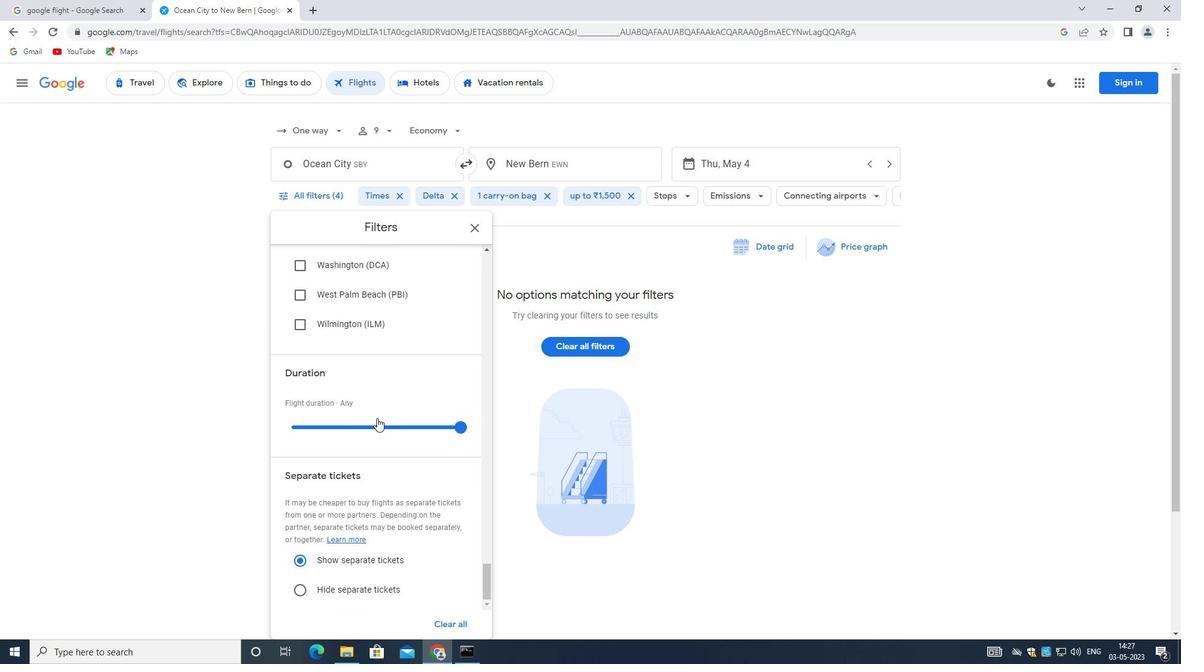 
Action: Mouse moved to (376, 418)
Screenshot: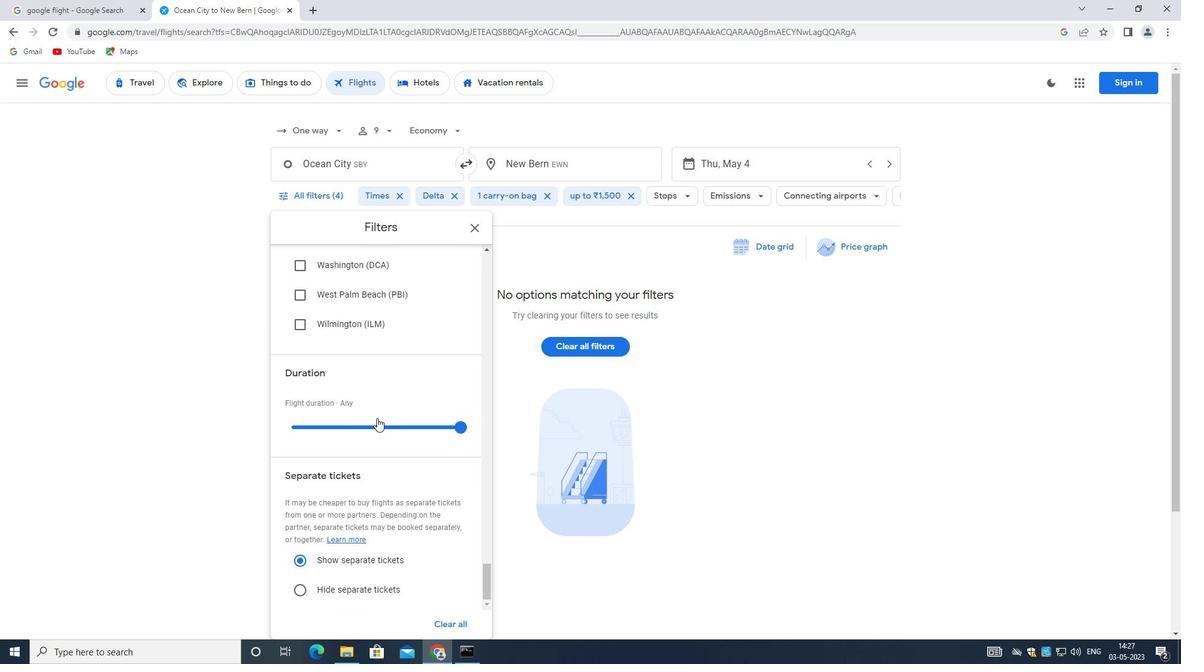
Action: Mouse scrolled (376, 417) with delta (0, 0)
Screenshot: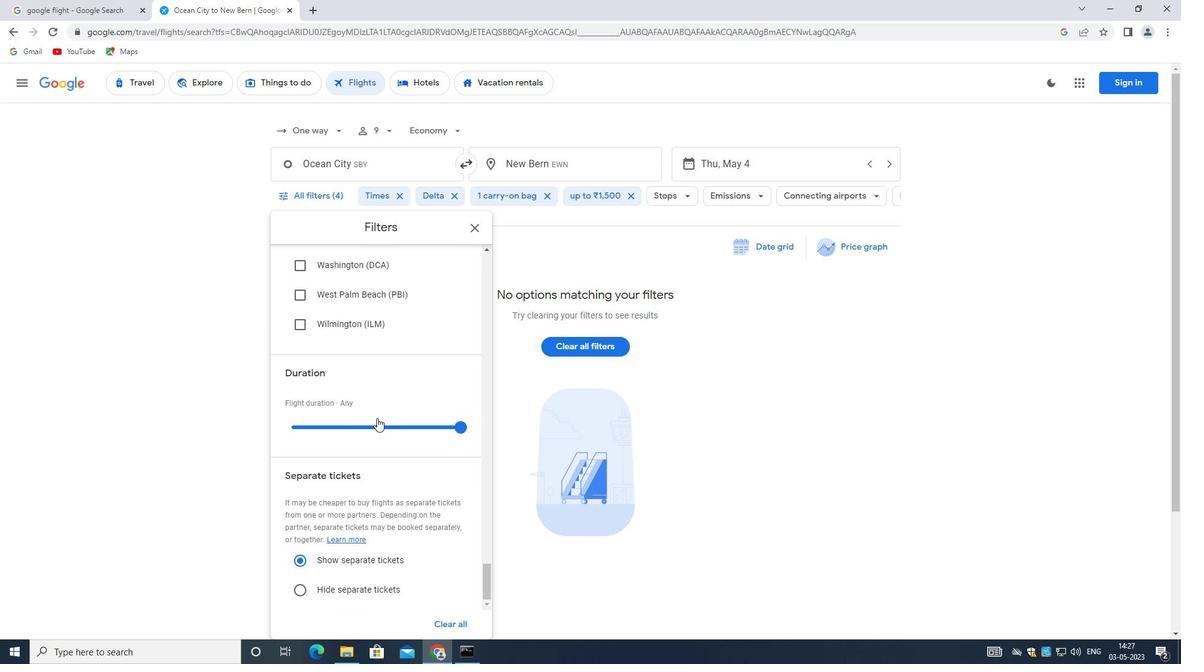 
Action: Mouse scrolled (376, 417) with delta (0, 0)
Screenshot: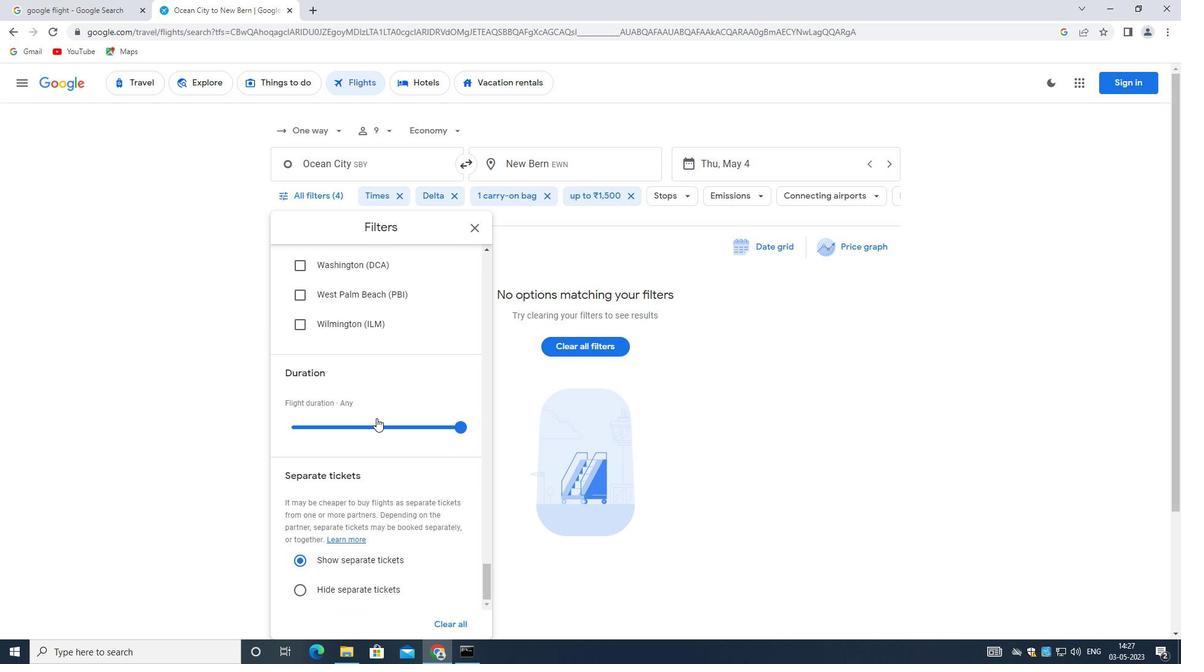 
Action: Mouse scrolled (376, 417) with delta (0, 0)
Screenshot: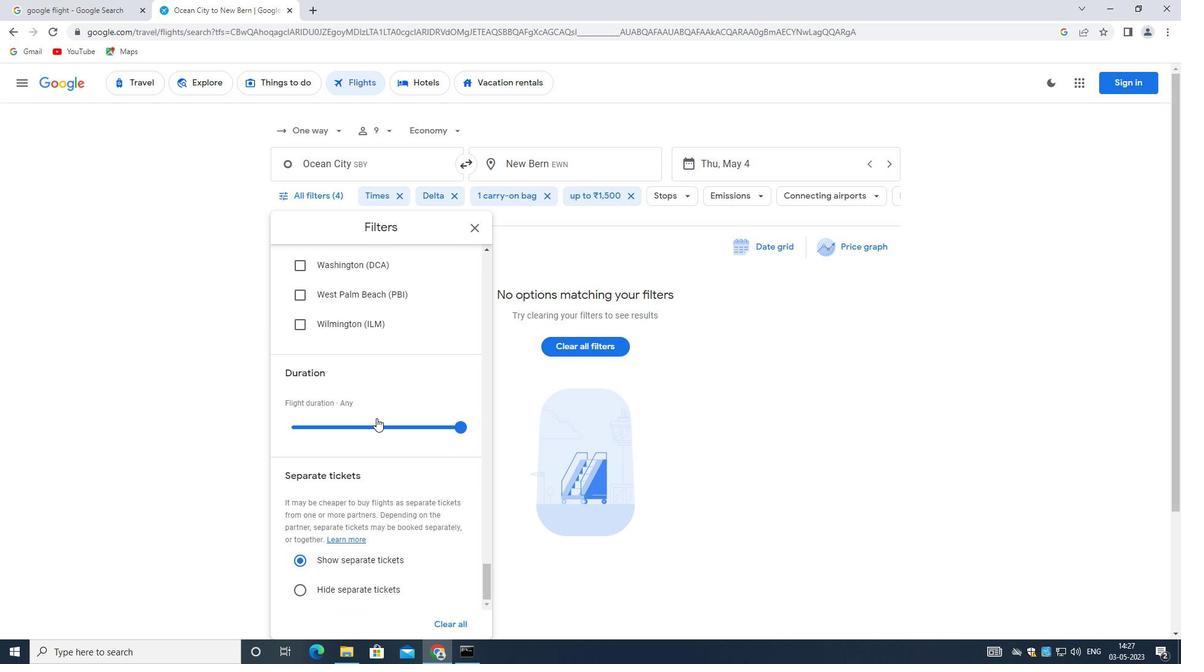 
Action: Mouse scrolled (376, 417) with delta (0, 0)
Screenshot: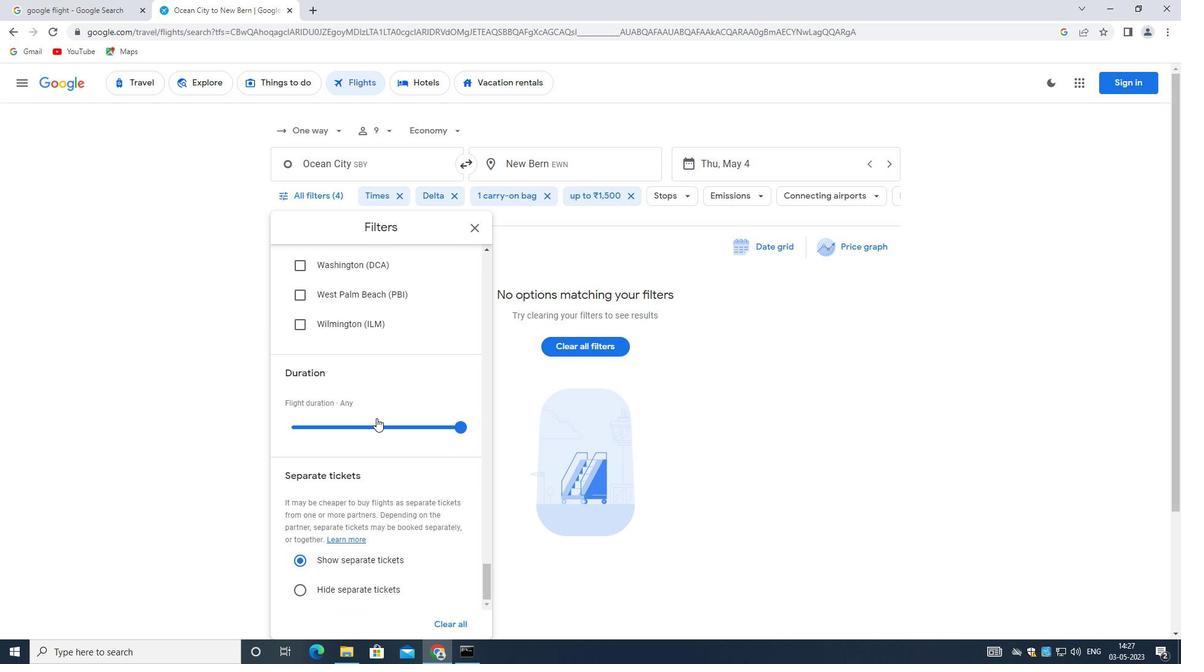 
Action: Mouse scrolled (376, 417) with delta (0, 0)
Screenshot: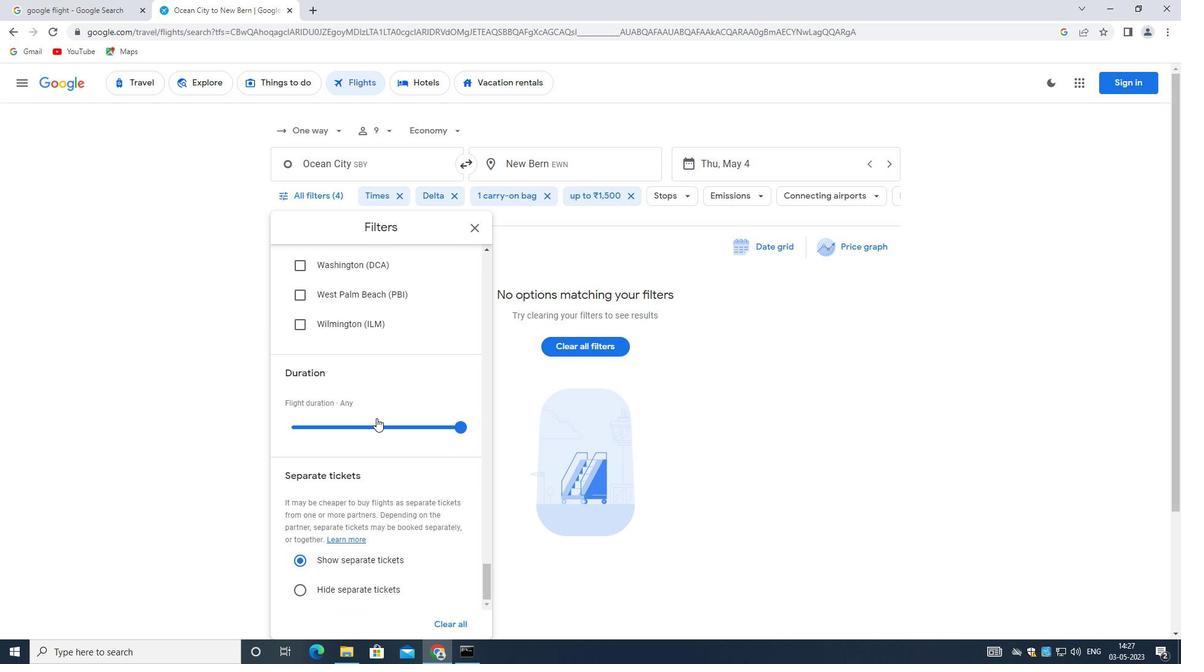 
Action: Mouse scrolled (376, 417) with delta (0, 0)
Screenshot: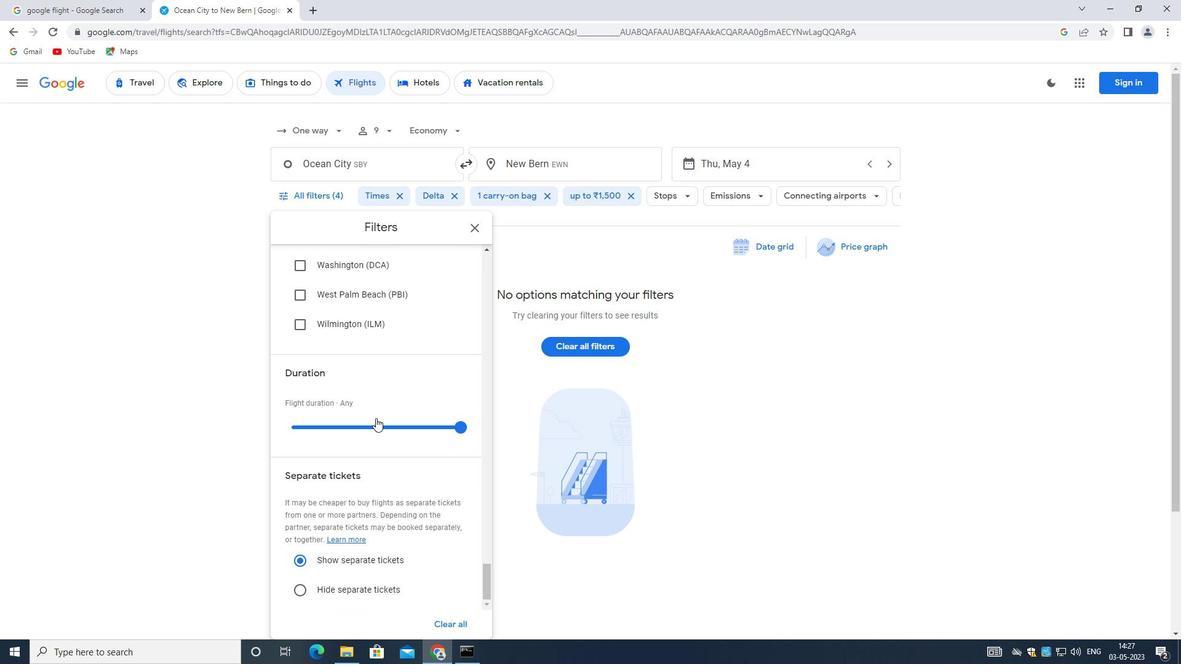 
Action: Mouse scrolled (376, 417) with delta (0, 0)
Screenshot: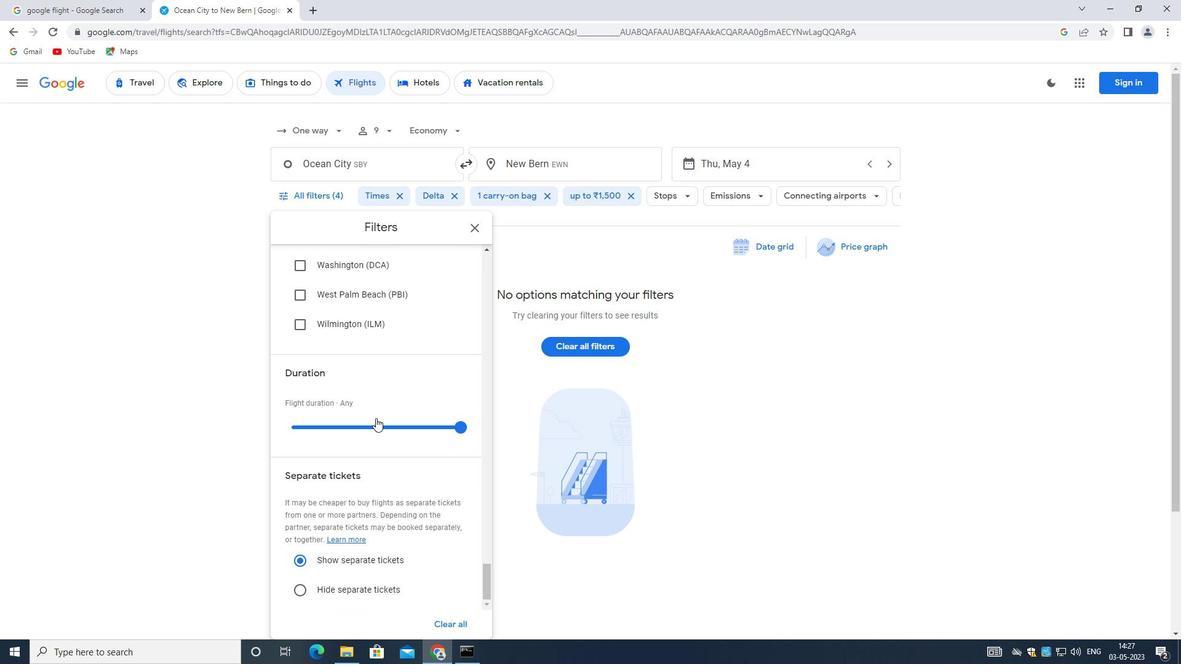 
Action: Mouse scrolled (376, 417) with delta (0, 0)
Screenshot: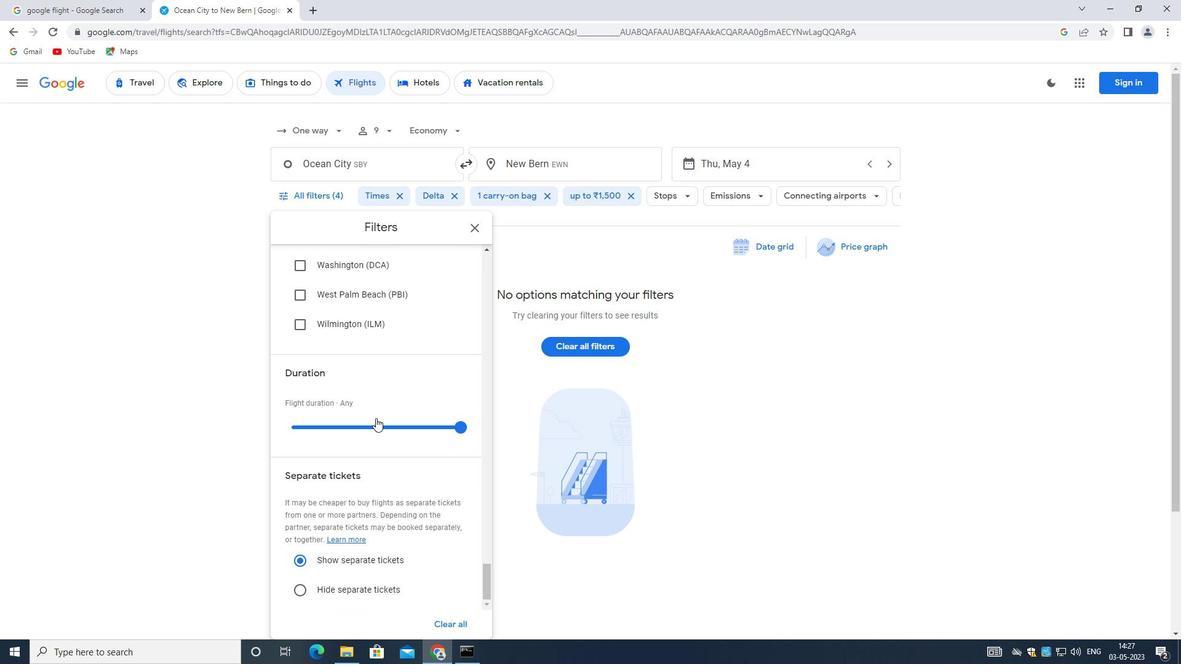 
Action: Mouse scrolled (376, 417) with delta (0, 0)
Screenshot: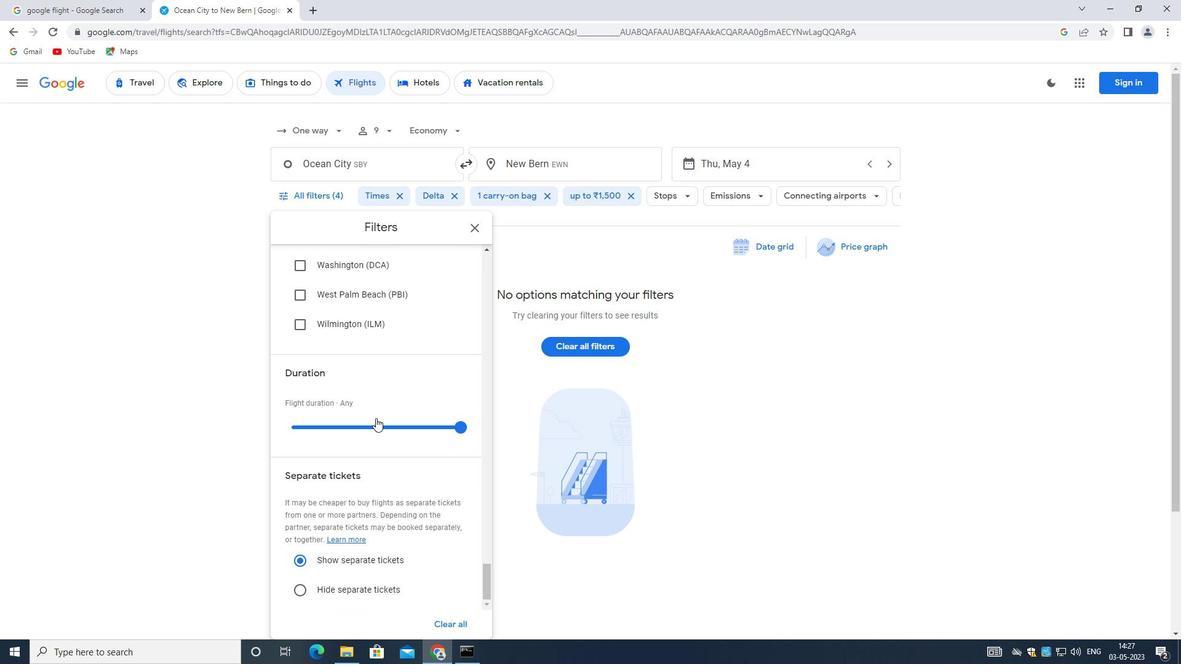
Action: Mouse moved to (372, 416)
Screenshot: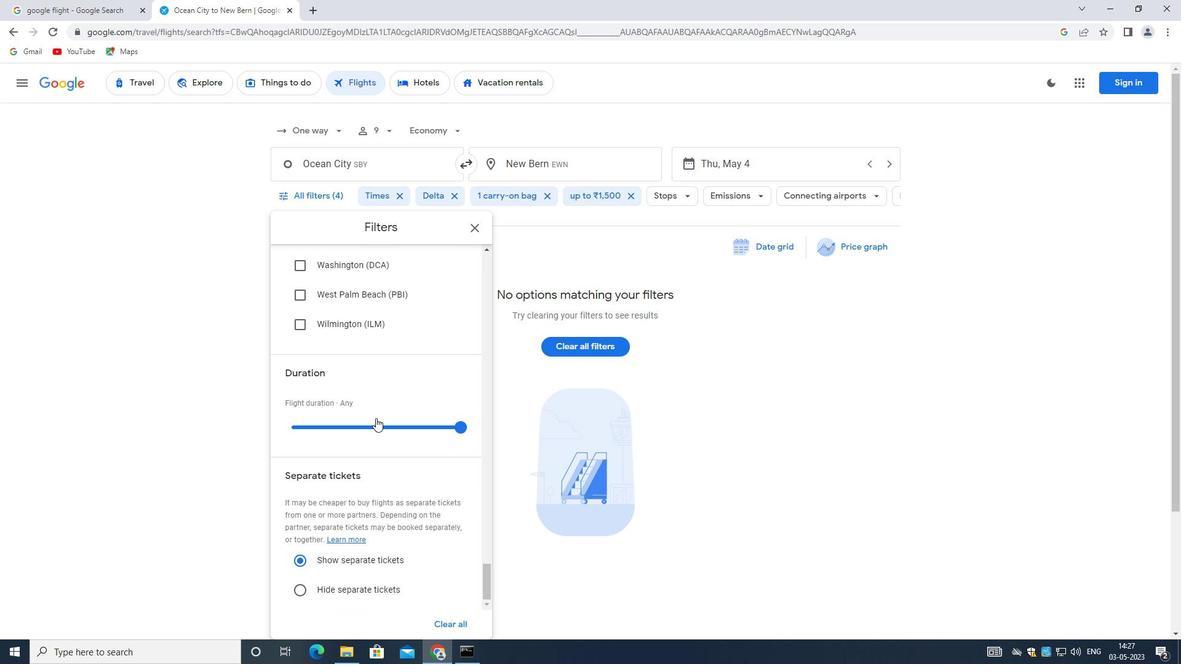 
Action: Mouse scrolled (372, 415) with delta (0, 0)
Screenshot: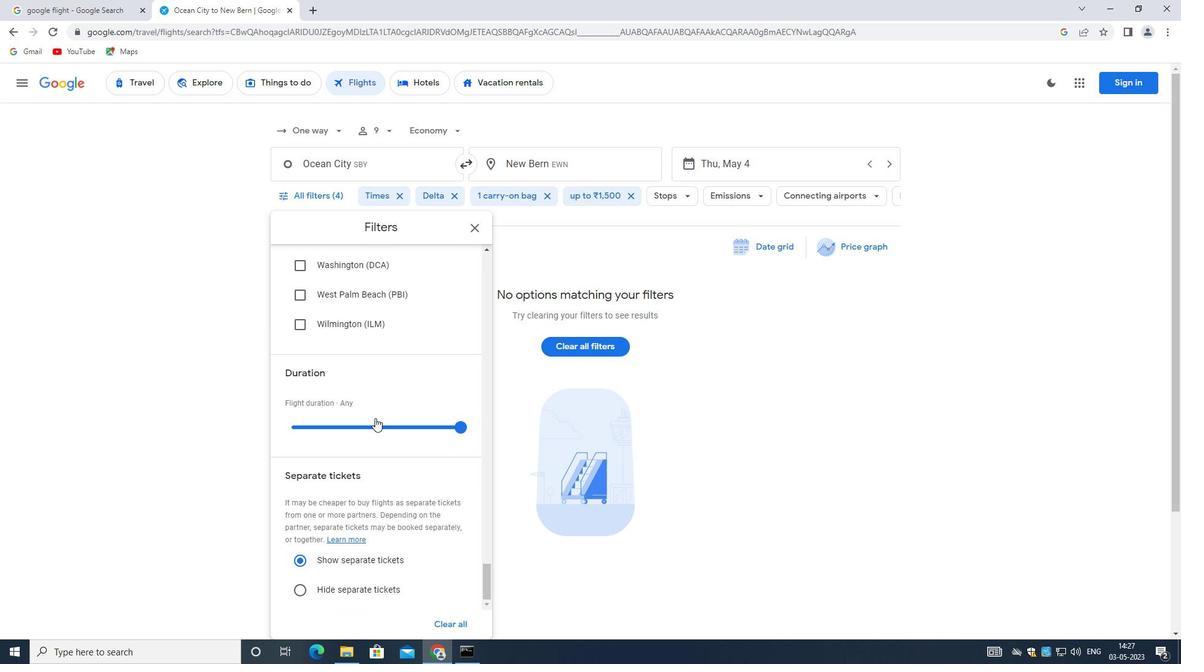 
Action: Mouse scrolled (372, 415) with delta (0, 0)
Screenshot: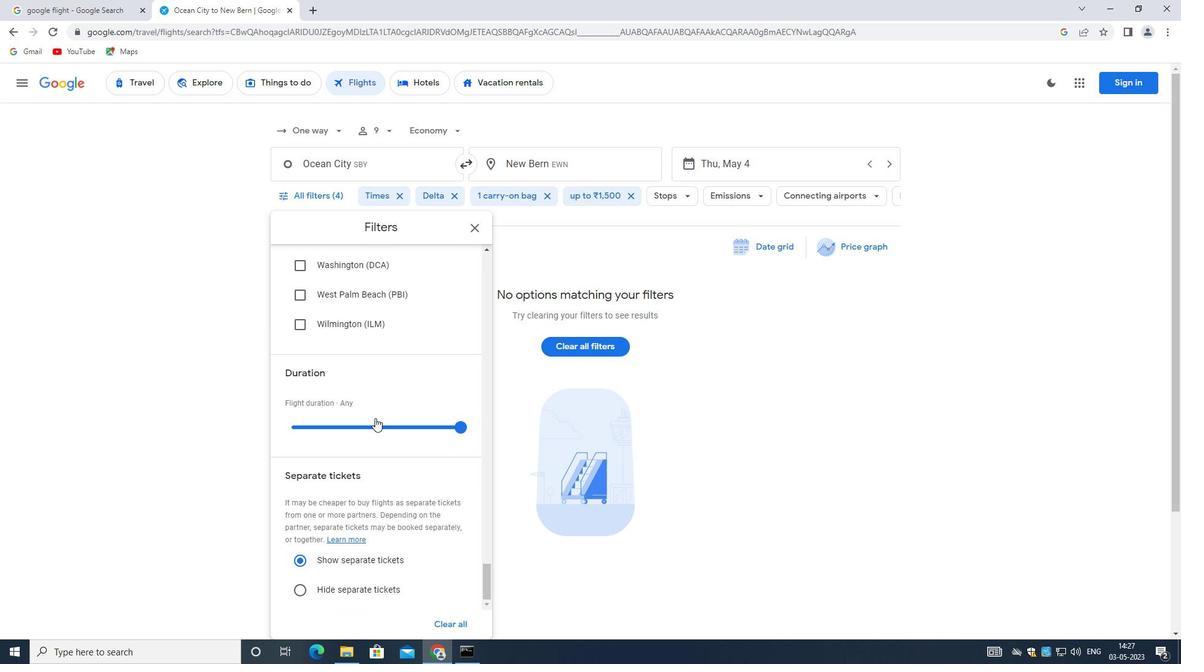 
Action: Mouse scrolled (372, 415) with delta (0, 0)
Screenshot: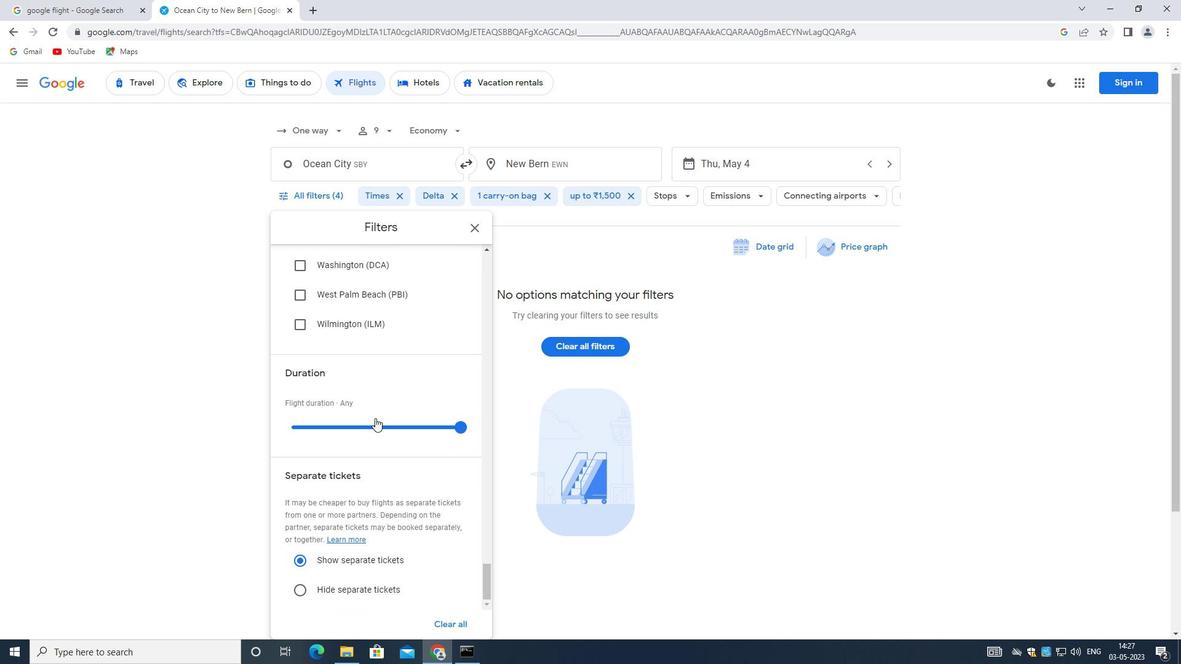 
Action: Mouse scrolled (372, 415) with delta (0, 0)
Screenshot: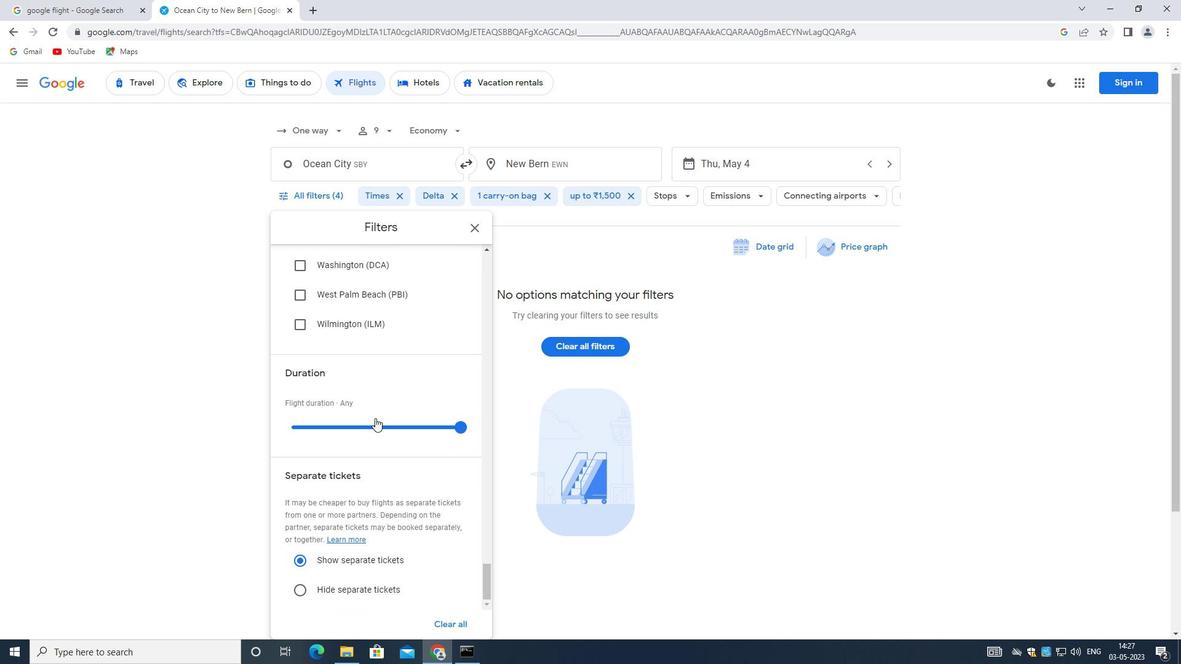 
Action: Mouse scrolled (372, 415) with delta (0, 0)
Screenshot: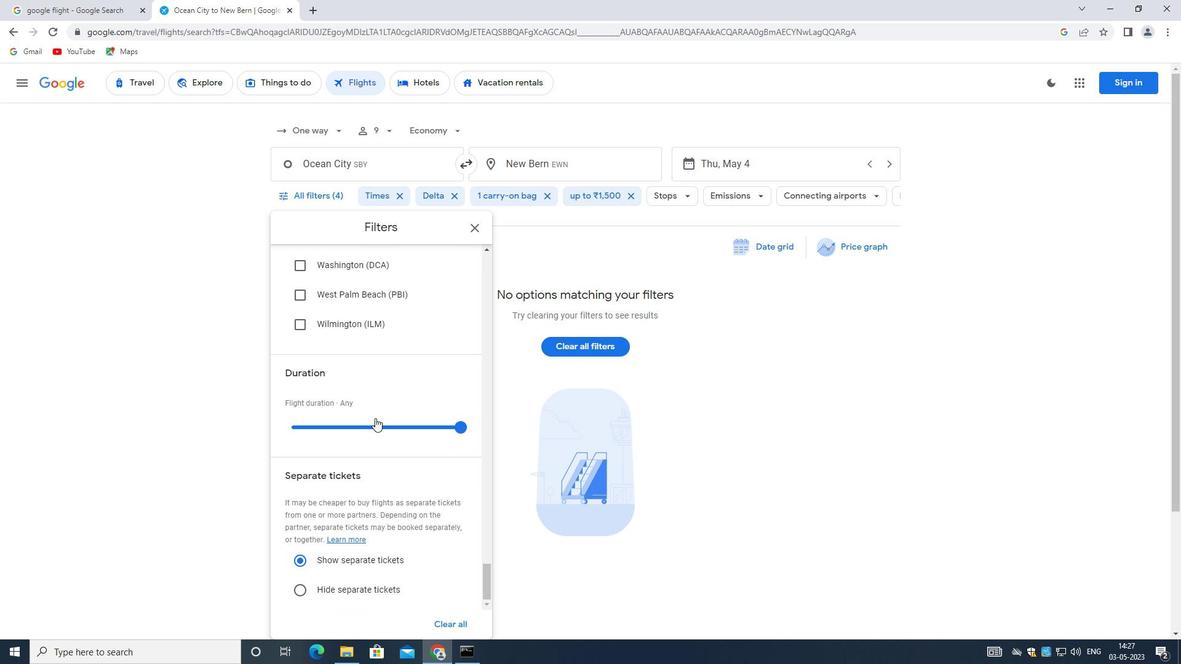 
Action: Mouse scrolled (372, 415) with delta (0, 0)
Screenshot: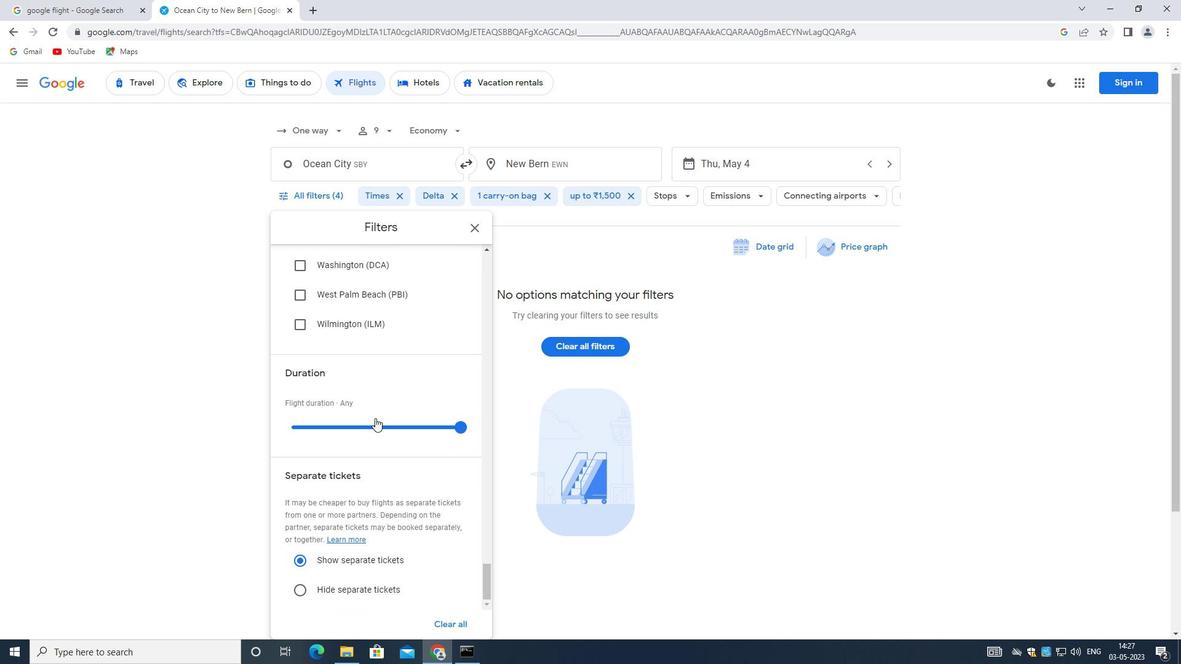
Action: Mouse moved to (374, 416)
Screenshot: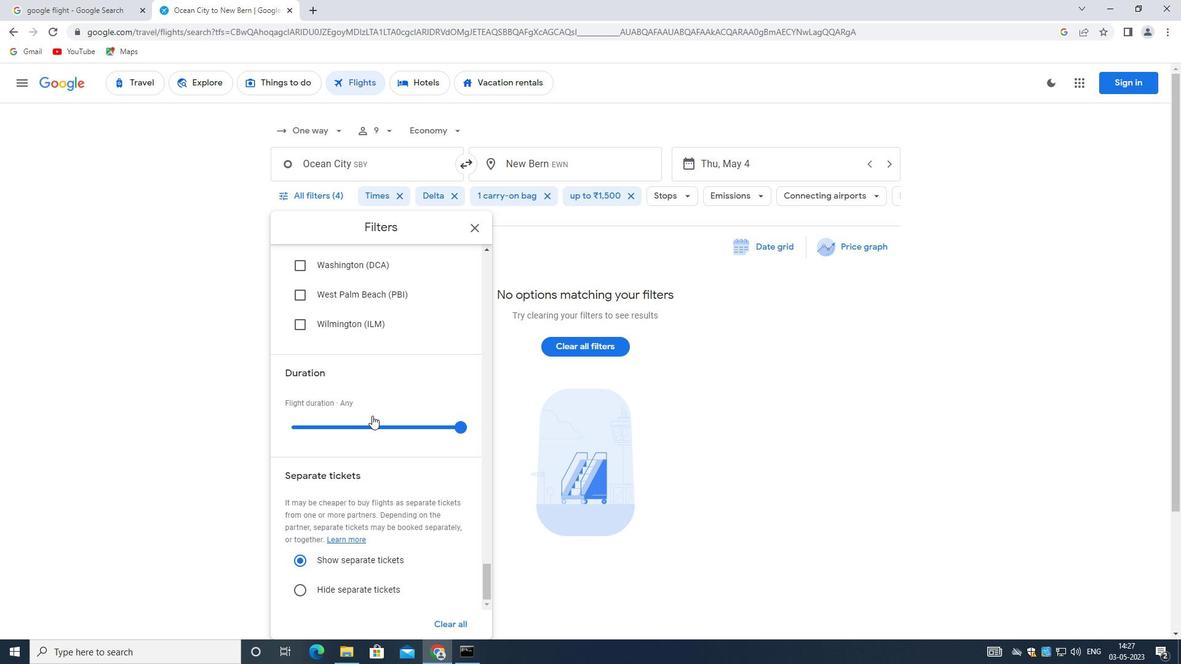 
